 Task: Look for properties in Kennebunkport with Coastal Cottages.
Action: Mouse moved to (285, 223)
Screenshot: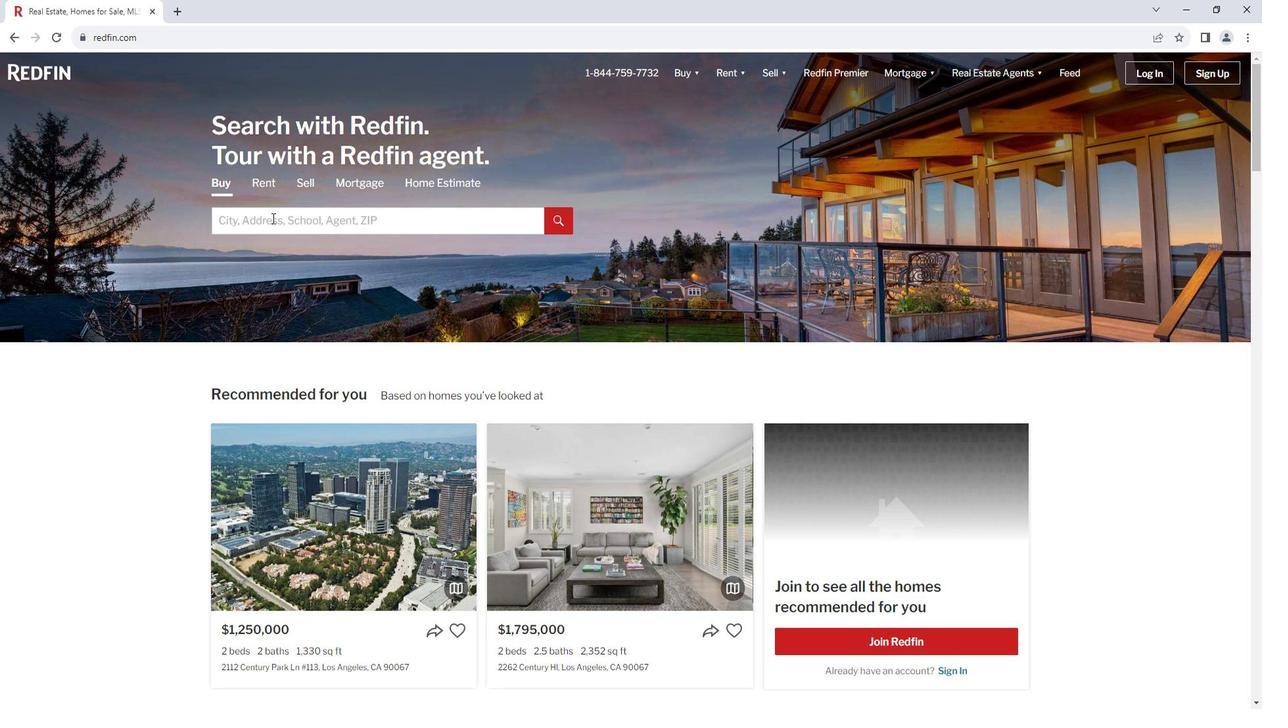 
Action: Mouse pressed left at (285, 223)
Screenshot: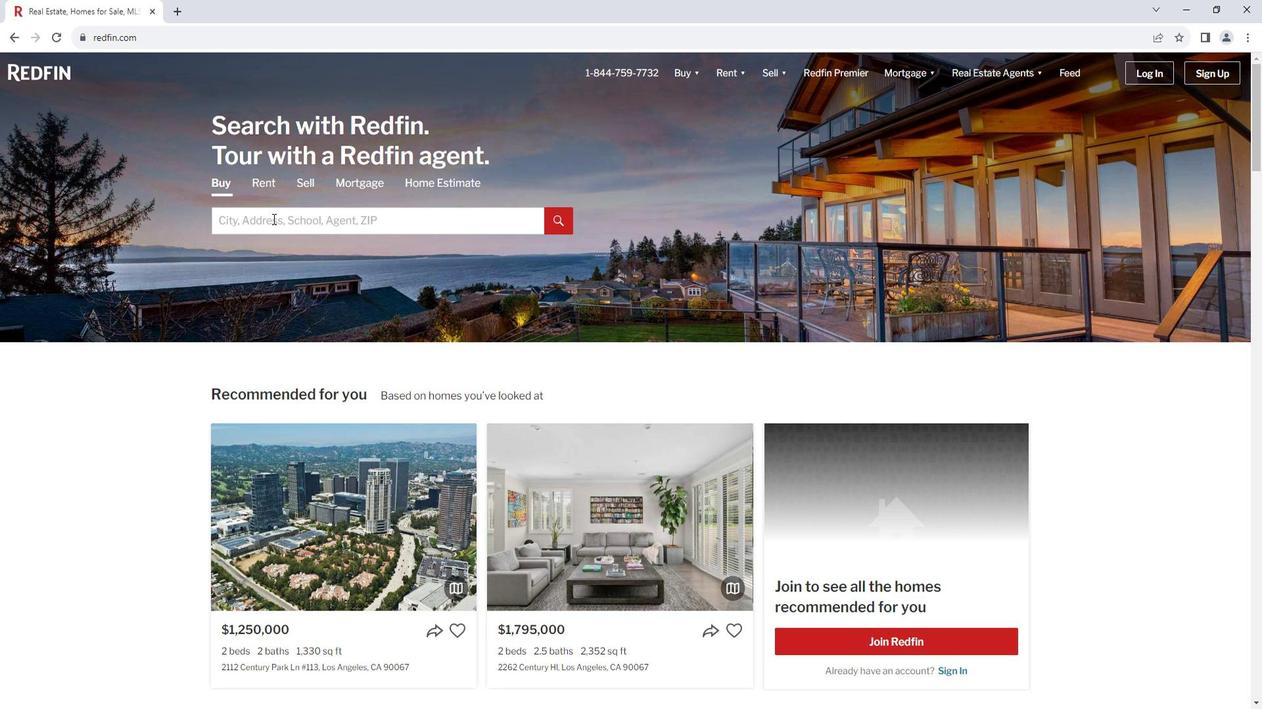 
Action: Mouse moved to (285, 223)
Screenshot: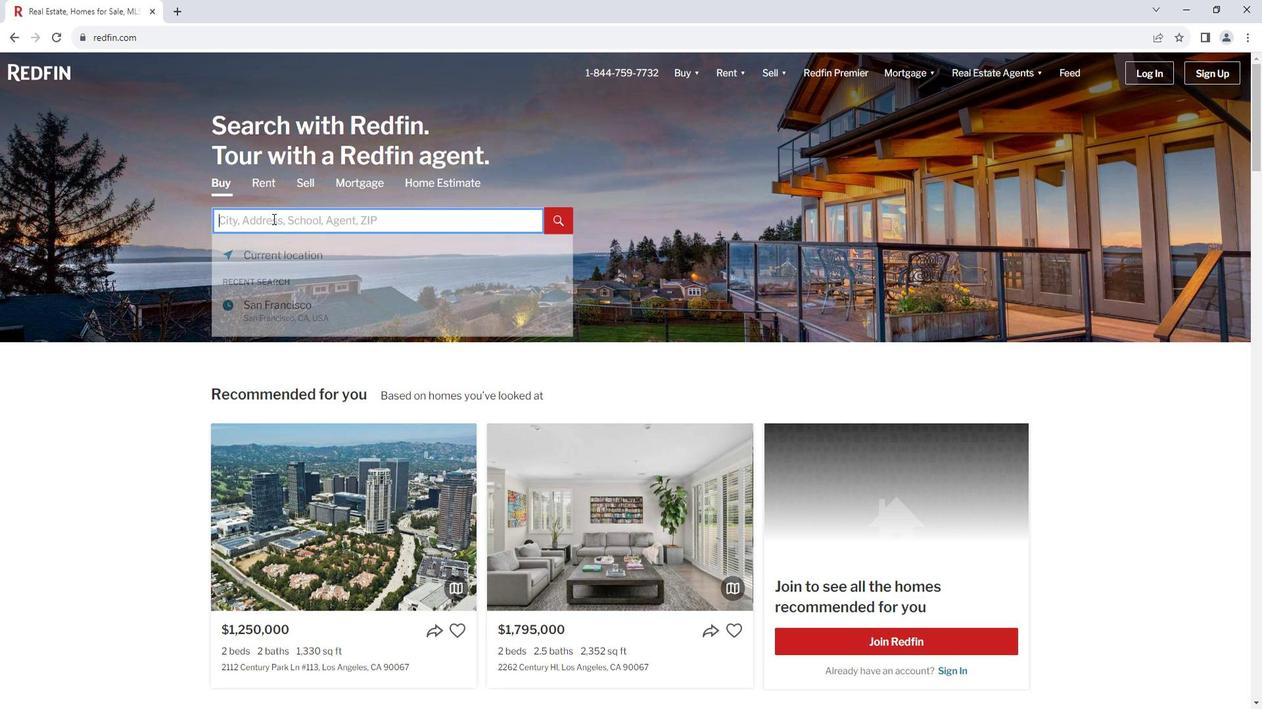 
Action: Key pressed <Key.shift><Key.shift><Key.shift><Key.shift><Key.shift>C<Key.backspace><Key.shift>Kennebun
Screenshot: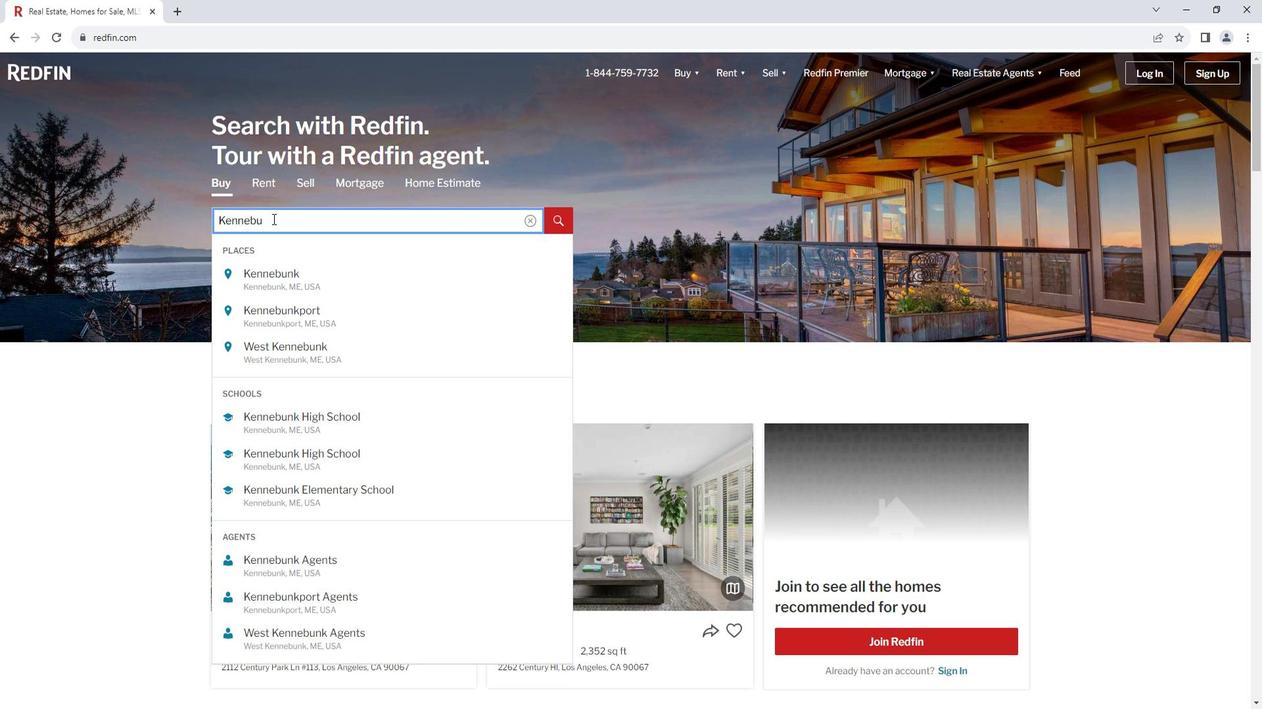 
Action: Mouse moved to (337, 306)
Screenshot: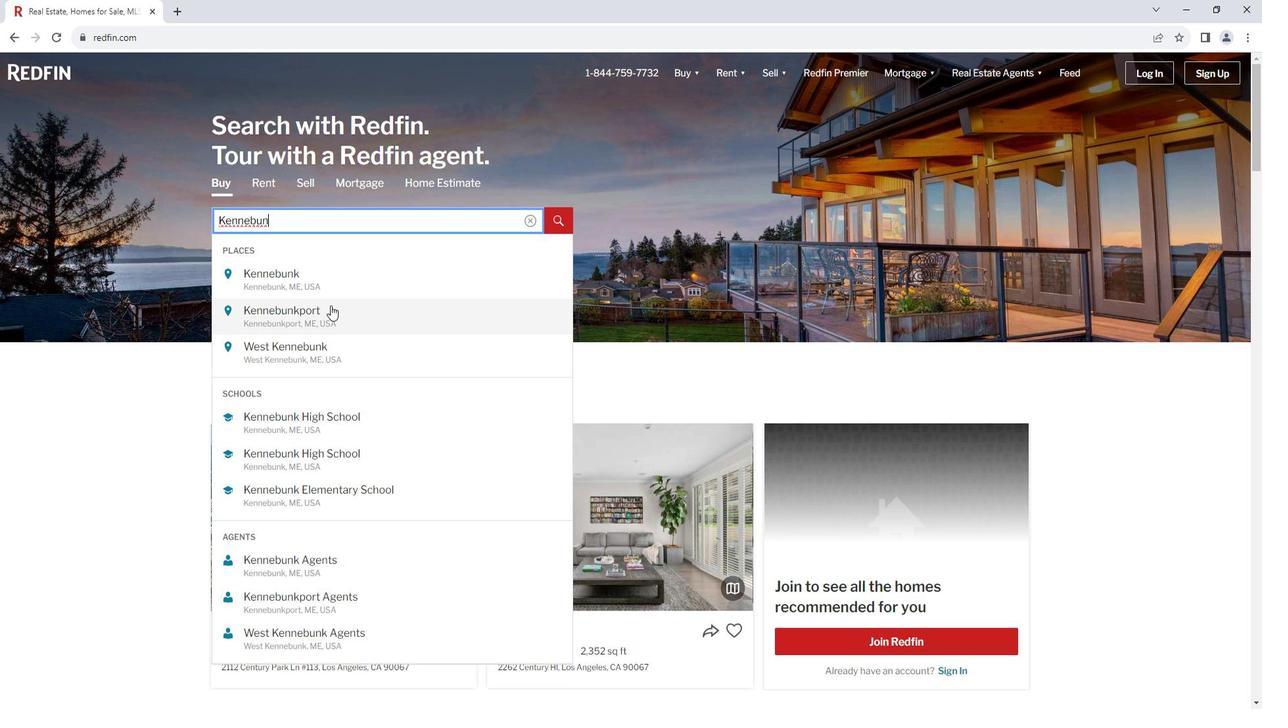
Action: Mouse pressed left at (337, 306)
Screenshot: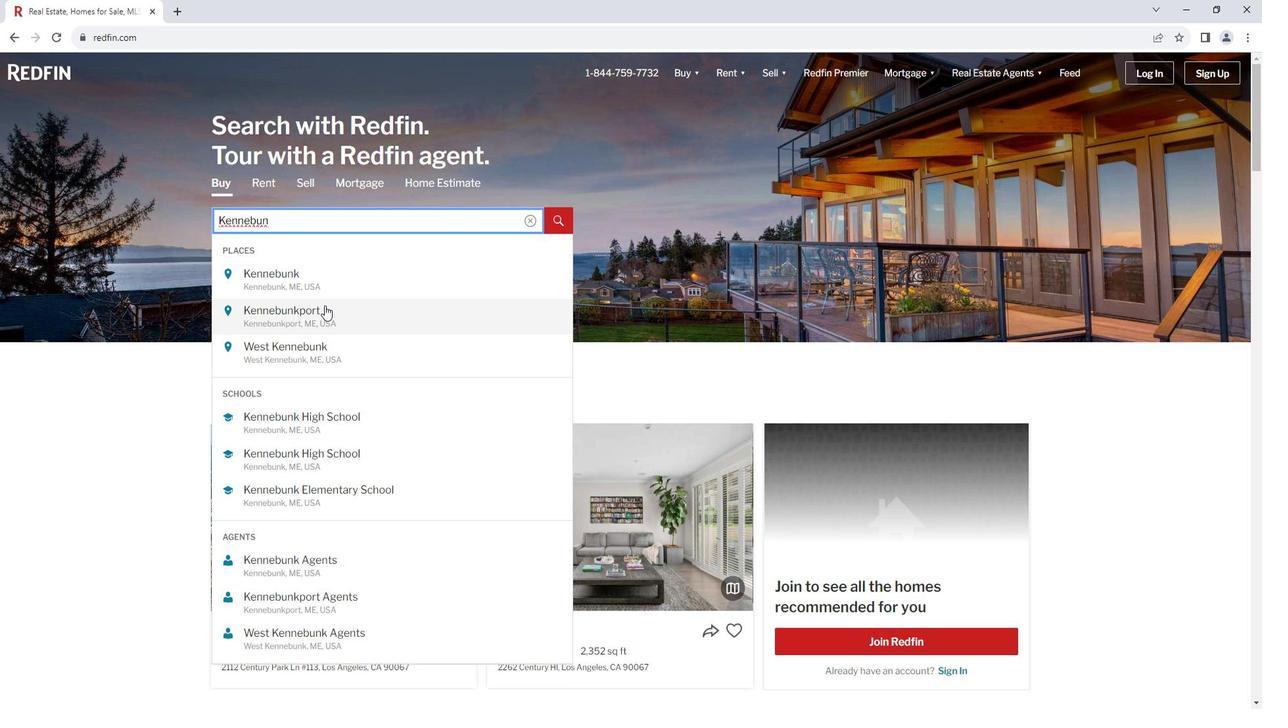 
Action: Mouse moved to (1141, 164)
Screenshot: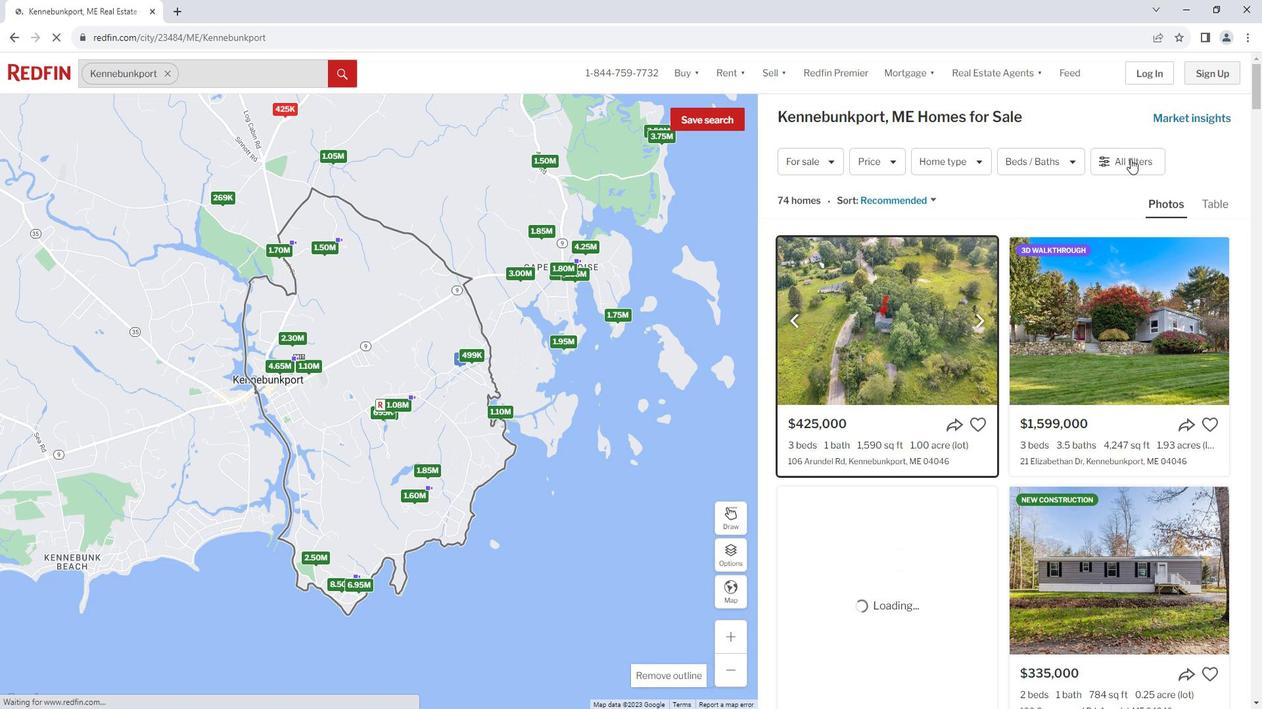 
Action: Mouse pressed left at (1141, 164)
Screenshot: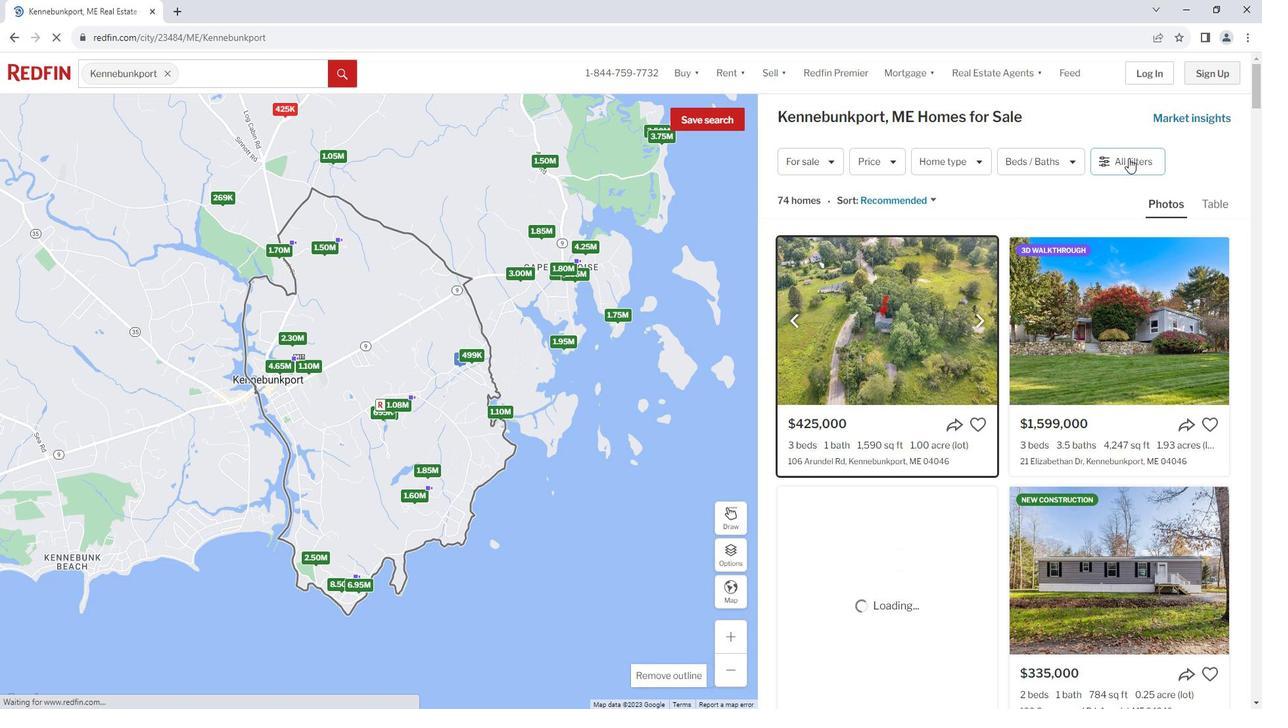 
Action: Mouse moved to (1149, 164)
Screenshot: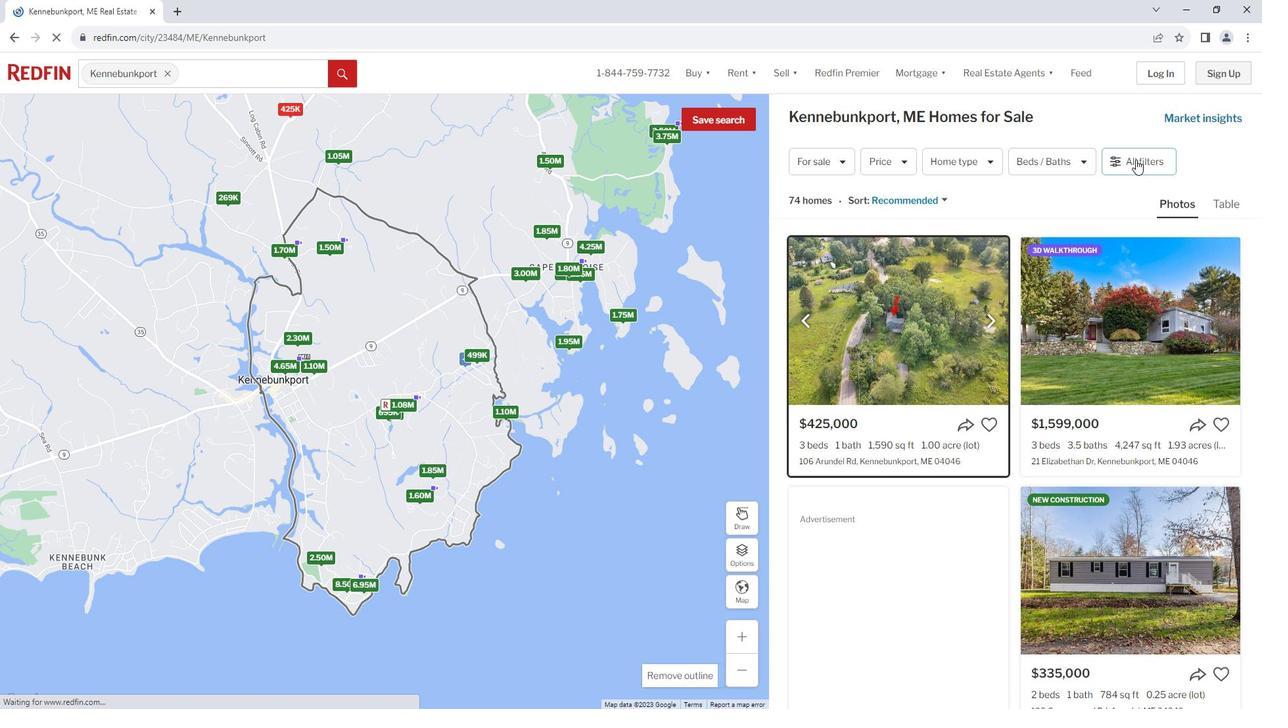 
Action: Mouse pressed left at (1149, 164)
Screenshot: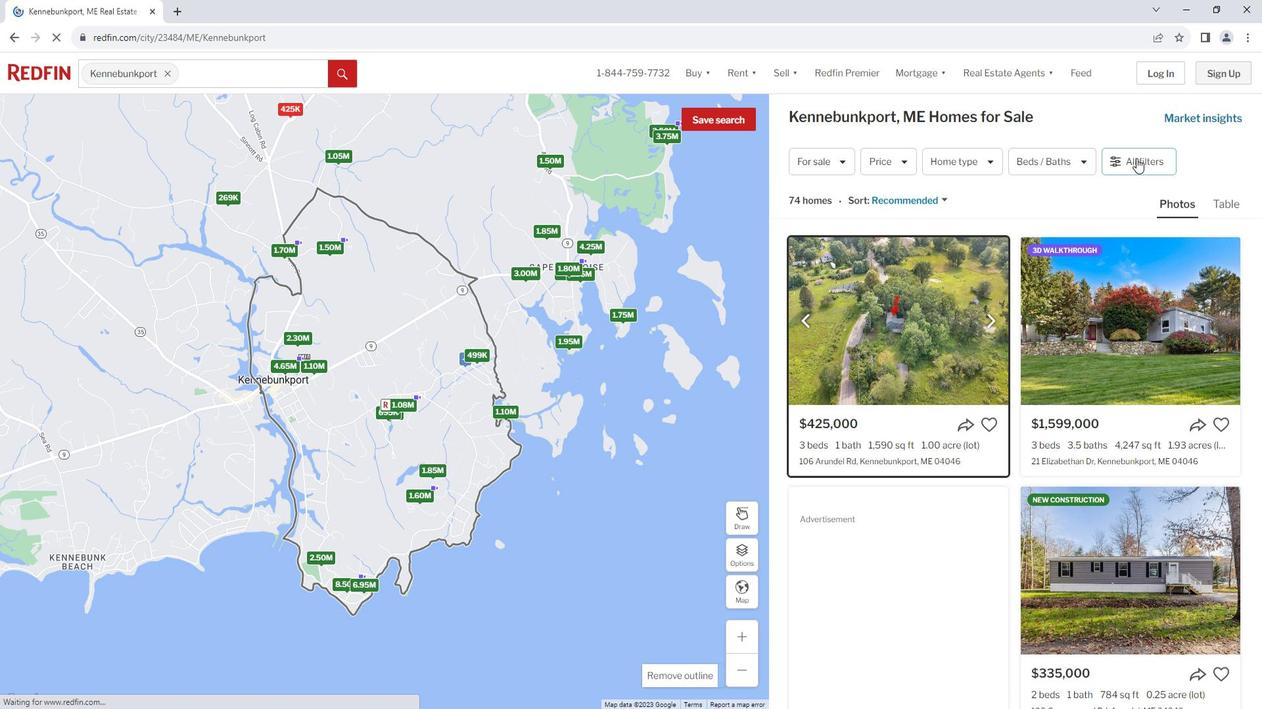 
Action: Mouse moved to (977, 408)
Screenshot: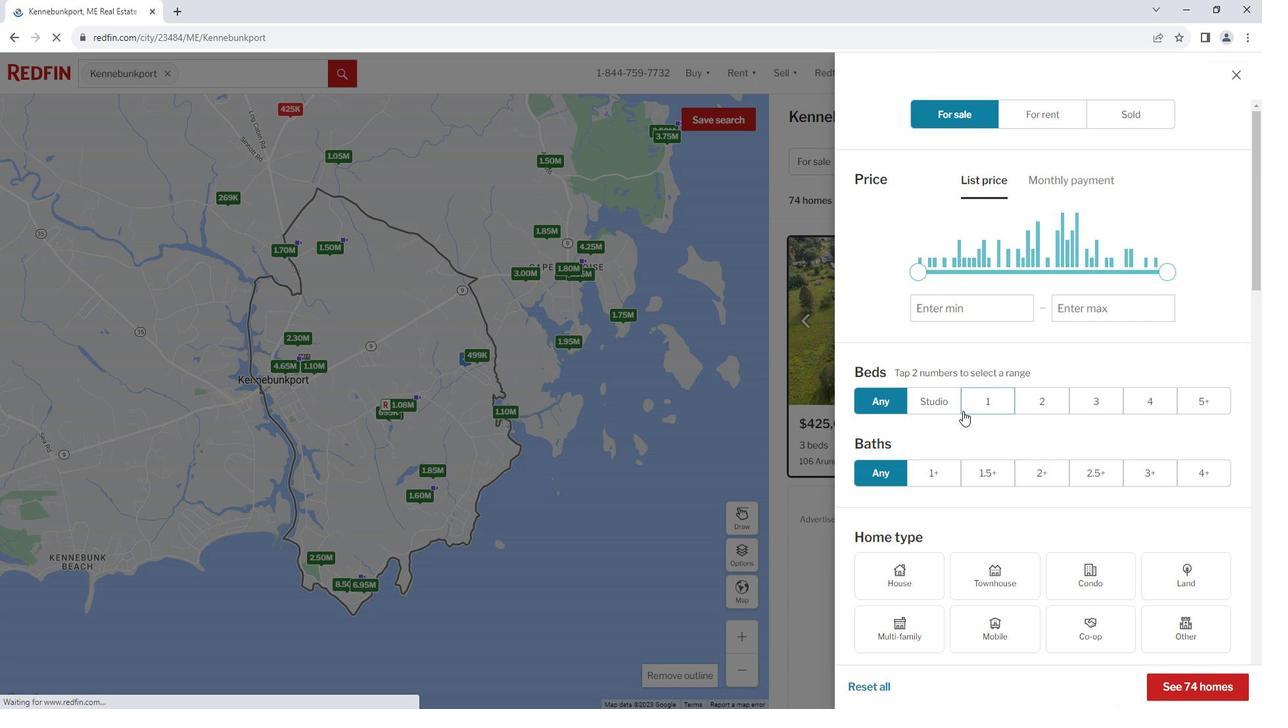 
Action: Mouse scrolled (977, 407) with delta (0, 0)
Screenshot: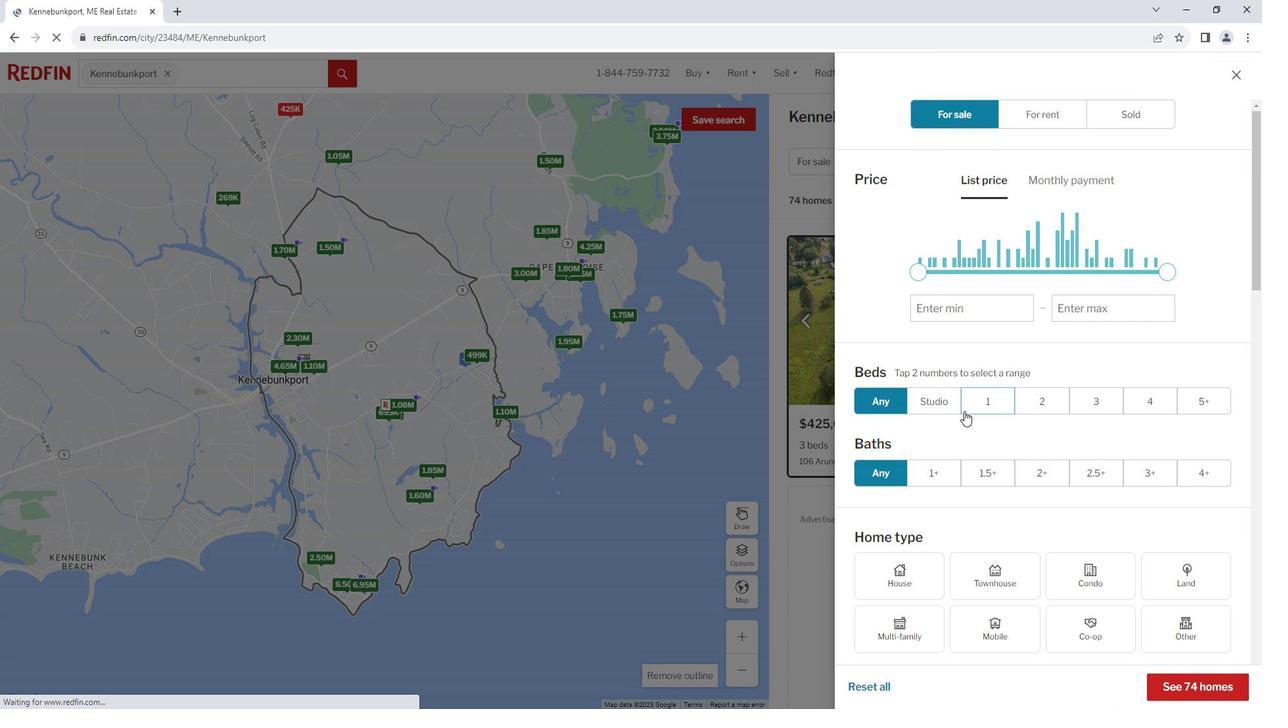 
Action: Mouse scrolled (977, 407) with delta (0, 0)
Screenshot: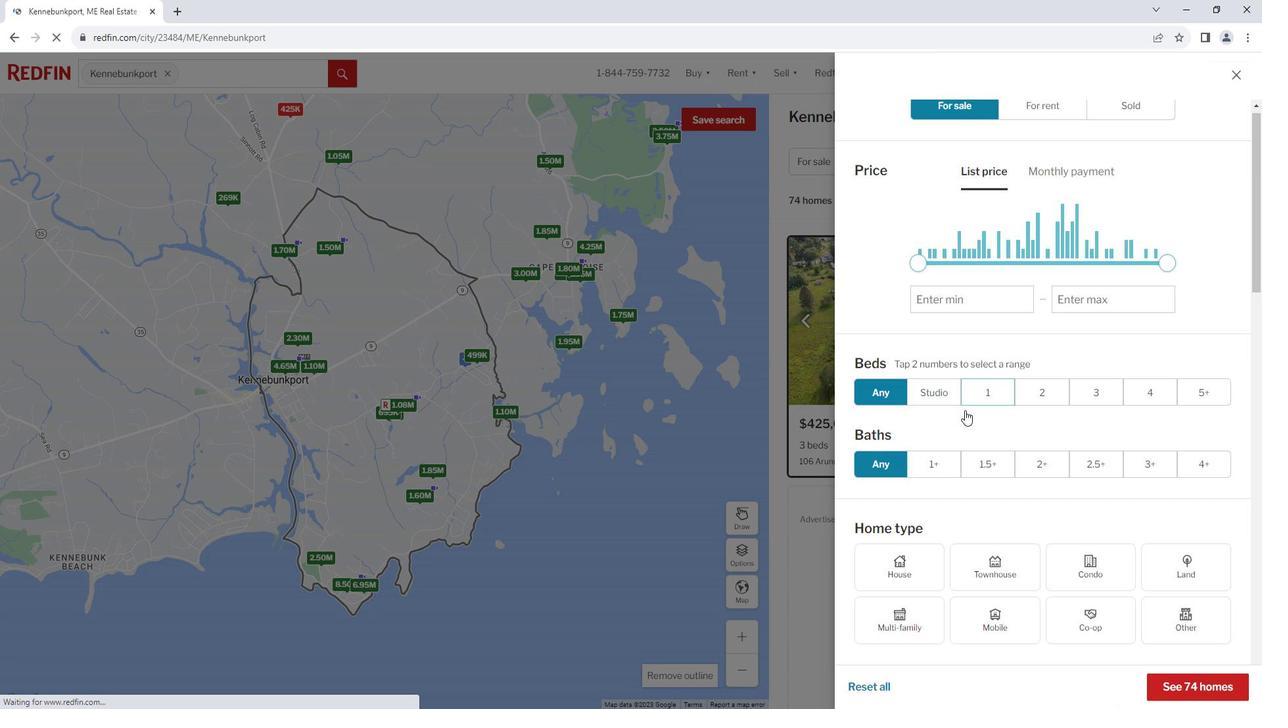 
Action: Mouse scrolled (977, 407) with delta (0, 0)
Screenshot: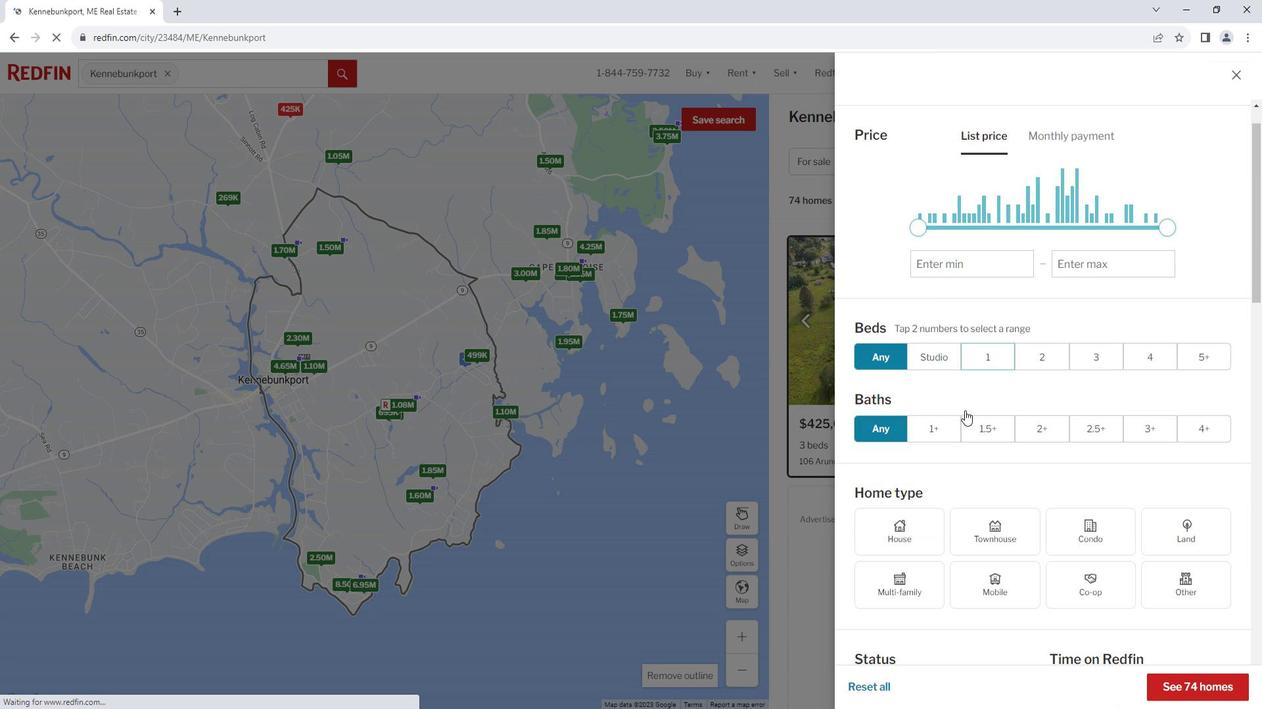 
Action: Mouse moved to (979, 406)
Screenshot: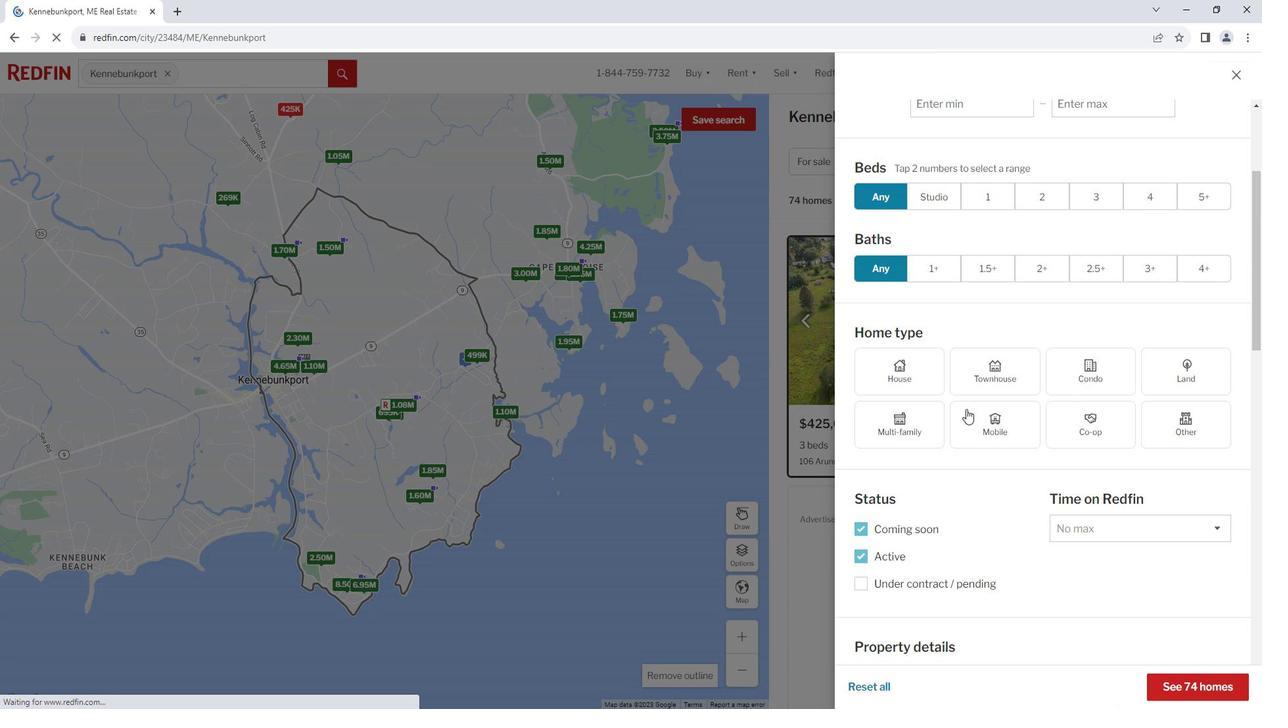 
Action: Mouse scrolled (979, 405) with delta (0, 0)
Screenshot: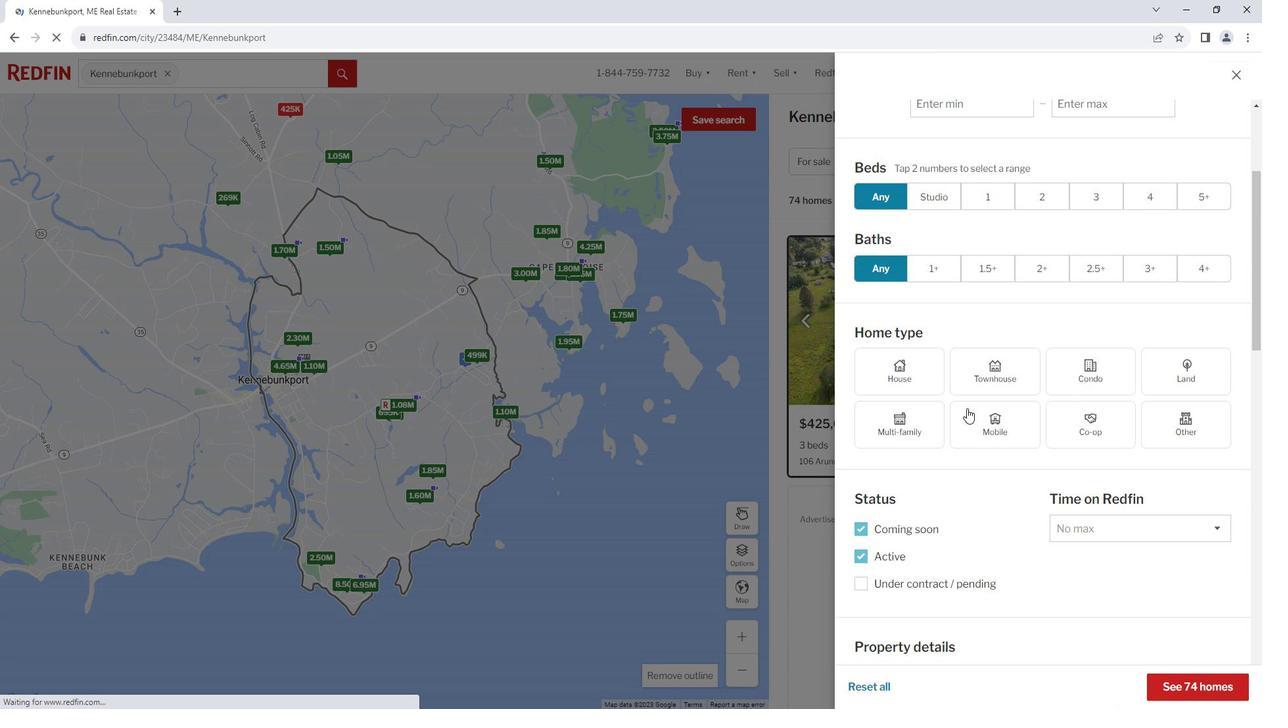 
Action: Mouse scrolled (979, 405) with delta (0, 0)
Screenshot: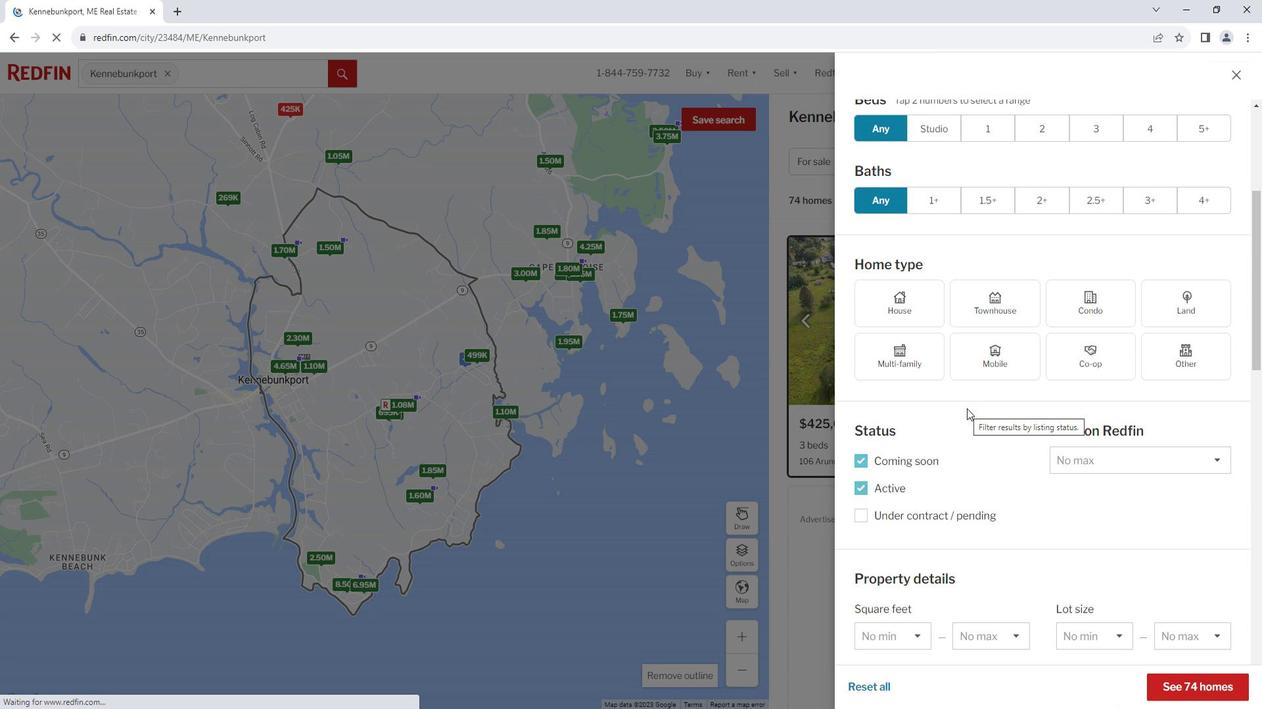 
Action: Mouse scrolled (979, 405) with delta (0, 0)
Screenshot: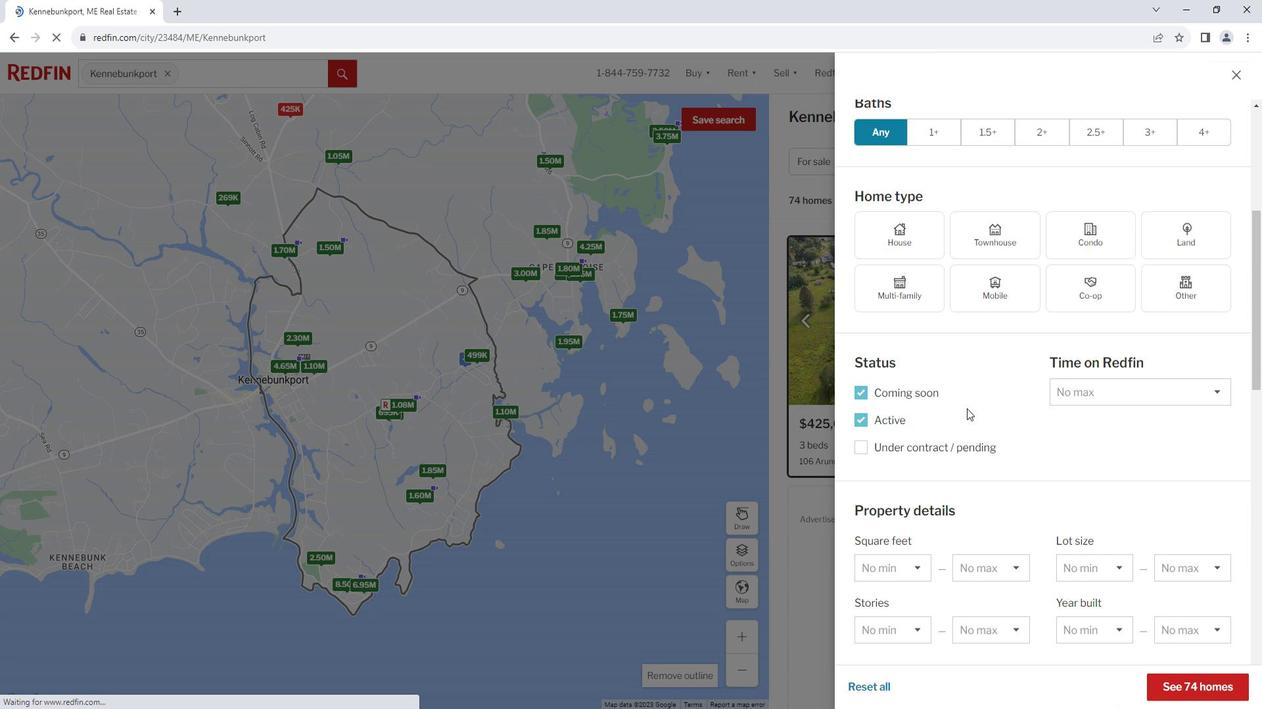 
Action: Mouse scrolled (979, 405) with delta (0, 0)
Screenshot: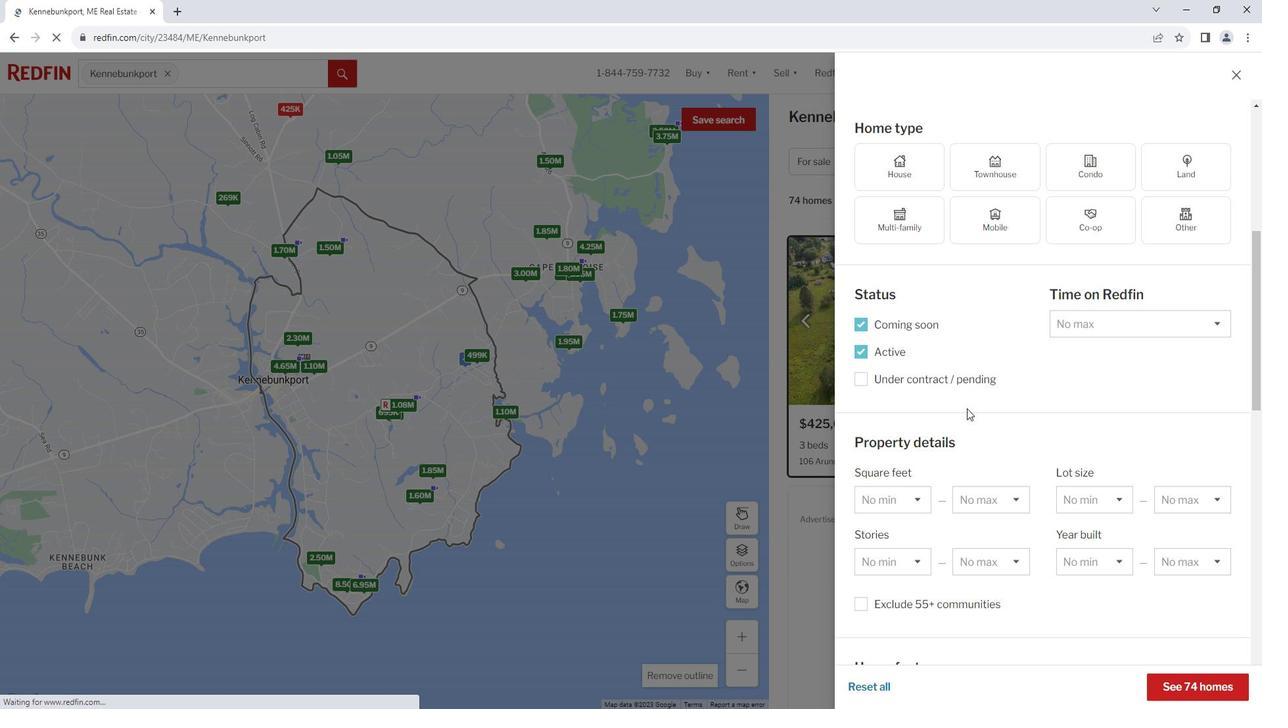 
Action: Mouse scrolled (979, 405) with delta (0, 0)
Screenshot: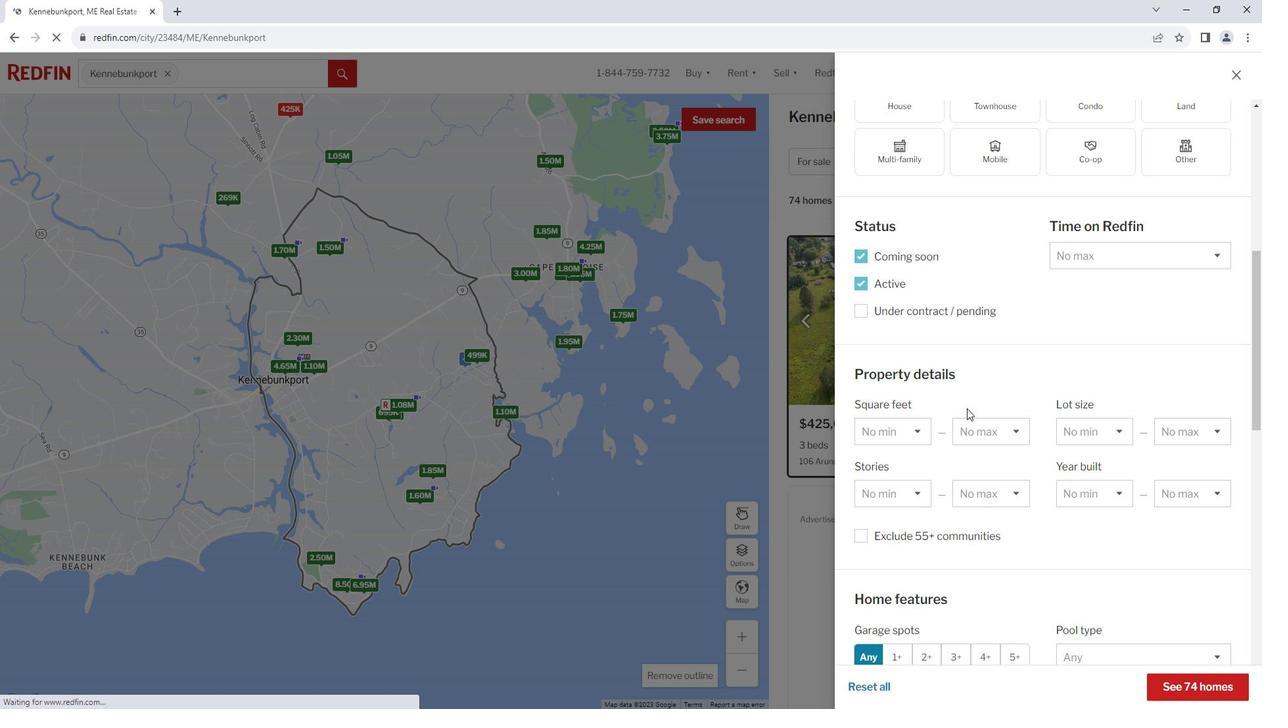 
Action: Mouse scrolled (979, 405) with delta (0, 0)
Screenshot: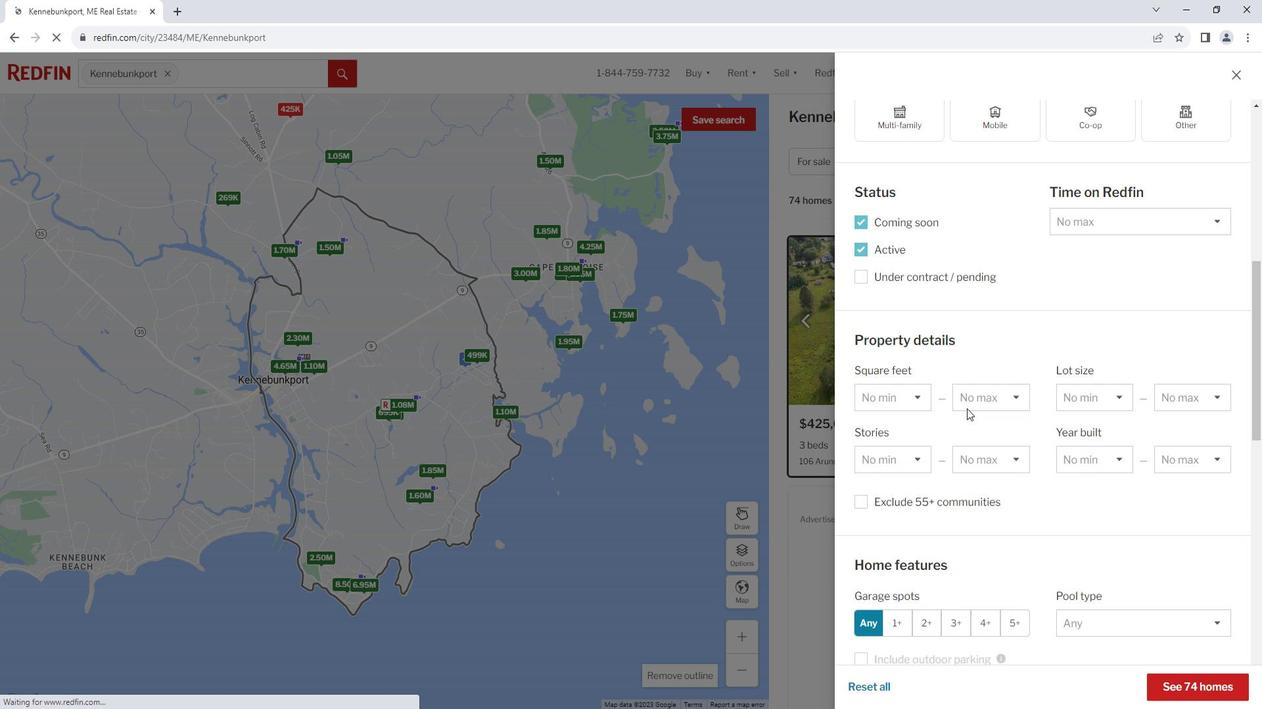 
Action: Mouse moved to (980, 405)
Screenshot: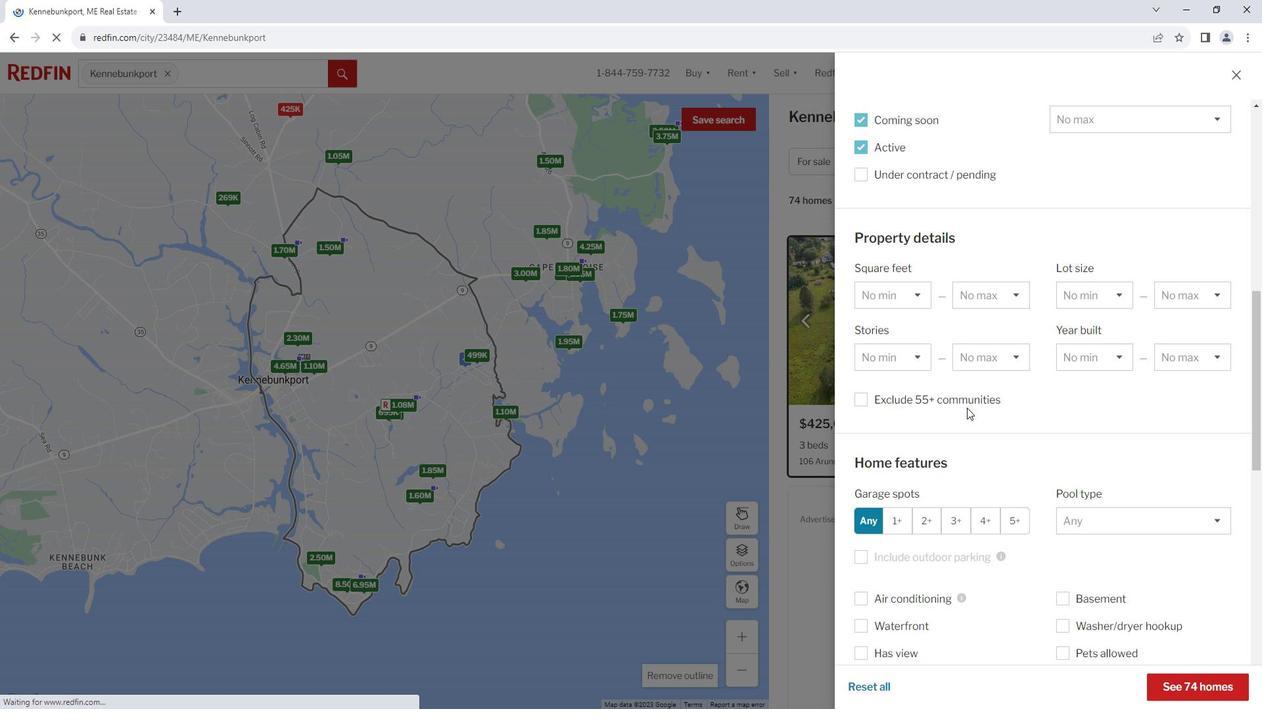 
Action: Mouse scrolled (980, 404) with delta (0, 0)
Screenshot: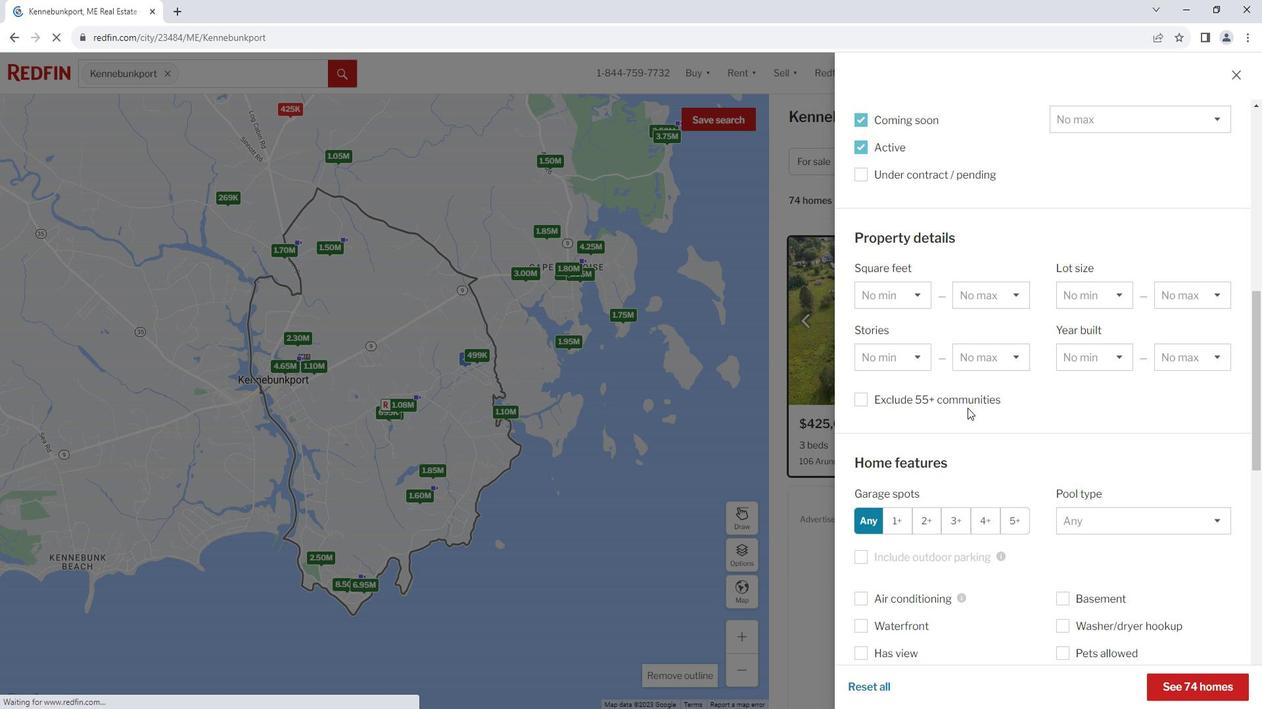 
Action: Mouse scrolled (980, 404) with delta (0, 0)
Screenshot: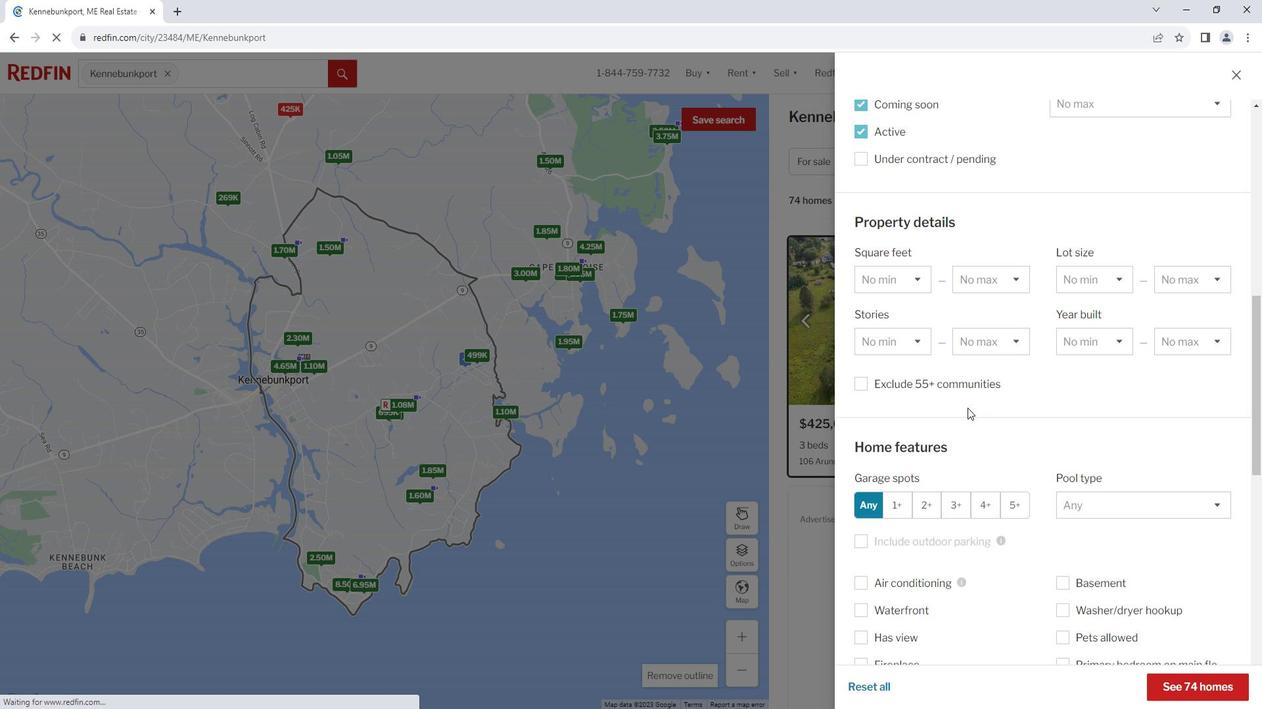
Action: Mouse scrolled (980, 404) with delta (0, 0)
Screenshot: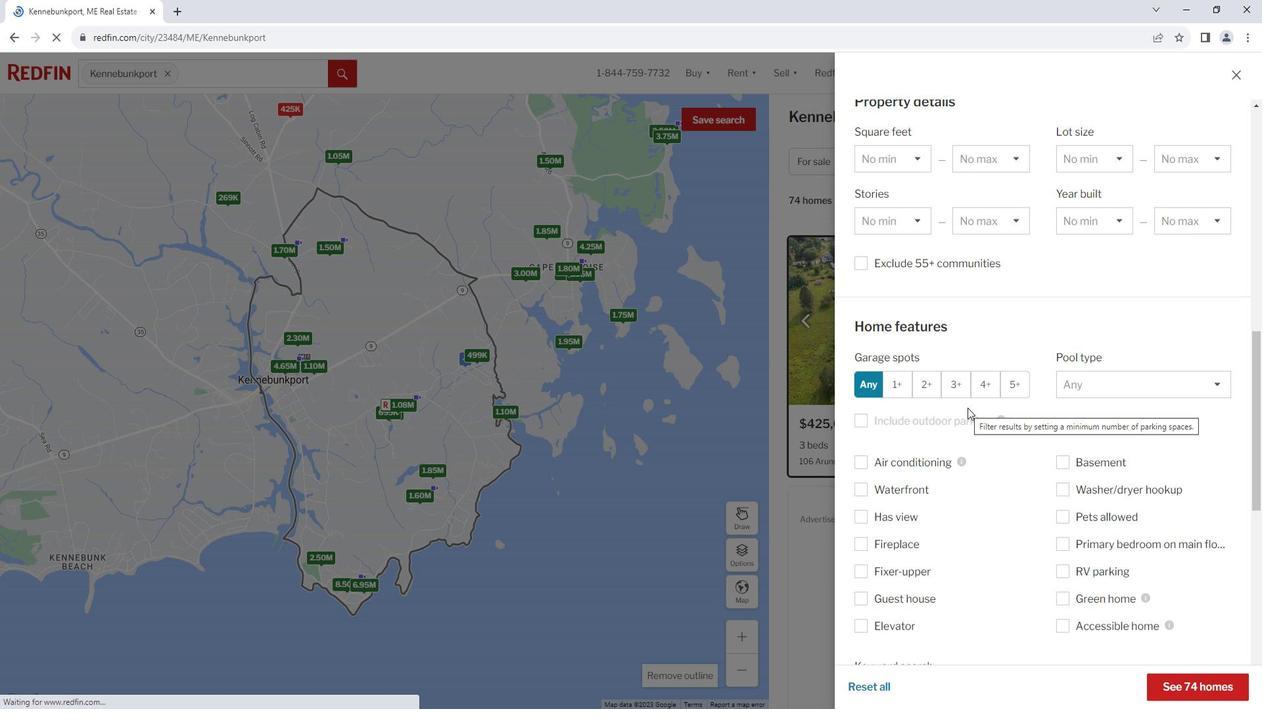 
Action: Mouse moved to (980, 405)
Screenshot: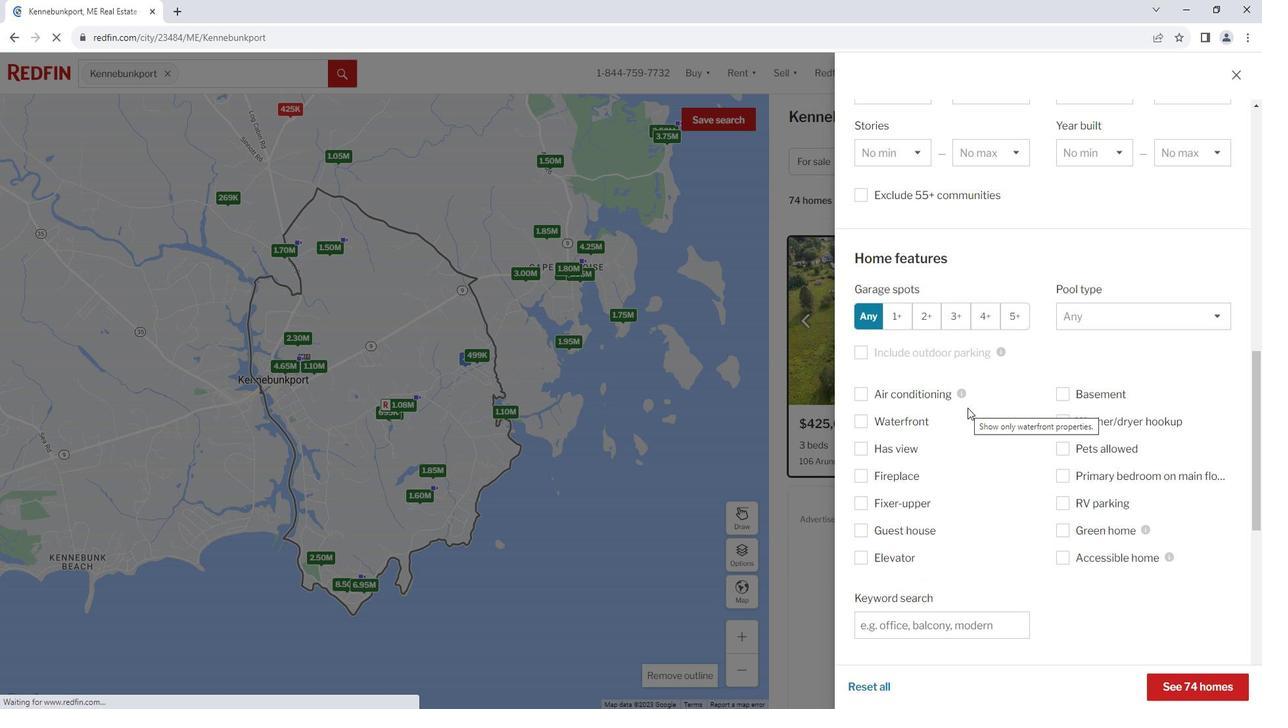 
Action: Mouse scrolled (980, 404) with delta (0, 0)
Screenshot: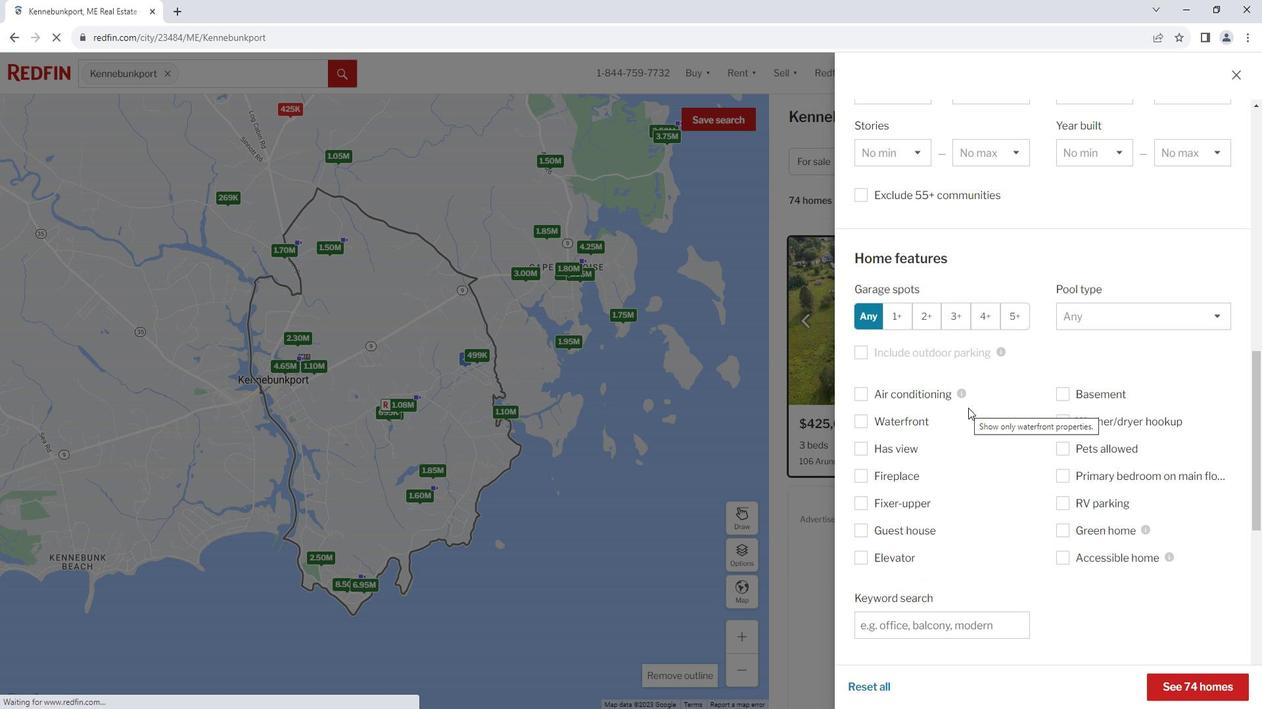 
Action: Mouse moved to (981, 404)
Screenshot: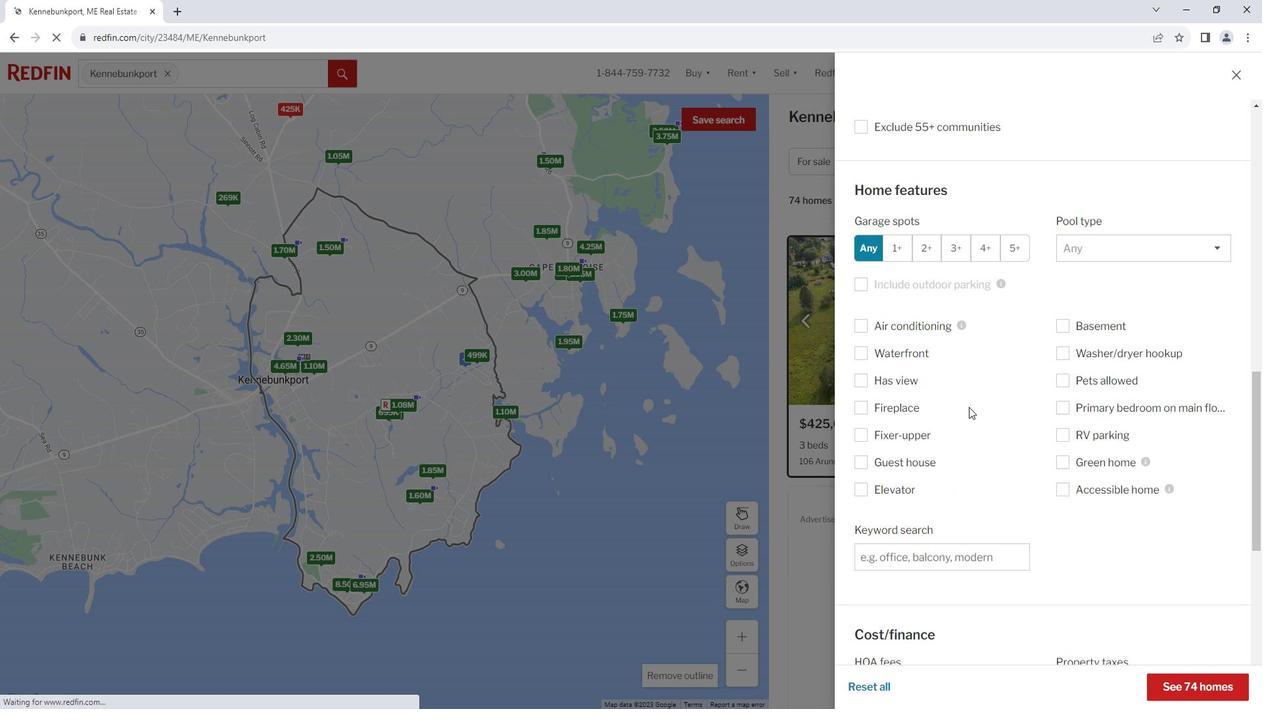 
Action: Mouse scrolled (981, 404) with delta (0, 0)
Screenshot: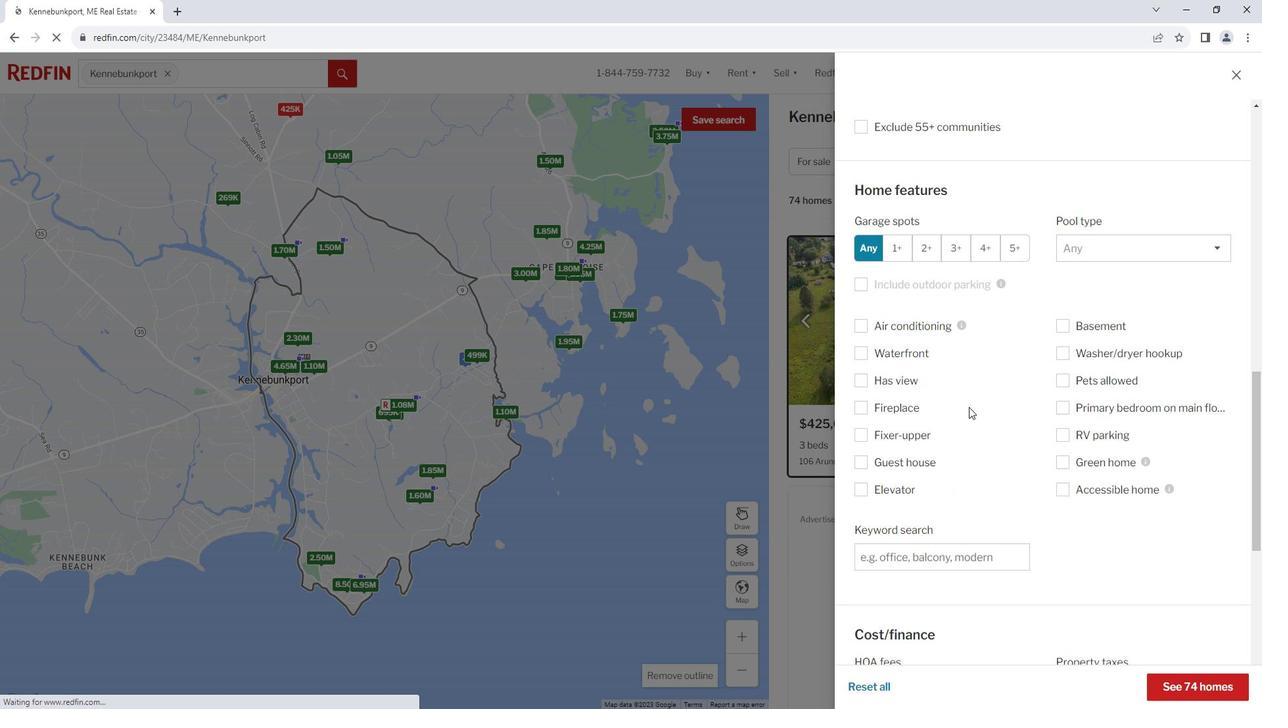 
Action: Mouse moved to (985, 402)
Screenshot: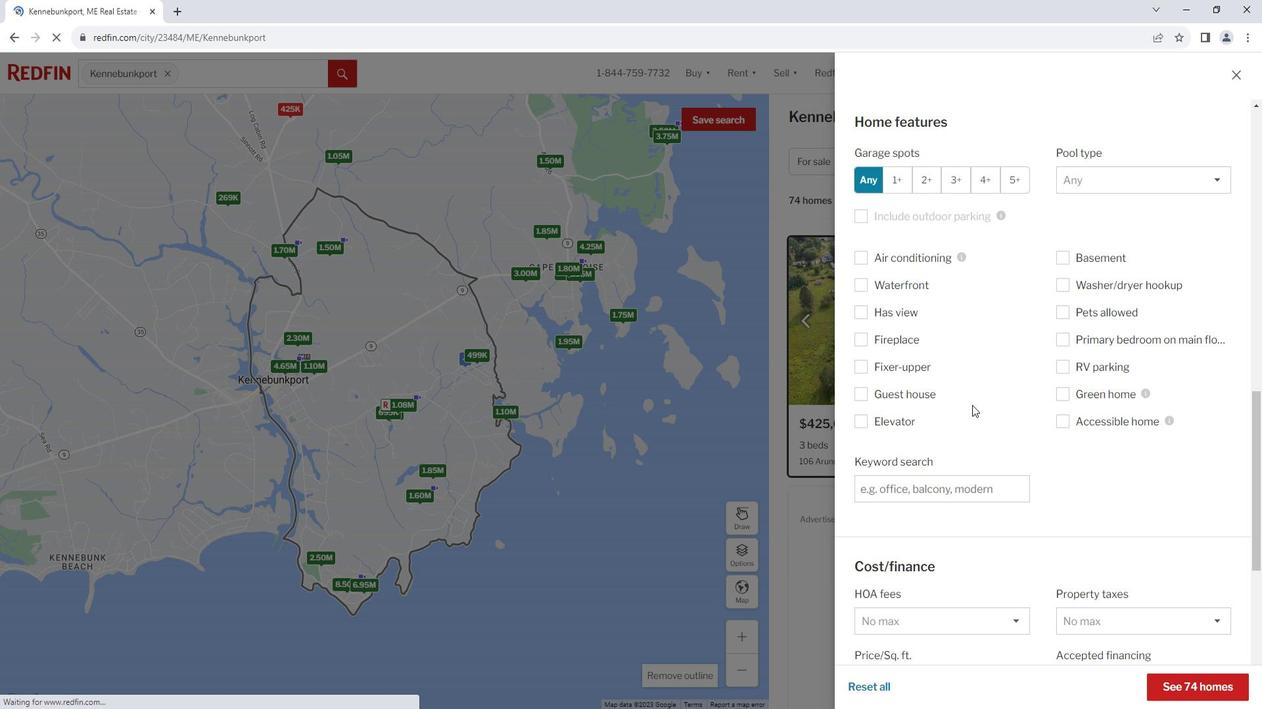 
Action: Mouse scrolled (985, 402) with delta (0, 0)
Screenshot: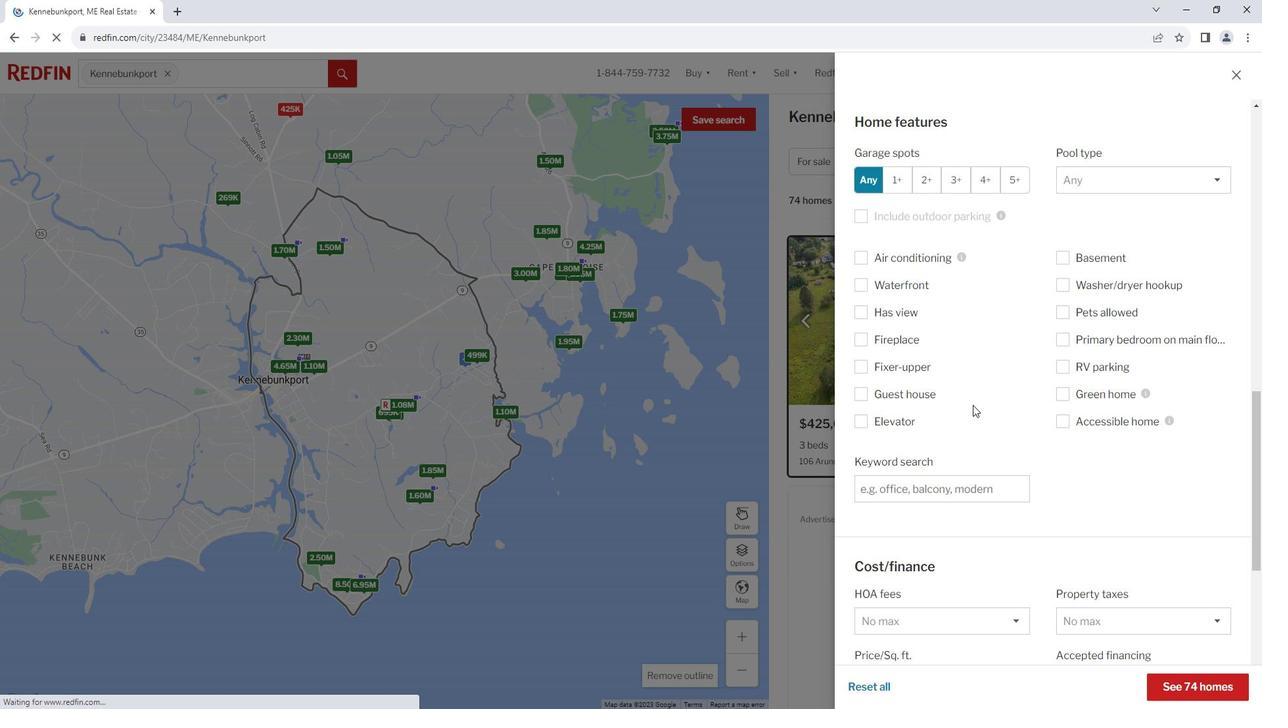 
Action: Mouse scrolled (985, 402) with delta (0, 0)
Screenshot: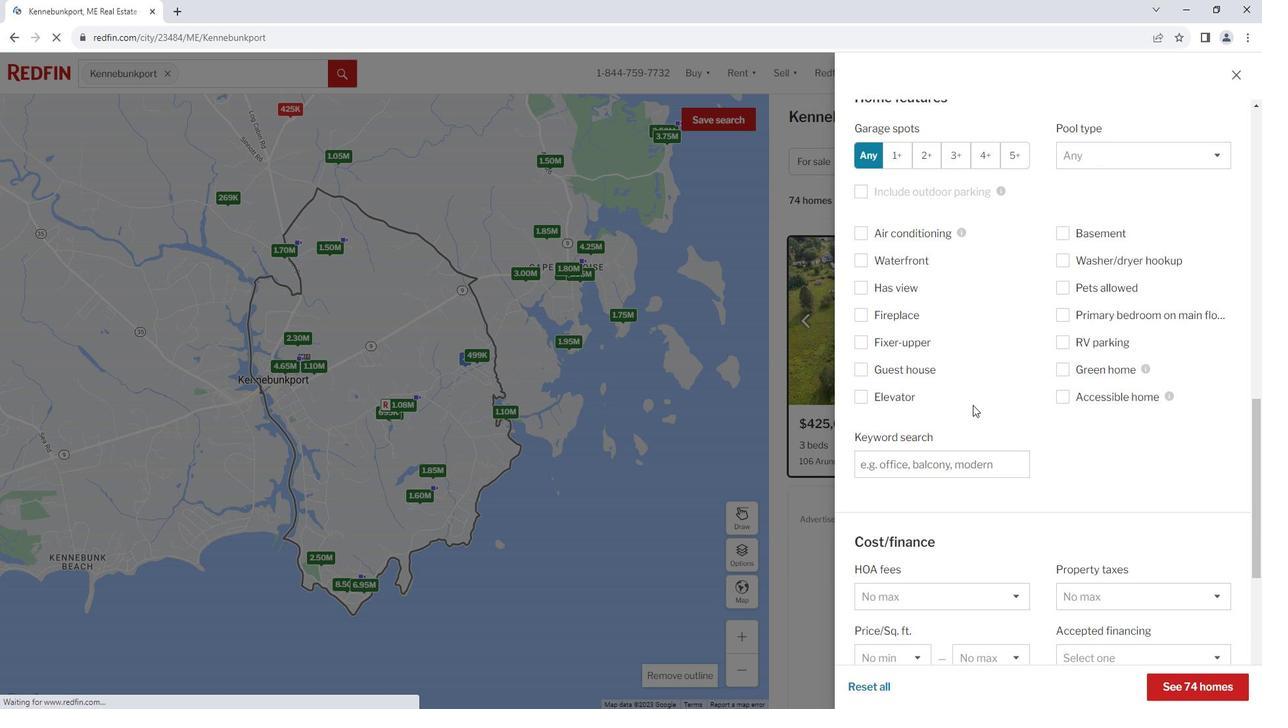 
Action: Mouse moved to (938, 351)
Screenshot: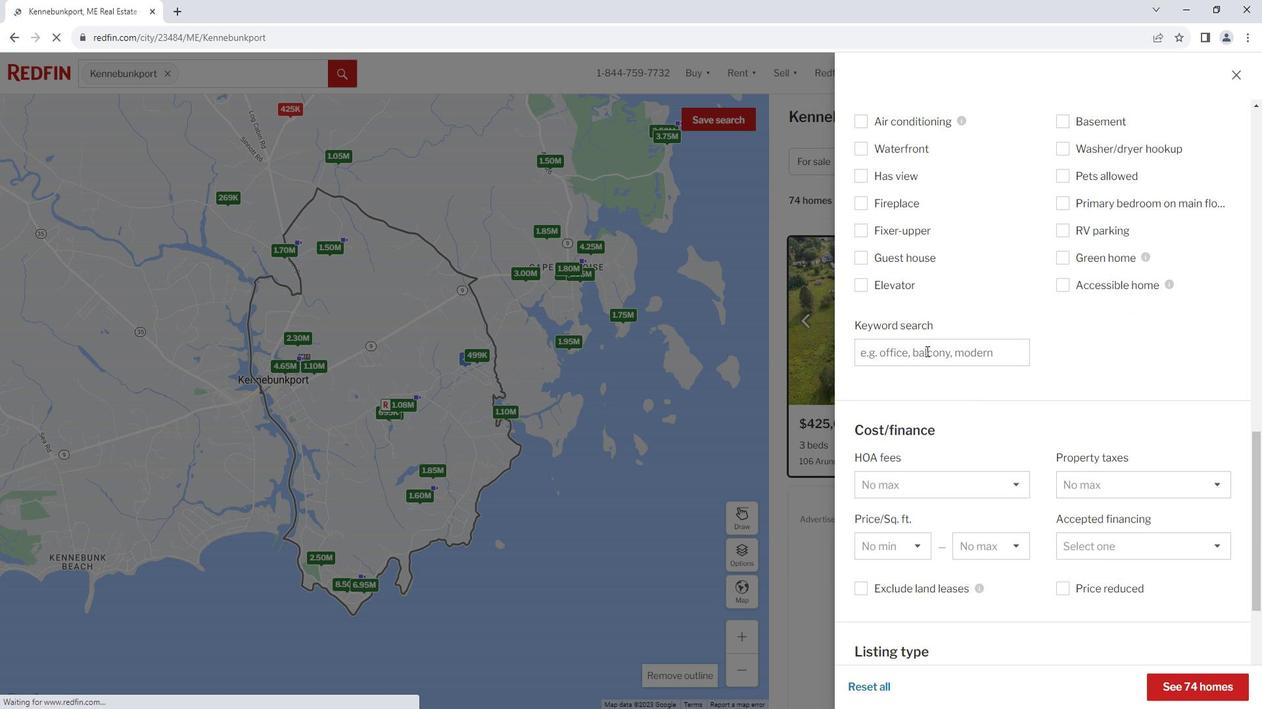 
Action: Mouse pressed left at (938, 351)
Screenshot: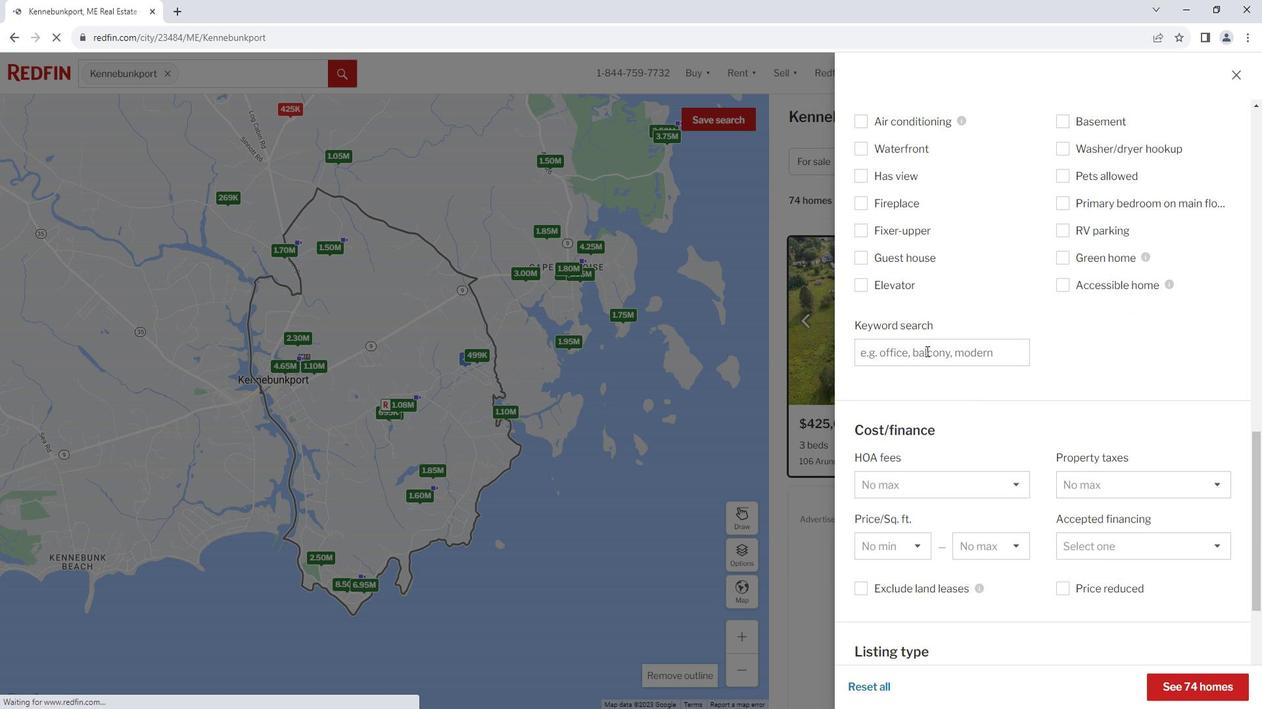 
Action: Key pressed <Key.shift><Key.shift><Key.shift><Key.shift><Key.shift><Key.shift>Coastal<Key.space><Key.shift>Cottages
Screenshot: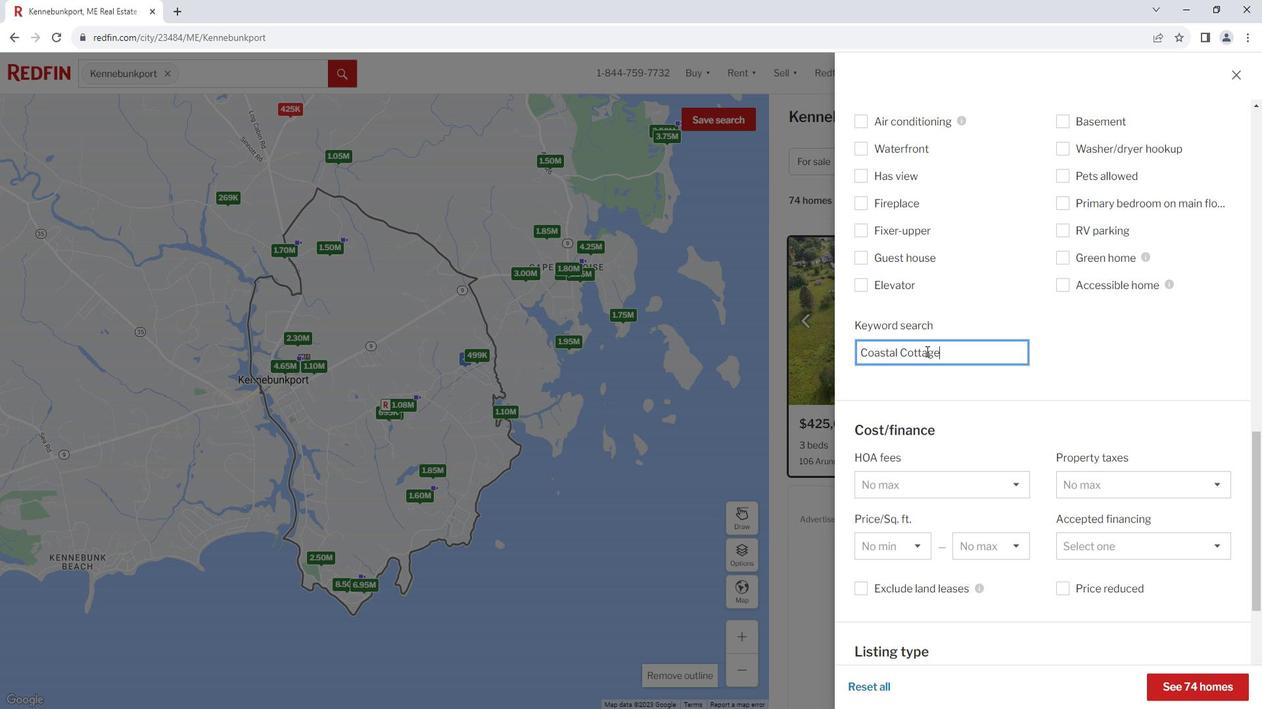 
Action: Mouse moved to (1206, 666)
Screenshot: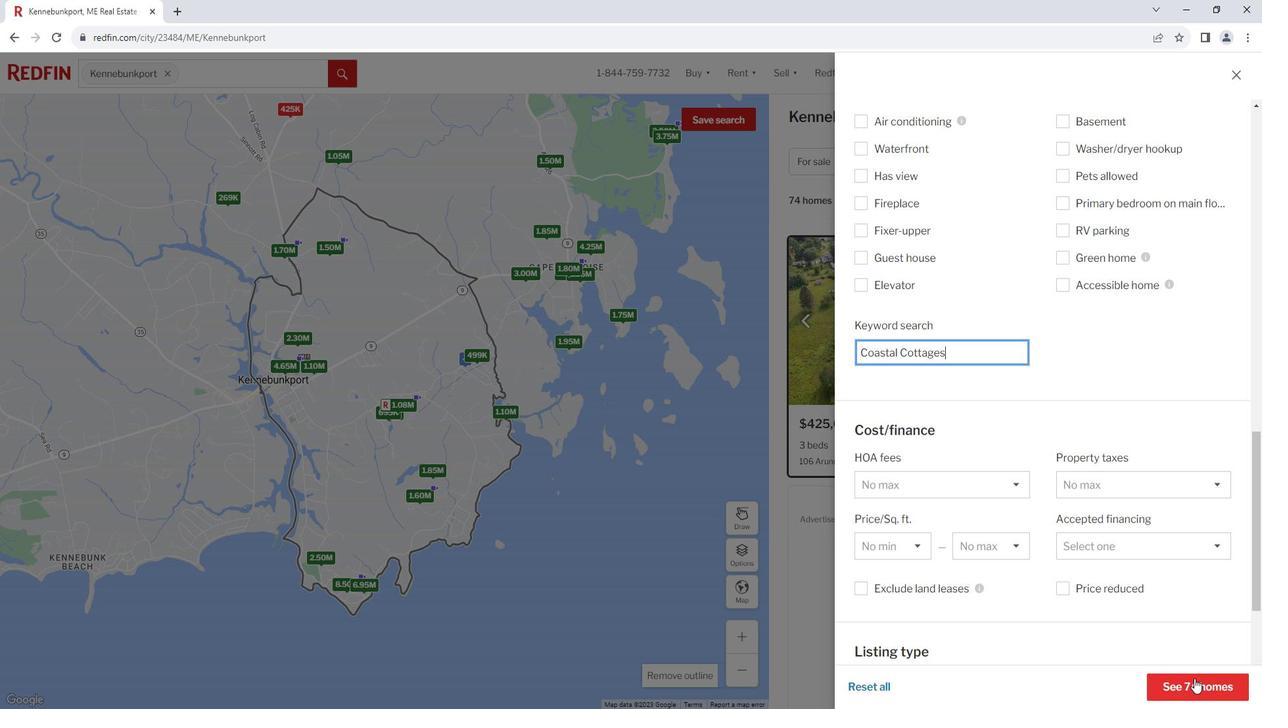 
Action: Mouse pressed left at (1206, 666)
Screenshot: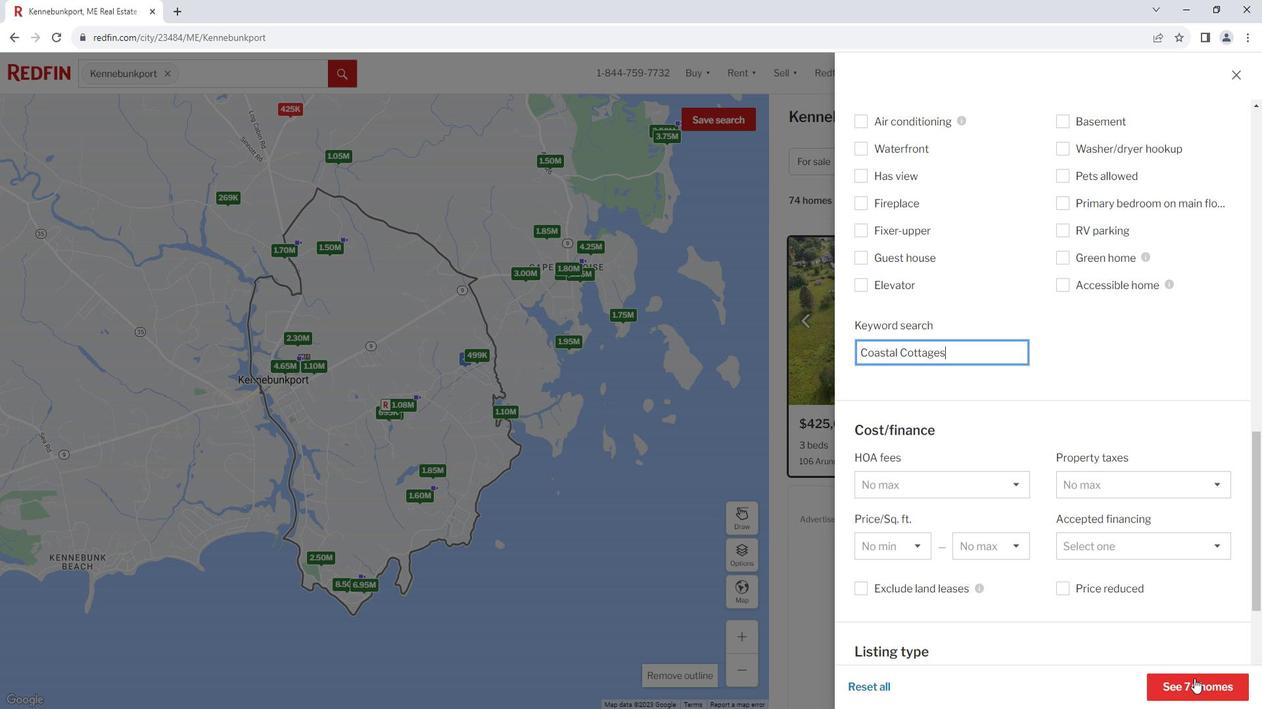 
Action: Mouse moved to (897, 364)
Screenshot: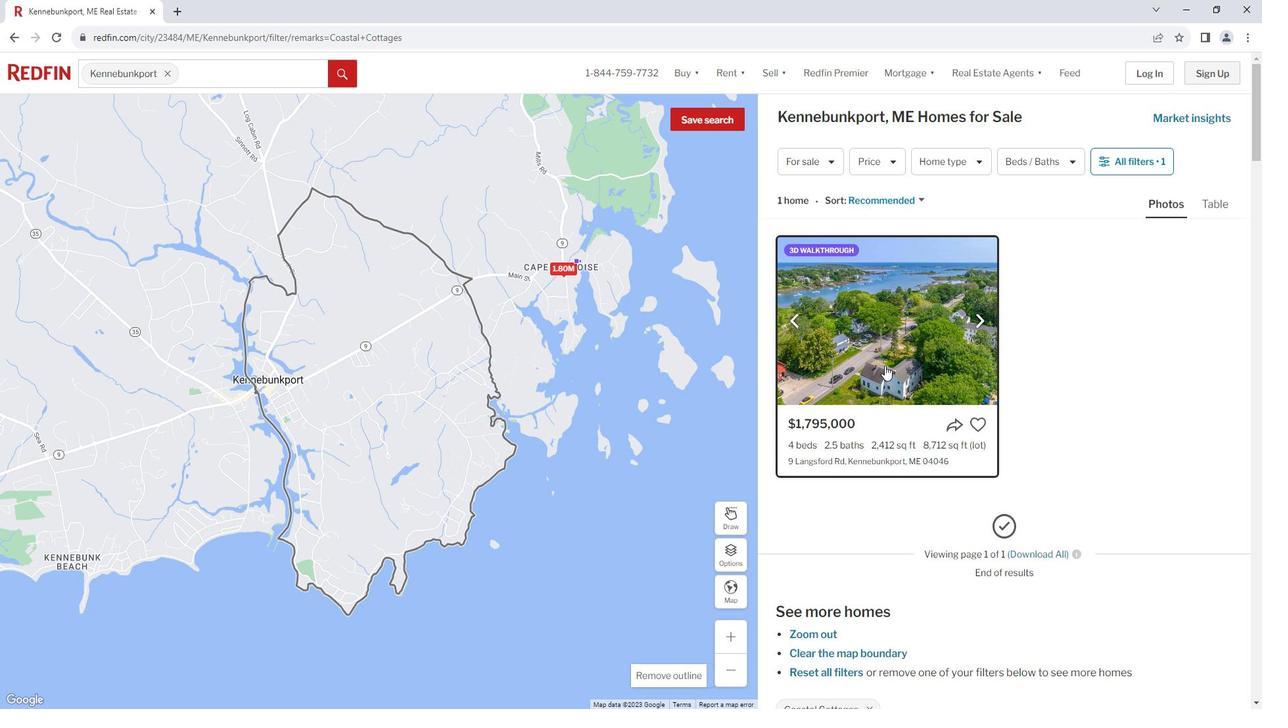 
Action: Mouse pressed left at (897, 364)
Screenshot: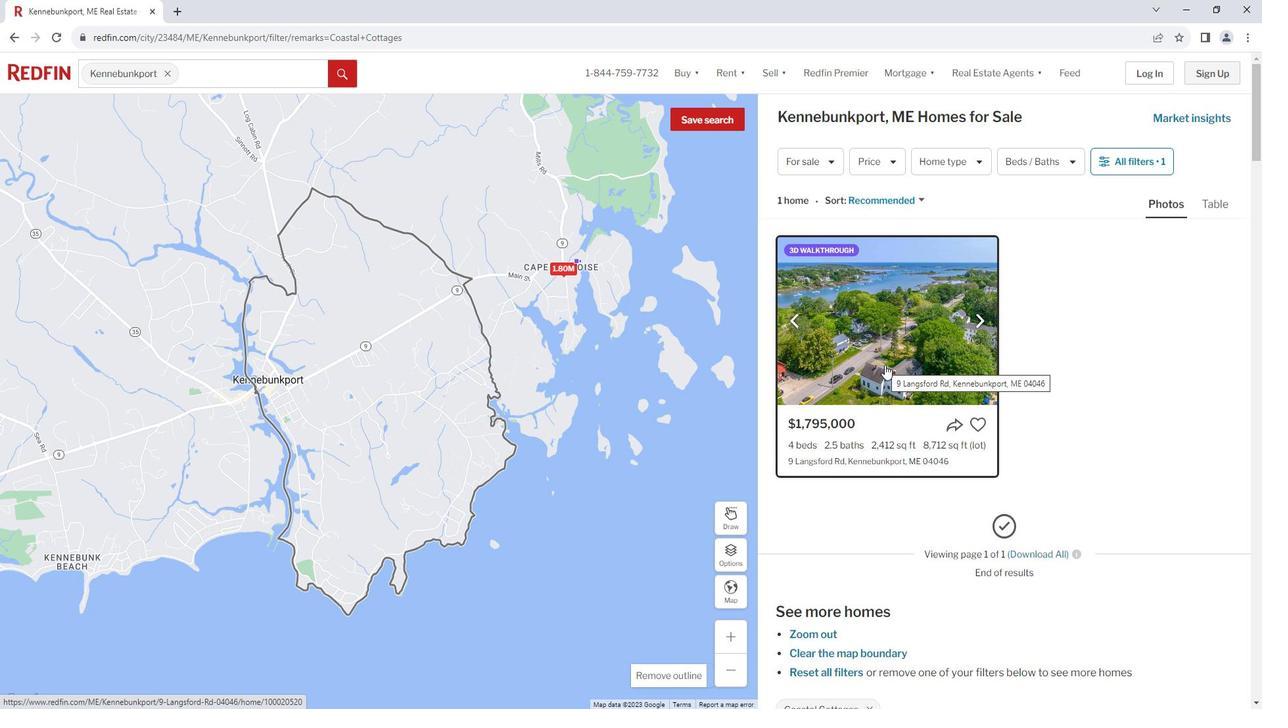 
Action: Mouse moved to (935, 429)
Screenshot: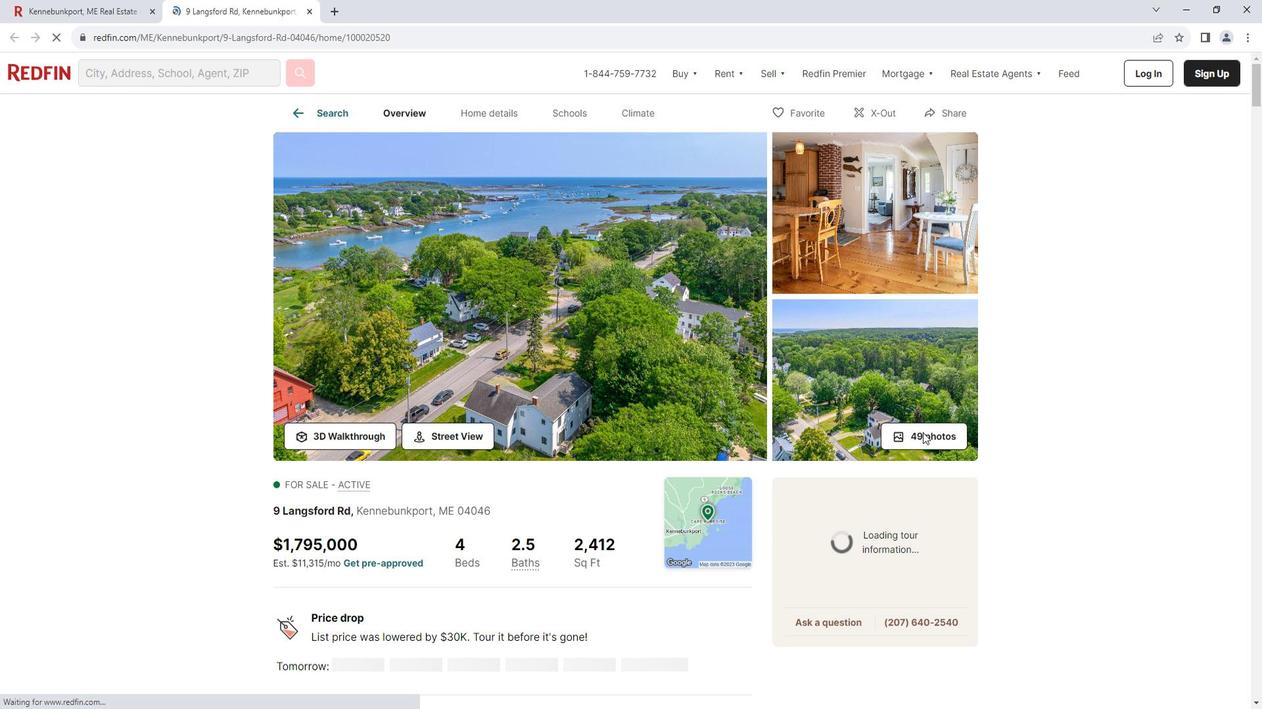 
Action: Mouse pressed left at (935, 429)
Screenshot: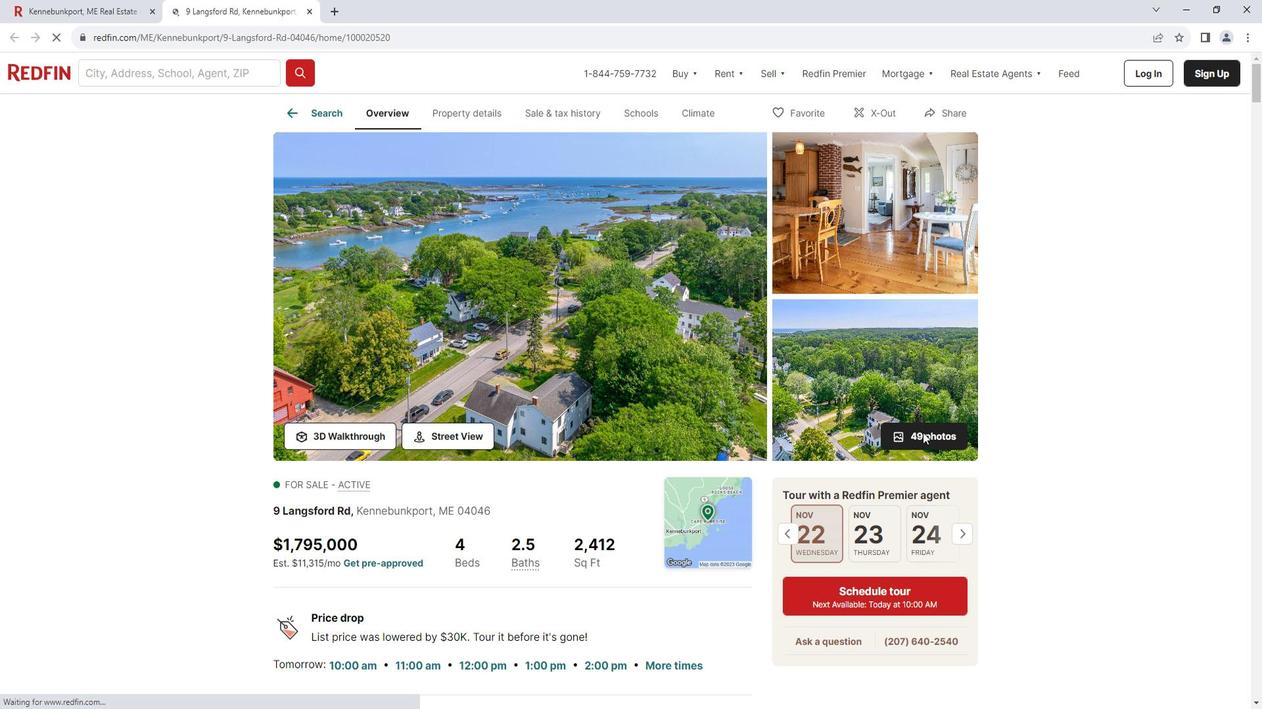 
Action: Mouse moved to (1184, 375)
Screenshot: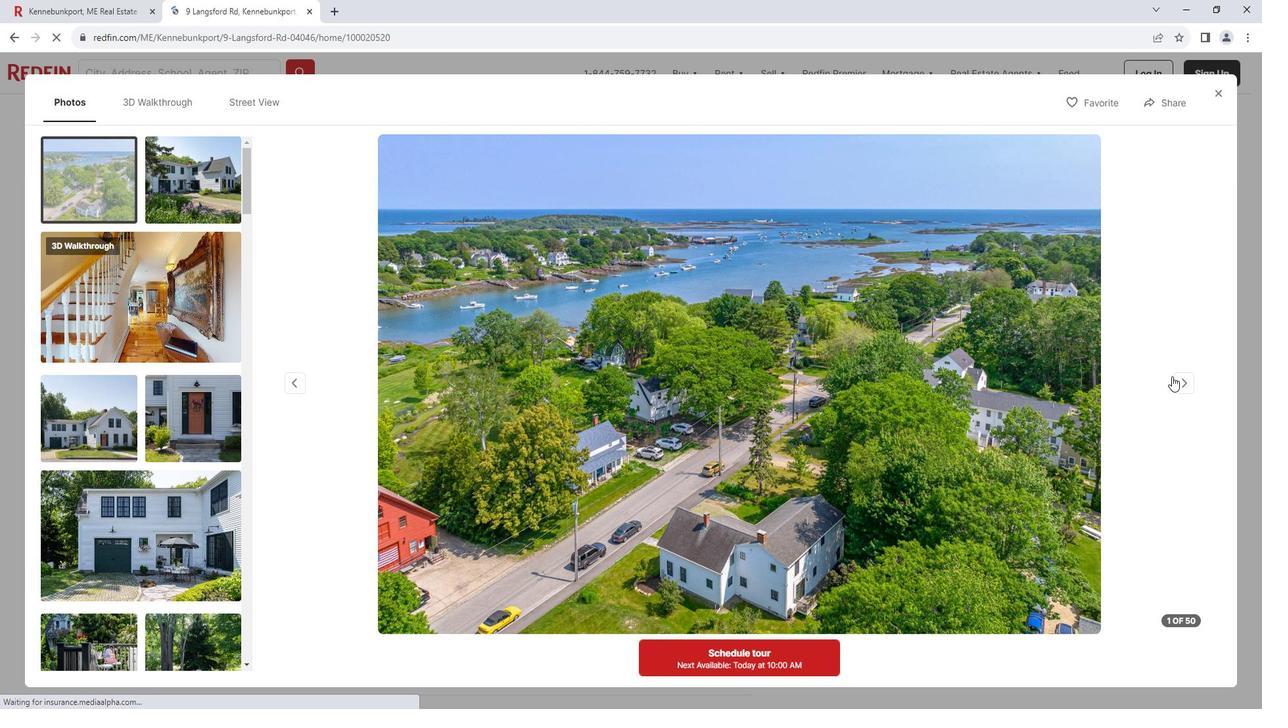 
Action: Mouse pressed left at (1184, 375)
Screenshot: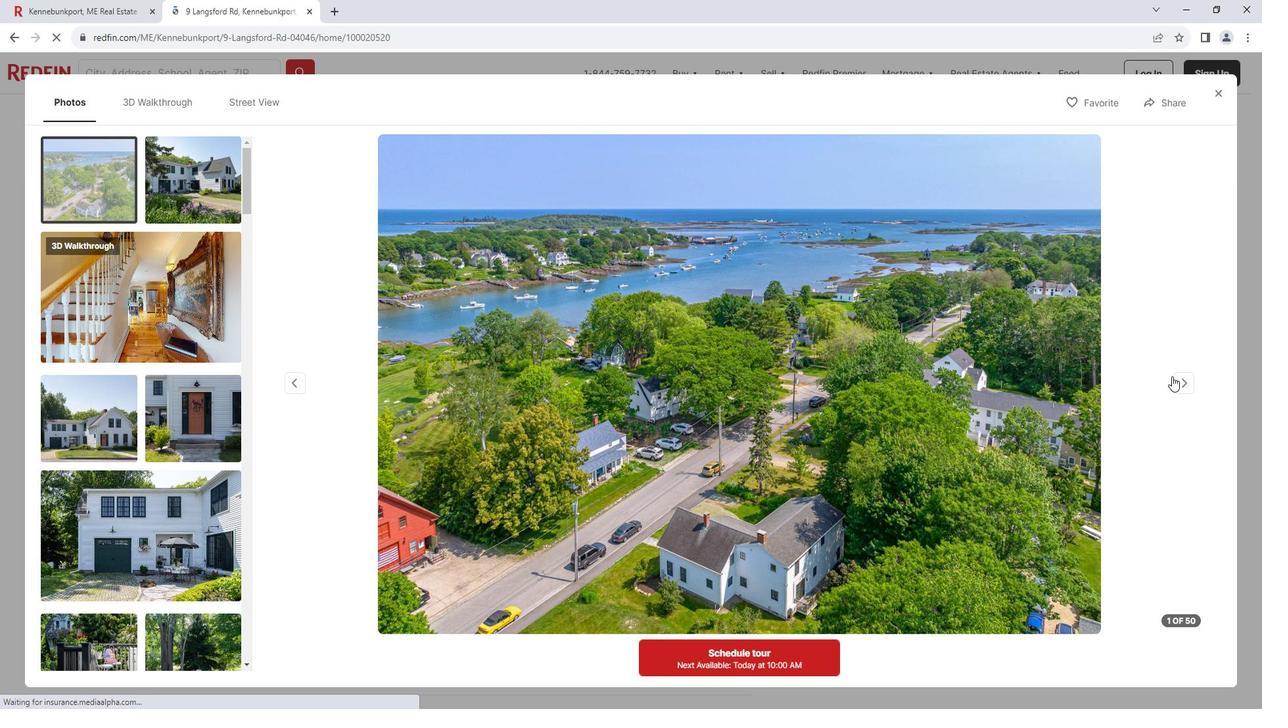 
Action: Mouse pressed left at (1184, 375)
Screenshot: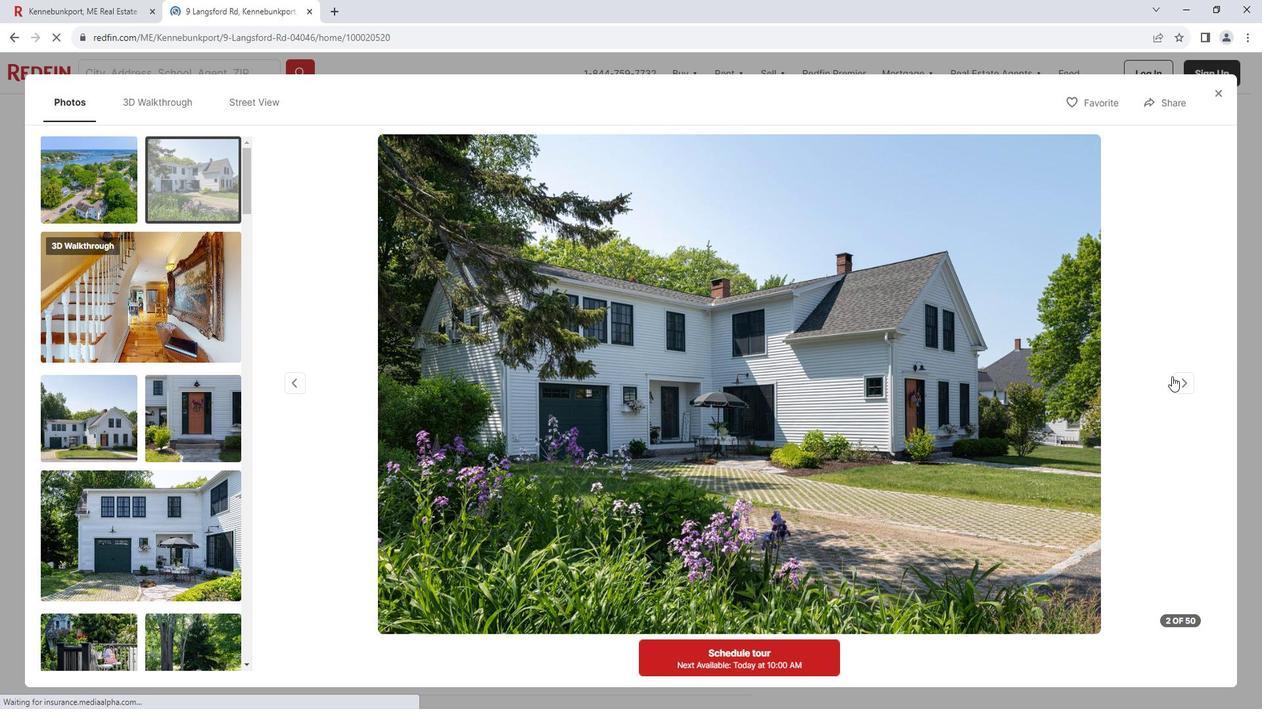 
Action: Mouse moved to (1199, 384)
Screenshot: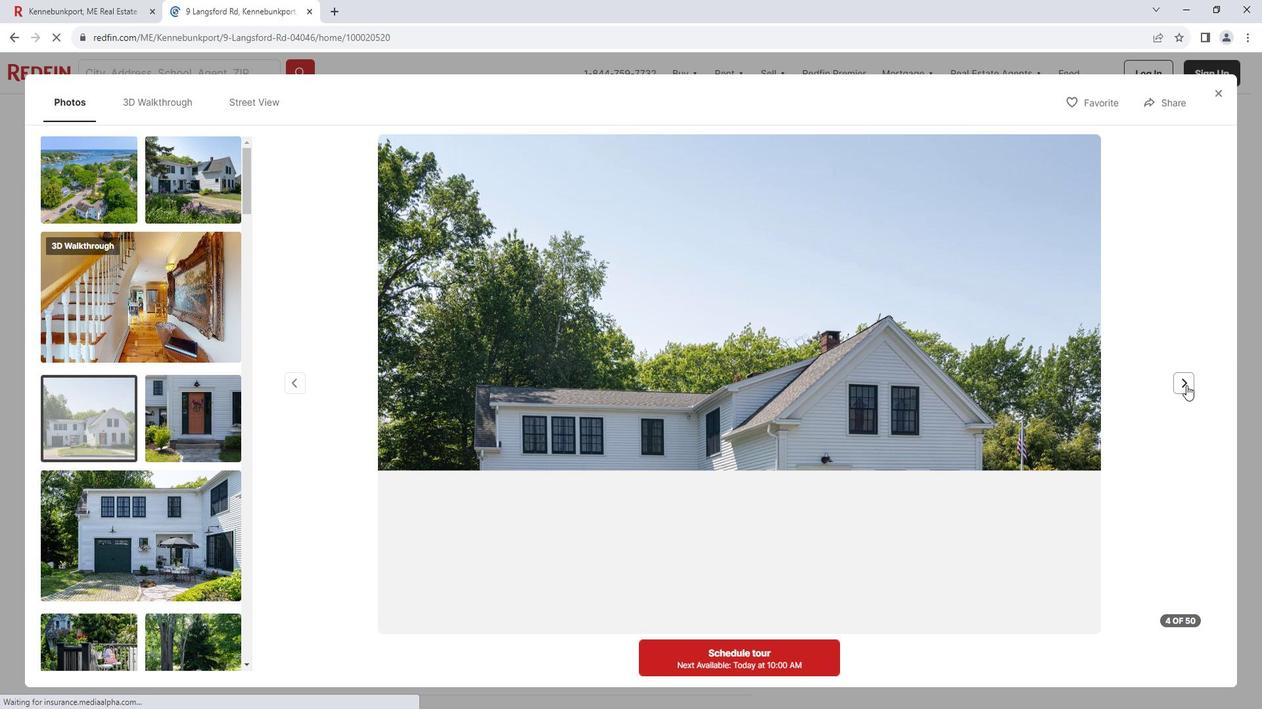 
Action: Mouse pressed left at (1199, 384)
Screenshot: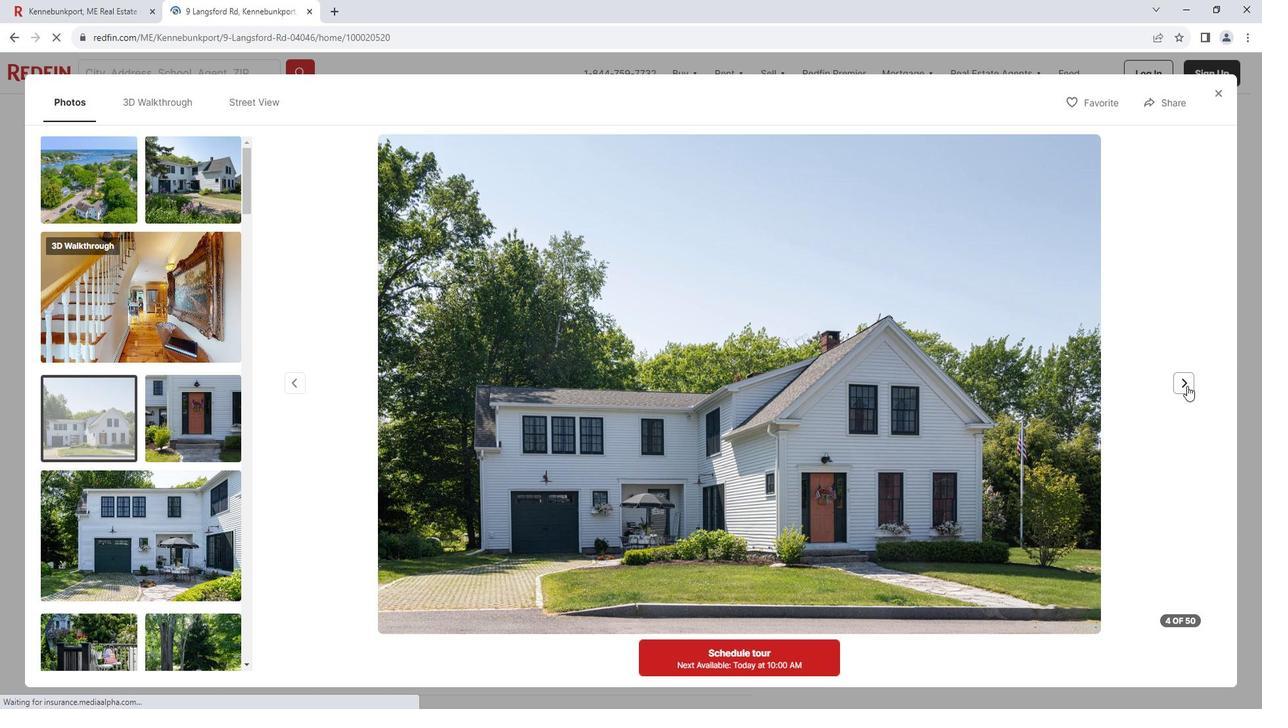 
Action: Mouse moved to (1200, 384)
Screenshot: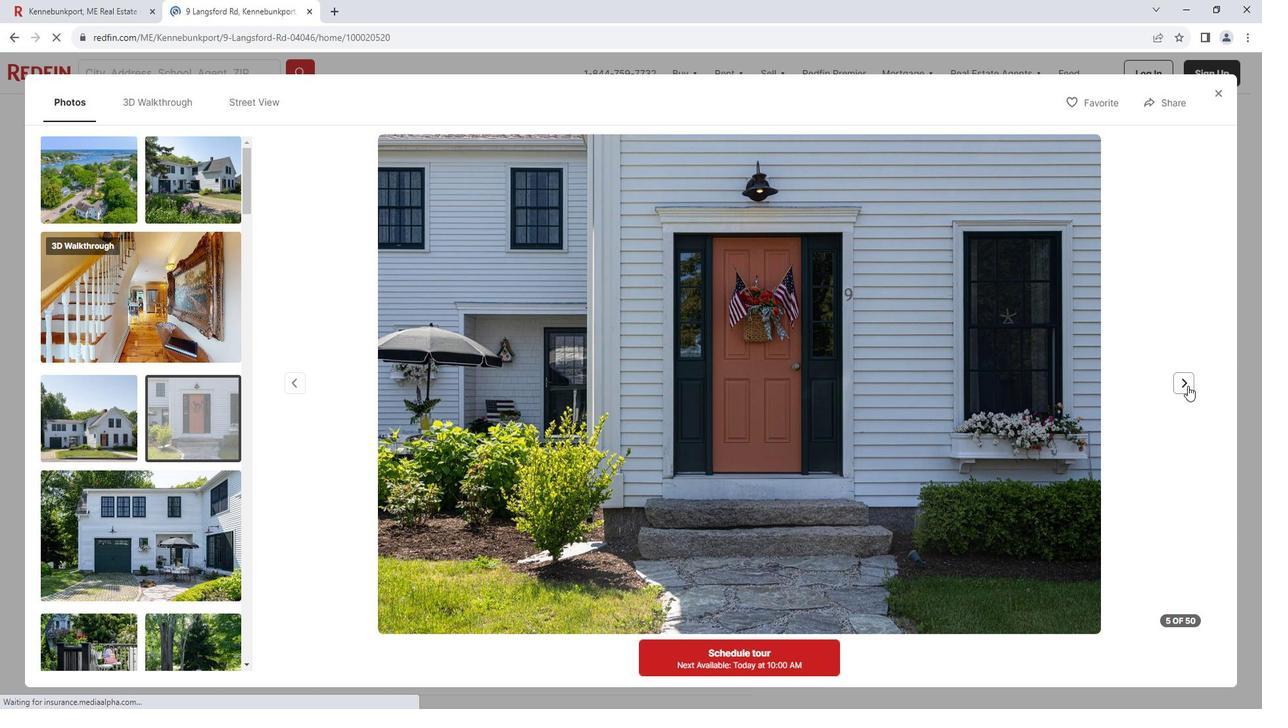 
Action: Mouse pressed left at (1200, 384)
Screenshot: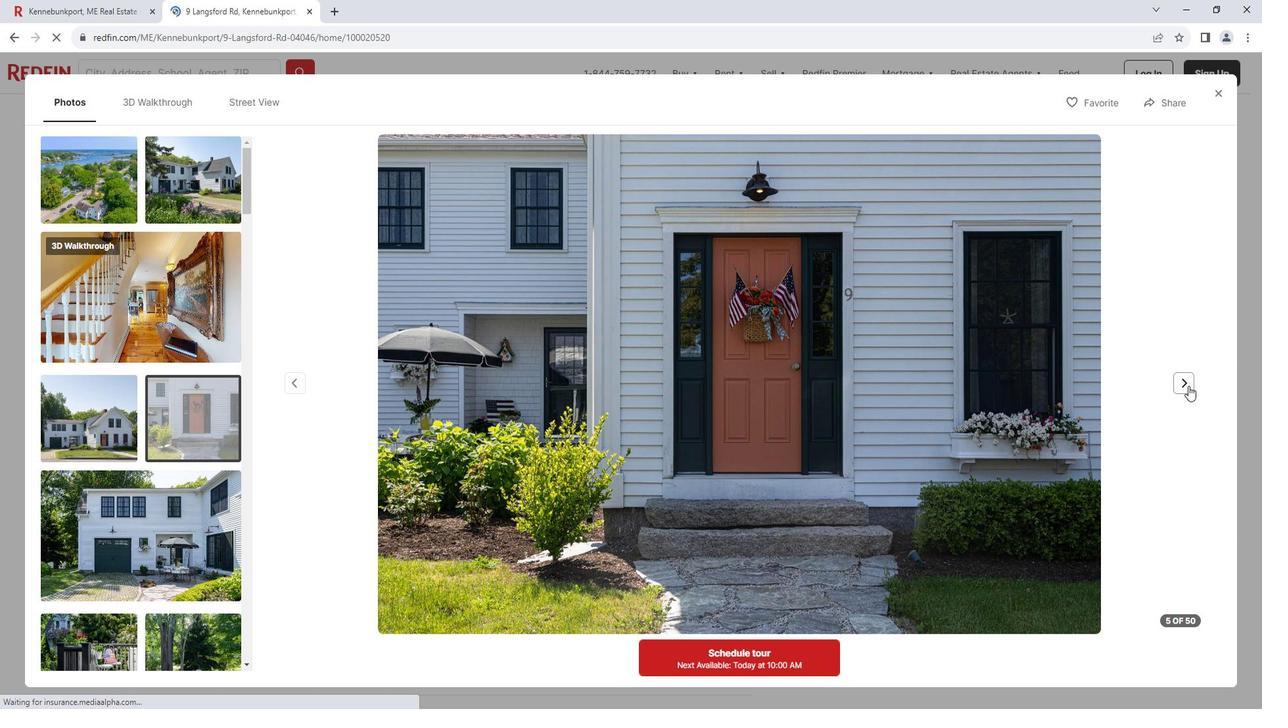 
Action: Mouse moved to (1200, 383)
Screenshot: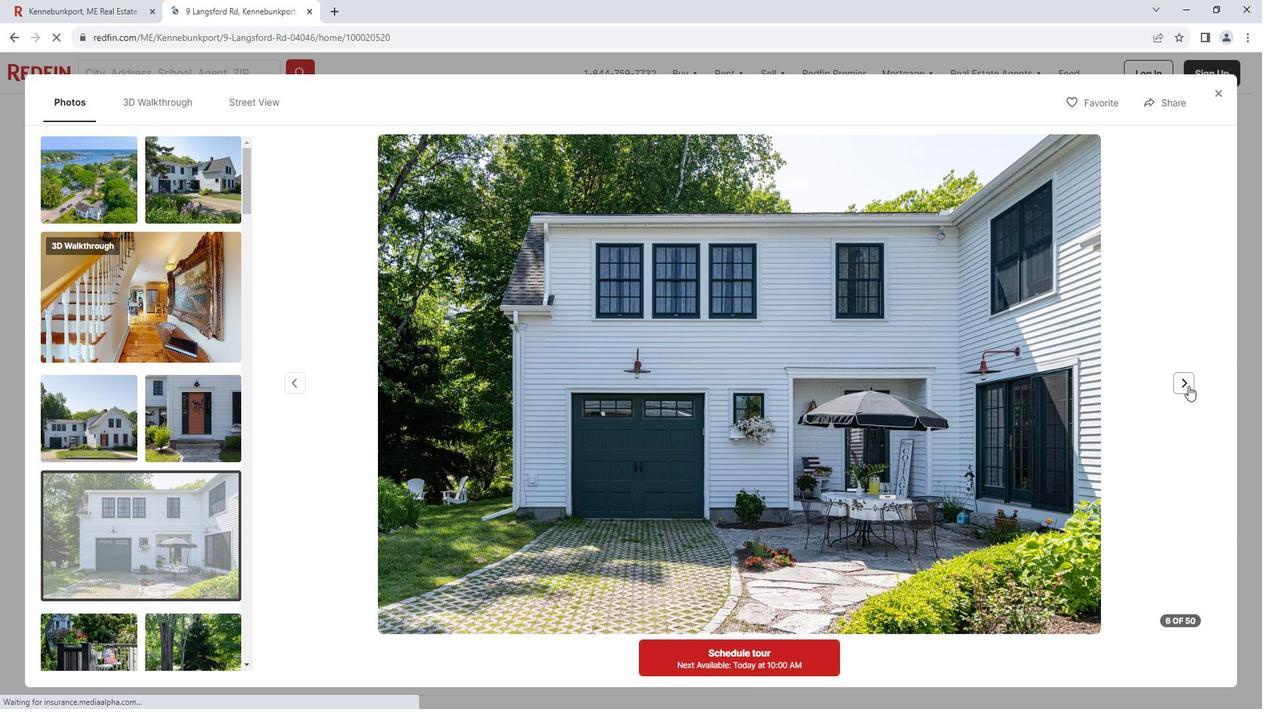 
Action: Mouse pressed left at (1200, 383)
Screenshot: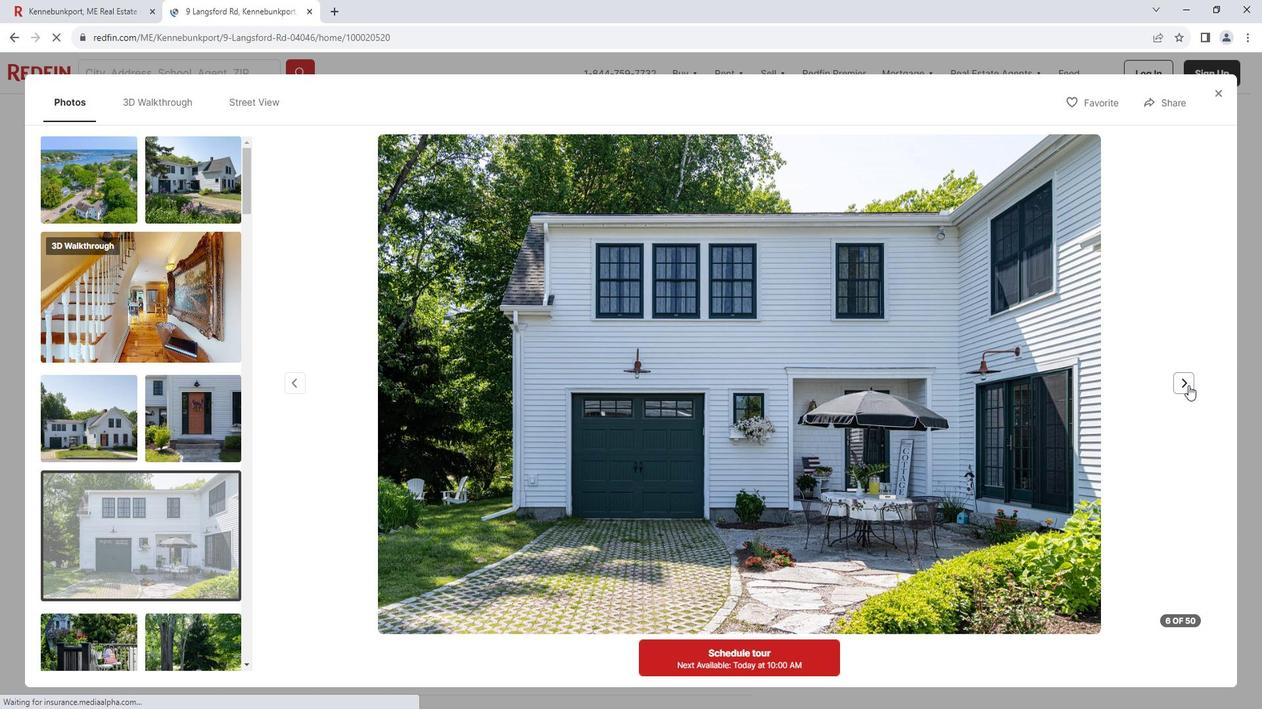 
Action: Mouse pressed left at (1200, 383)
Screenshot: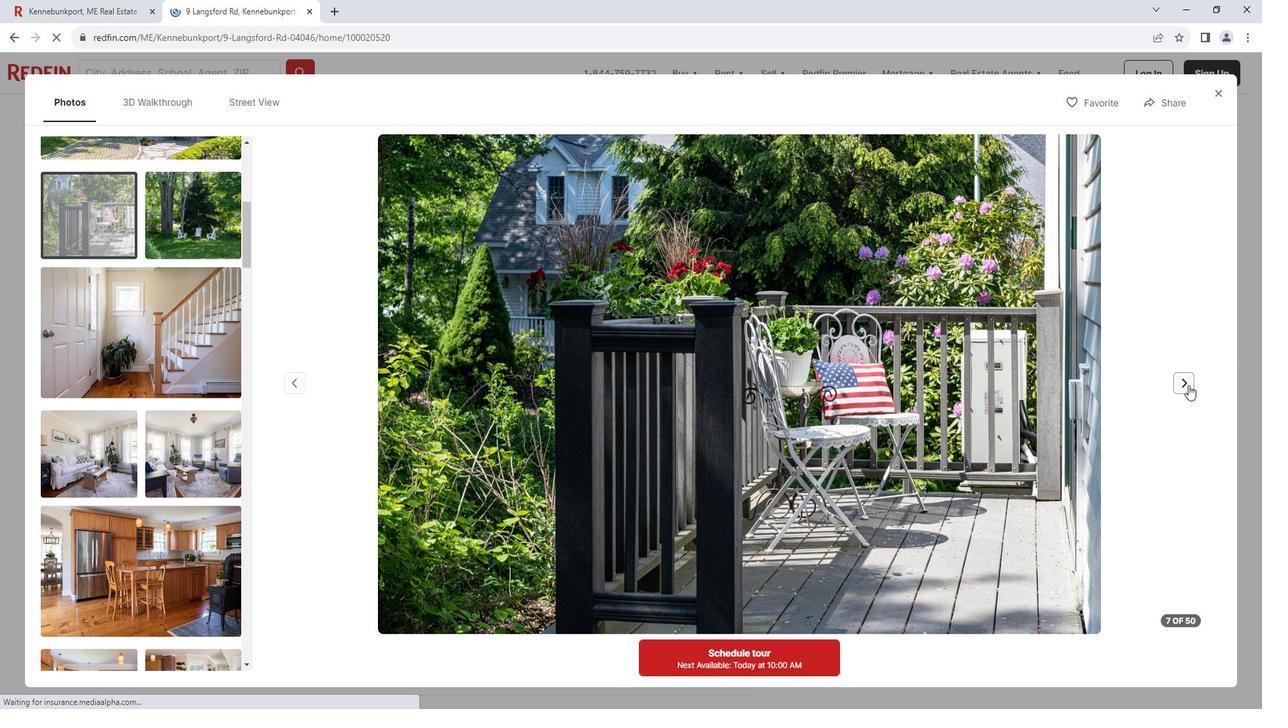 
Action: Mouse pressed left at (1200, 383)
Screenshot: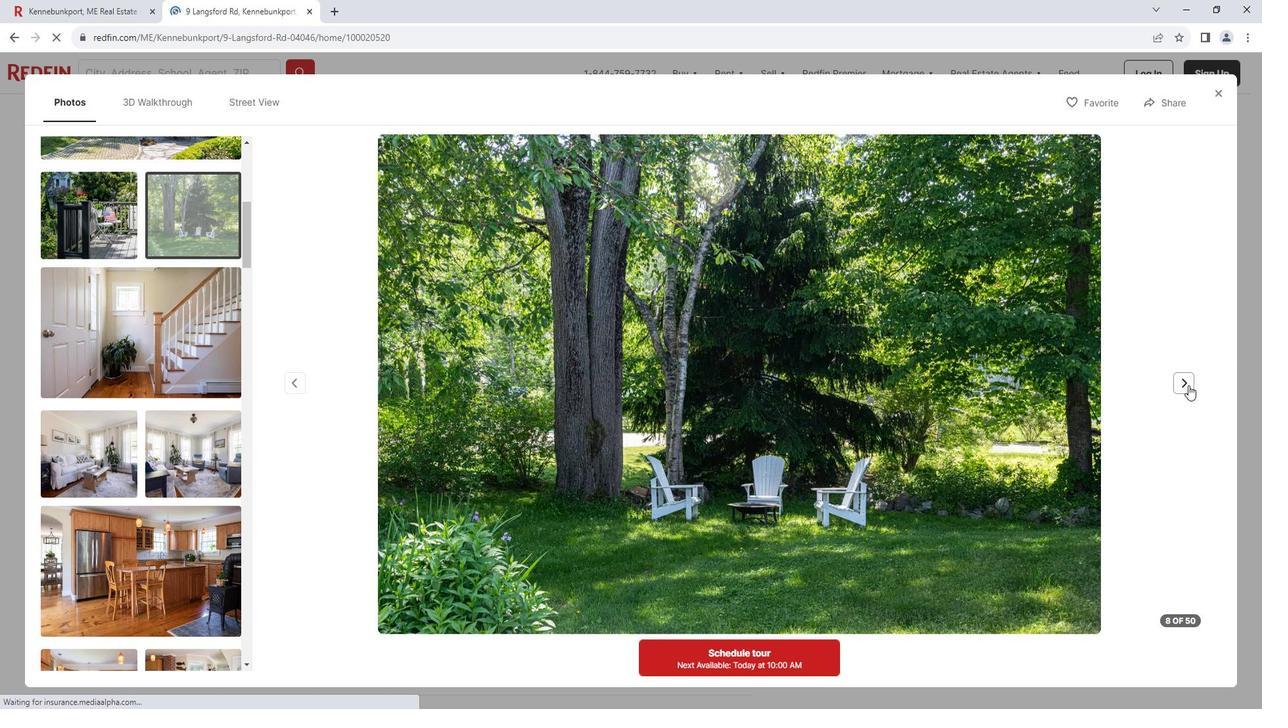 
Action: Mouse pressed left at (1200, 383)
Screenshot: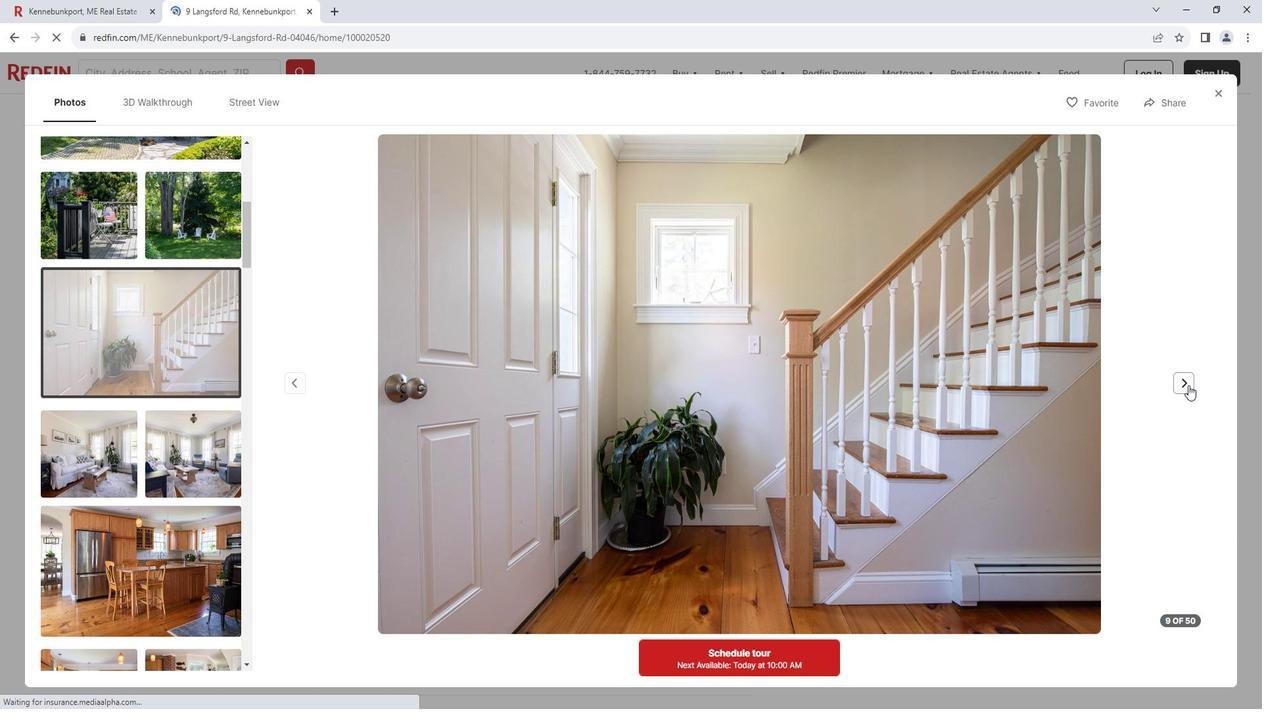 
Action: Mouse pressed left at (1200, 383)
Screenshot: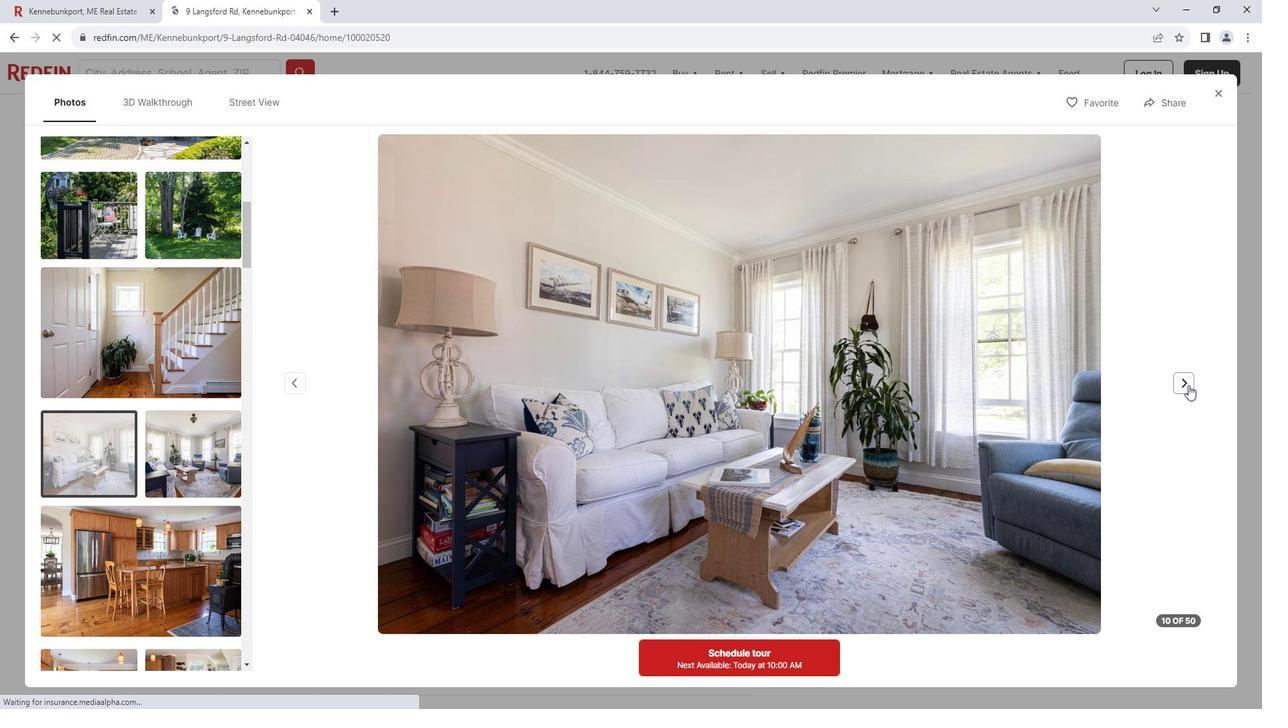 
Action: Mouse pressed left at (1200, 383)
Screenshot: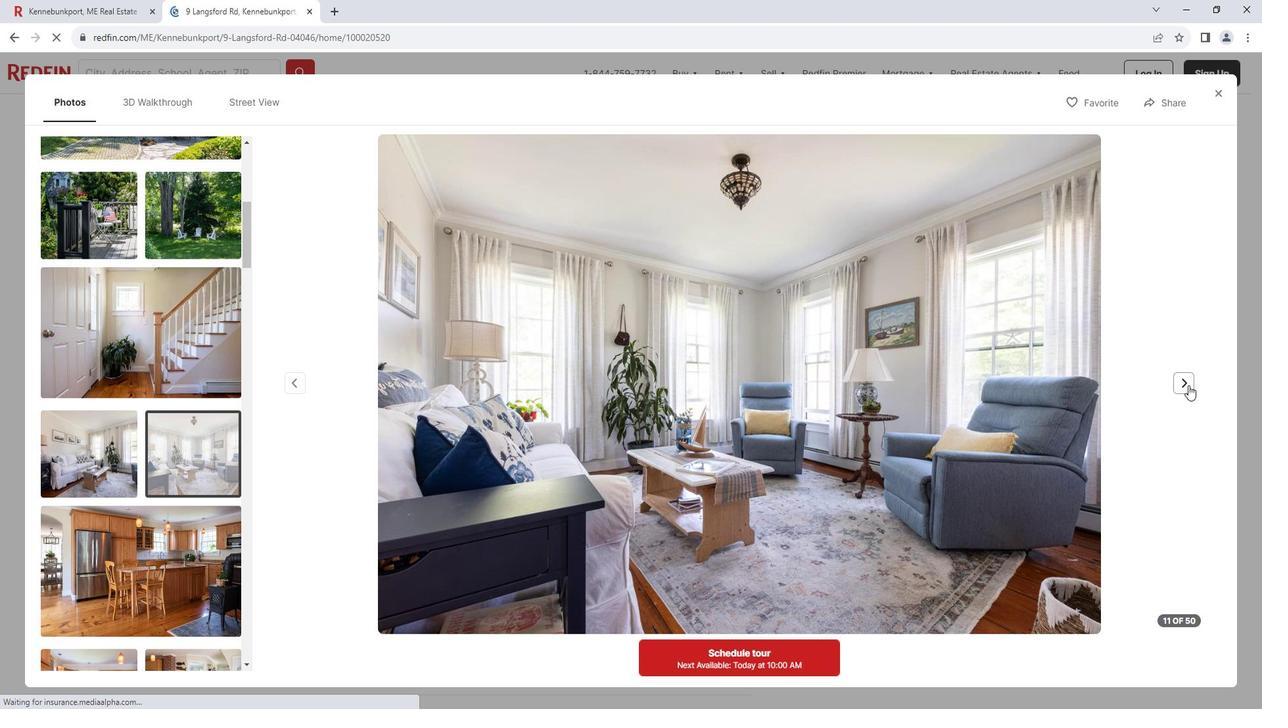 
Action: Mouse pressed left at (1200, 383)
Screenshot: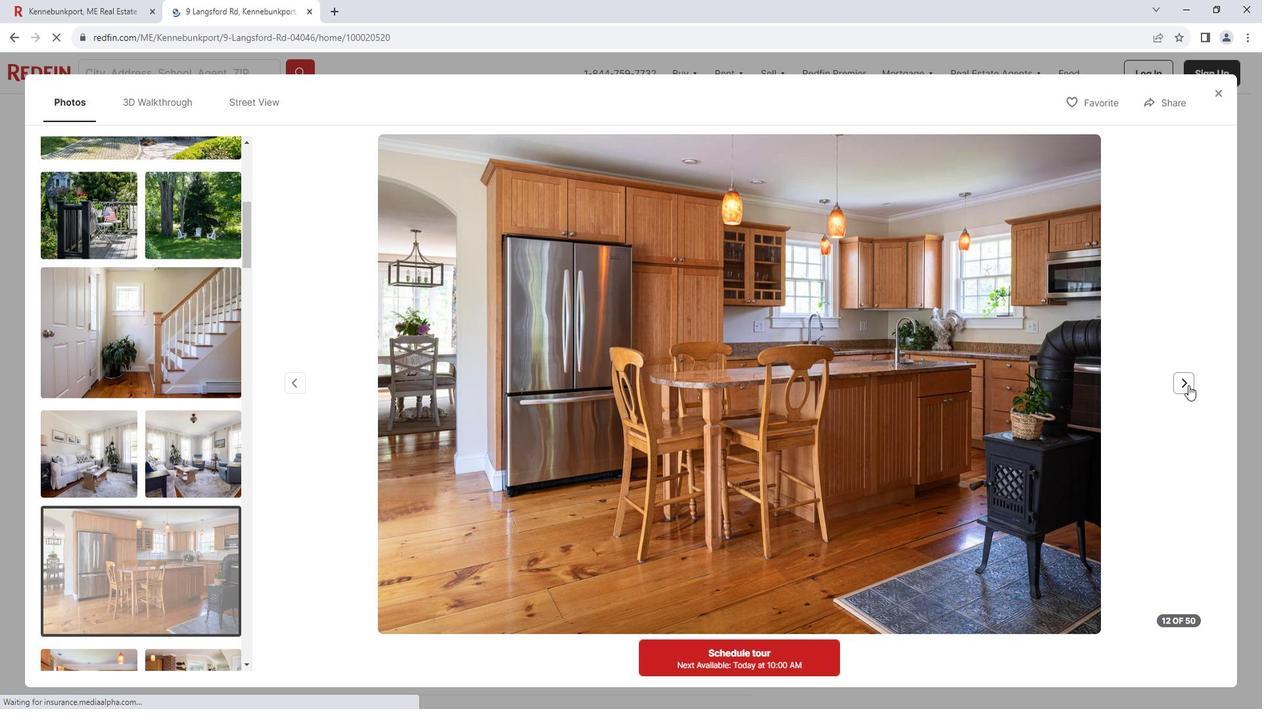 
Action: Mouse pressed left at (1200, 383)
Screenshot: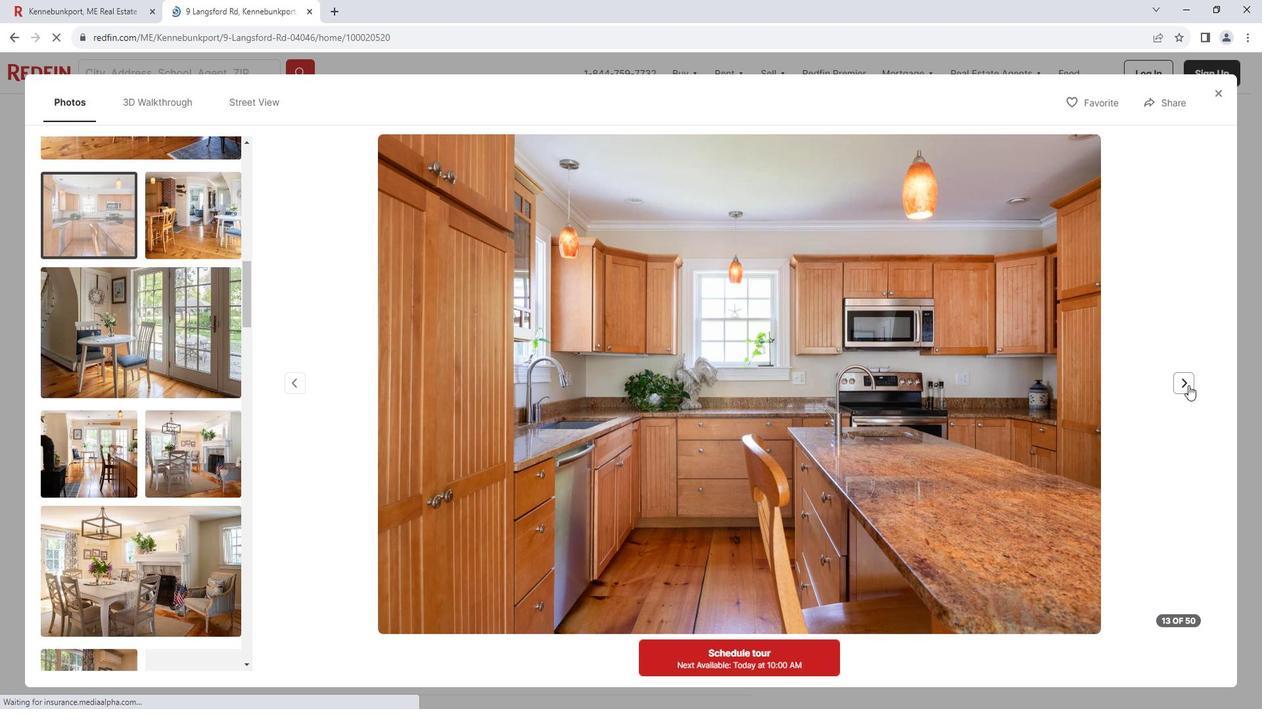 
Action: Mouse pressed left at (1200, 383)
Screenshot: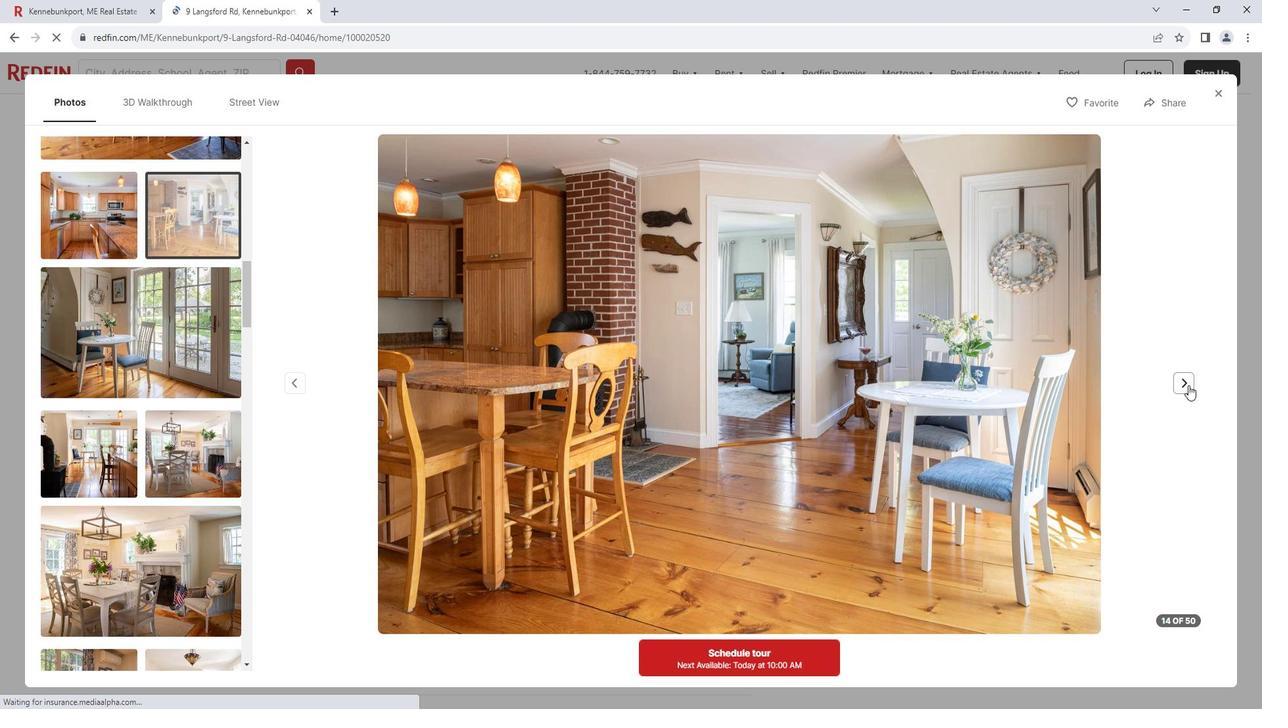 
Action: Mouse pressed left at (1200, 383)
Screenshot: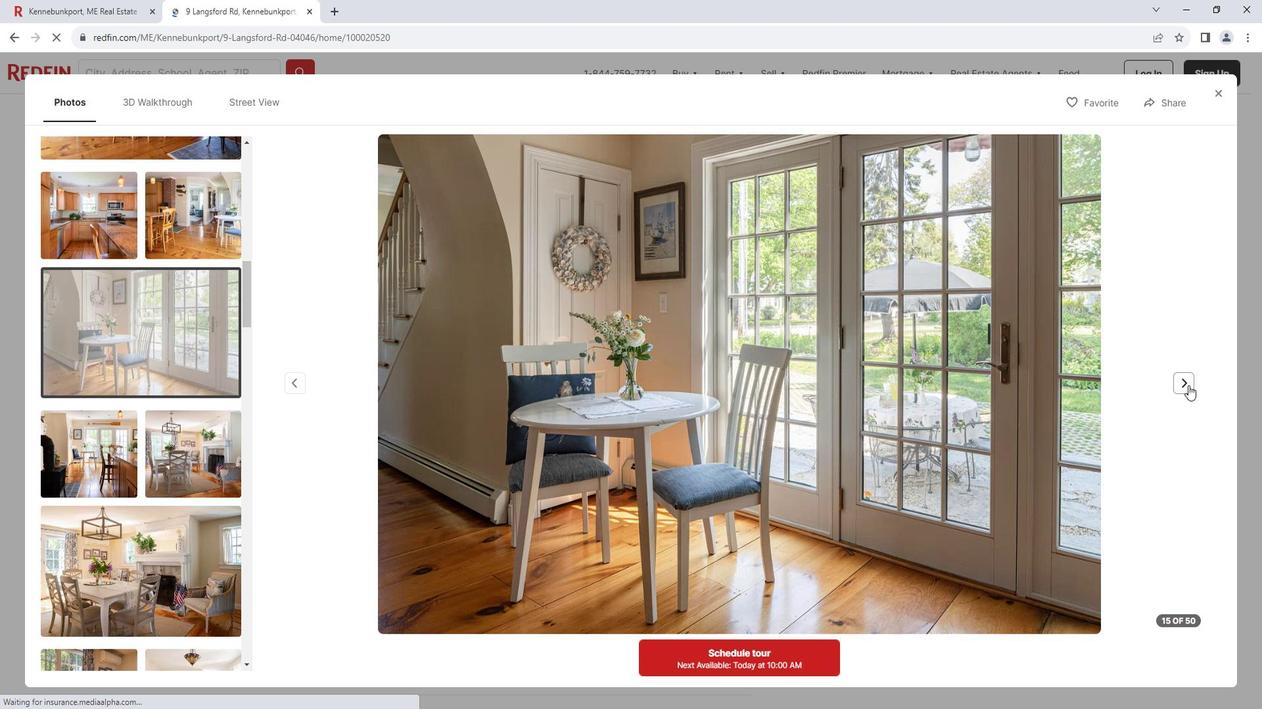 
Action: Mouse pressed left at (1200, 383)
Screenshot: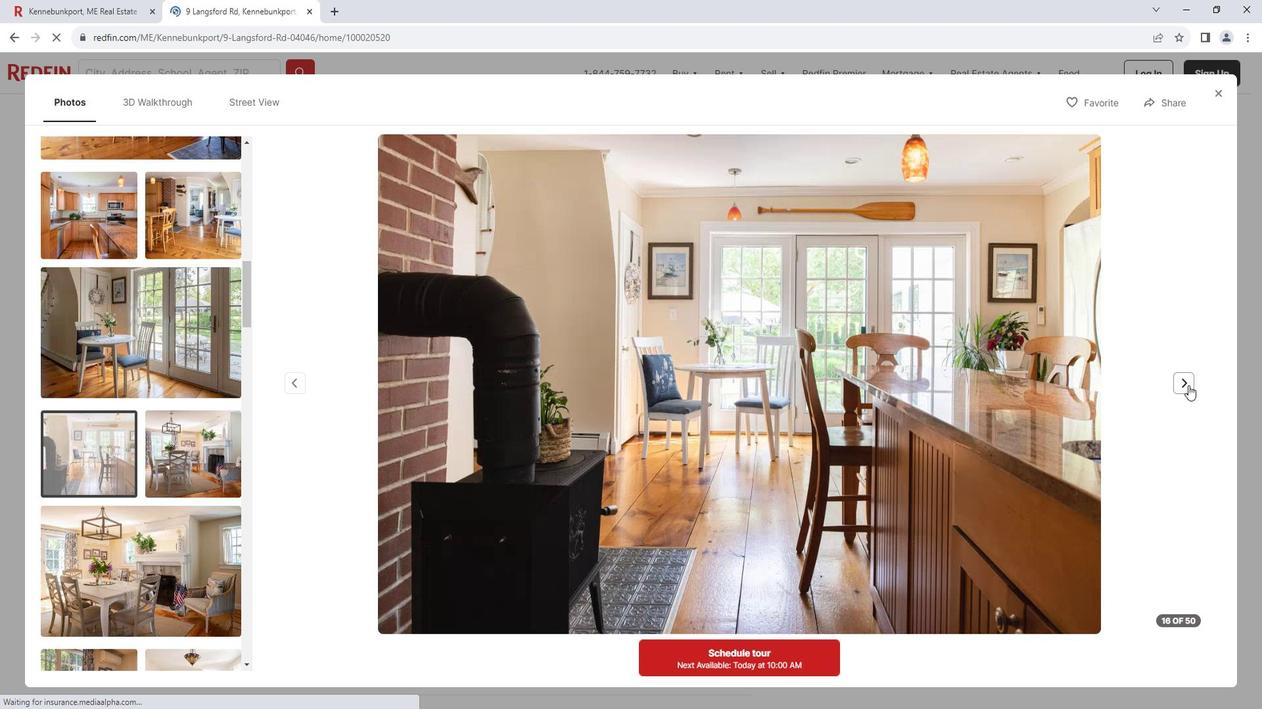 
Action: Mouse pressed left at (1200, 383)
Screenshot: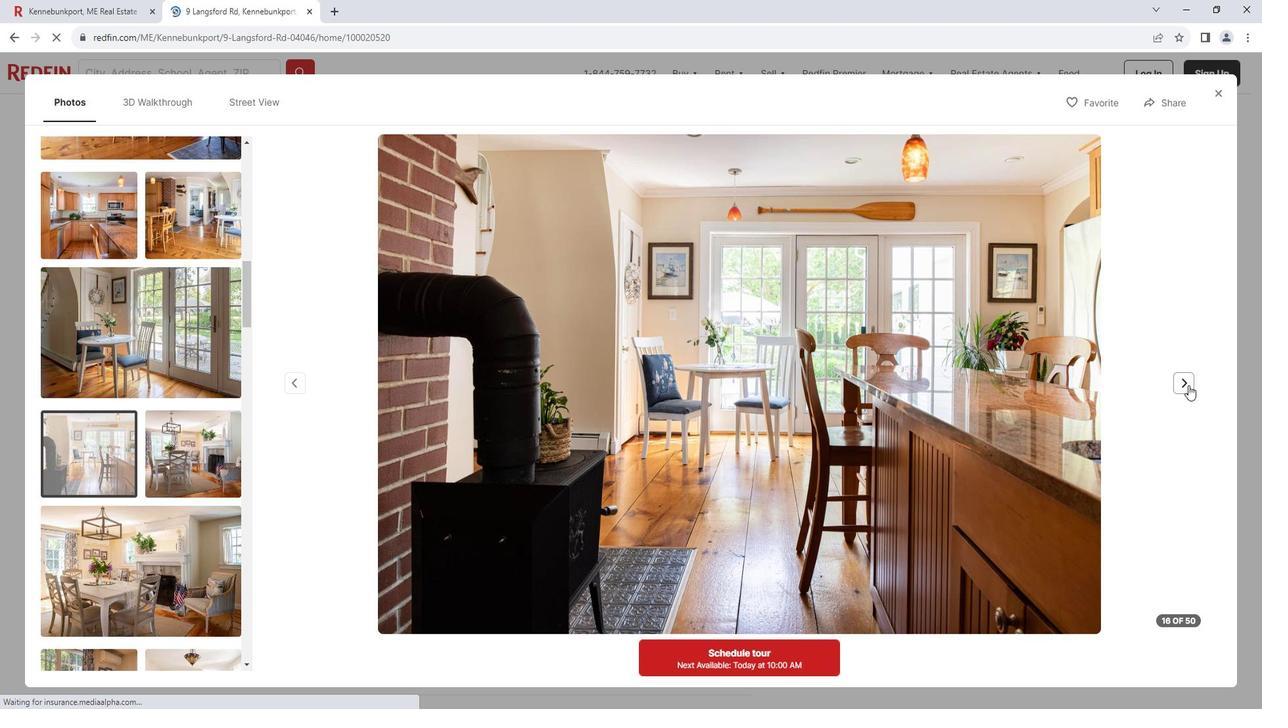 
Action: Mouse pressed left at (1200, 383)
Screenshot: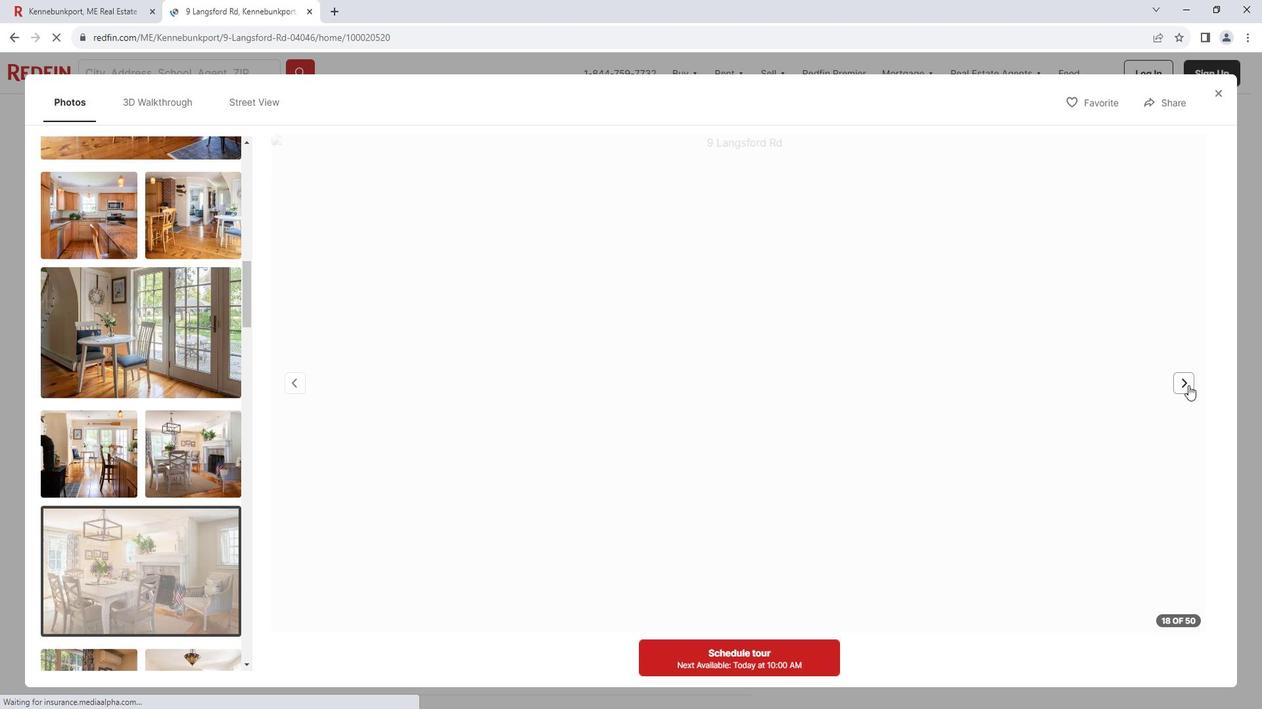 
Action: Mouse moved to (129, 330)
Screenshot: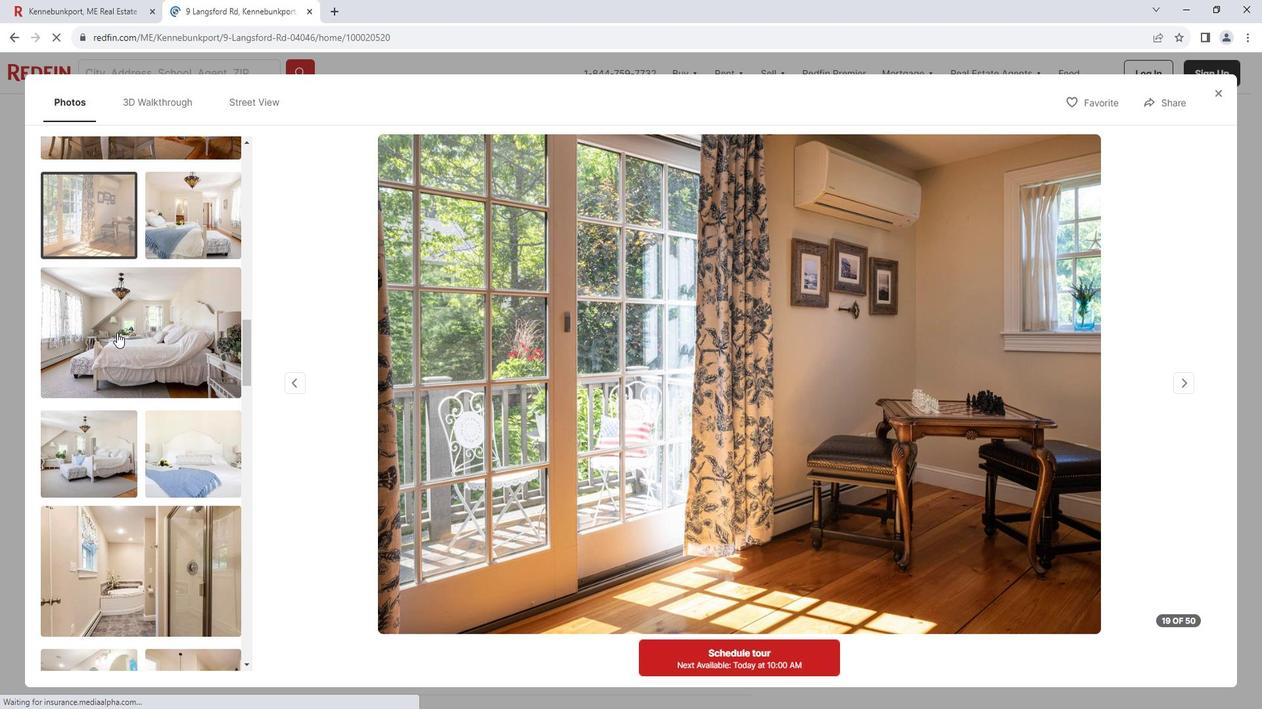 
Action: Mouse scrolled (129, 329) with delta (0, 0)
Screenshot: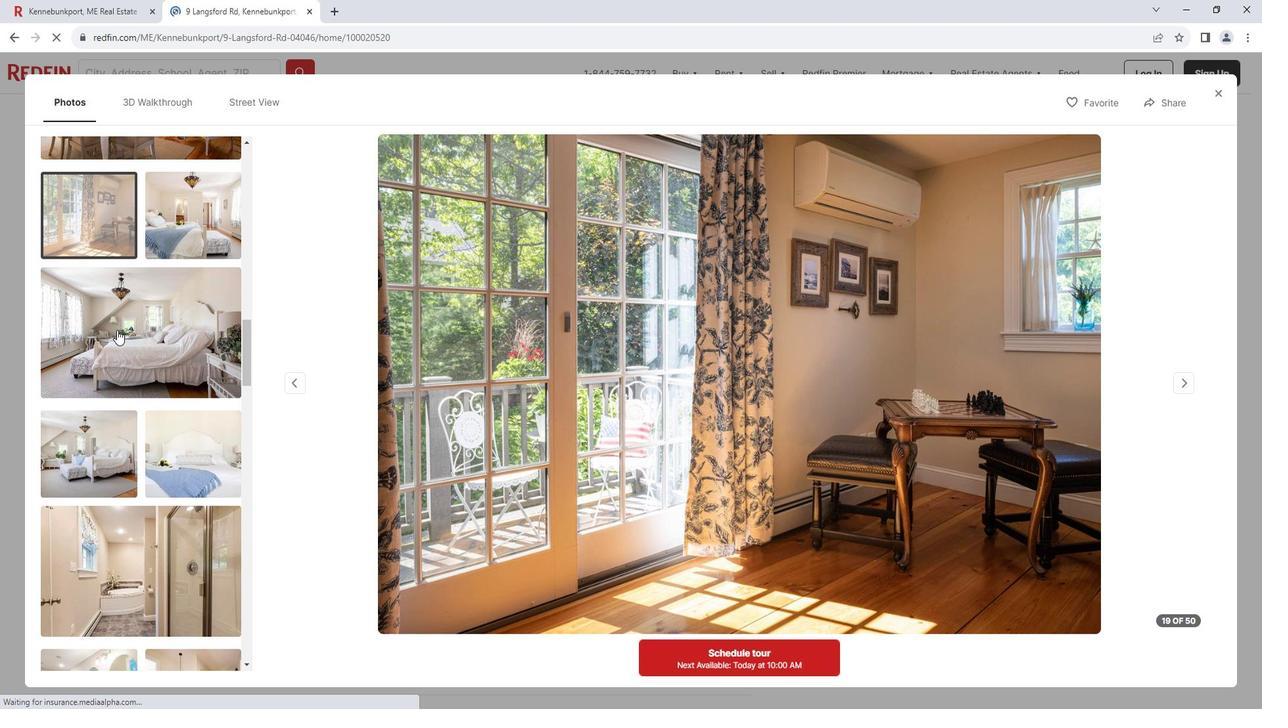 
Action: Mouse moved to (130, 328)
Screenshot: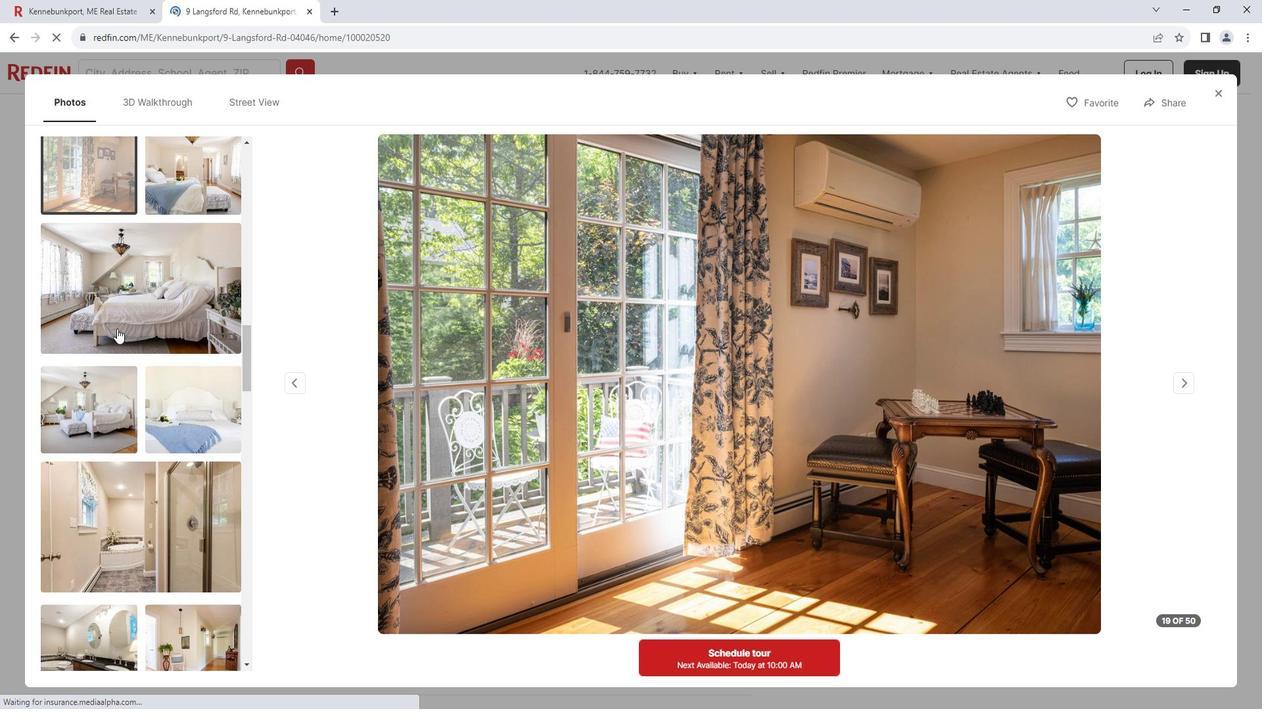 
Action: Mouse scrolled (130, 328) with delta (0, 0)
Screenshot: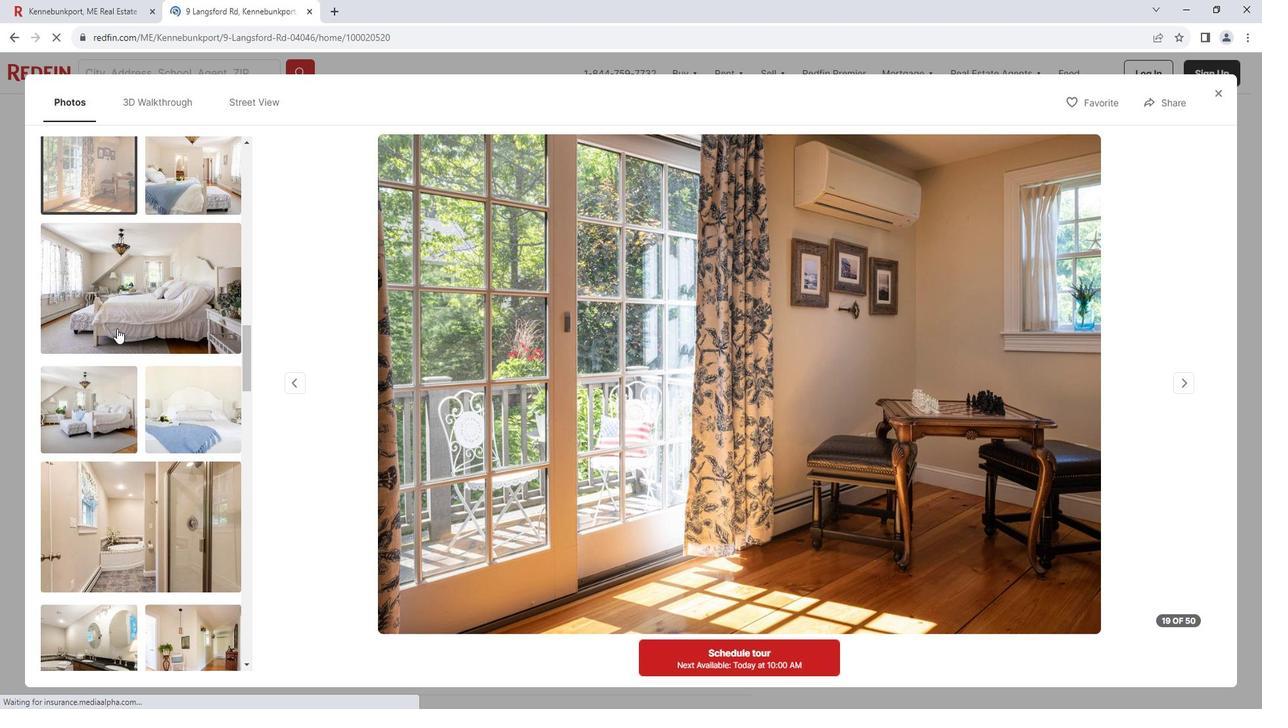 
Action: Mouse moved to (130, 328)
Screenshot: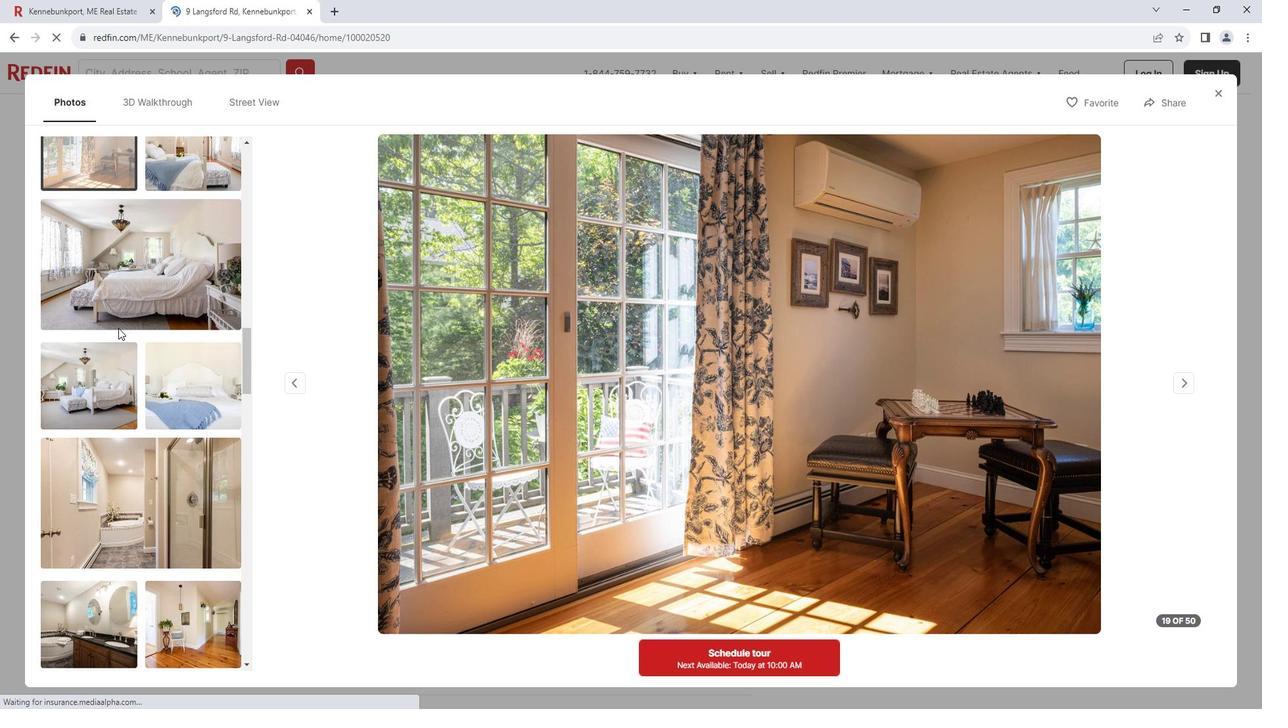 
Action: Mouse scrolled (130, 328) with delta (0, 0)
Screenshot: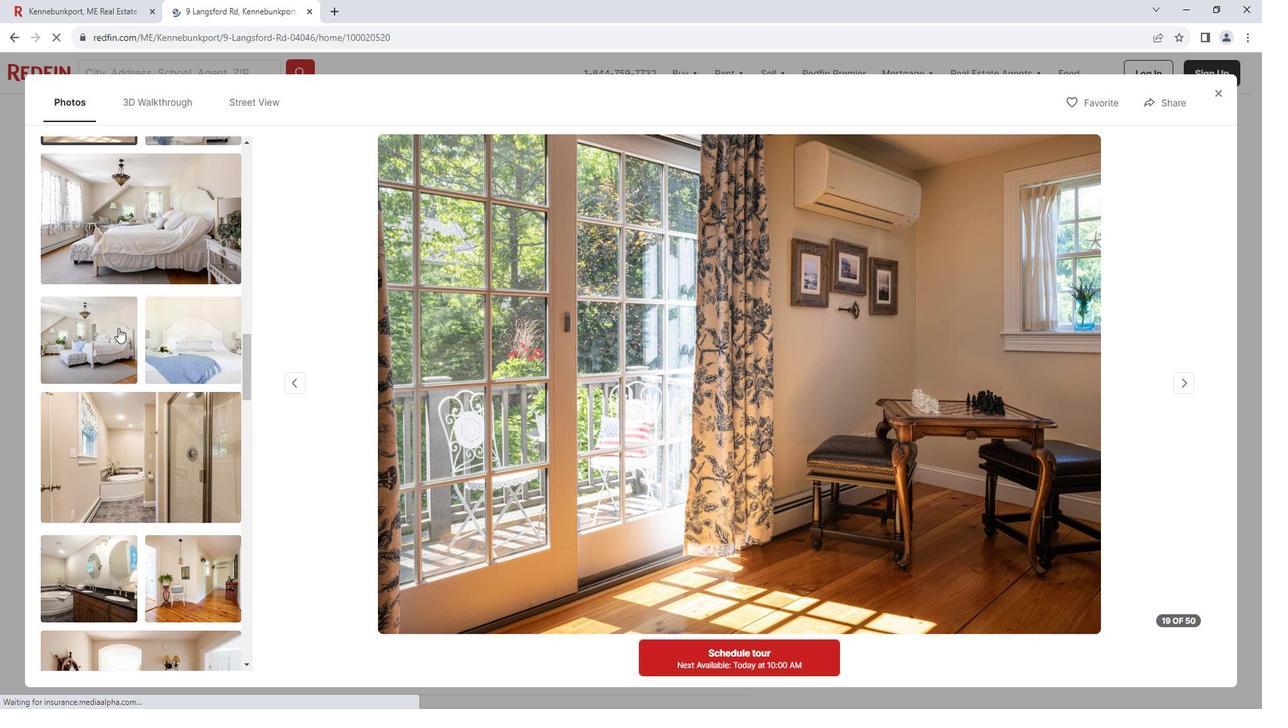 
Action: Mouse scrolled (130, 328) with delta (0, 0)
Screenshot: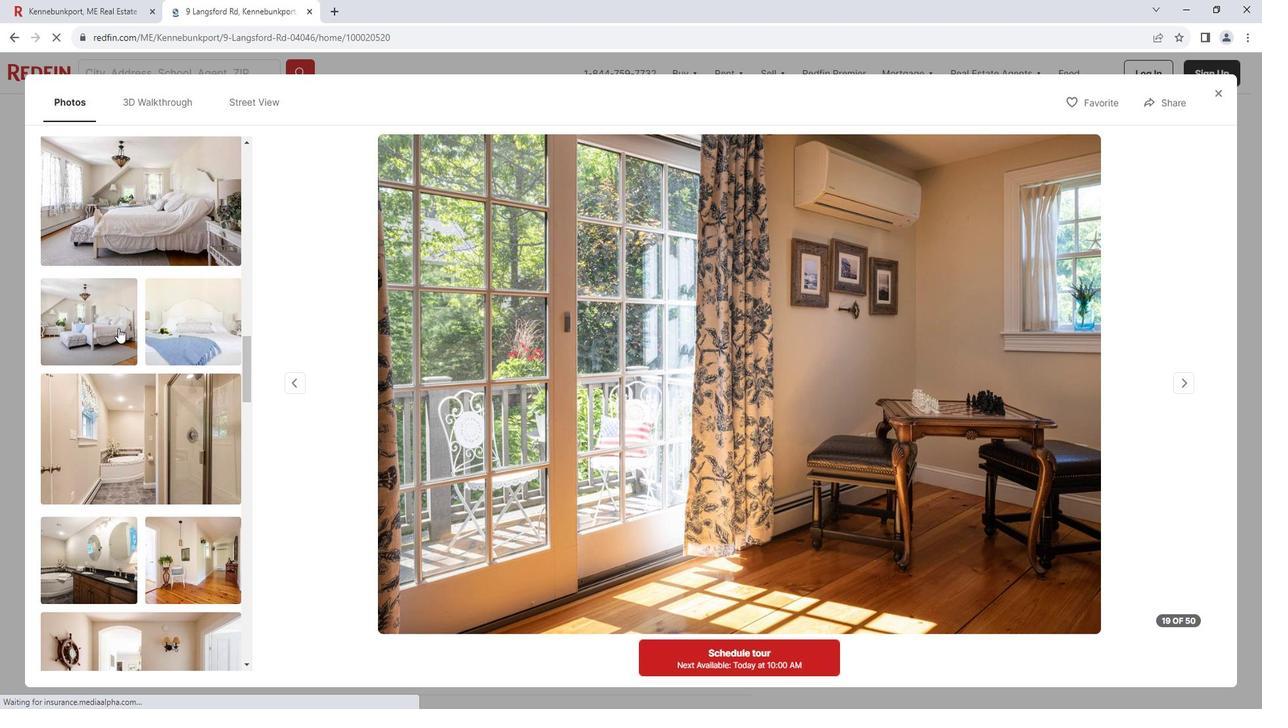 
Action: Mouse moved to (134, 327)
Screenshot: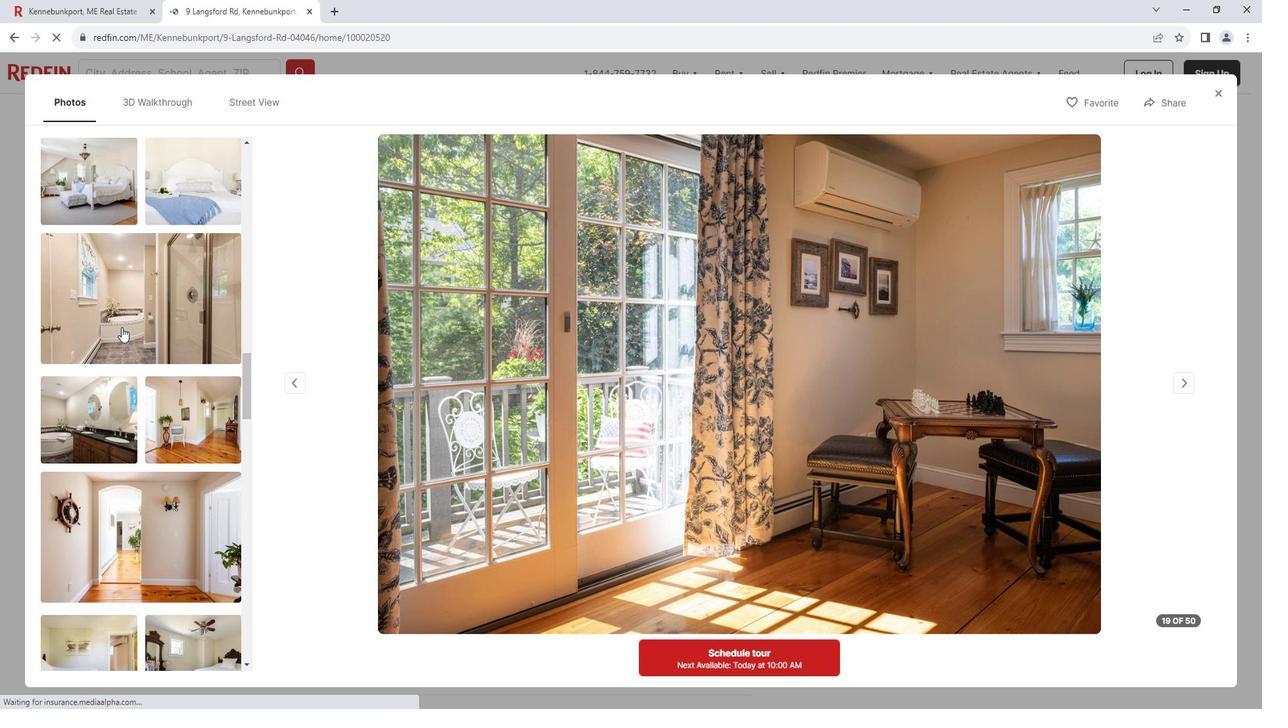 
Action: Mouse scrolled (134, 326) with delta (0, 0)
Screenshot: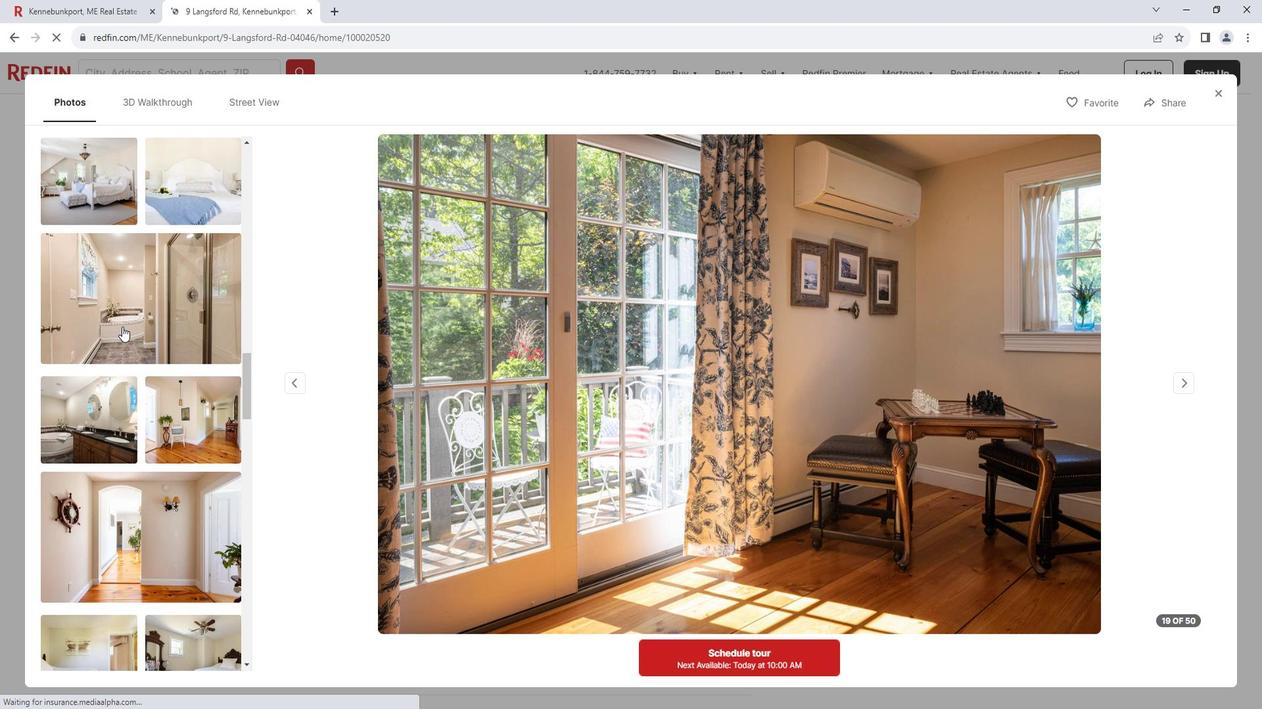 
Action: Mouse scrolled (134, 326) with delta (0, 0)
Screenshot: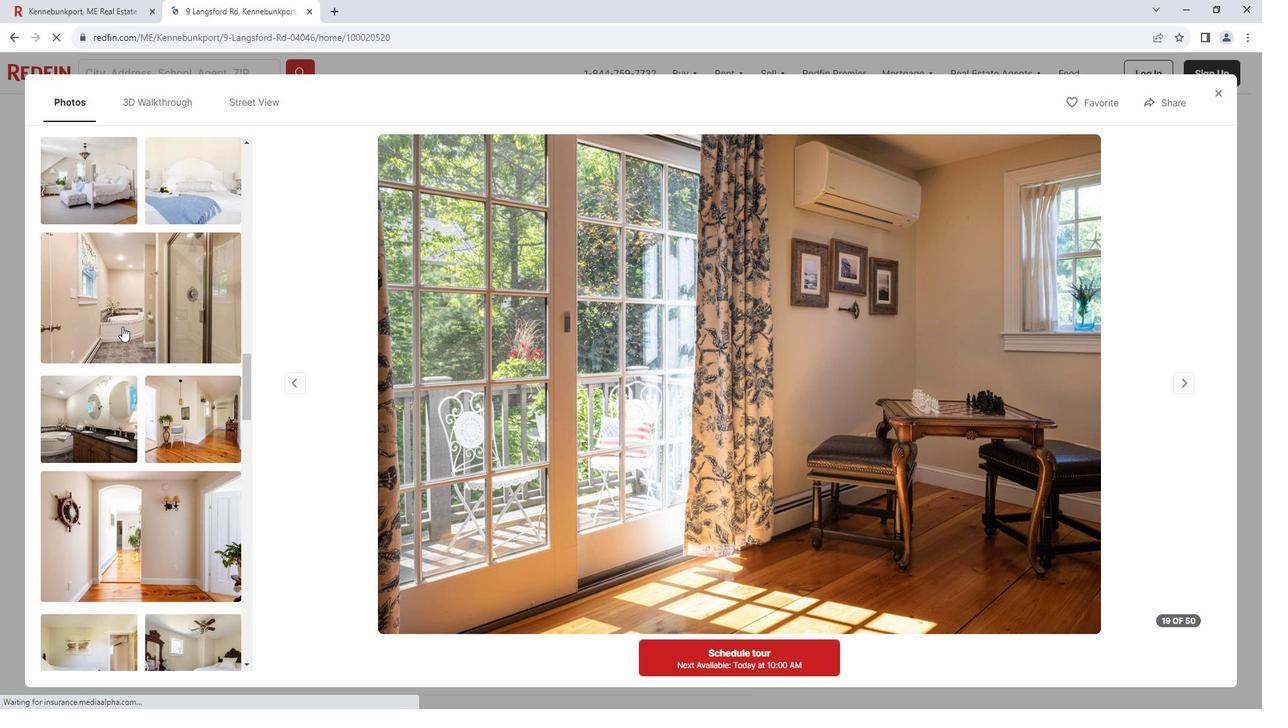 
Action: Mouse moved to (140, 323)
Screenshot: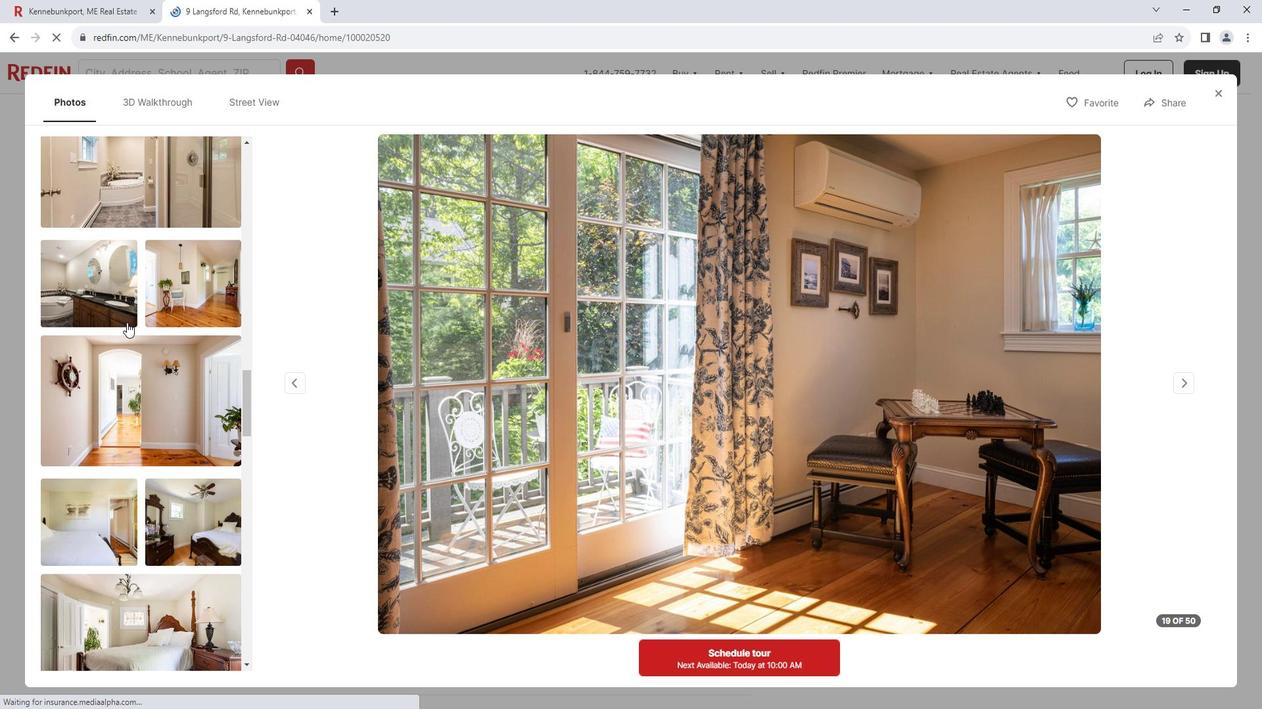 
Action: Mouse scrolled (140, 322) with delta (0, 0)
Screenshot: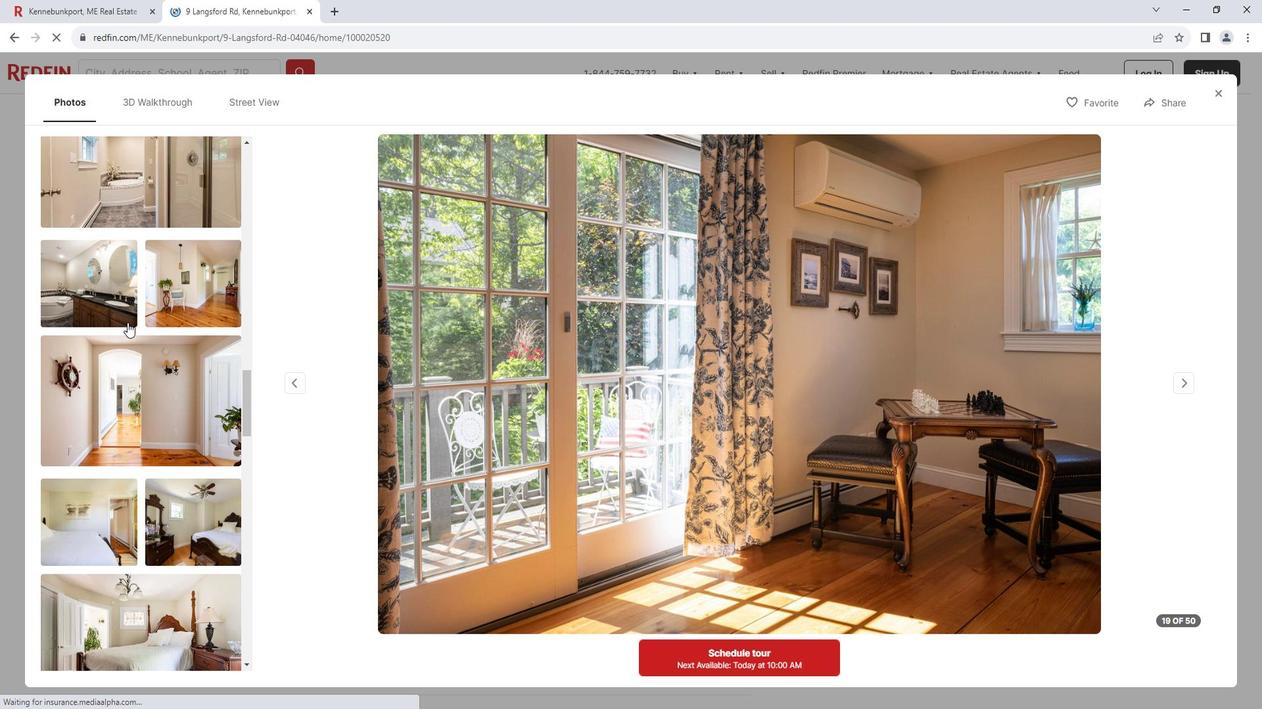 
Action: Mouse scrolled (140, 322) with delta (0, 0)
Screenshot: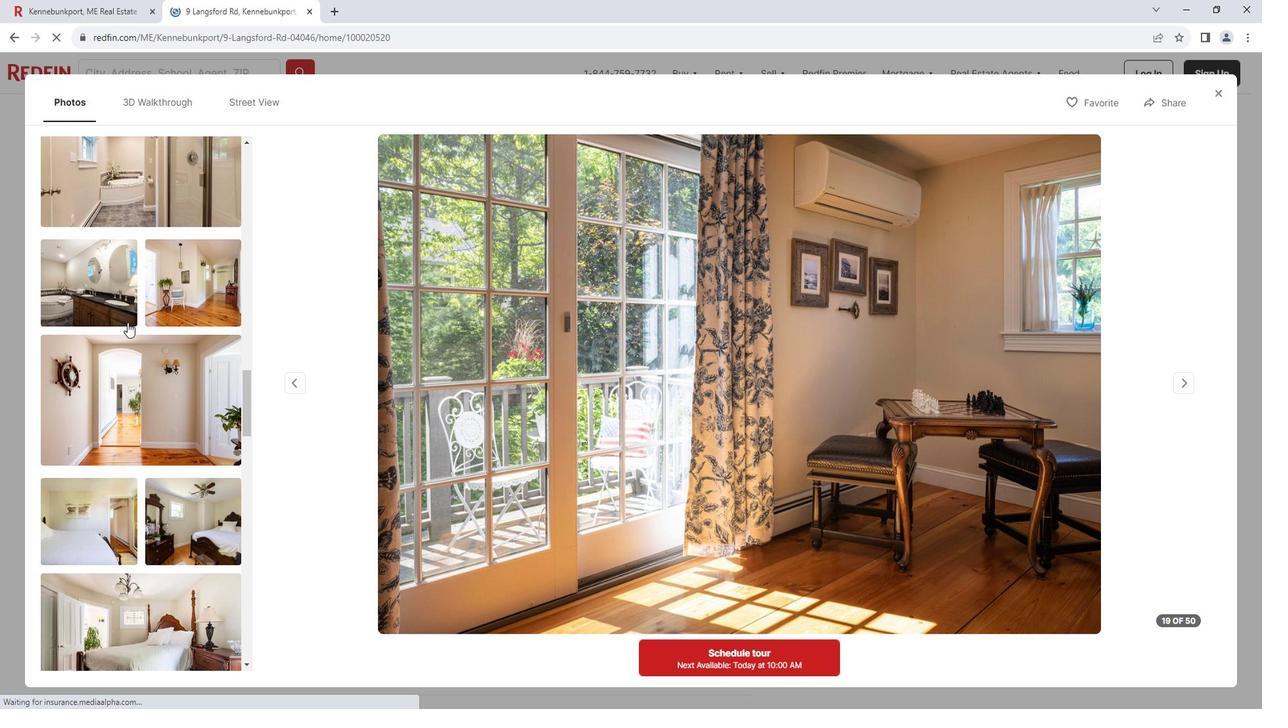 
Action: Mouse scrolled (140, 322) with delta (0, 0)
Screenshot: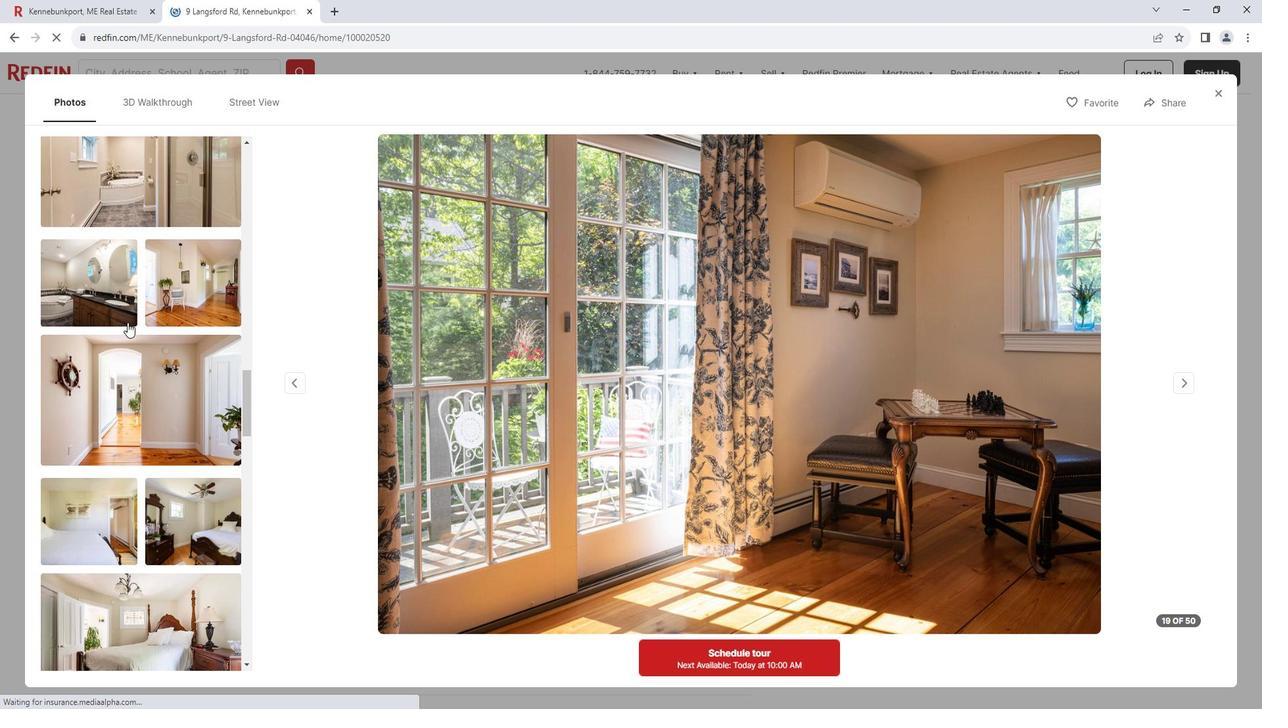 
Action: Mouse moved to (141, 320)
Screenshot: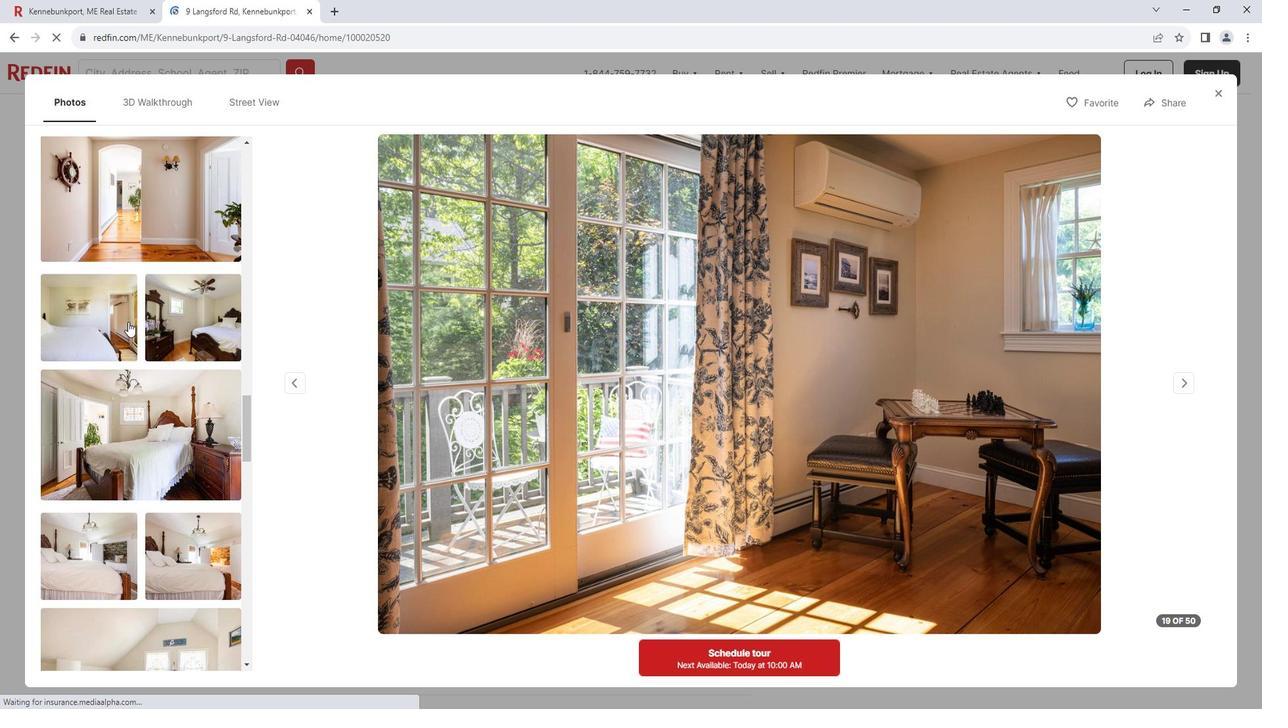 
Action: Mouse scrolled (141, 320) with delta (0, 0)
Screenshot: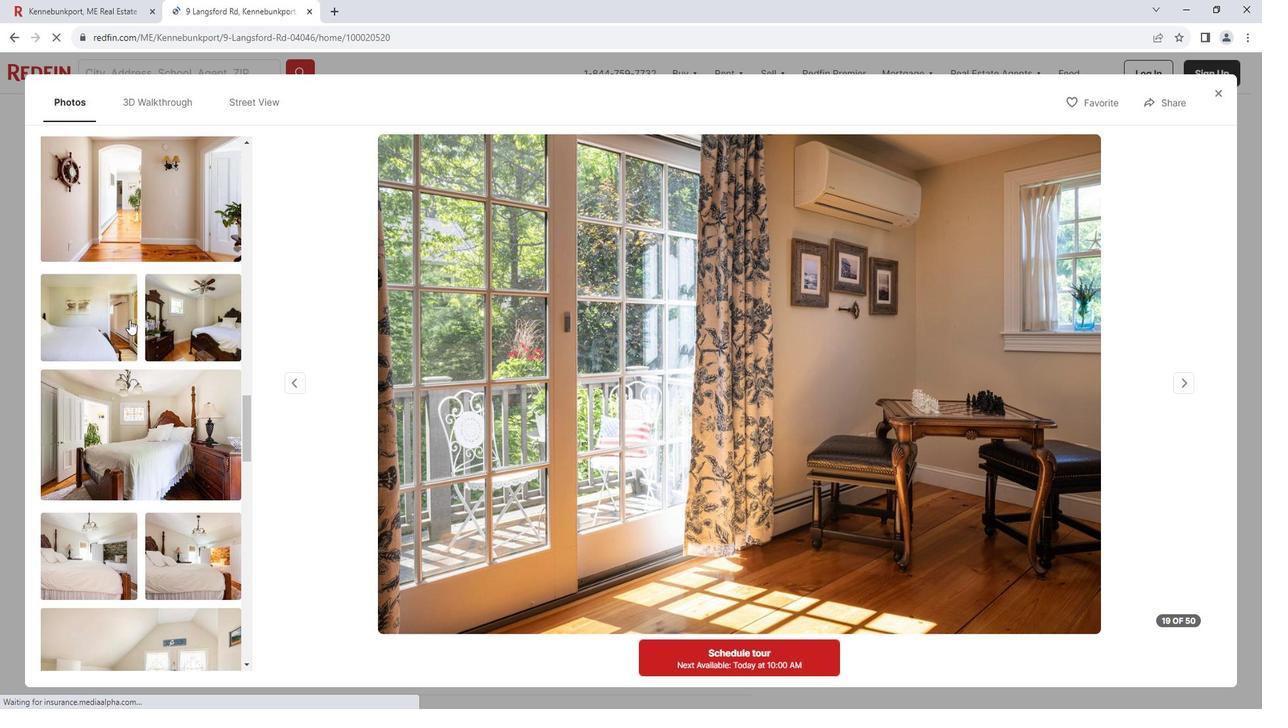
Action: Mouse scrolled (141, 320) with delta (0, 0)
Screenshot: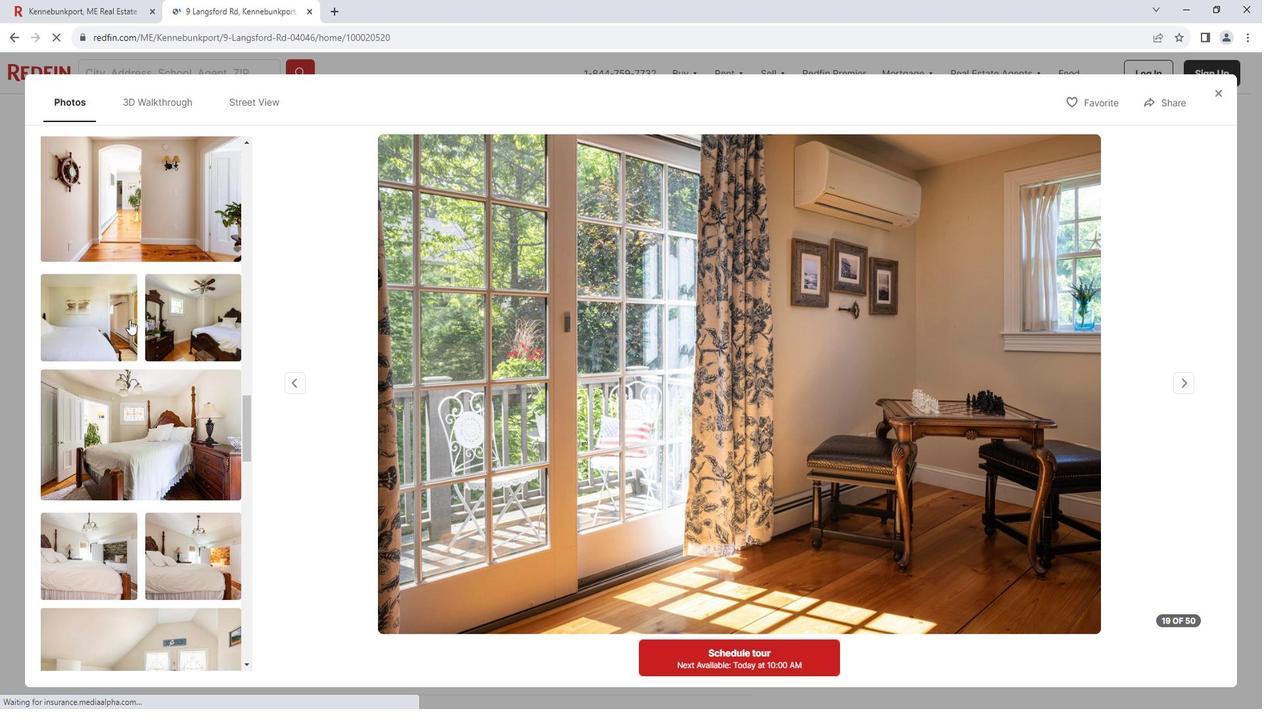 
Action: Mouse scrolled (141, 320) with delta (0, 0)
Screenshot: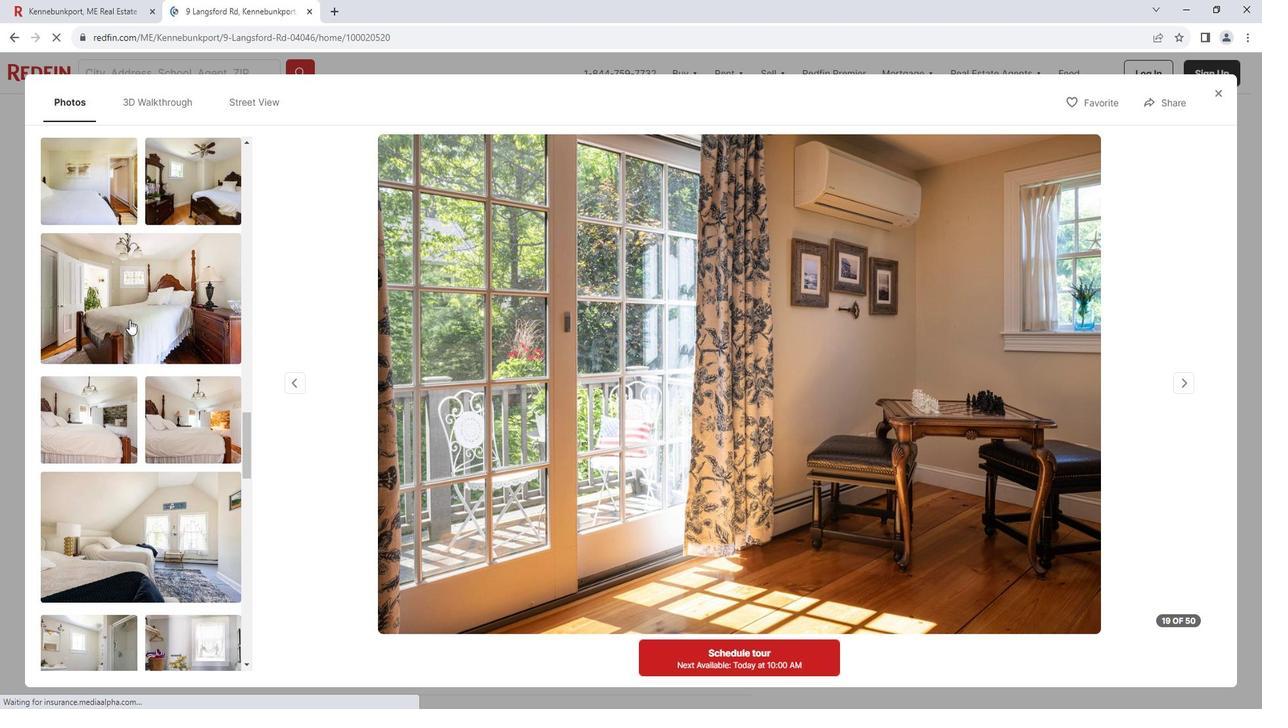 
Action: Mouse scrolled (141, 320) with delta (0, 0)
Screenshot: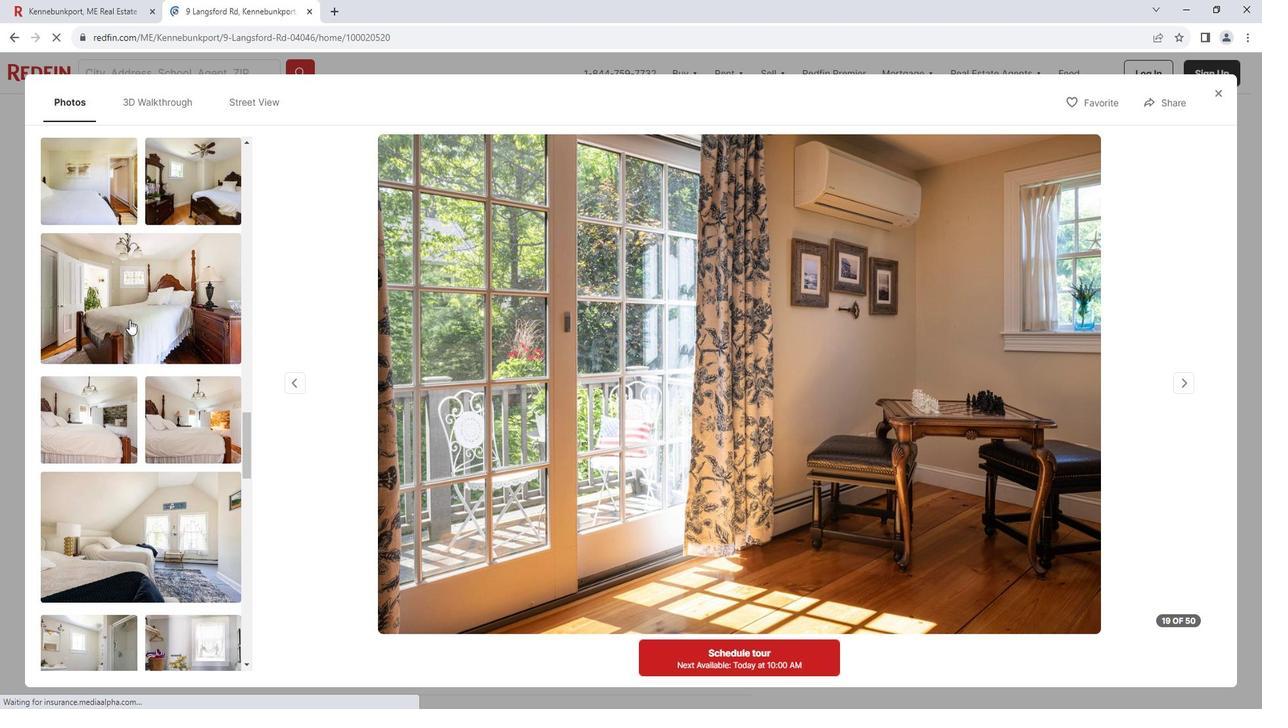 
Action: Mouse scrolled (141, 320) with delta (0, 0)
Screenshot: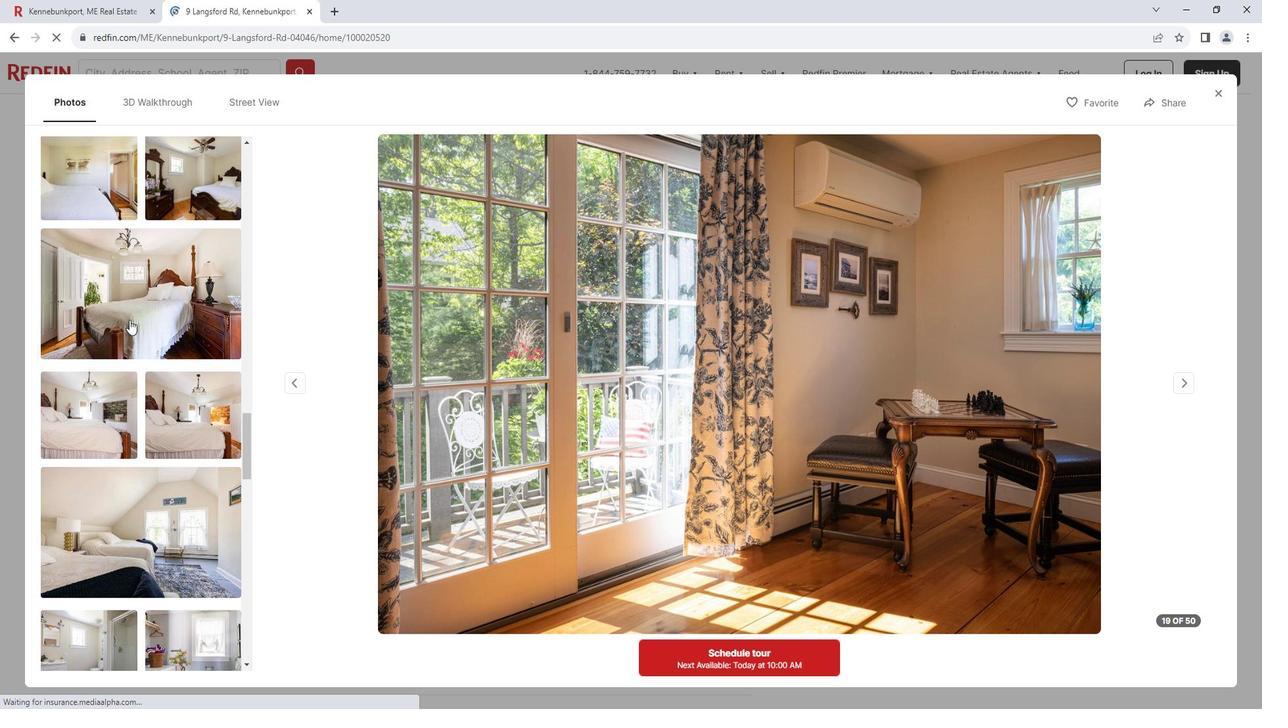 
Action: Mouse scrolled (141, 320) with delta (0, 0)
Screenshot: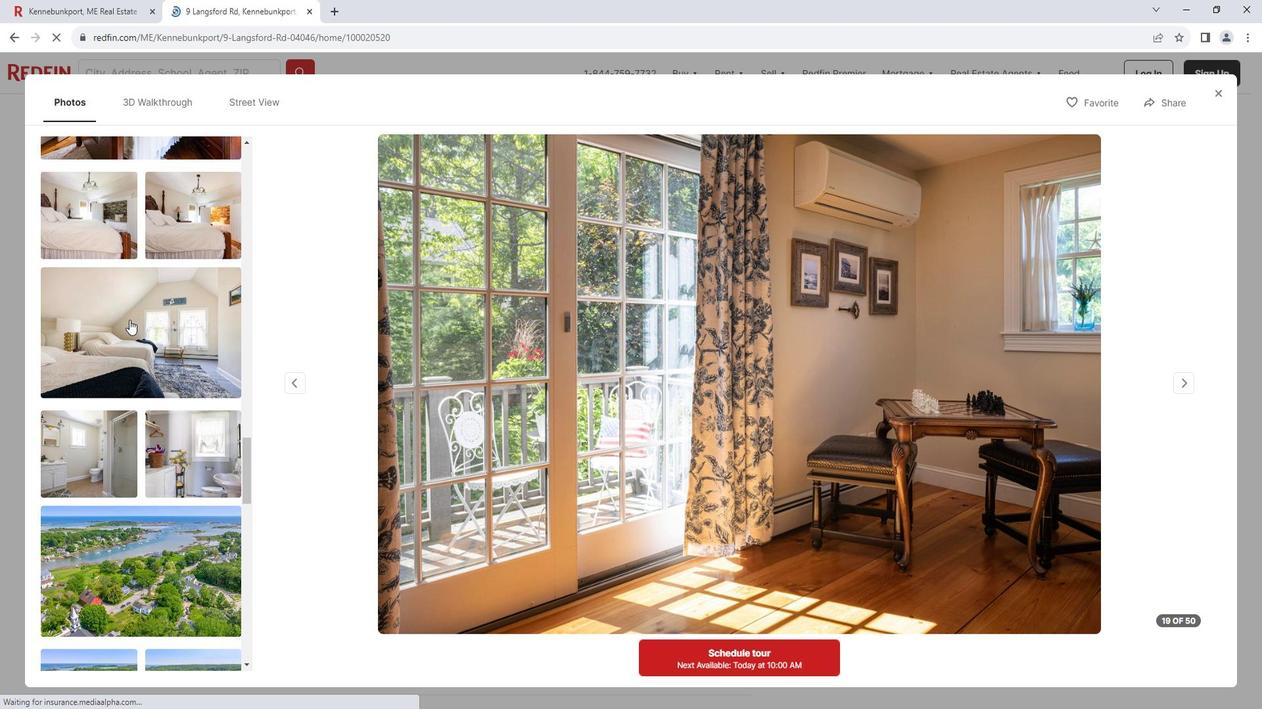 
Action: Mouse scrolled (141, 320) with delta (0, 0)
Screenshot: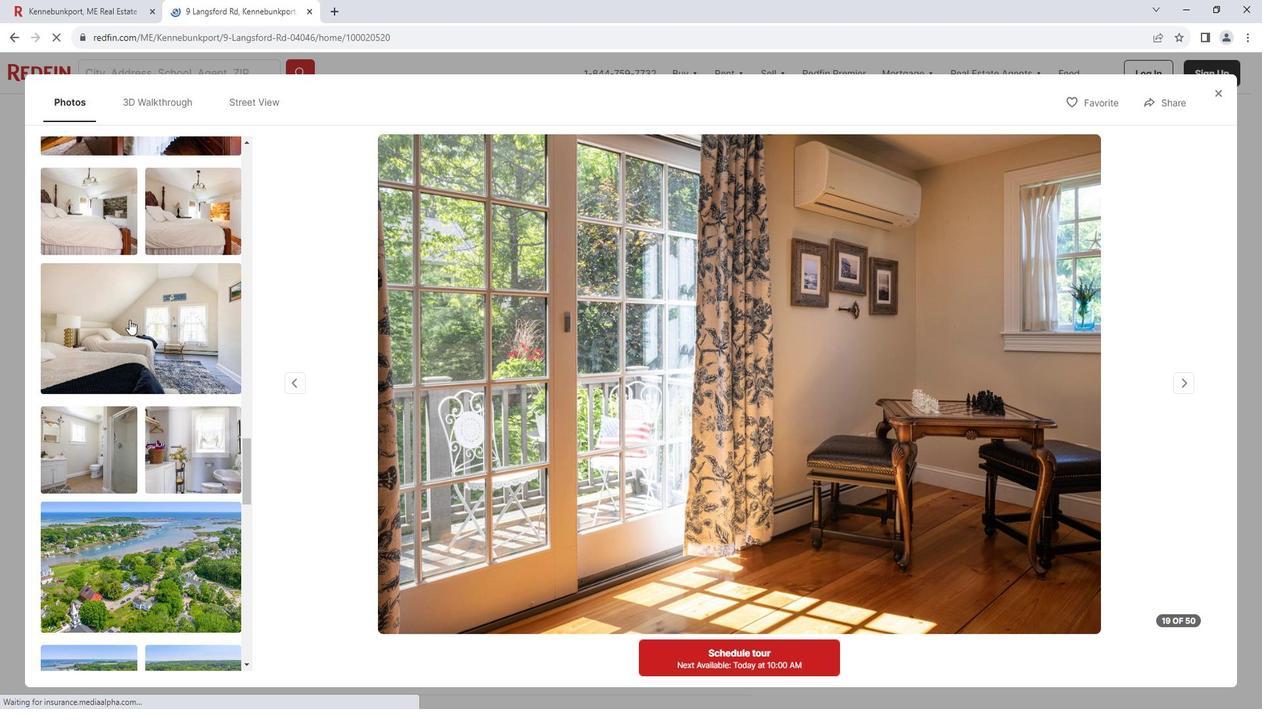 
Action: Mouse scrolled (141, 320) with delta (0, 0)
Screenshot: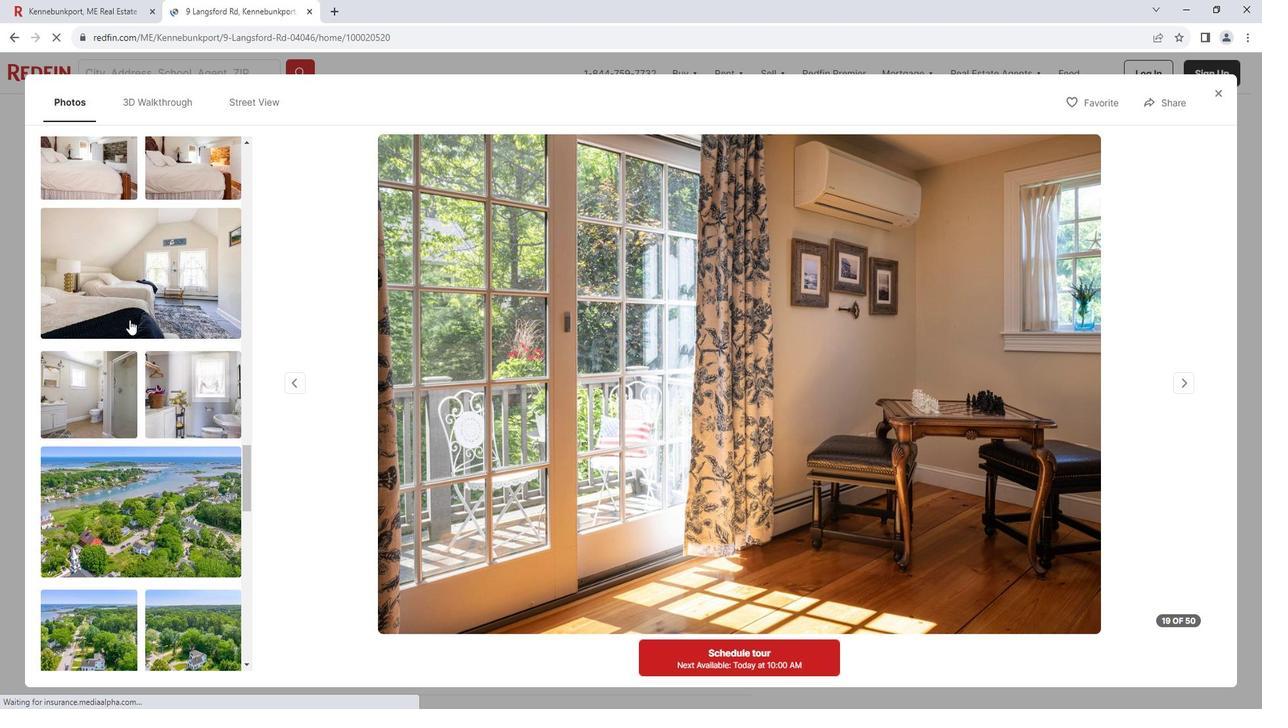 
Action: Mouse moved to (142, 343)
Screenshot: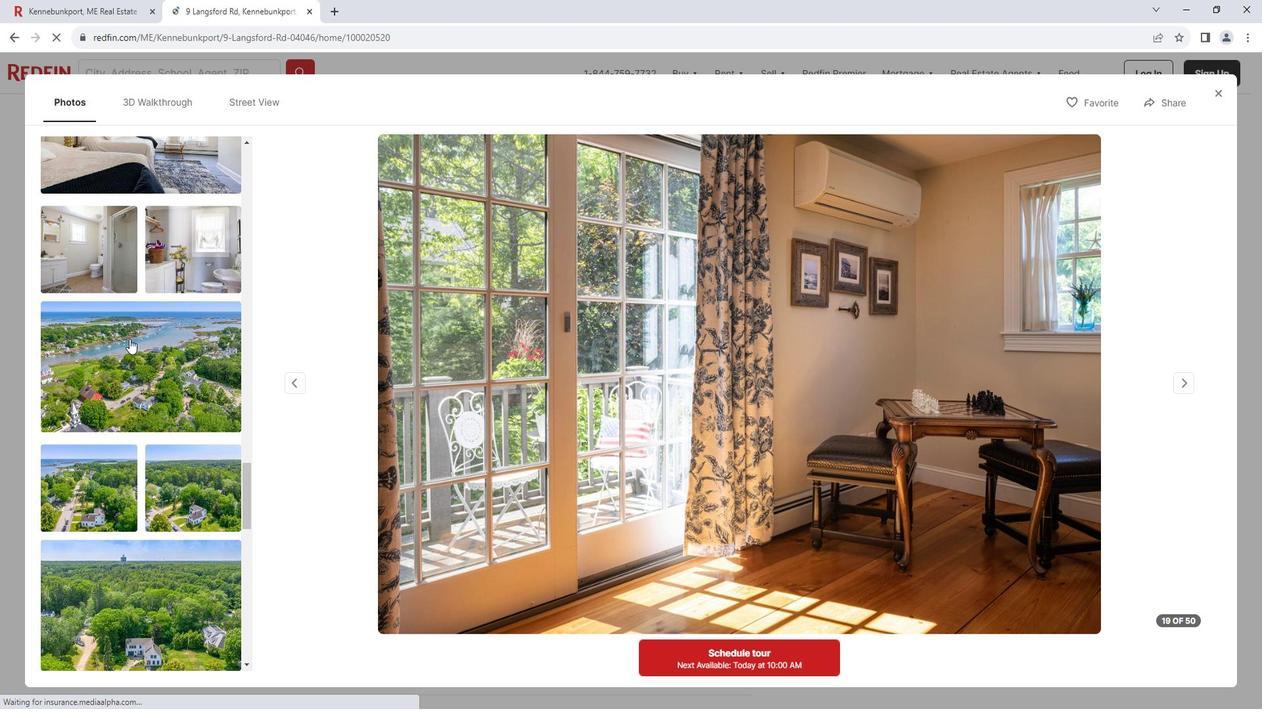 
Action: Mouse pressed left at (142, 343)
Screenshot: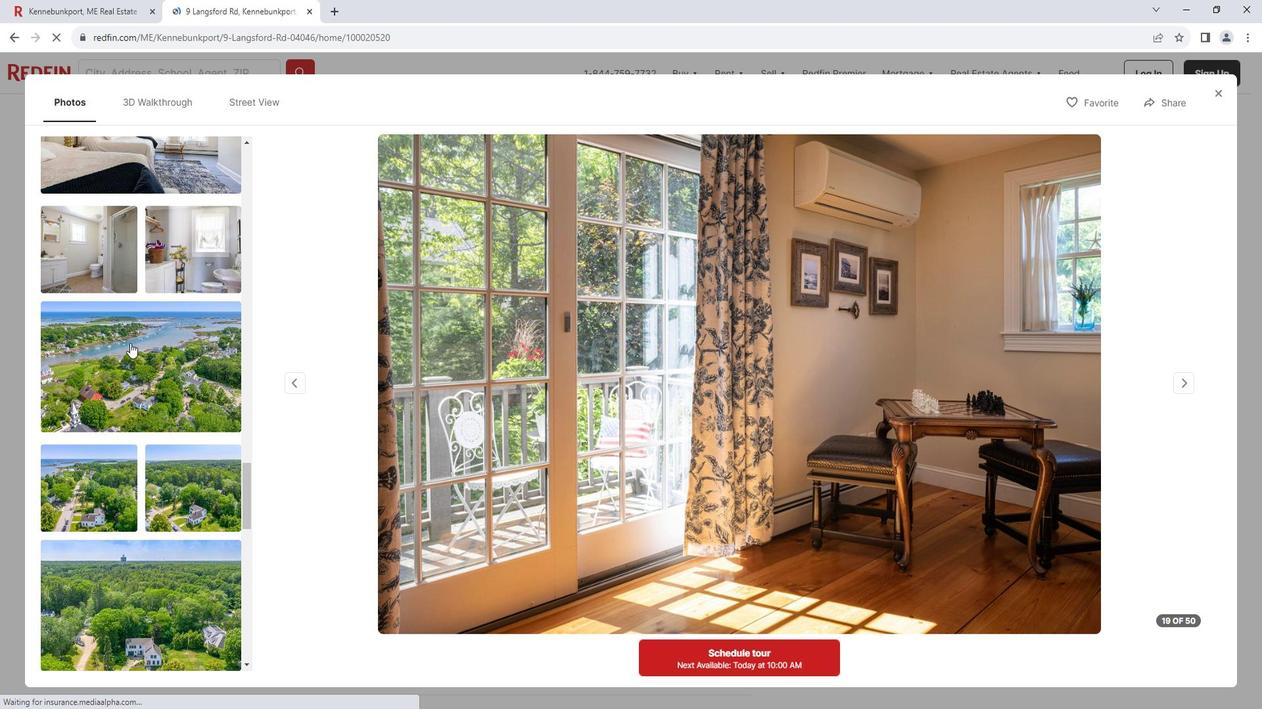 
Action: Mouse moved to (1197, 379)
Screenshot: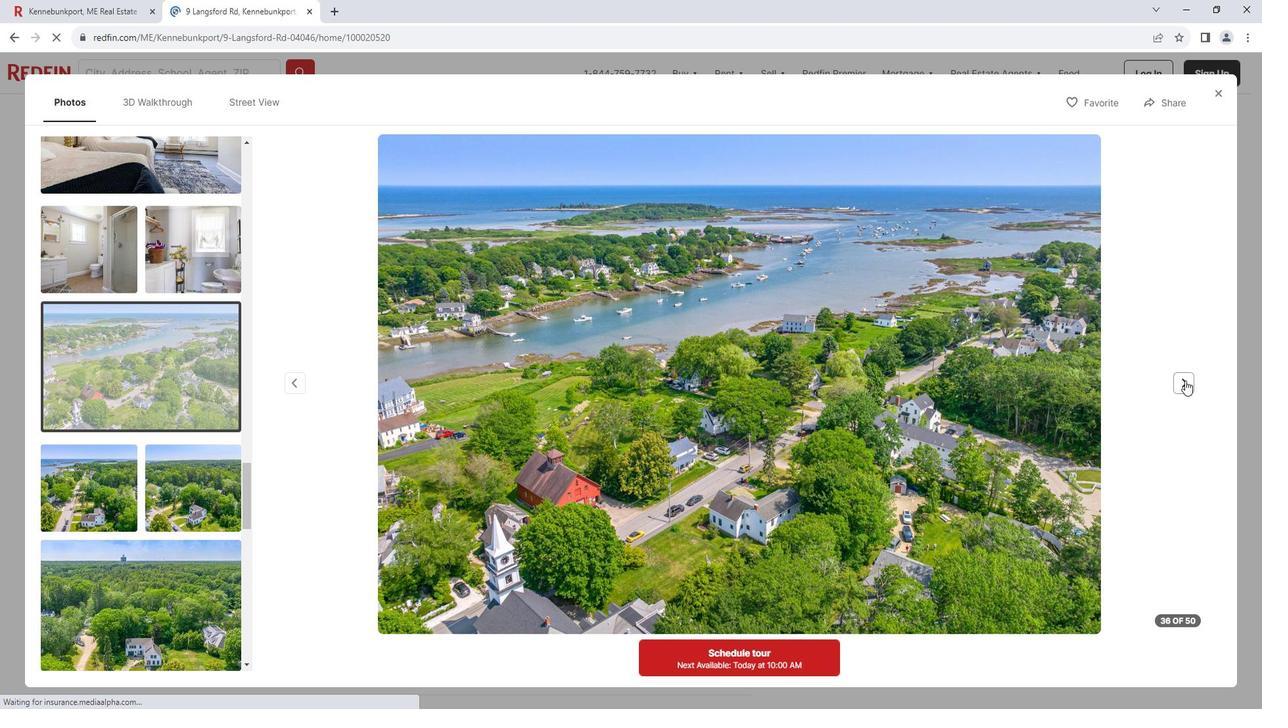 
Action: Mouse pressed left at (1197, 379)
Screenshot: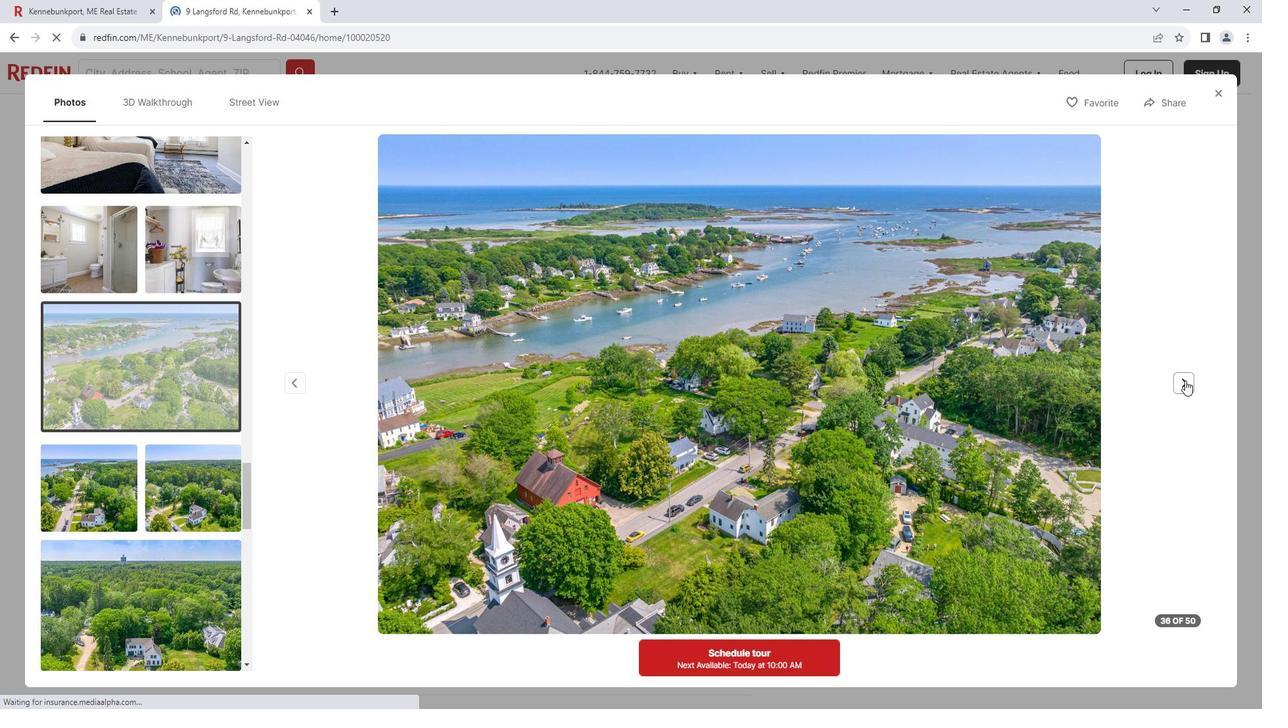 
Action: Mouse pressed left at (1197, 379)
Screenshot: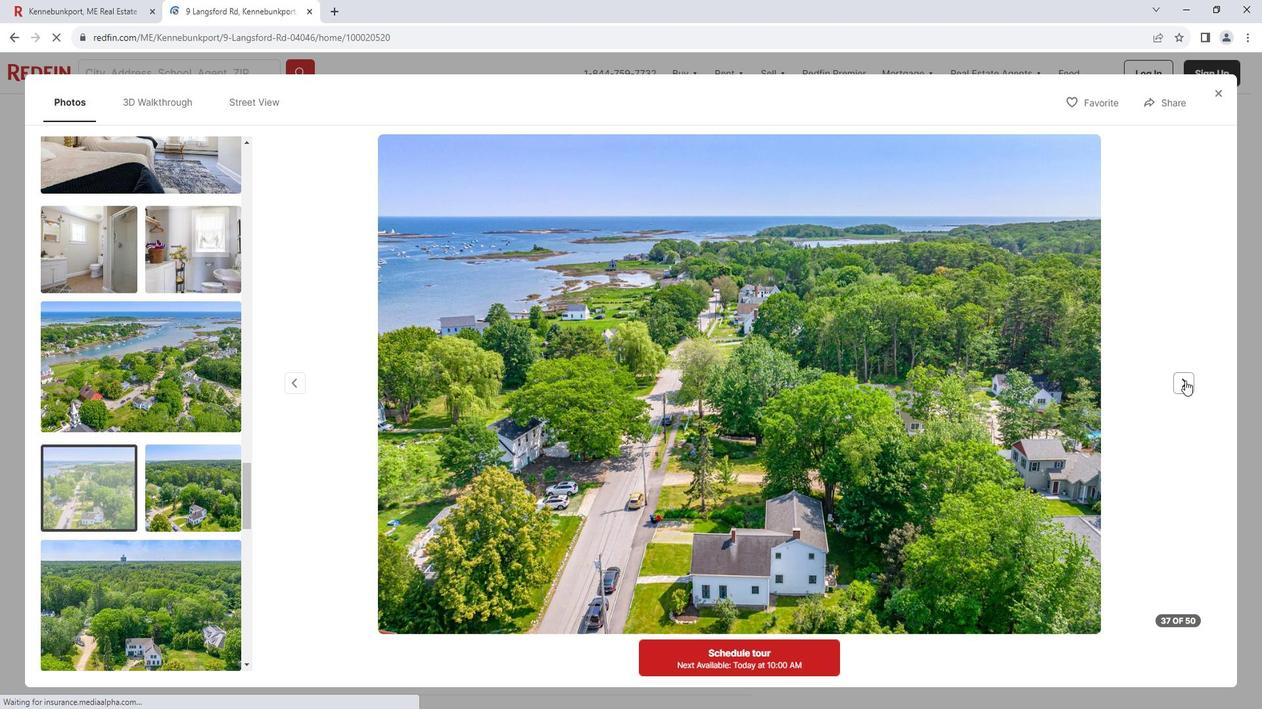 
Action: Mouse pressed left at (1197, 379)
Screenshot: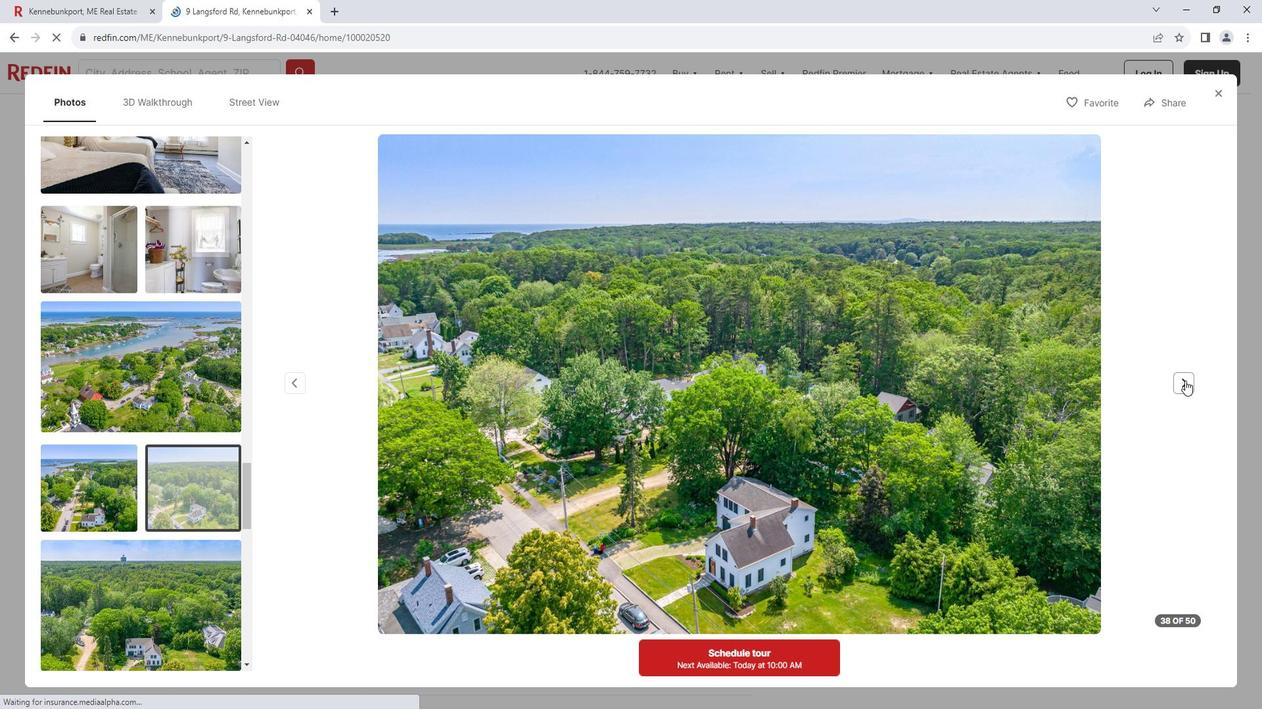 
Action: Mouse pressed left at (1197, 379)
Screenshot: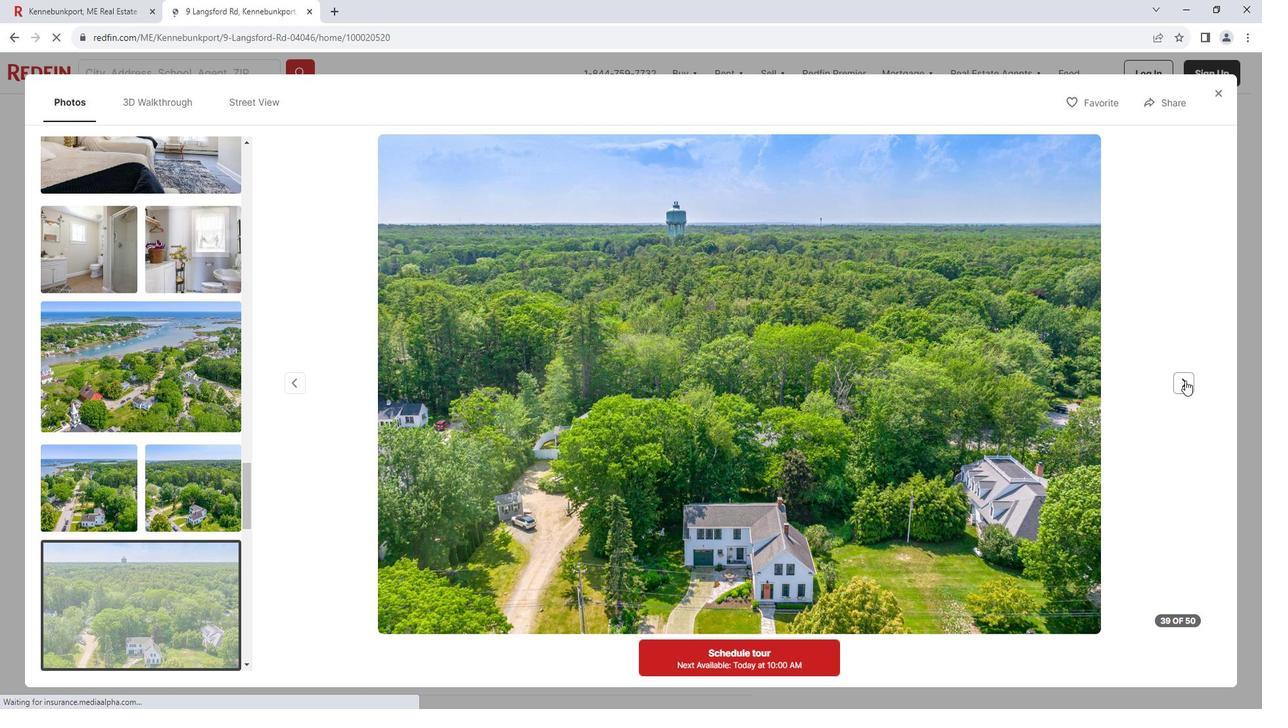 
Action: Mouse pressed left at (1197, 379)
Screenshot: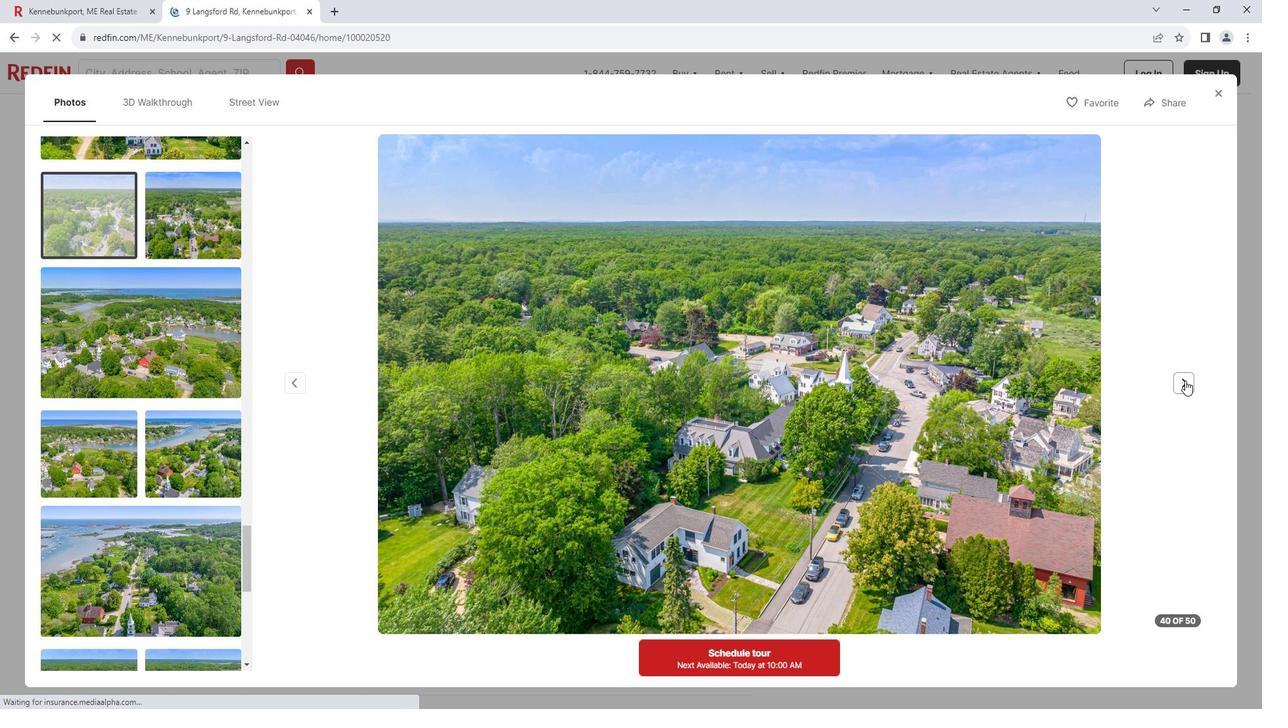 
Action: Mouse moved to (1228, 101)
Screenshot: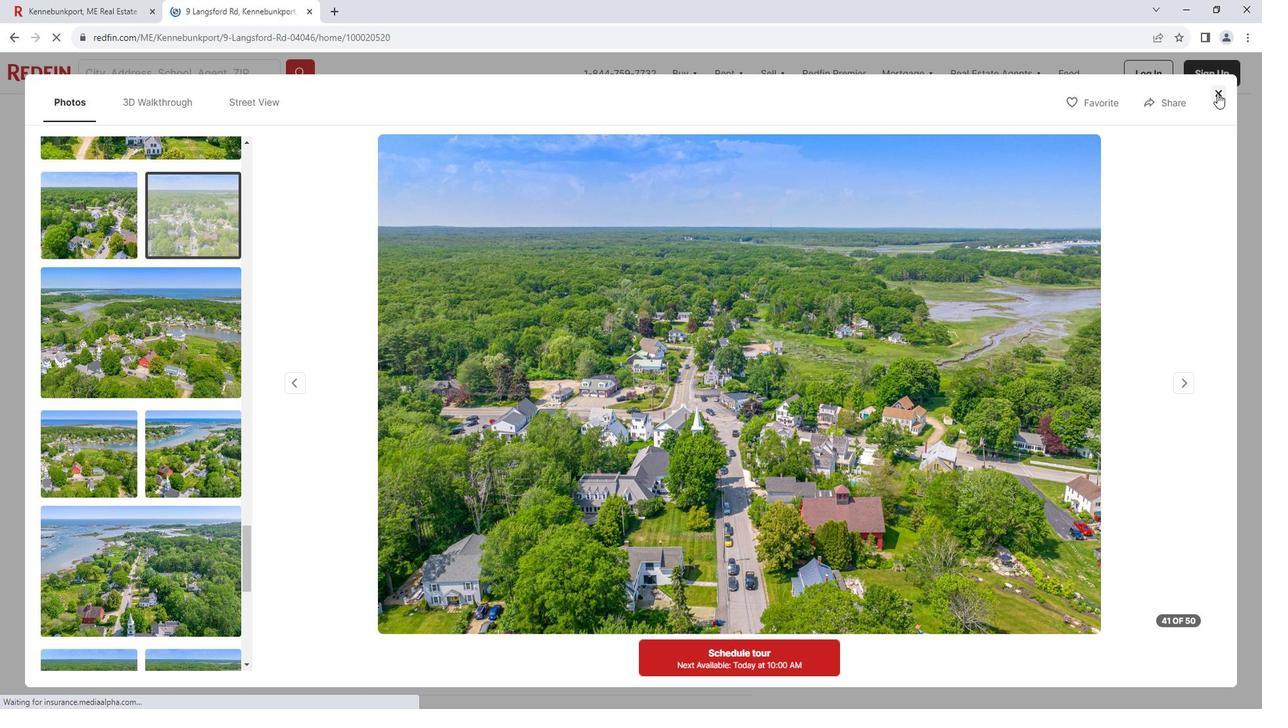 
Action: Mouse pressed left at (1228, 101)
Screenshot: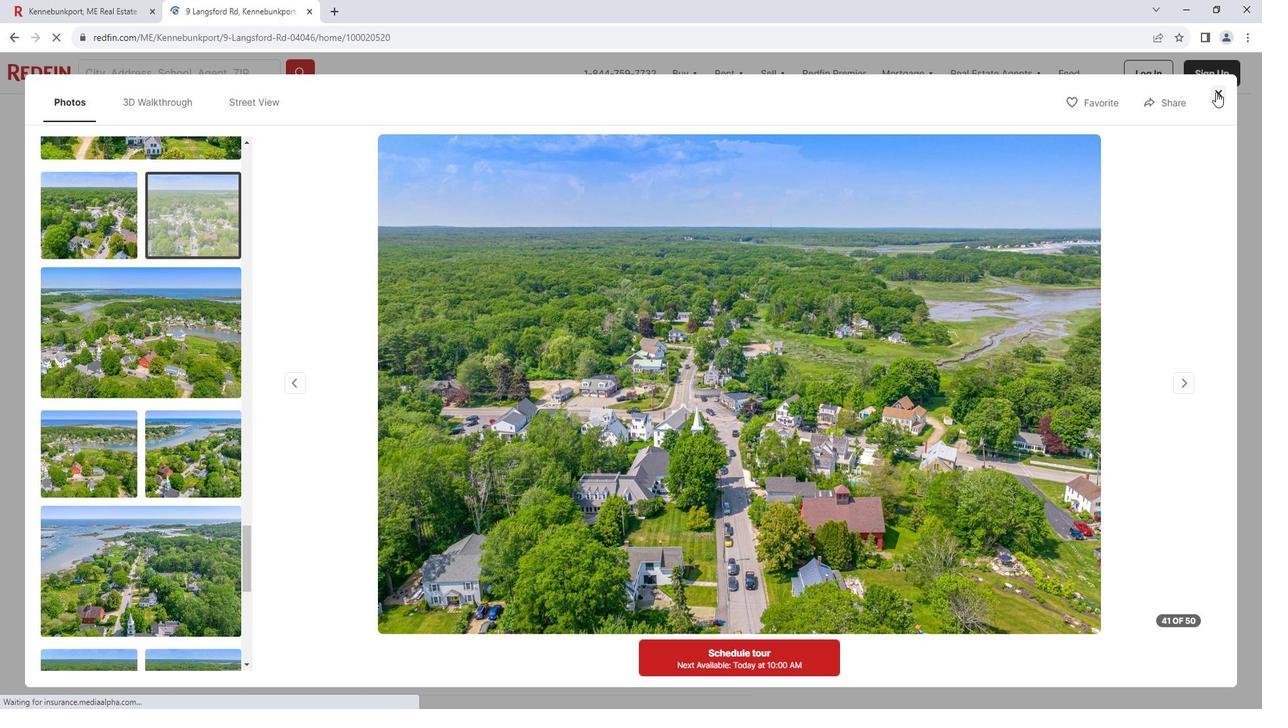 
Action: Mouse moved to (528, 347)
Screenshot: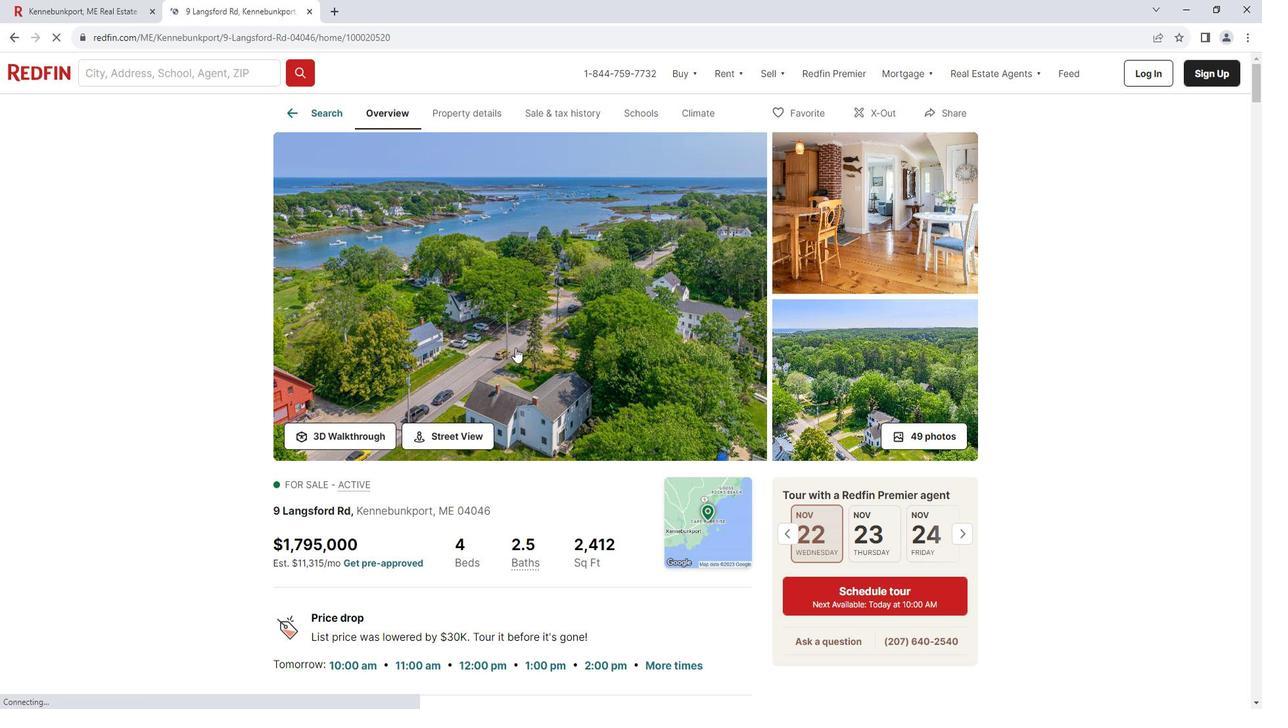 
Action: Mouse scrolled (528, 347) with delta (0, 0)
Screenshot: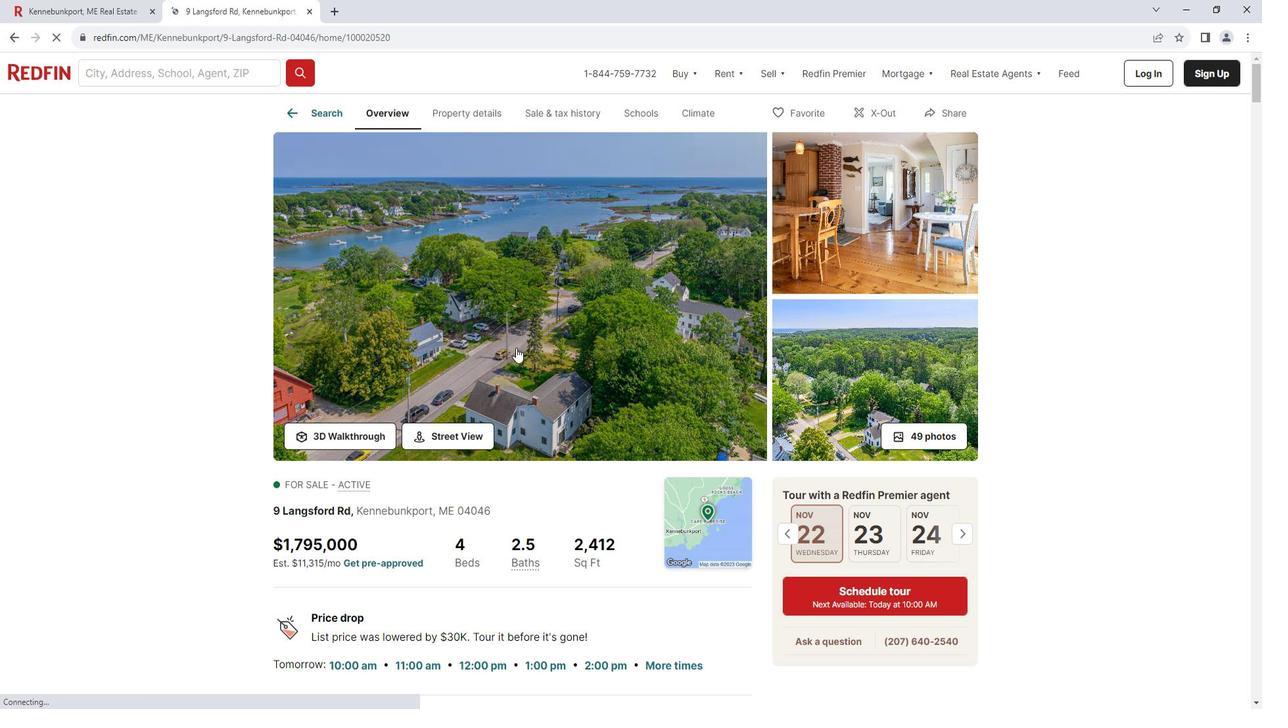
Action: Mouse scrolled (528, 347) with delta (0, 0)
Screenshot: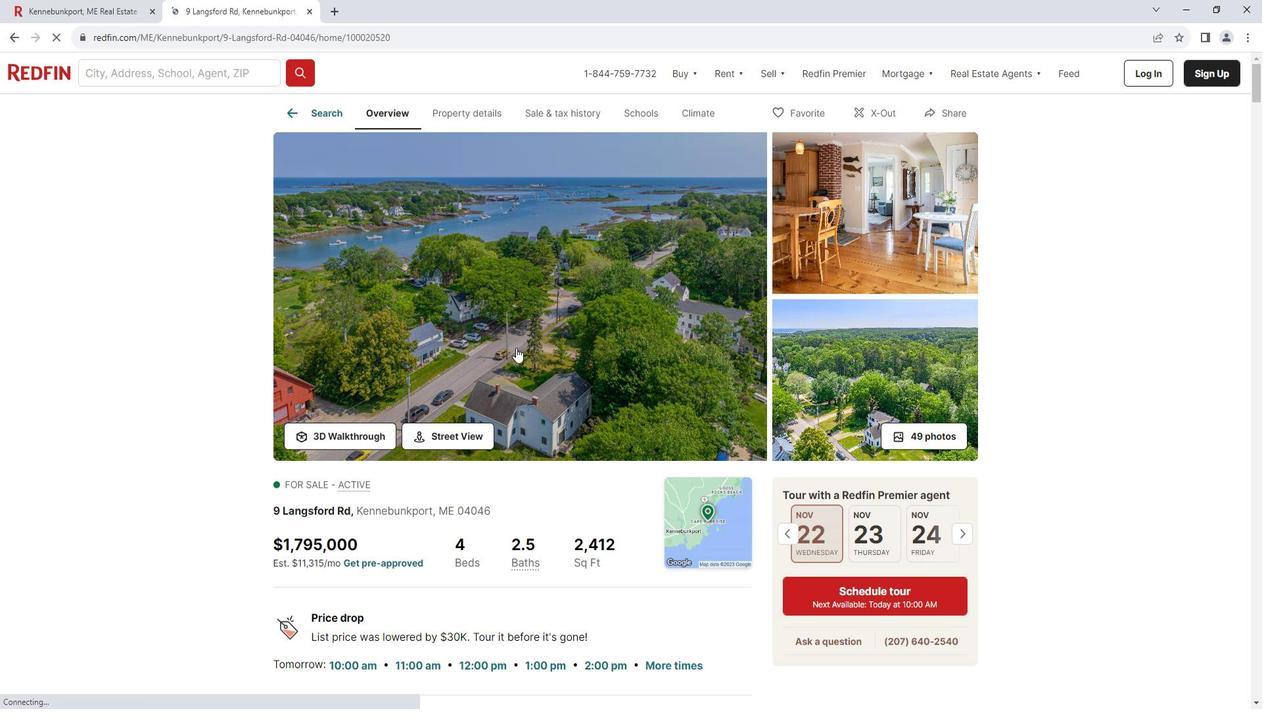 
Action: Mouse moved to (540, 340)
Screenshot: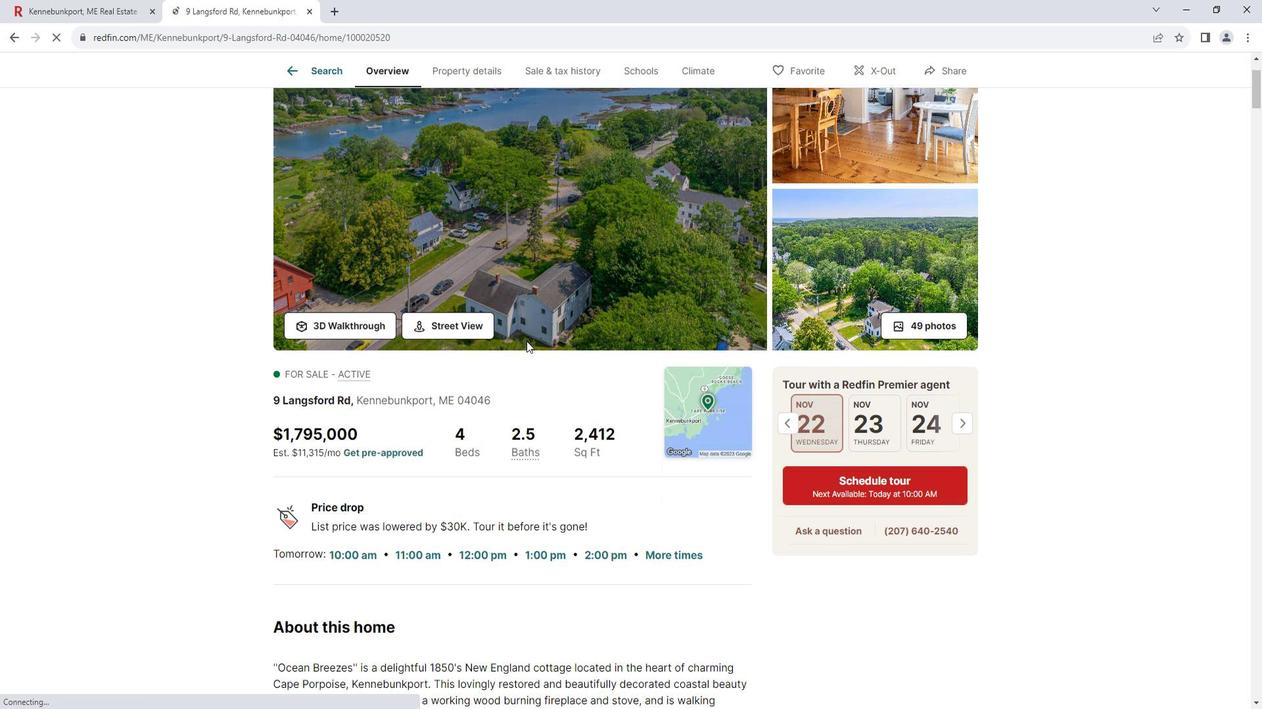 
Action: Mouse scrolled (540, 339) with delta (0, 0)
Screenshot: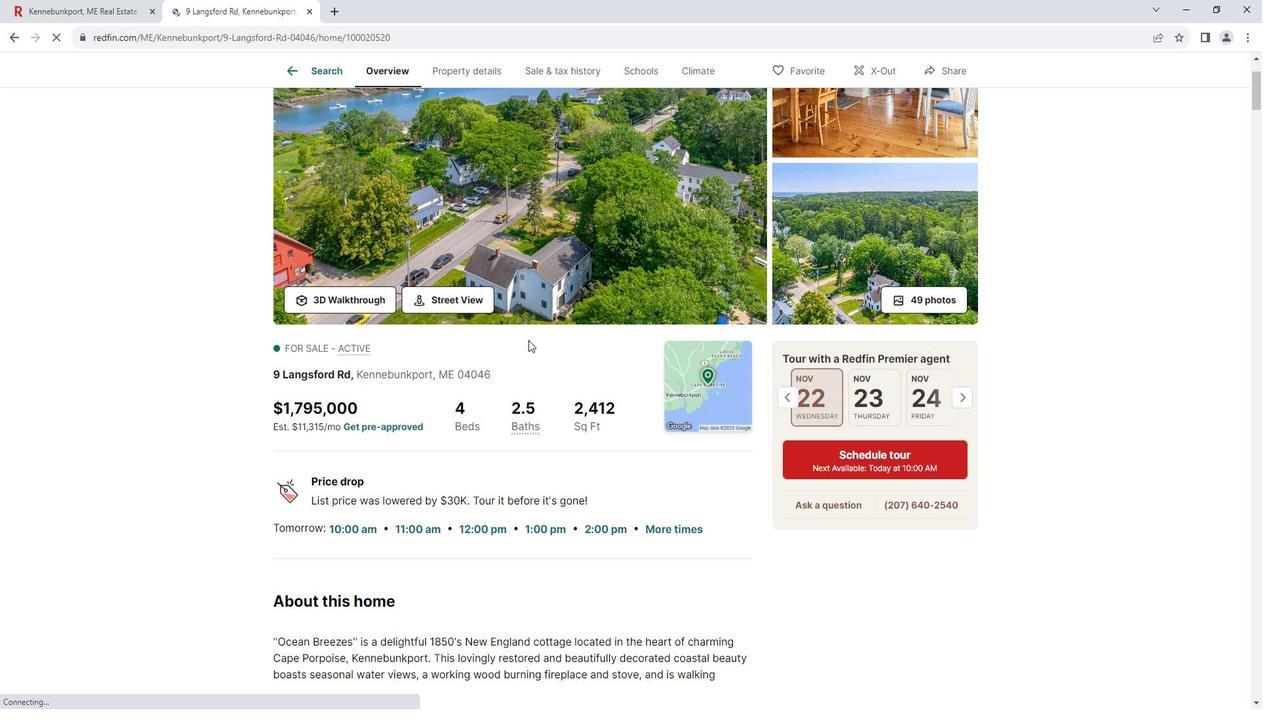 
Action: Mouse scrolled (540, 339) with delta (0, 0)
Screenshot: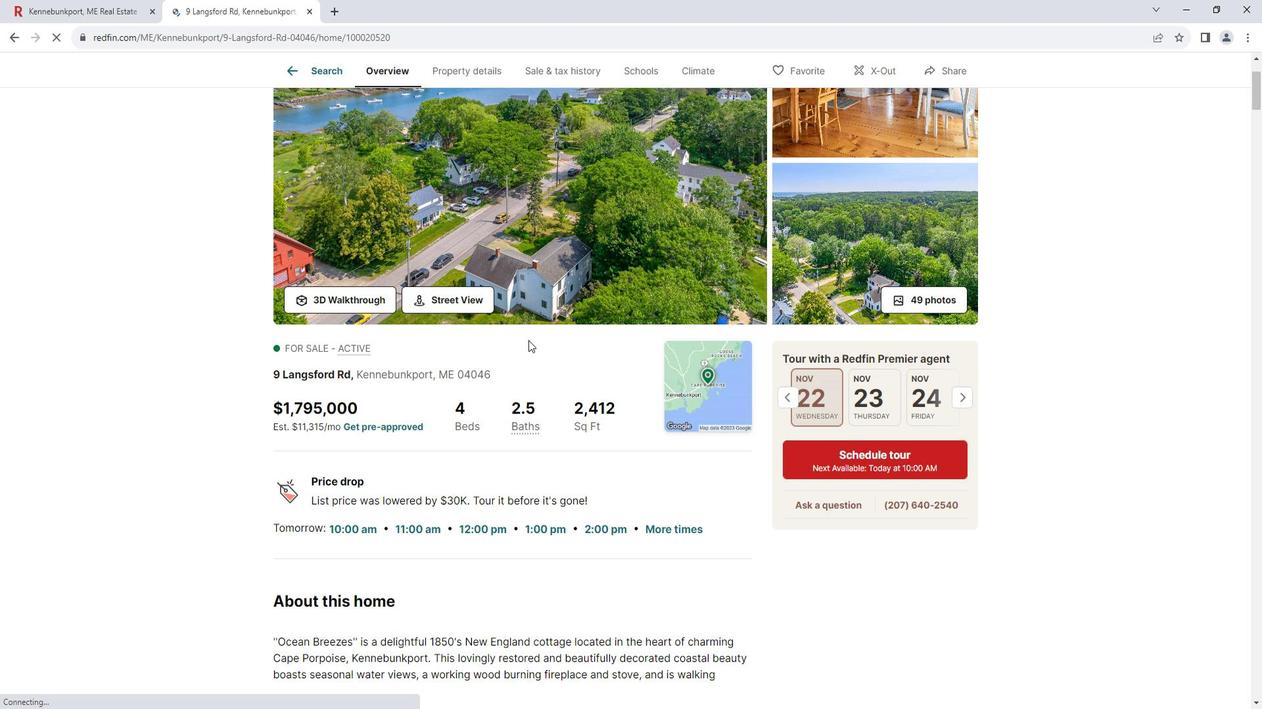 
Action: Mouse scrolled (540, 339) with delta (0, 0)
Screenshot: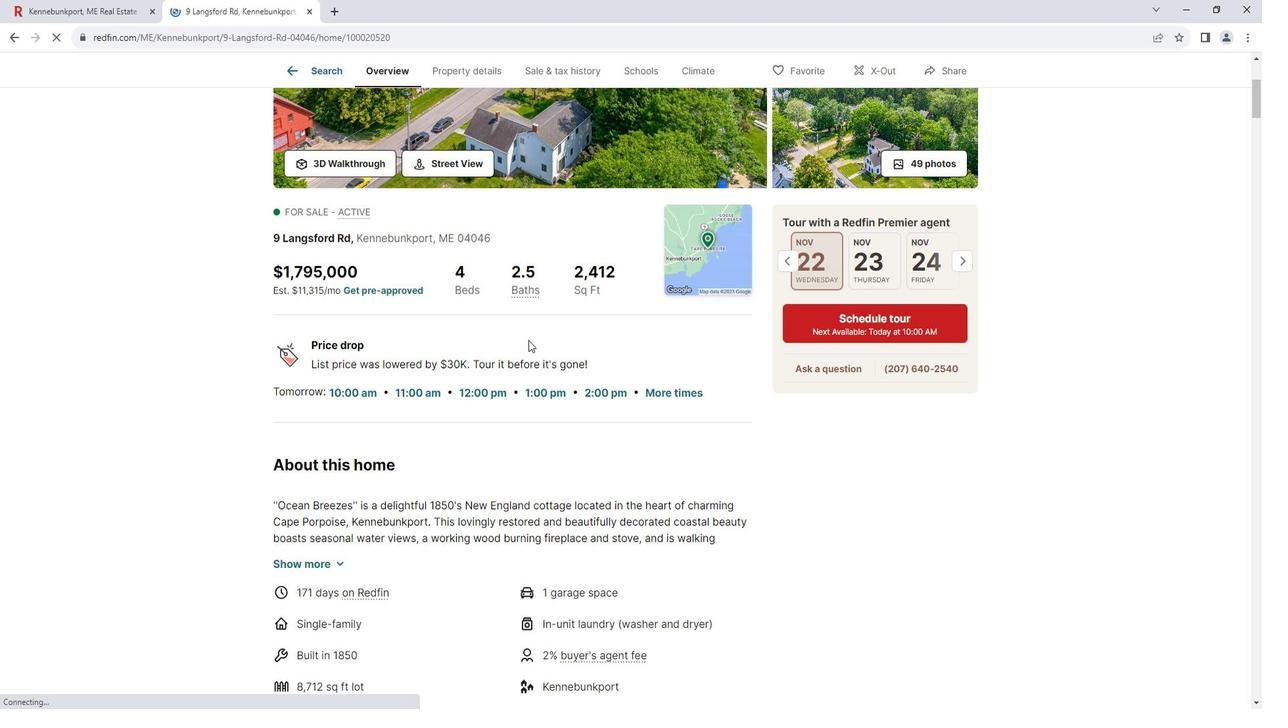 
Action: Mouse scrolled (540, 339) with delta (0, 0)
Screenshot: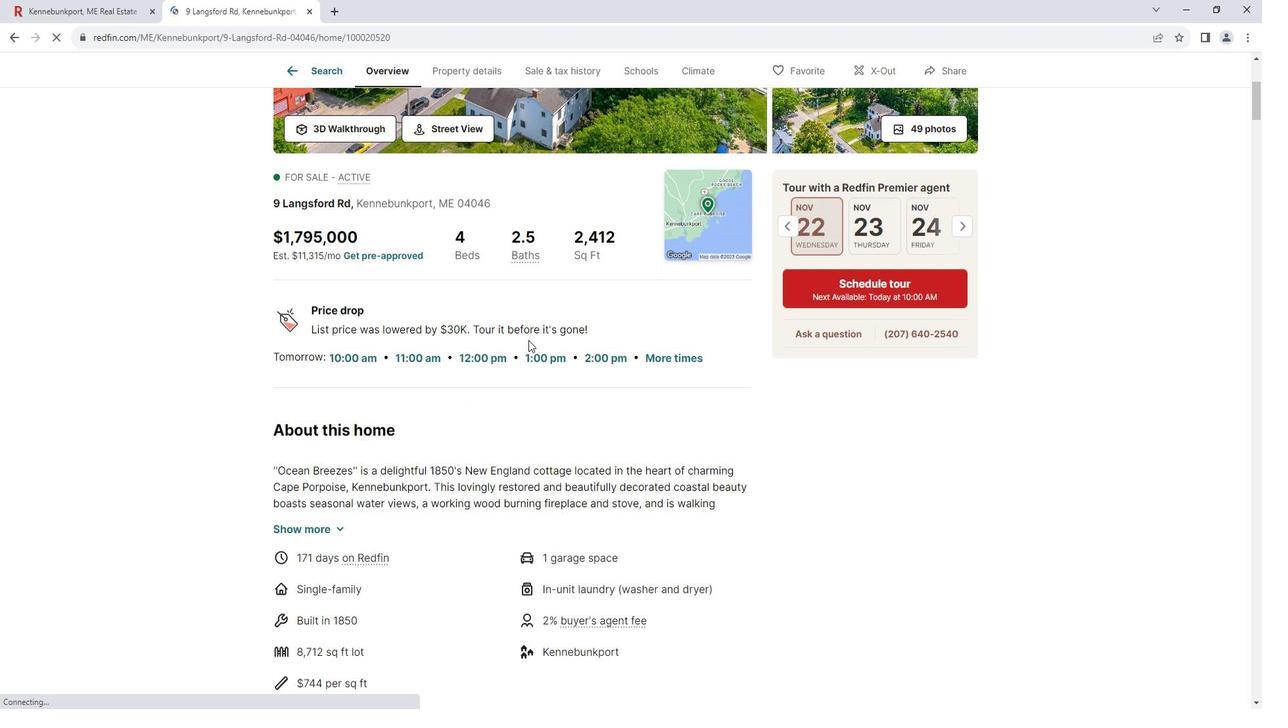 
Action: Mouse scrolled (540, 339) with delta (0, 0)
Screenshot: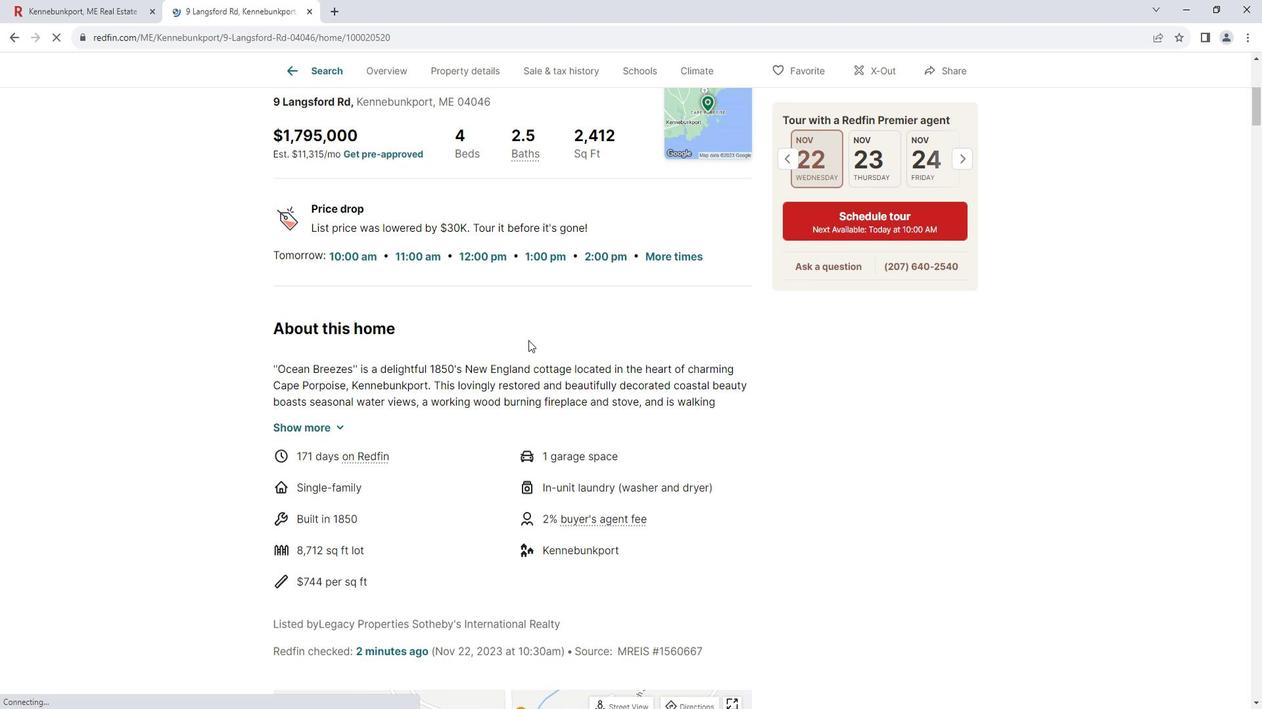 
Action: Mouse moved to (604, 308)
Screenshot: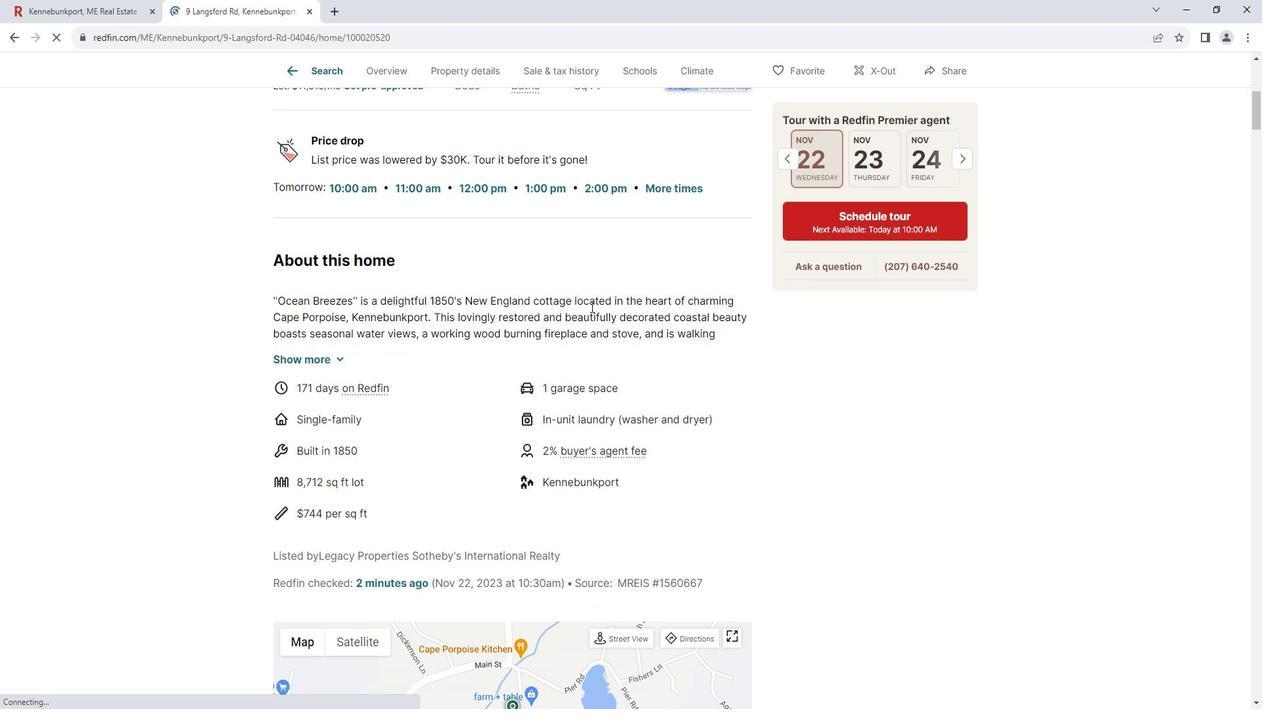 
Action: Mouse scrolled (604, 307) with delta (0, 0)
Screenshot: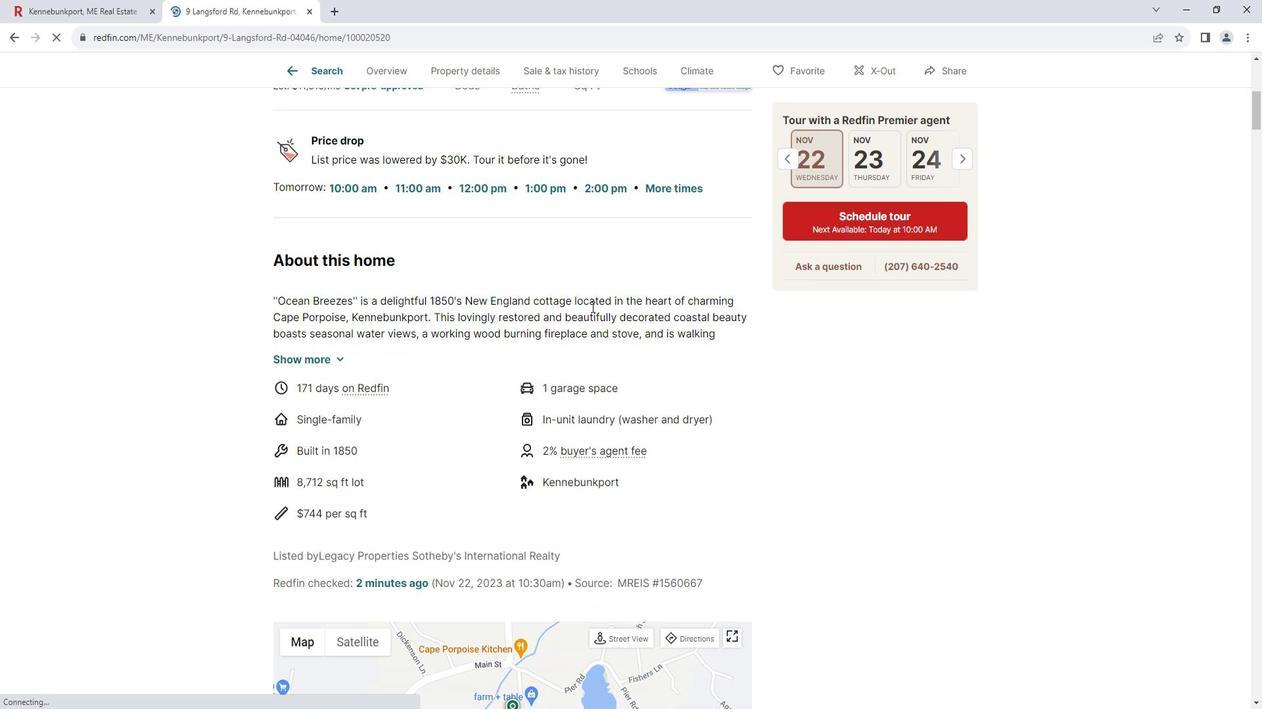 
Action: Mouse scrolled (604, 307) with delta (0, 0)
Screenshot: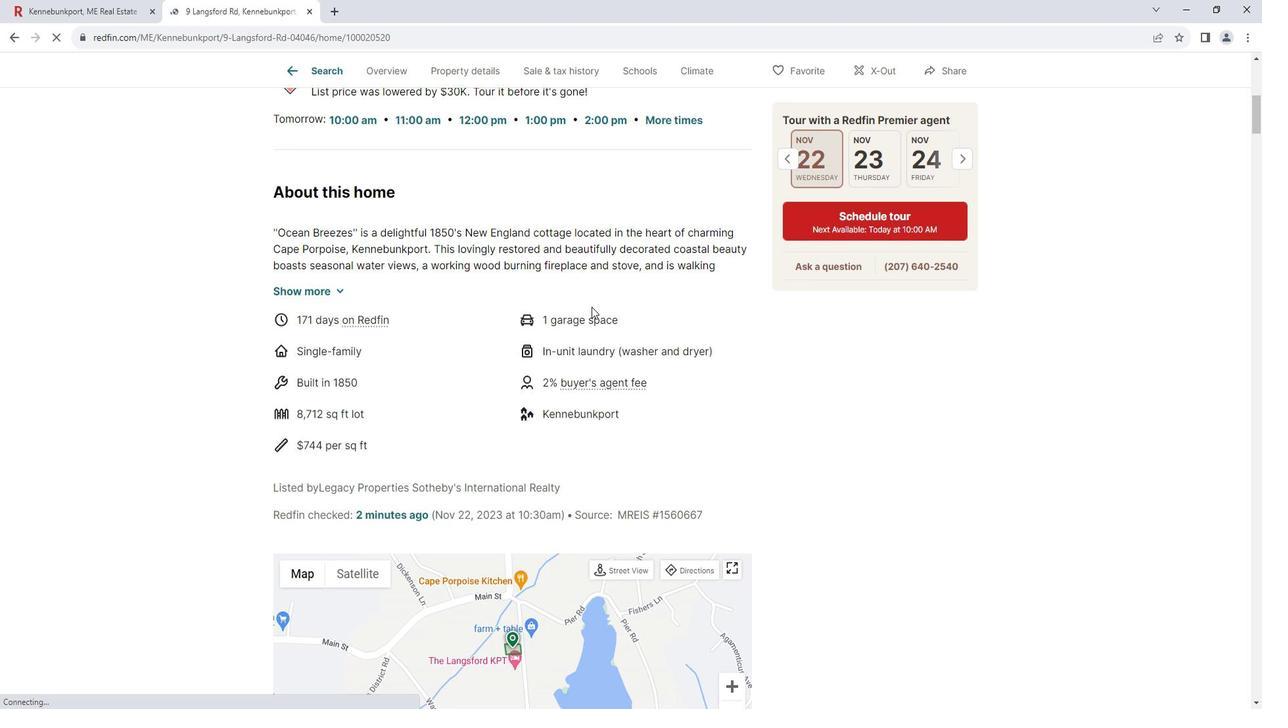 
Action: Mouse scrolled (604, 307) with delta (0, 0)
Screenshot: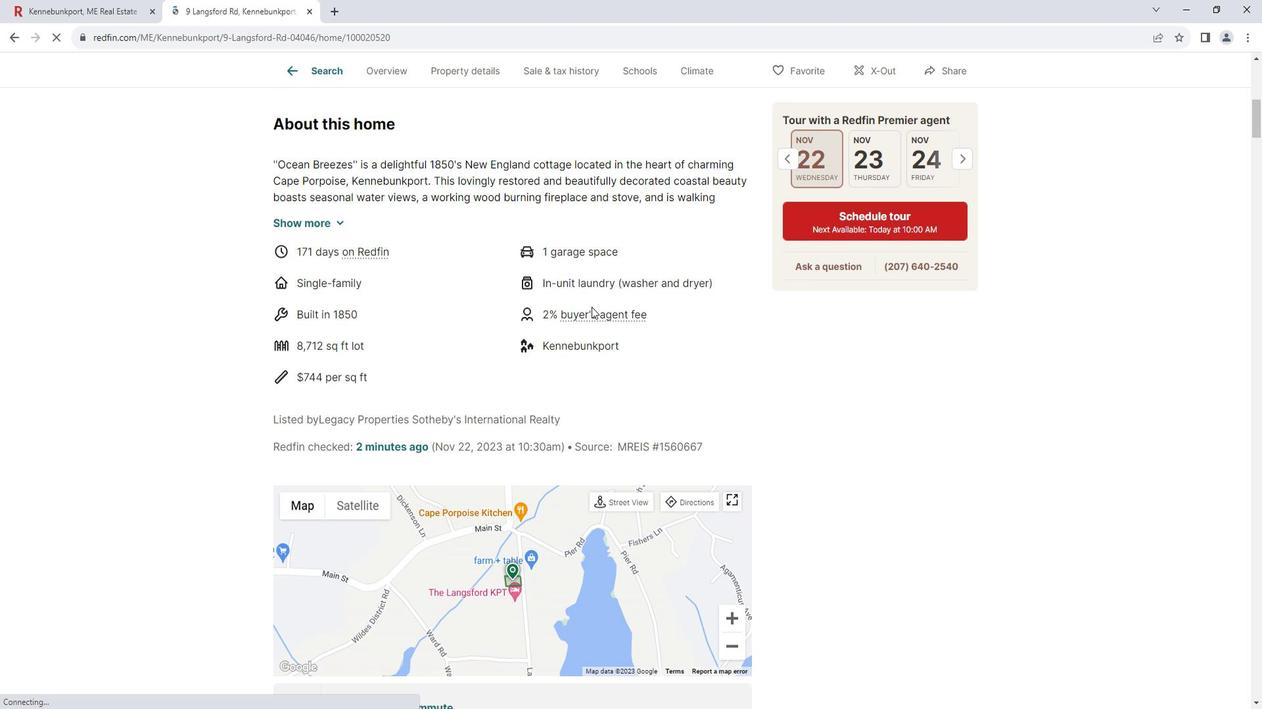 
Action: Mouse scrolled (604, 307) with delta (0, 0)
Screenshot: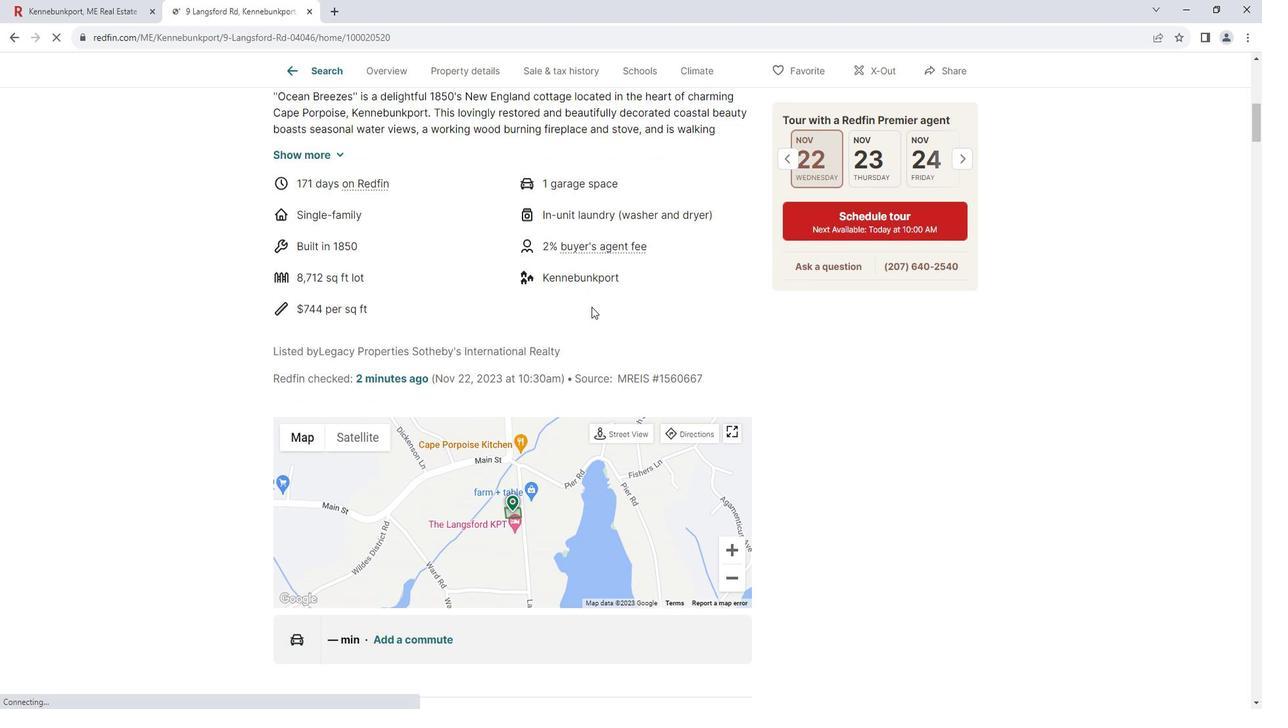 
Action: Mouse scrolled (604, 307) with delta (0, 0)
Screenshot: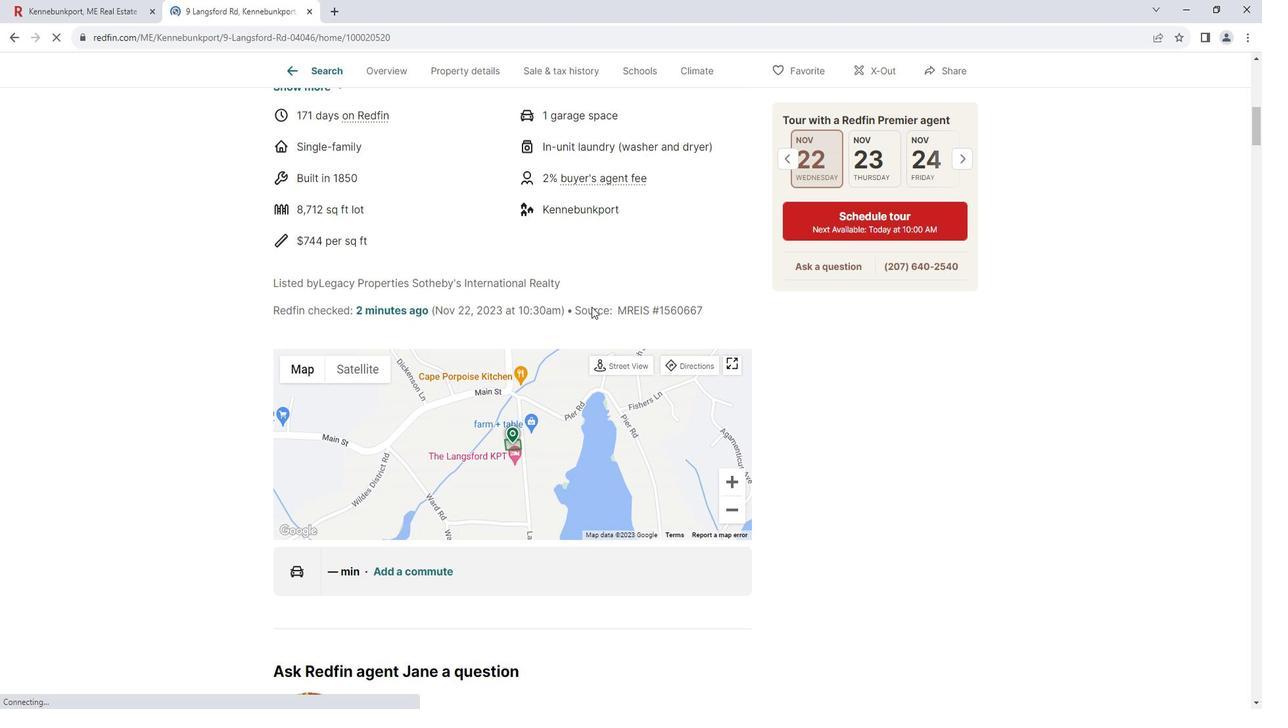
Action: Mouse scrolled (604, 307) with delta (0, 0)
Screenshot: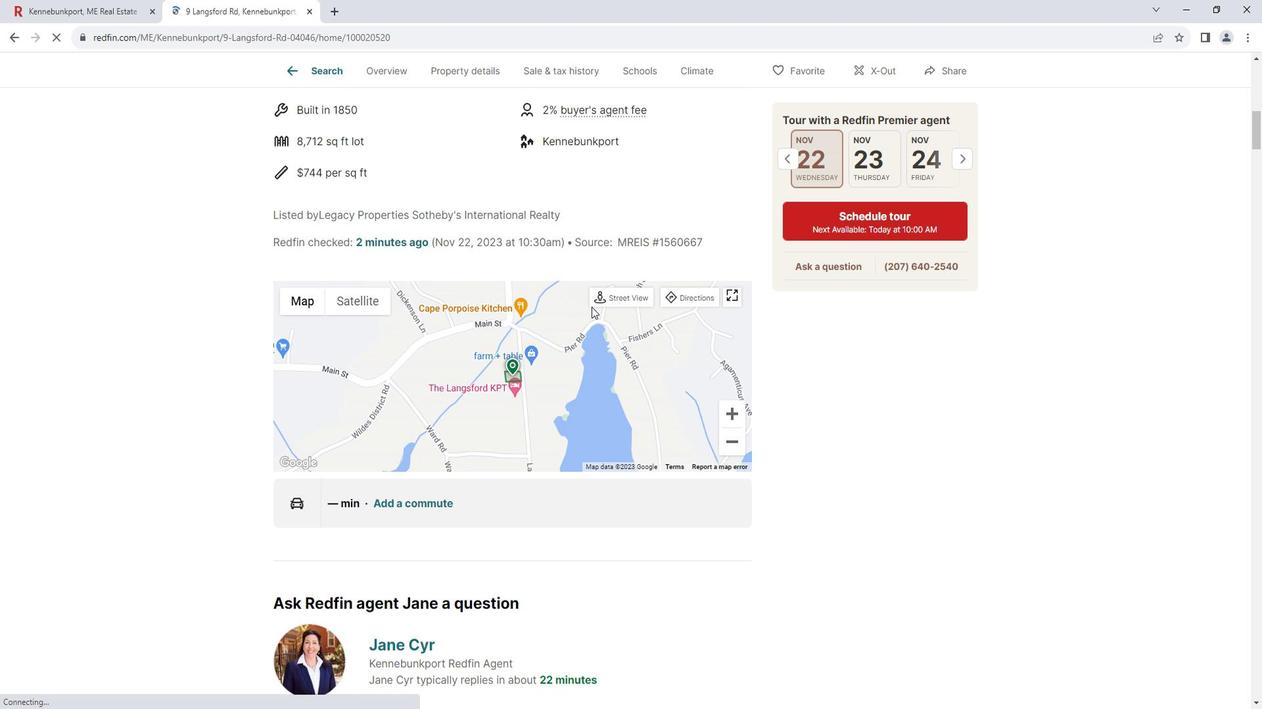 
Action: Mouse scrolled (604, 307) with delta (0, 0)
Screenshot: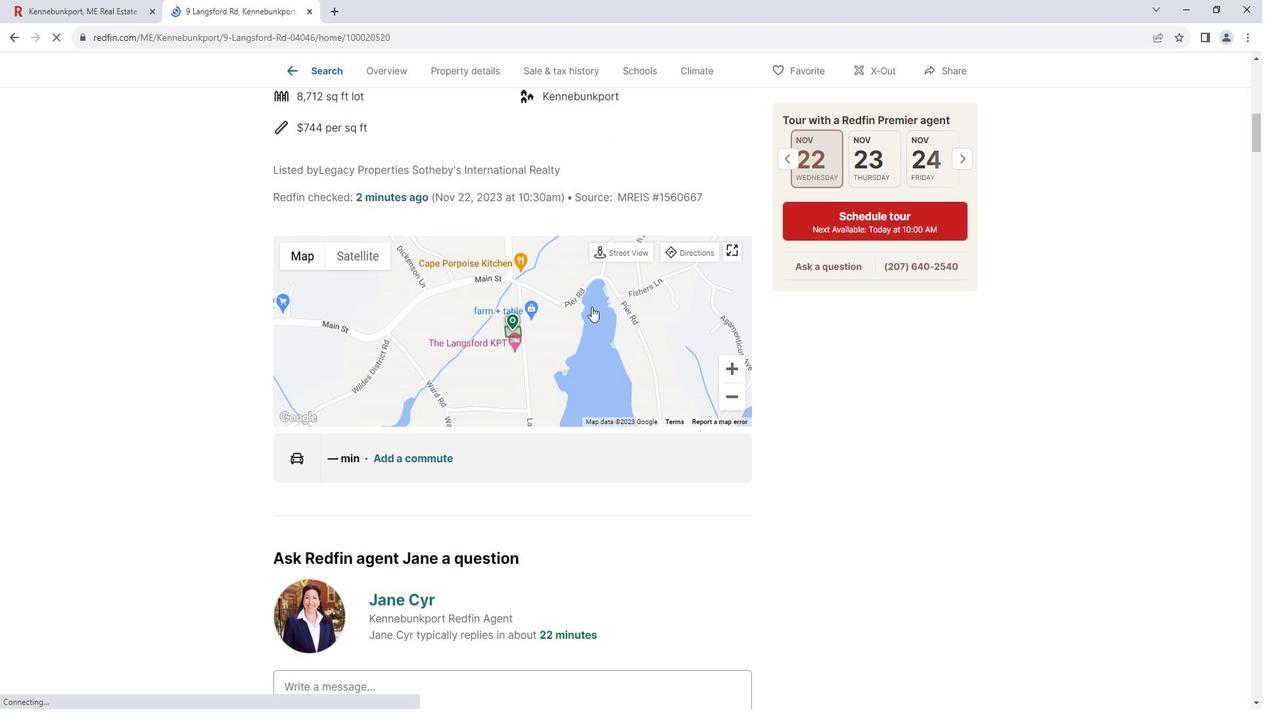 
Action: Mouse scrolled (604, 307) with delta (0, 0)
Screenshot: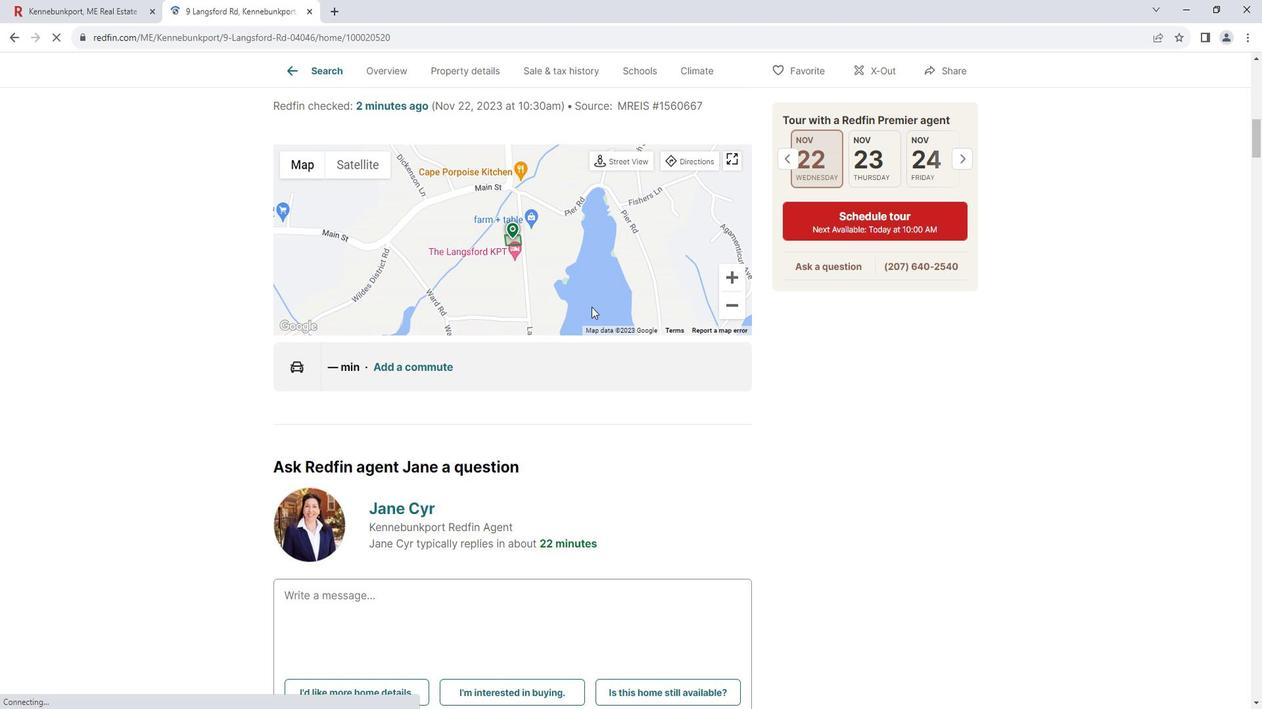 
Action: Mouse scrolled (604, 307) with delta (0, 0)
Screenshot: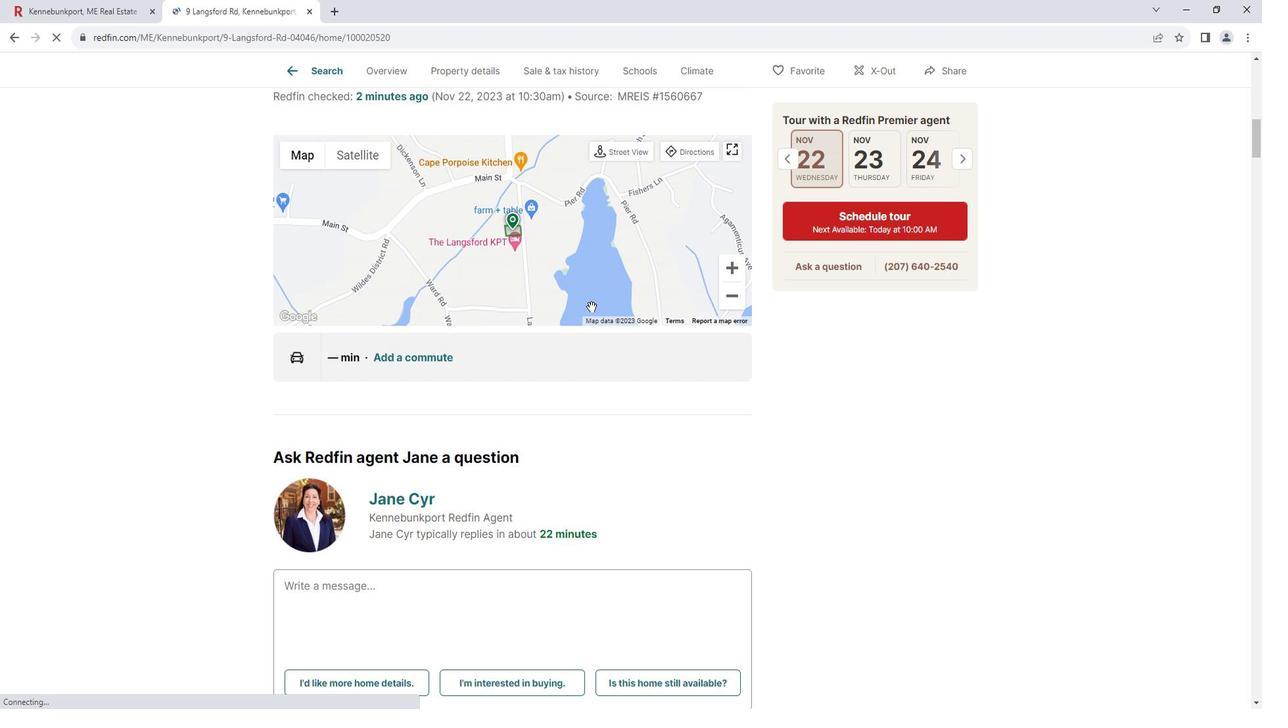 
Action: Mouse scrolled (604, 307) with delta (0, 0)
Screenshot: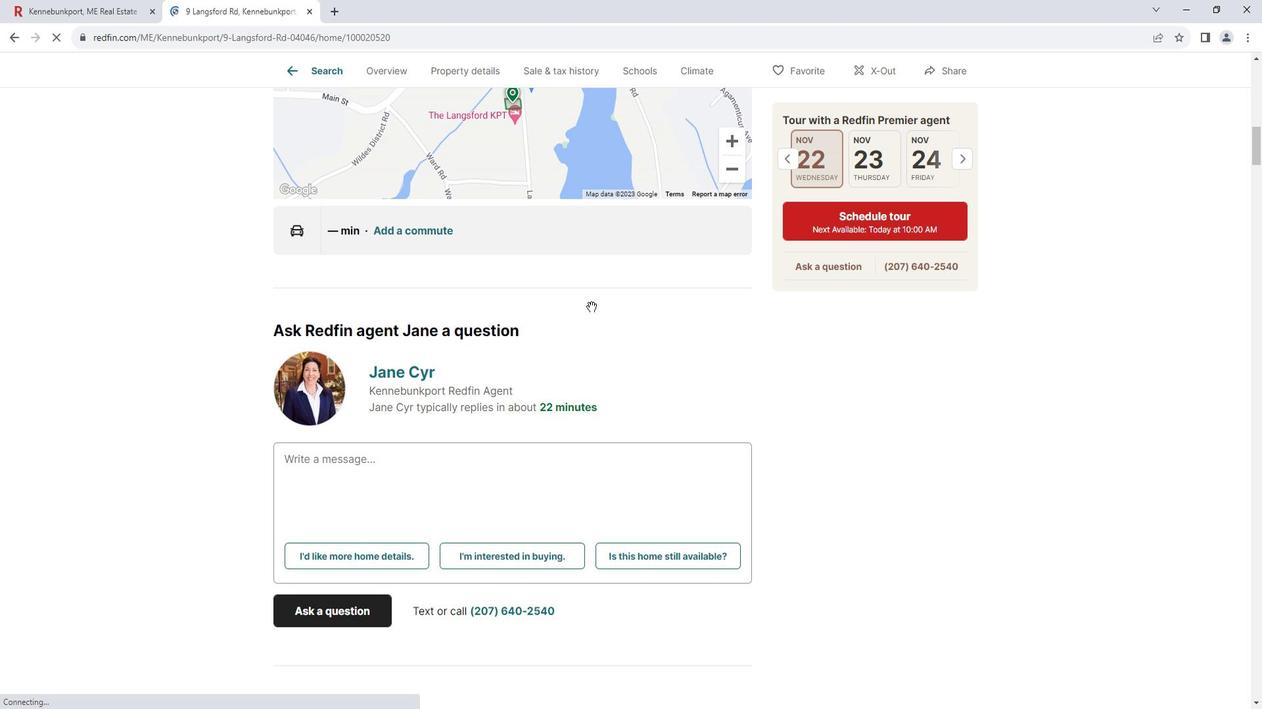 
Action: Mouse scrolled (604, 307) with delta (0, 0)
Screenshot: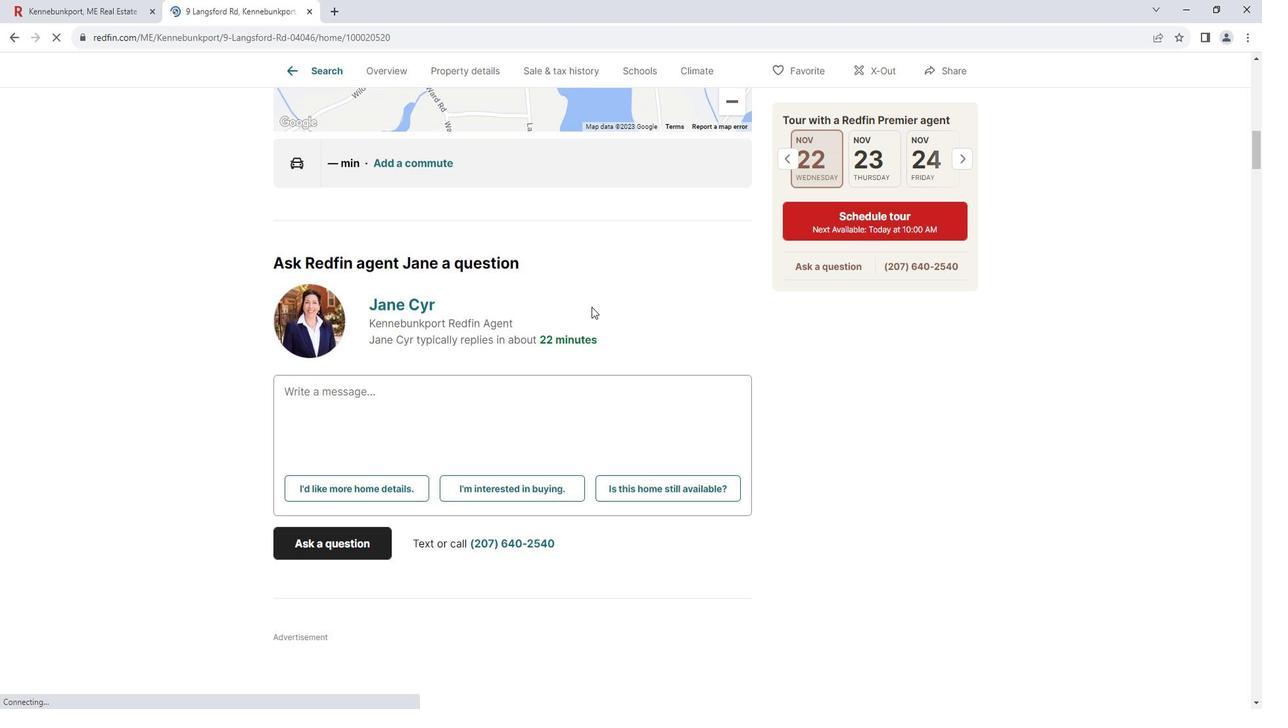 
Action: Mouse scrolled (604, 307) with delta (0, 0)
Screenshot: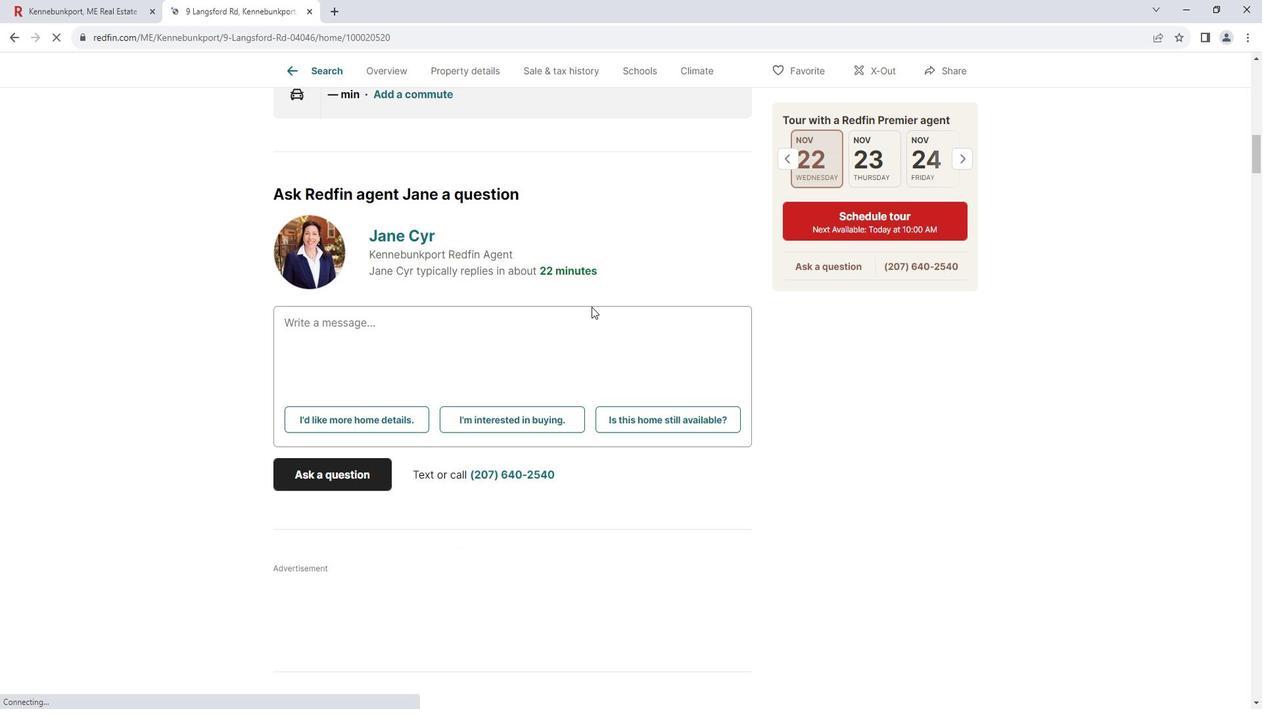 
Action: Mouse scrolled (604, 307) with delta (0, 0)
Screenshot: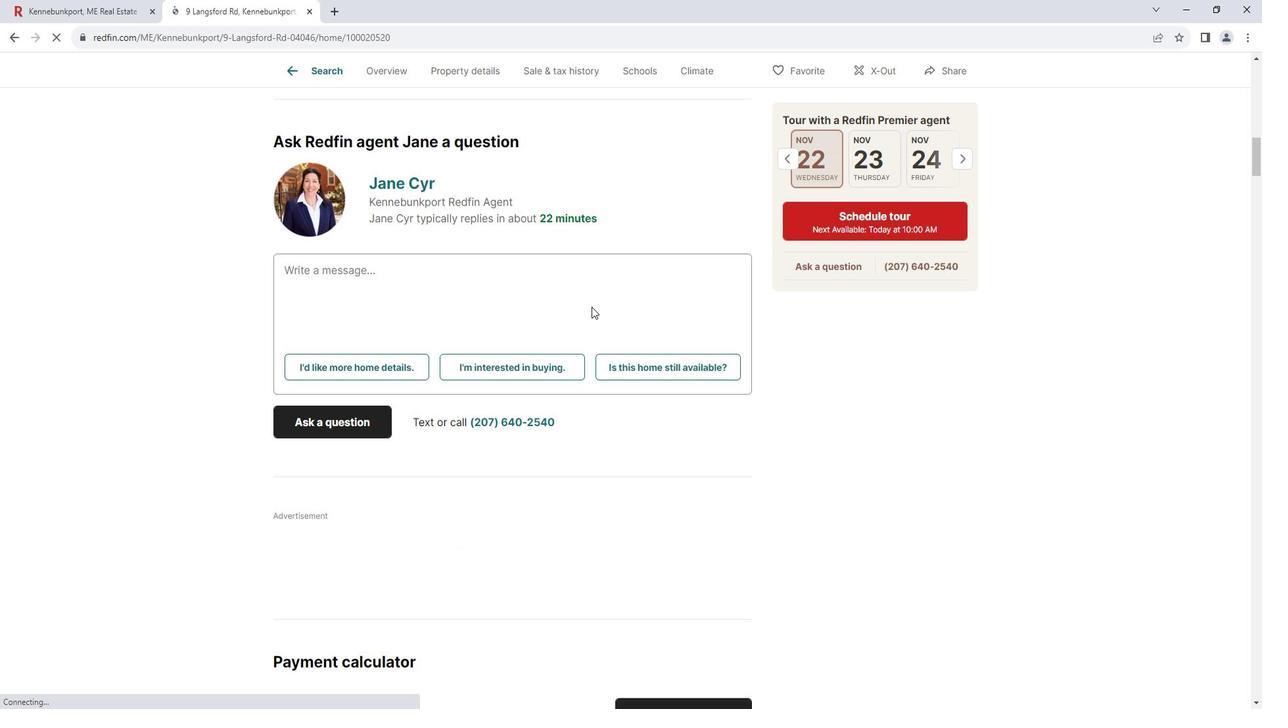 
Action: Mouse scrolled (604, 307) with delta (0, 0)
Screenshot: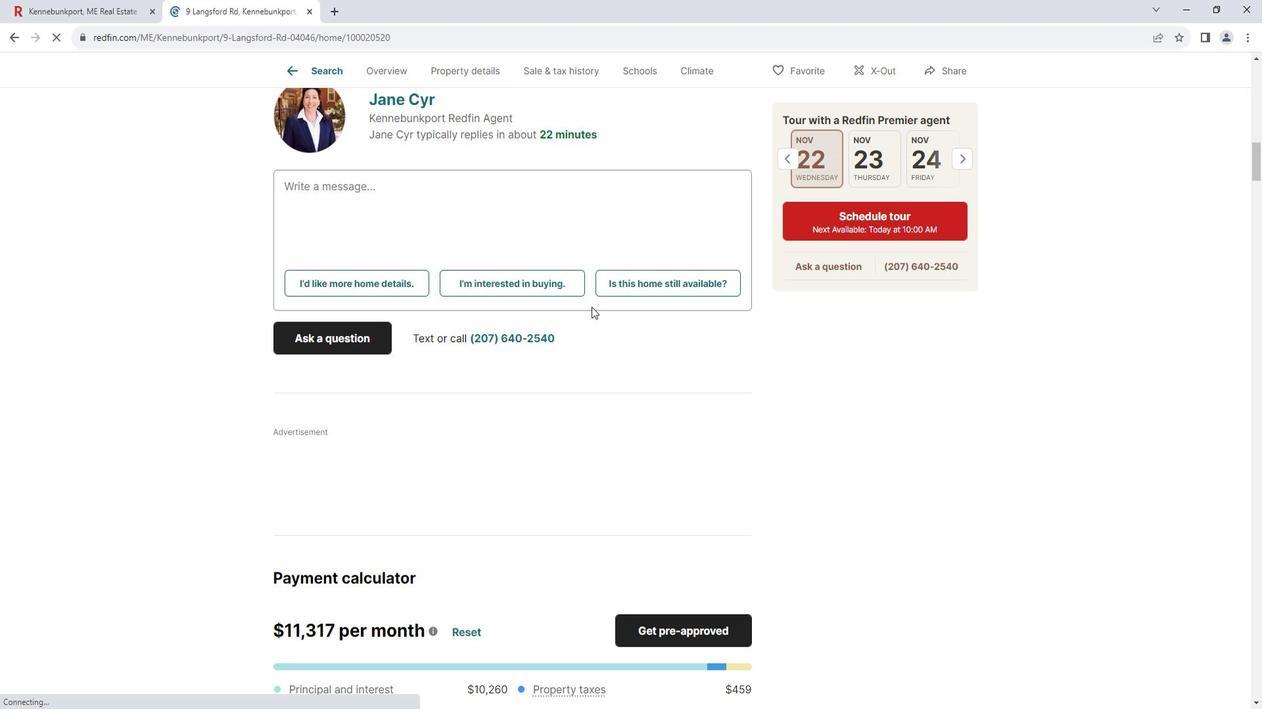 
Action: Mouse scrolled (604, 307) with delta (0, 0)
Screenshot: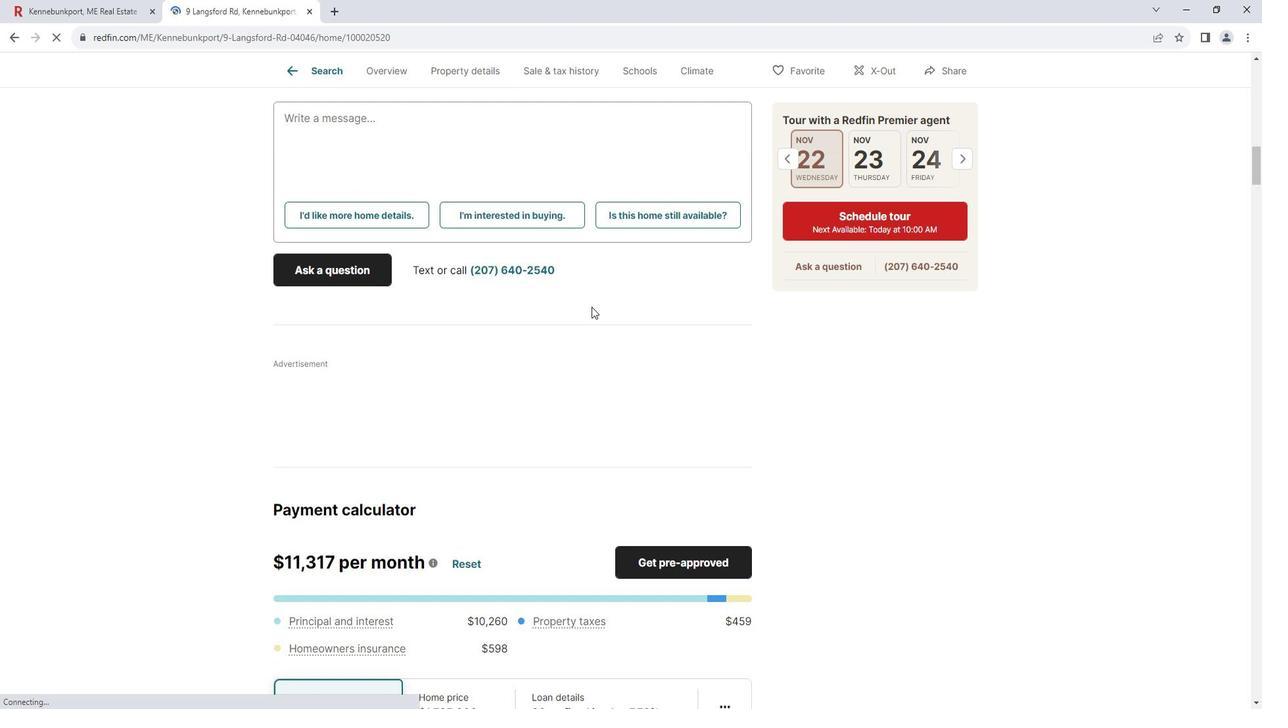 
Action: Mouse scrolled (604, 307) with delta (0, 0)
Screenshot: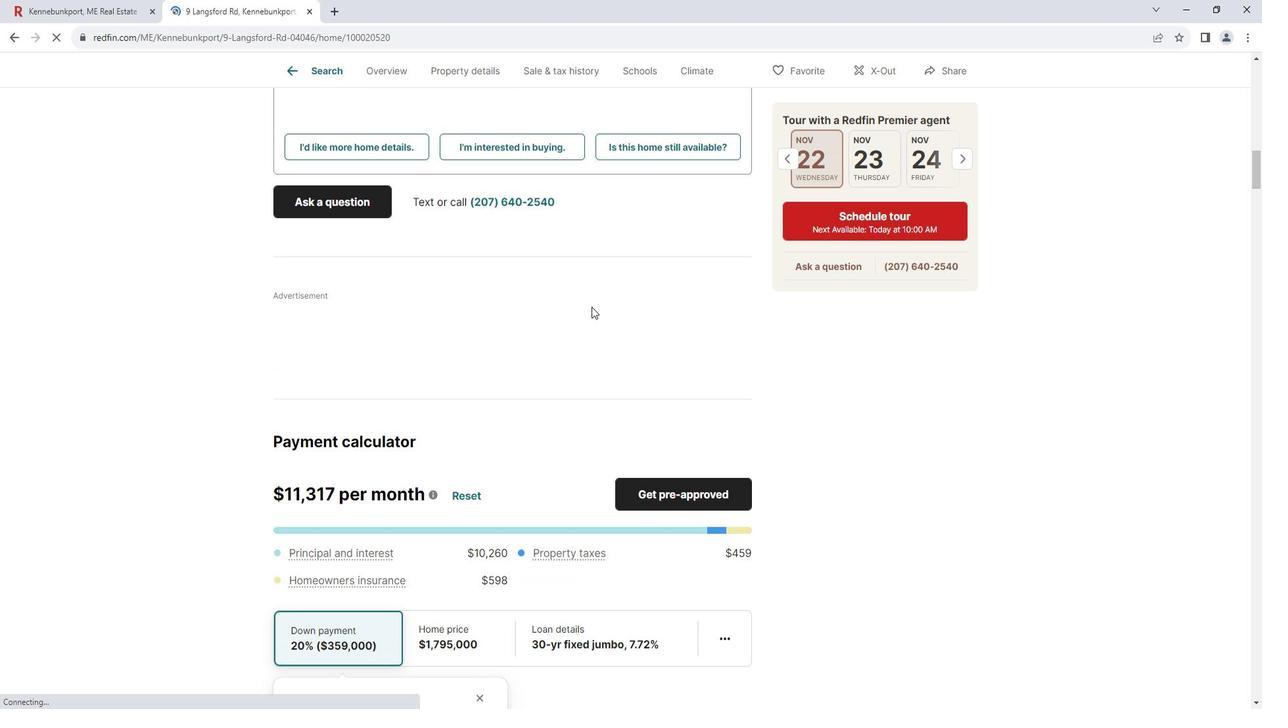 
Action: Mouse scrolled (604, 307) with delta (0, 0)
Screenshot: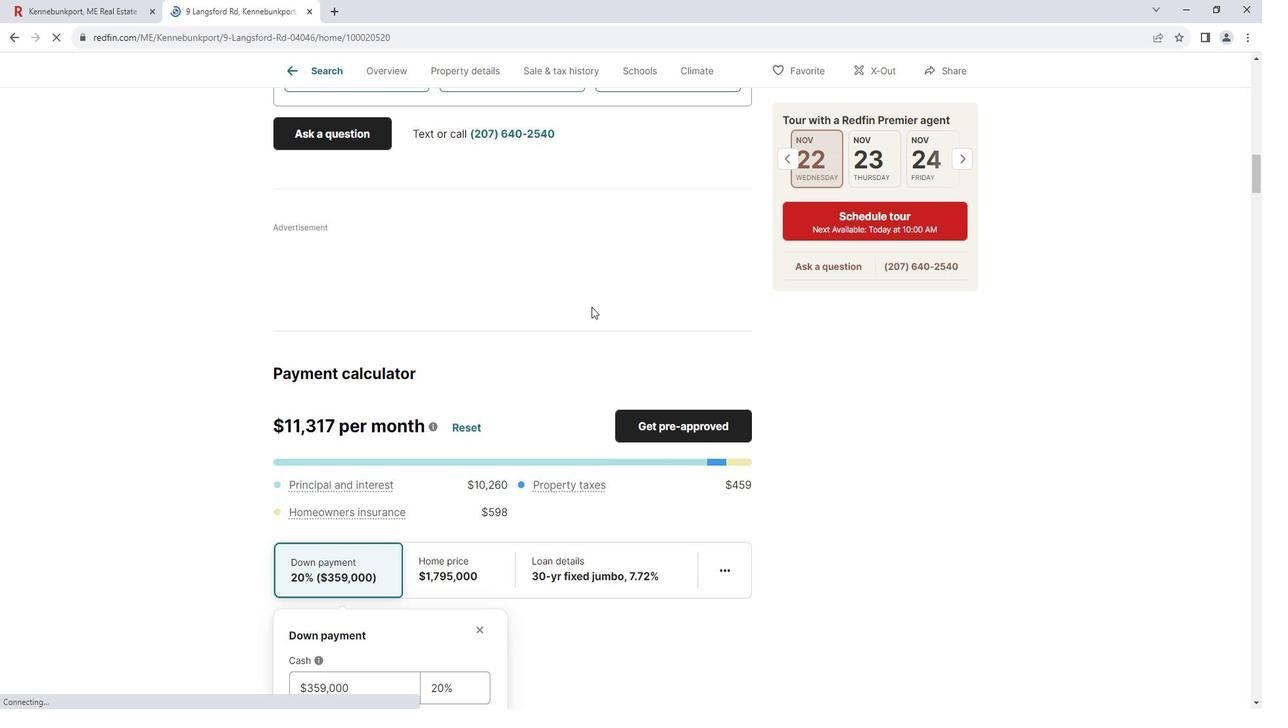 
Action: Mouse scrolled (604, 307) with delta (0, 0)
Screenshot: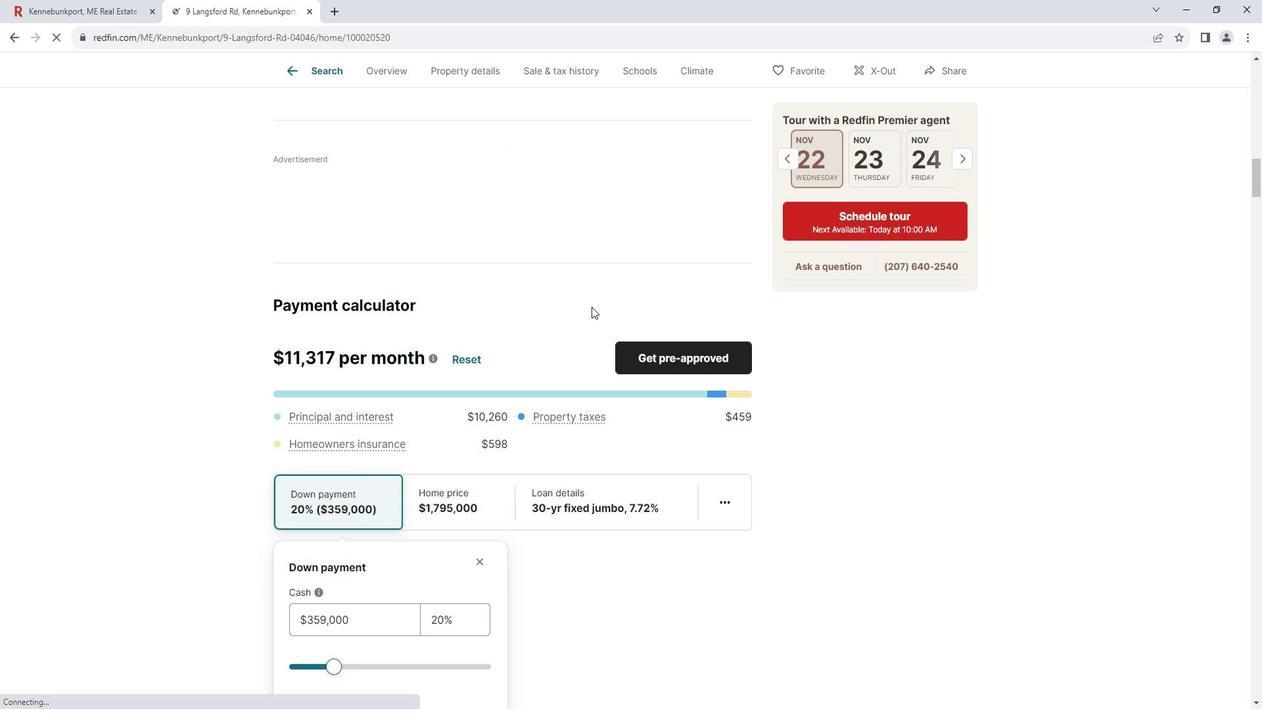 
Action: Mouse scrolled (604, 307) with delta (0, 0)
Screenshot: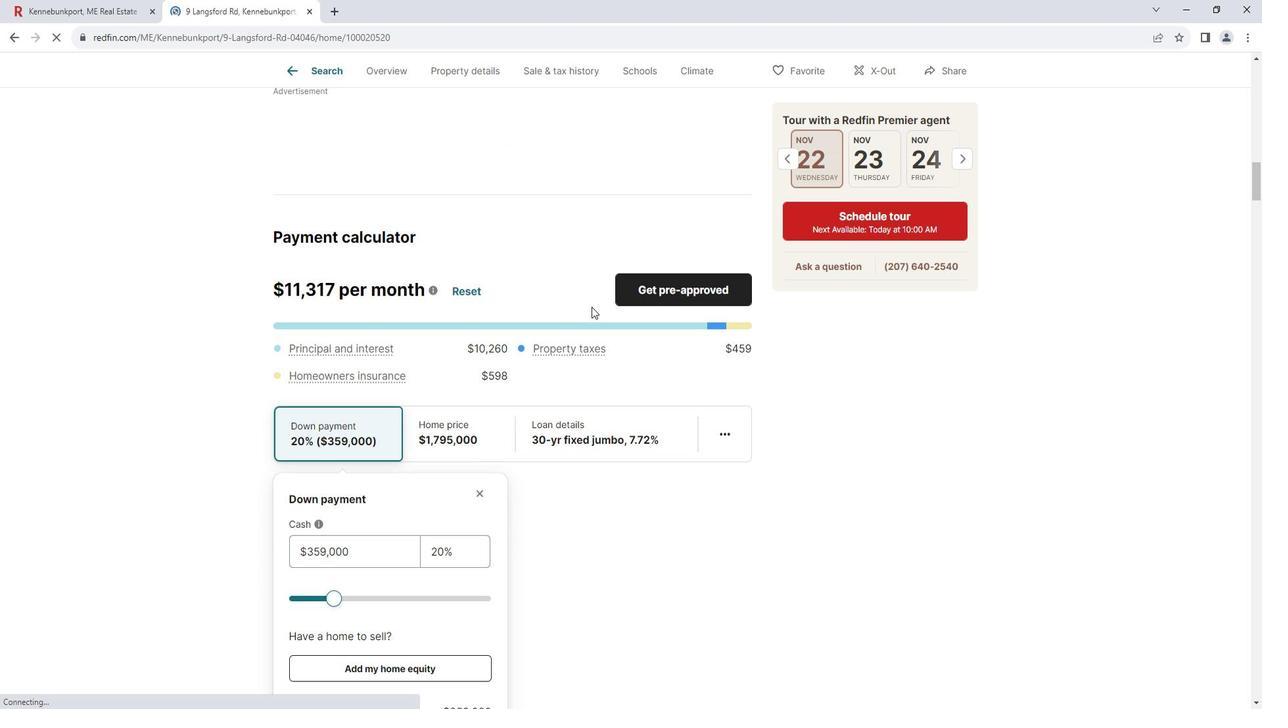 
Action: Mouse scrolled (604, 307) with delta (0, 0)
Screenshot: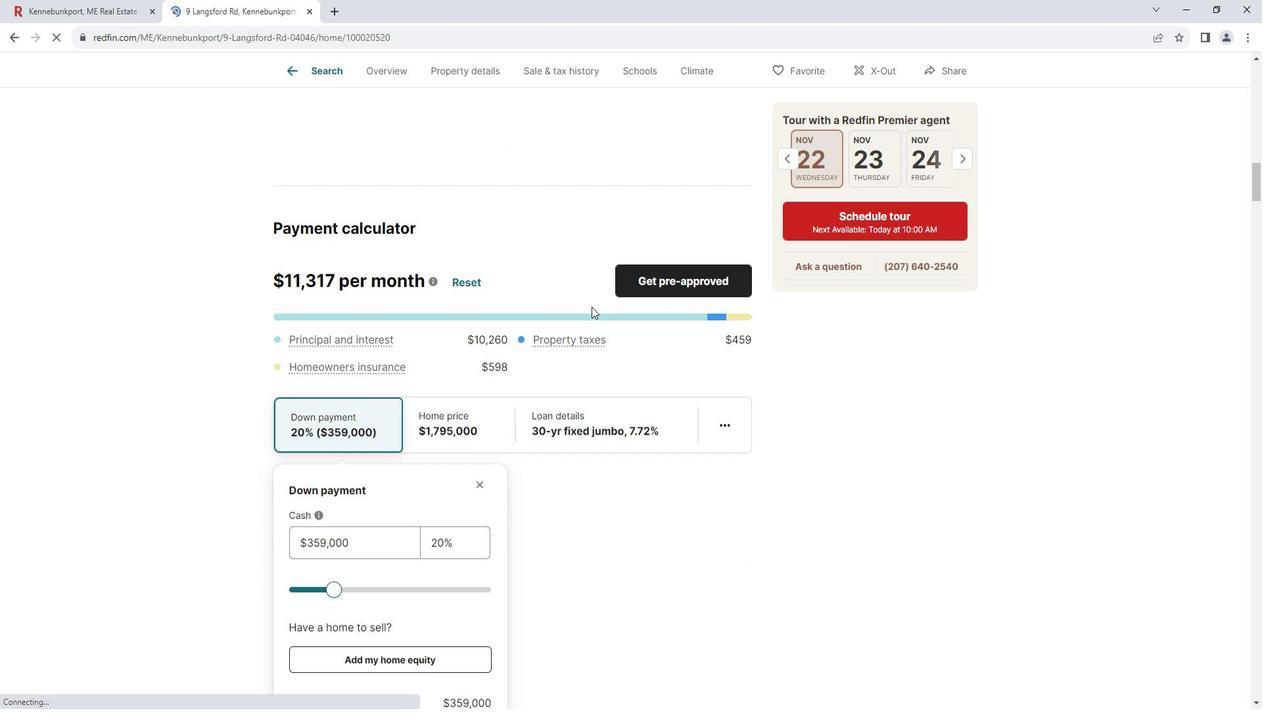 
Action: Mouse scrolled (604, 307) with delta (0, 0)
Screenshot: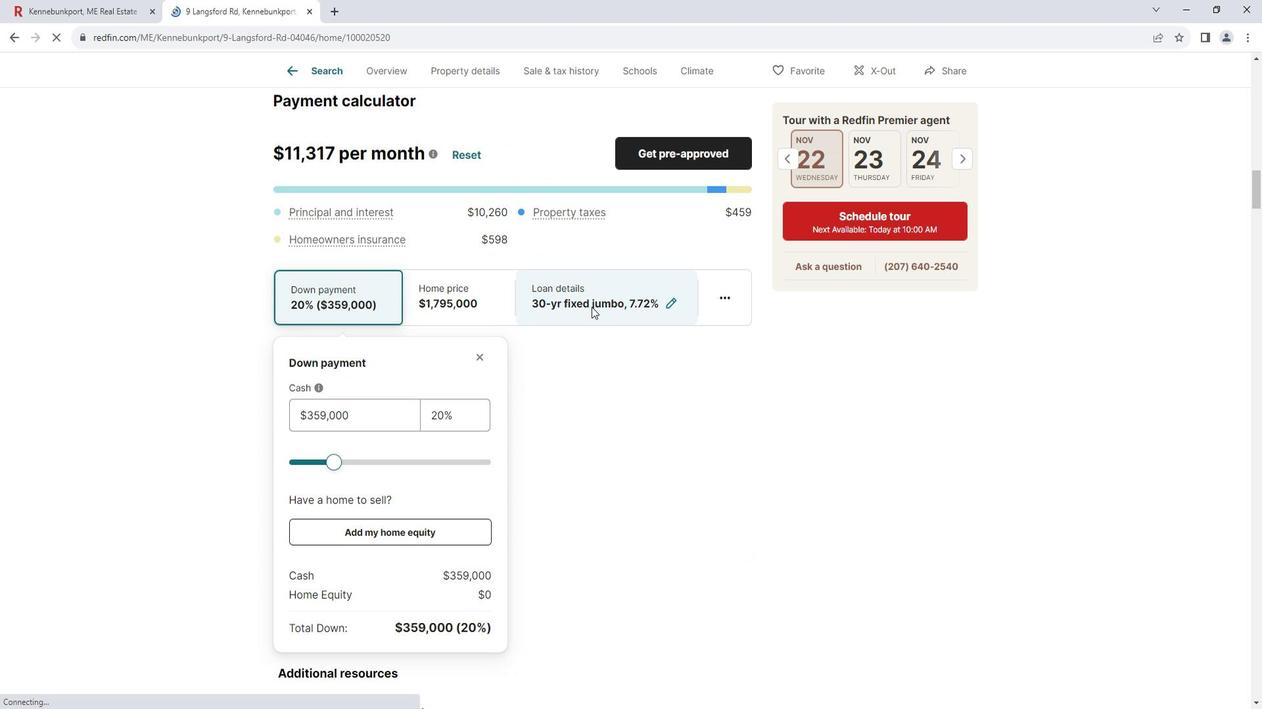 
Action: Mouse scrolled (604, 307) with delta (0, 0)
Screenshot: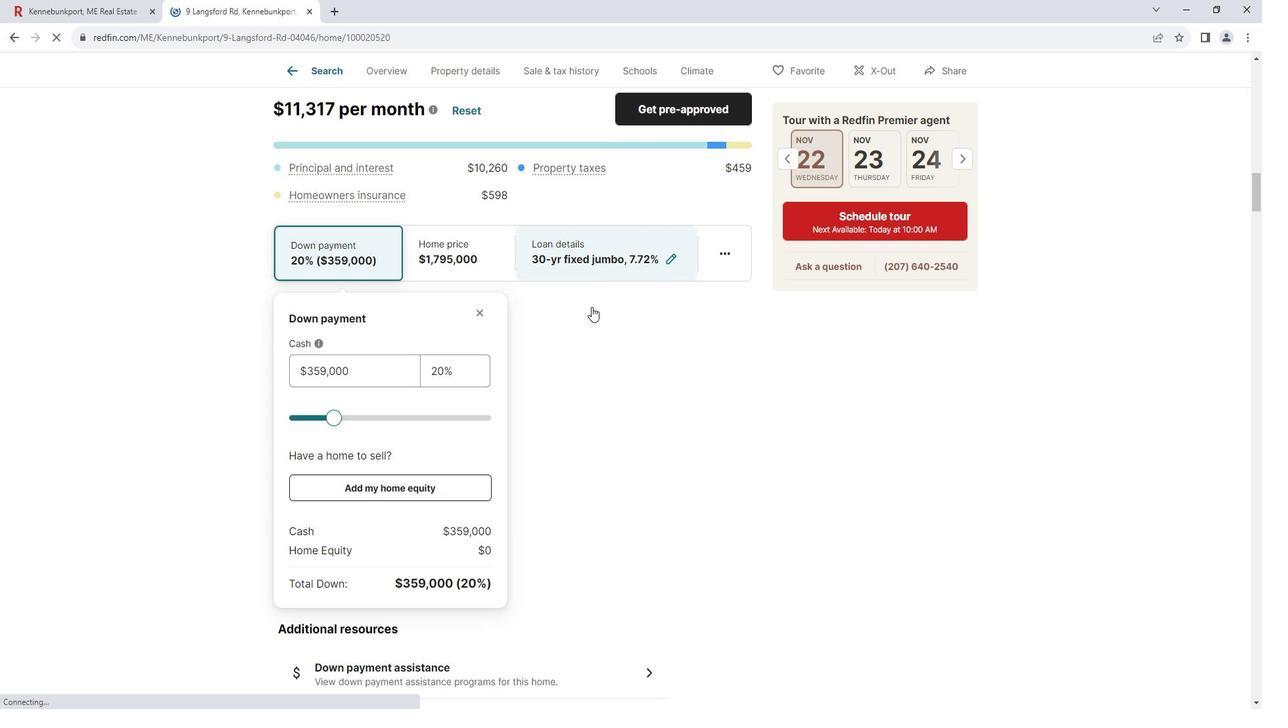
Action: Mouse scrolled (604, 307) with delta (0, 0)
Screenshot: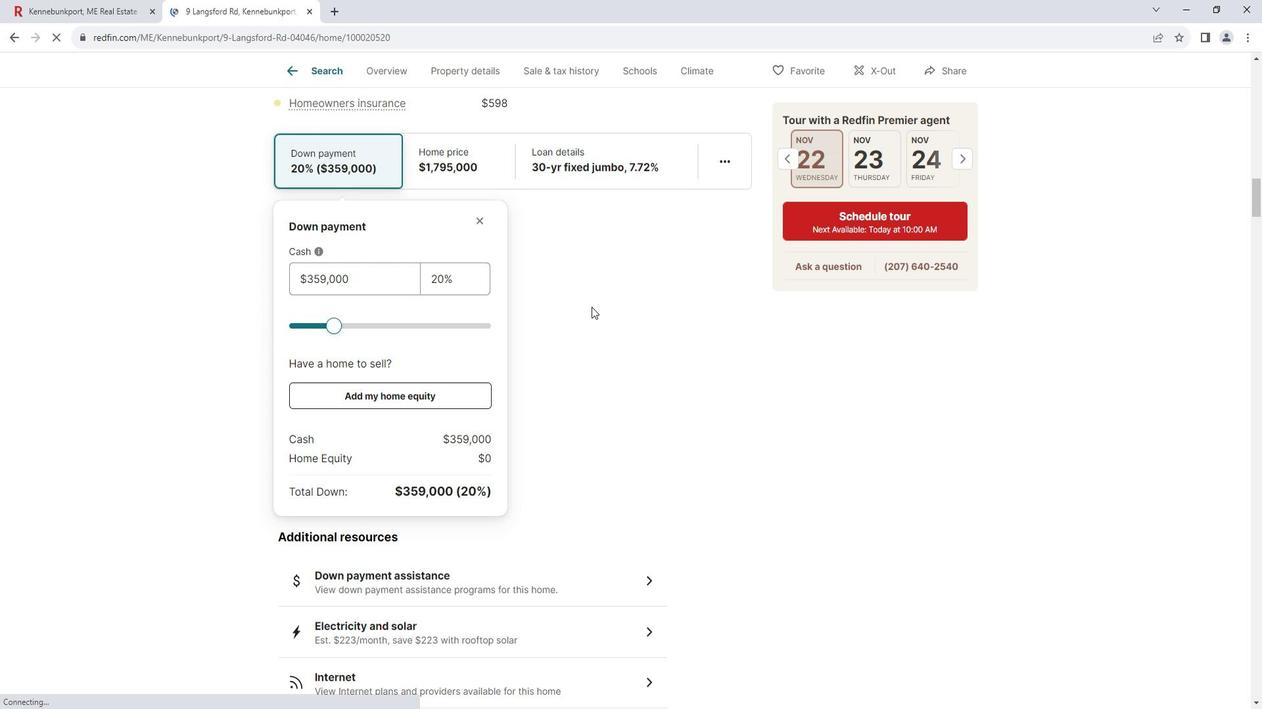 
Action: Mouse scrolled (604, 307) with delta (0, 0)
Screenshot: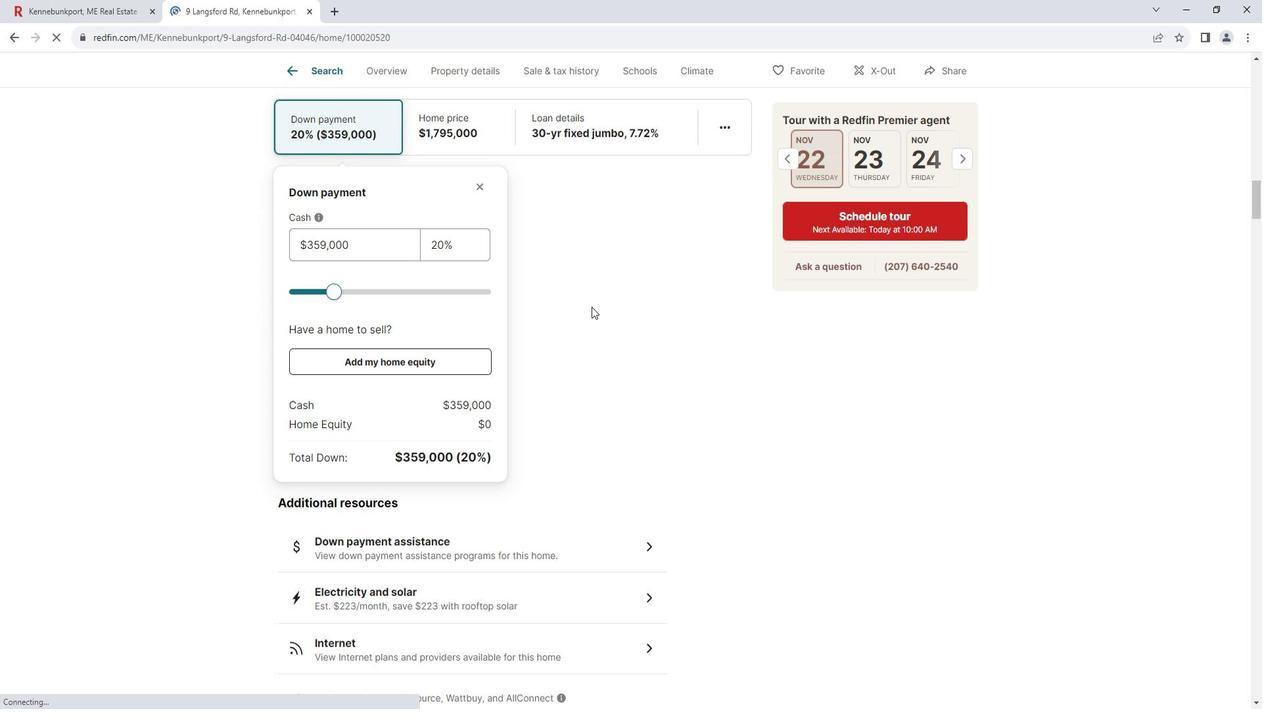 
Action: Mouse scrolled (604, 307) with delta (0, 0)
Screenshot: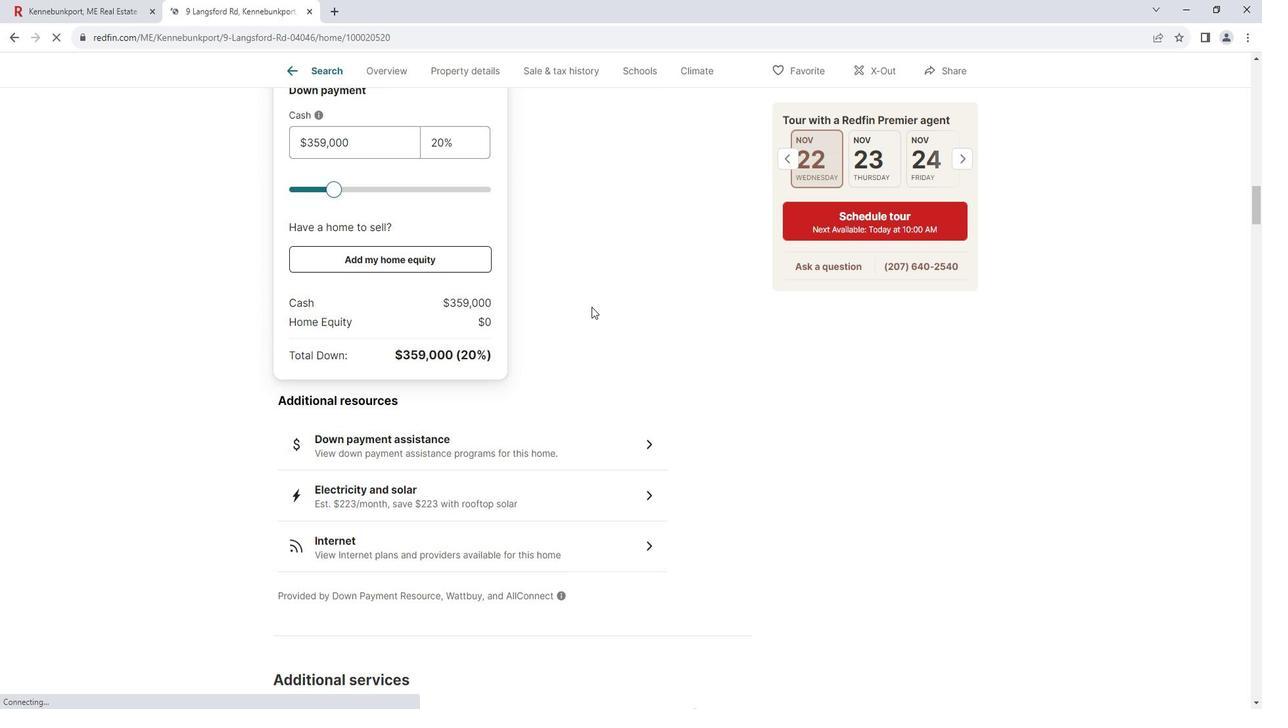 
Action: Mouse scrolled (604, 307) with delta (0, 0)
Screenshot: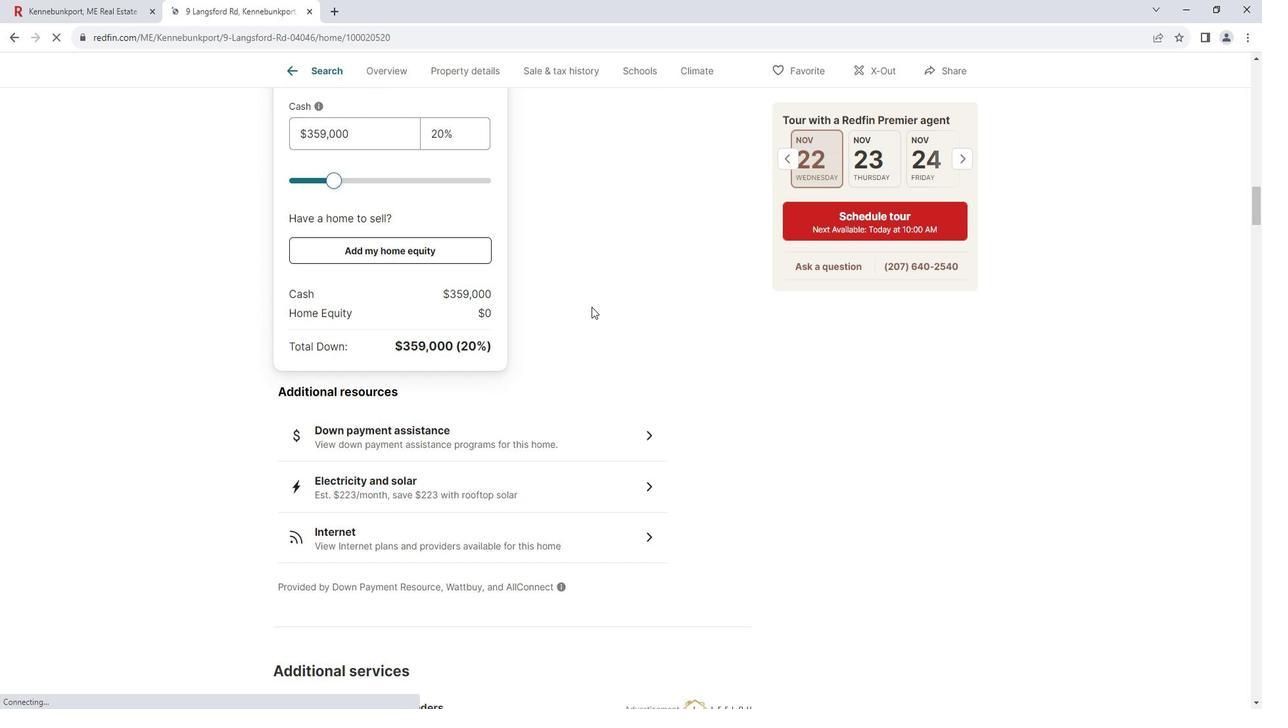
Action: Mouse scrolled (604, 307) with delta (0, 0)
Screenshot: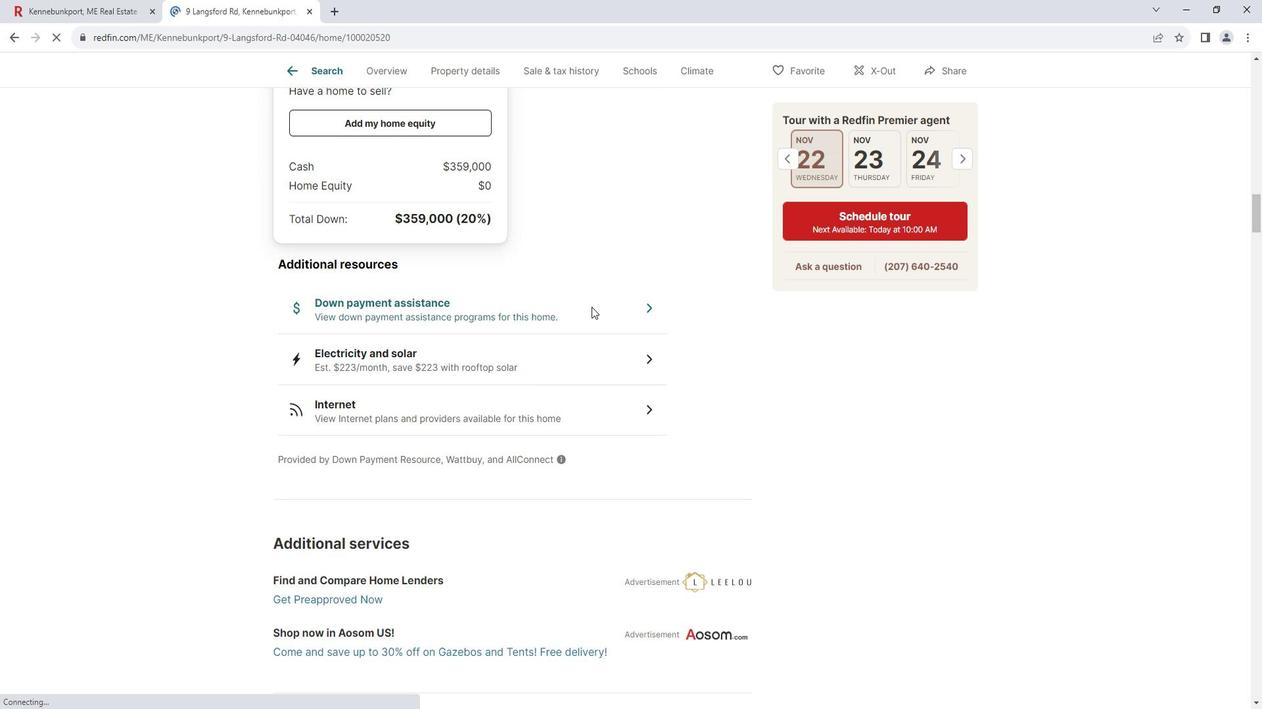 
Action: Mouse scrolled (604, 307) with delta (0, 0)
Screenshot: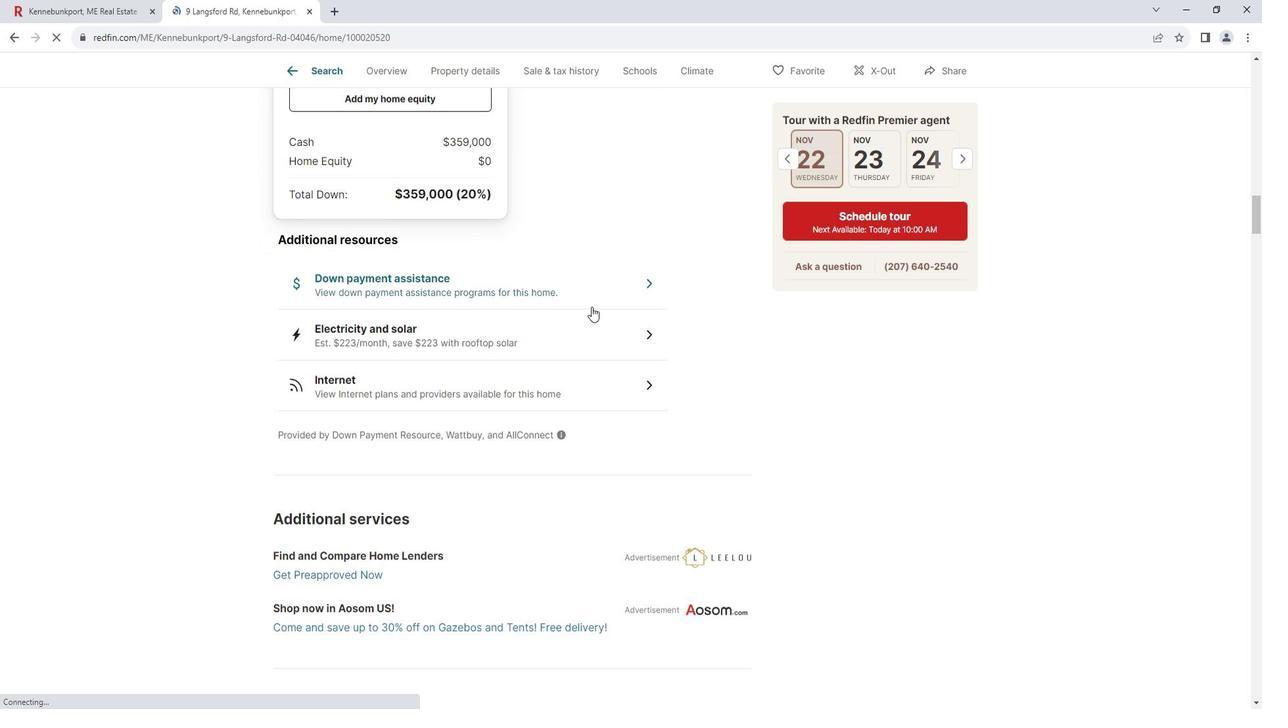 
Action: Mouse scrolled (604, 307) with delta (0, 0)
Screenshot: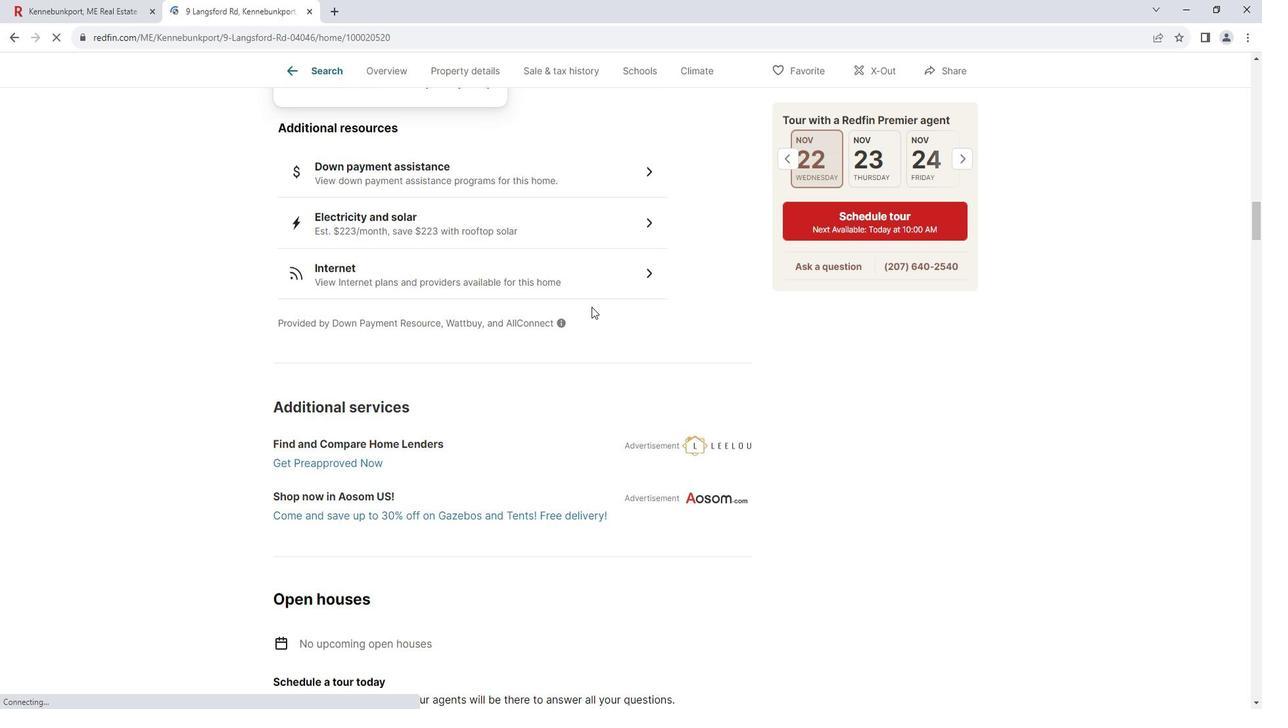 
Action: Mouse scrolled (604, 307) with delta (0, 0)
Screenshot: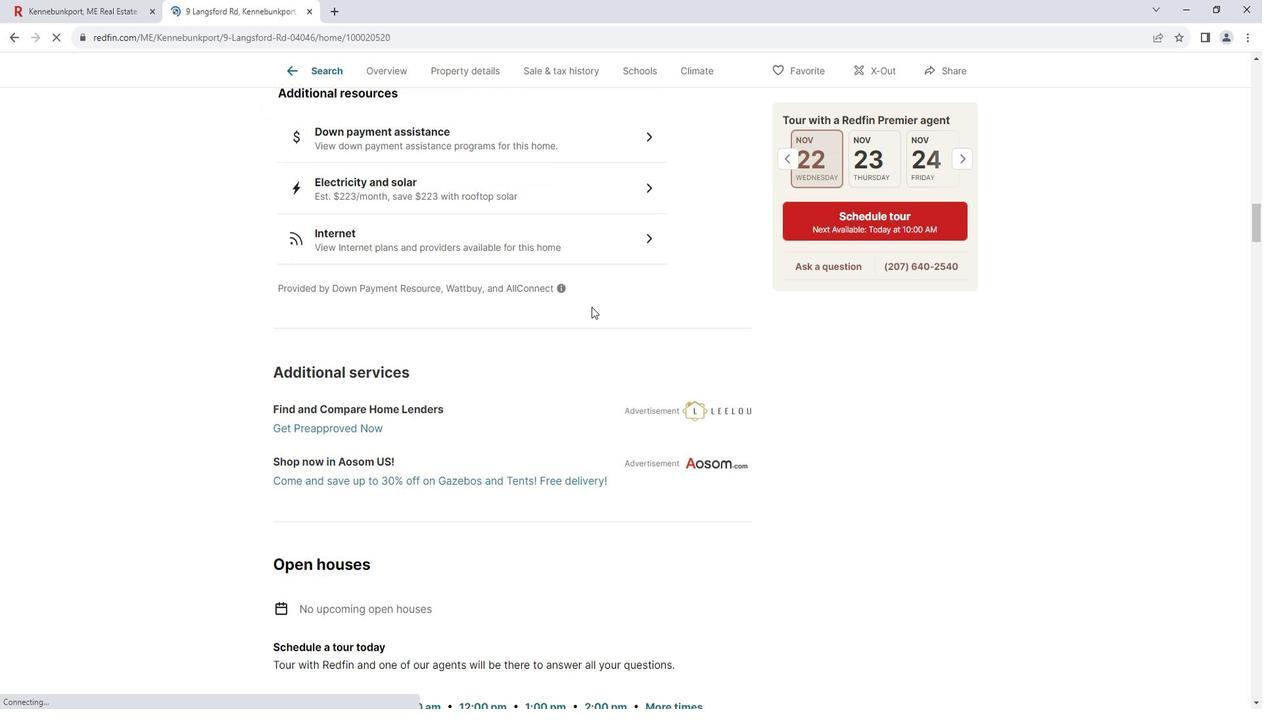 
Action: Mouse scrolled (604, 307) with delta (0, 0)
Screenshot: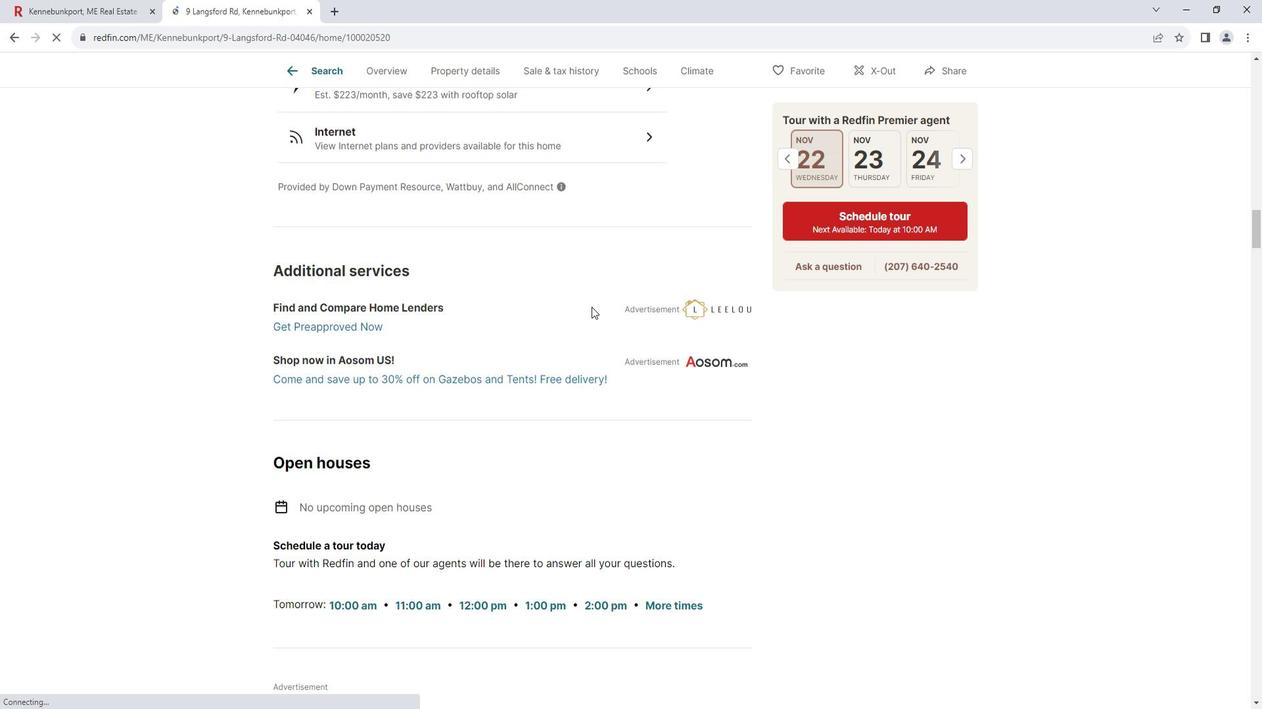 
Action: Mouse scrolled (604, 307) with delta (0, 0)
Screenshot: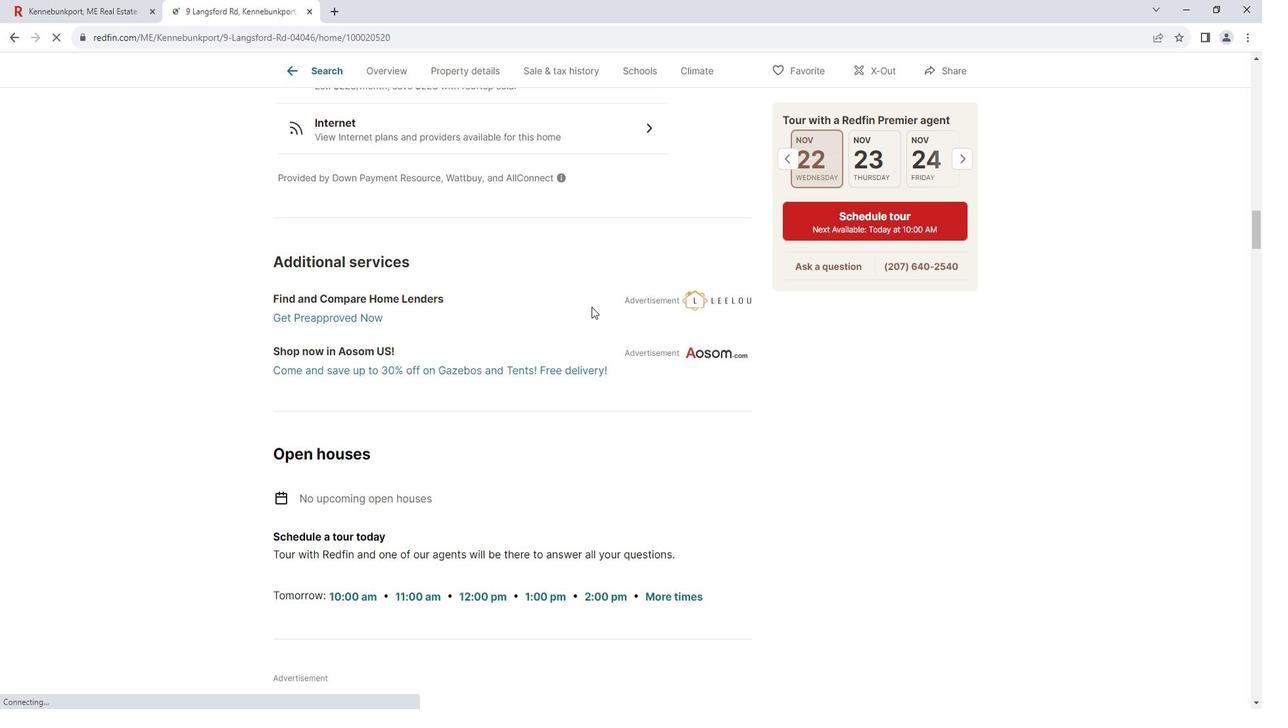 
Action: Mouse scrolled (604, 307) with delta (0, 0)
Screenshot: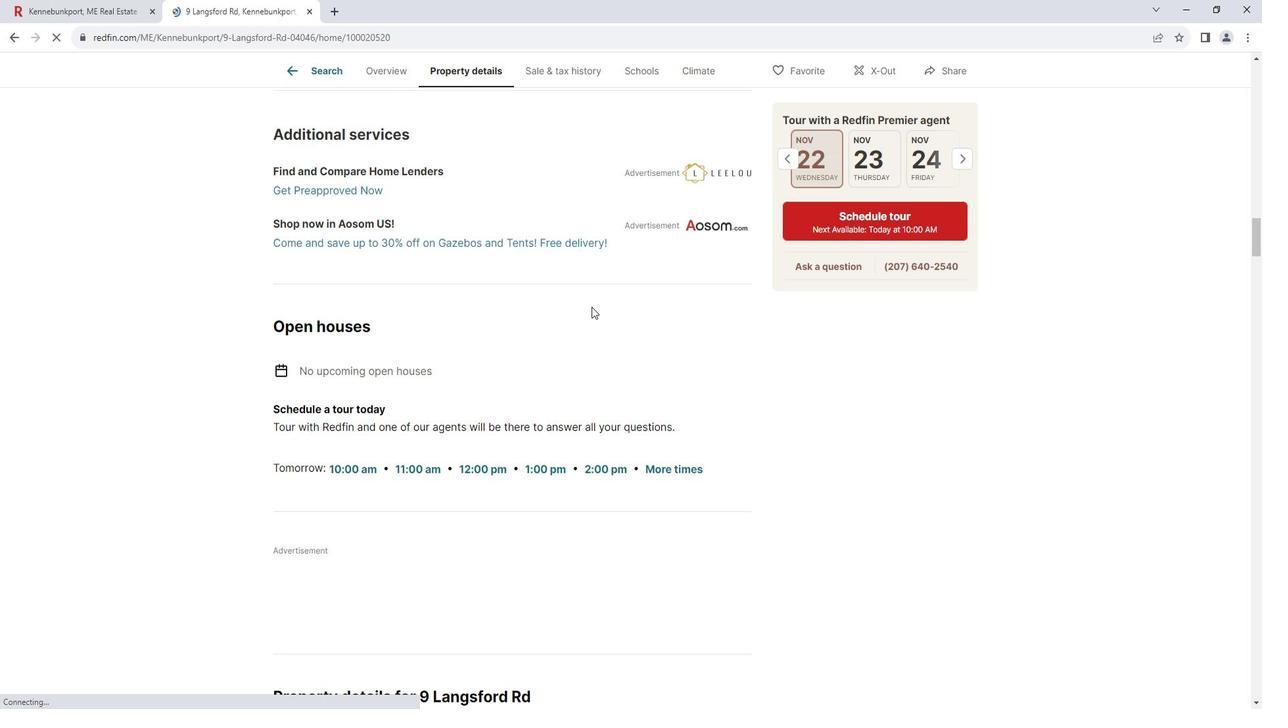 
Action: Mouse scrolled (604, 307) with delta (0, 0)
Screenshot: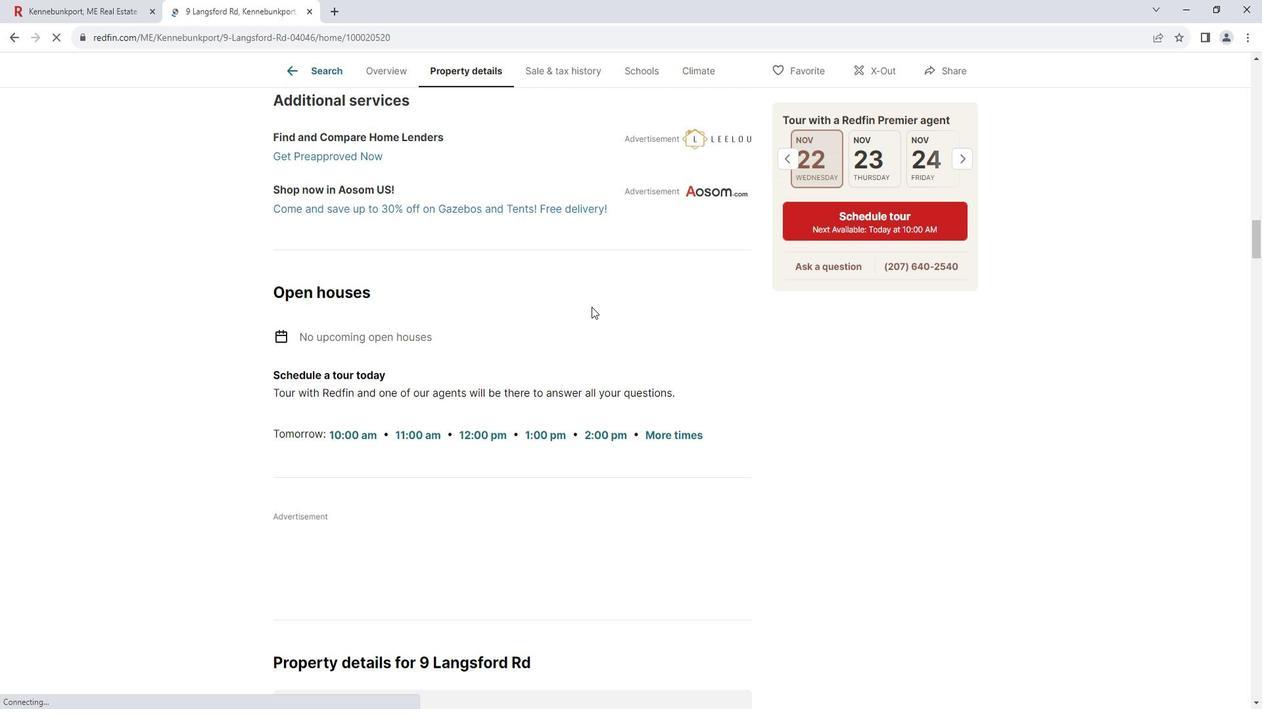 
Action: Mouse scrolled (604, 307) with delta (0, 0)
Screenshot: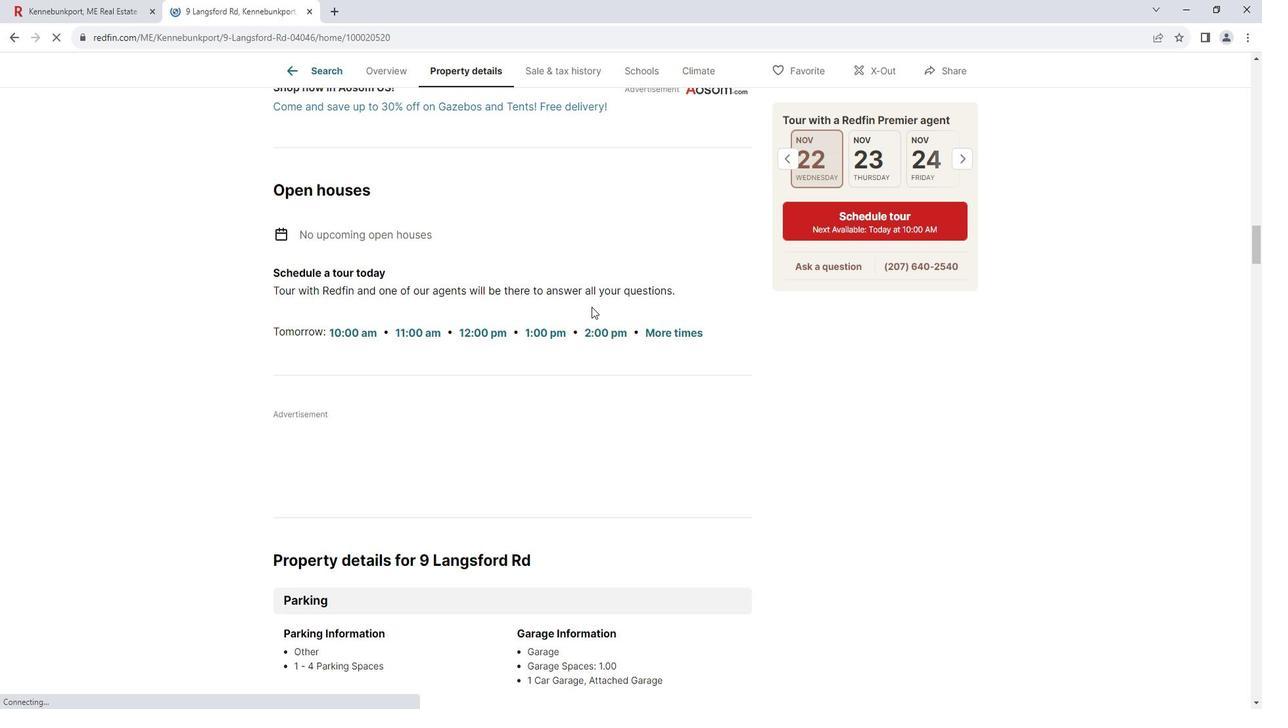 
Action: Mouse scrolled (604, 307) with delta (0, 0)
Screenshot: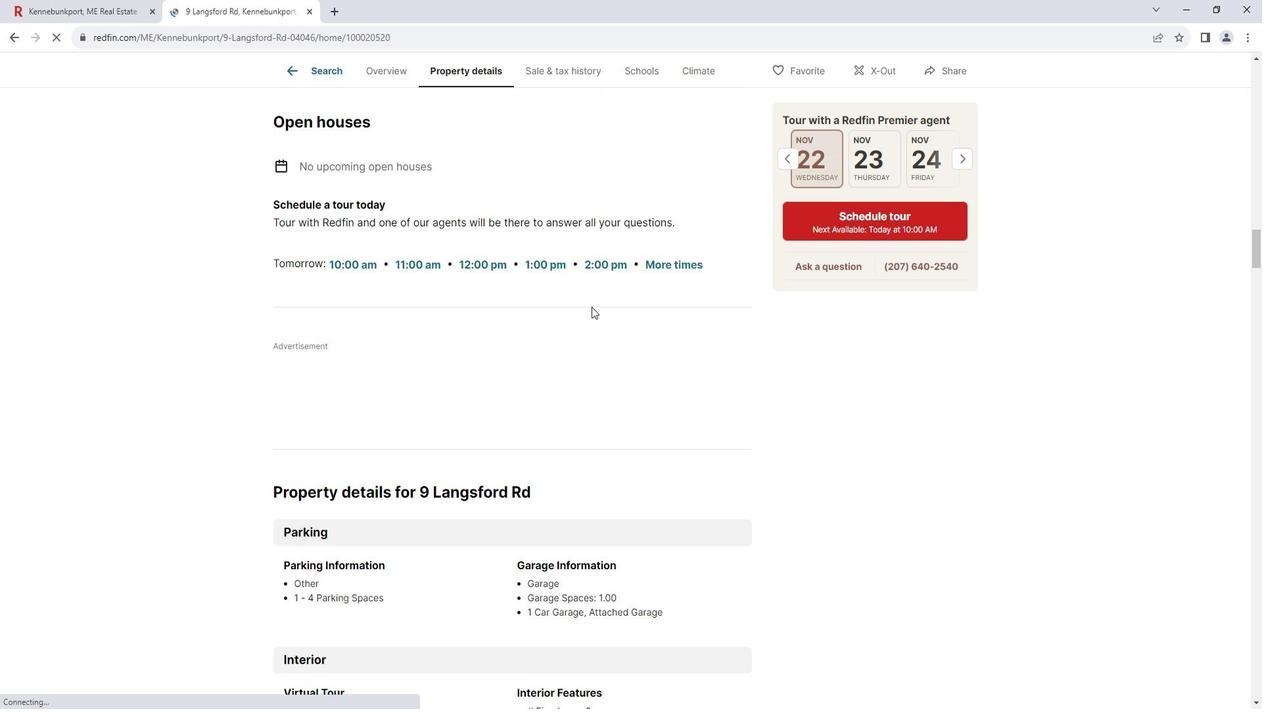 
Action: Mouse scrolled (604, 307) with delta (0, 0)
Screenshot: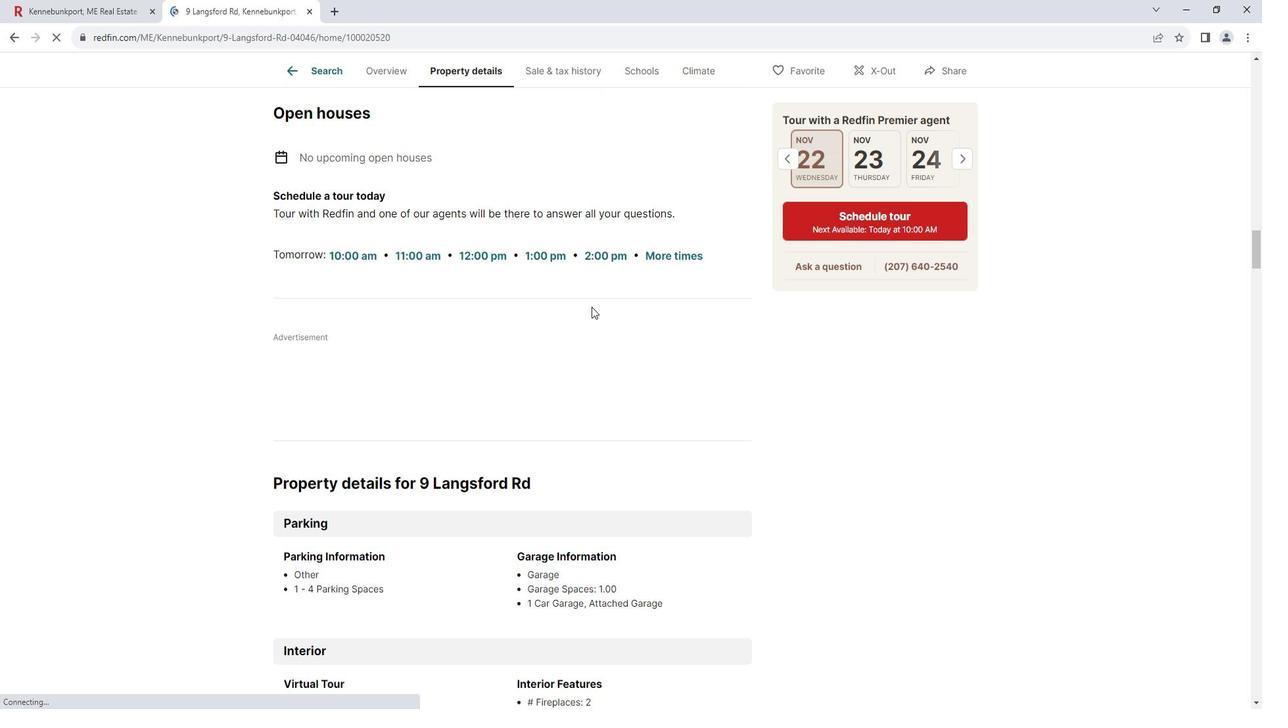 
Action: Mouse scrolled (604, 307) with delta (0, 0)
Screenshot: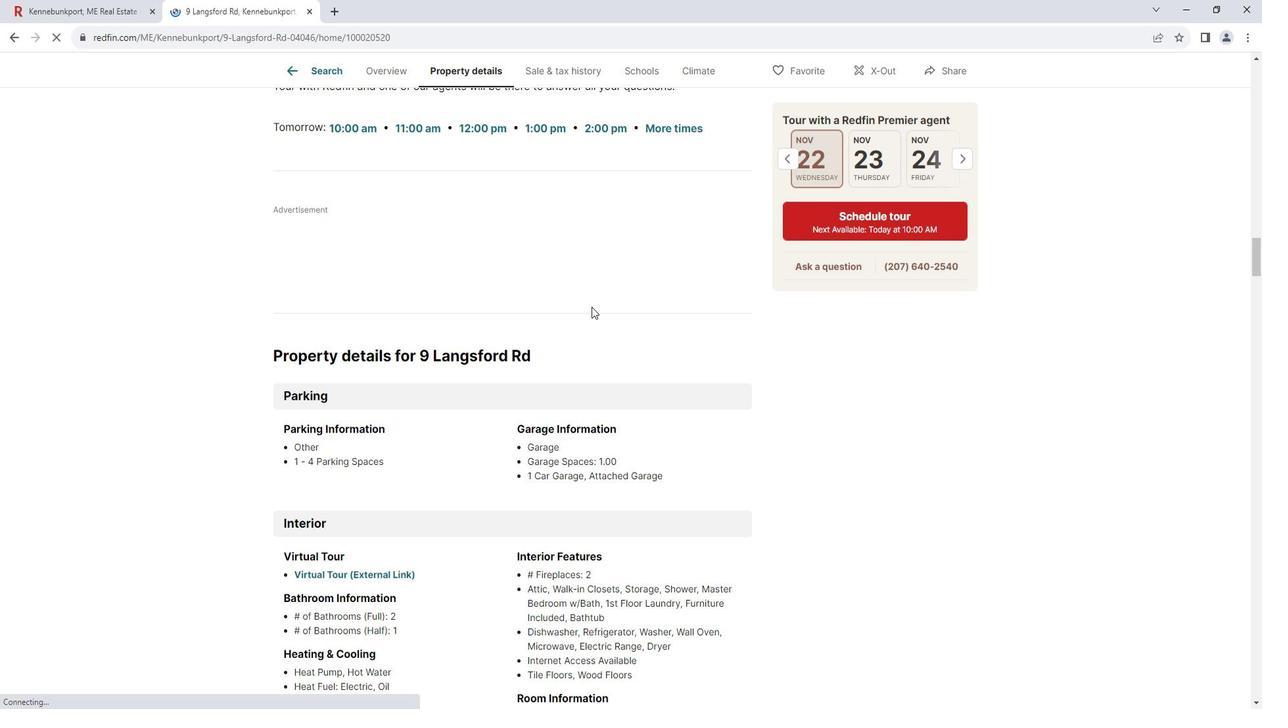 
Action: Mouse scrolled (604, 307) with delta (0, 0)
Screenshot: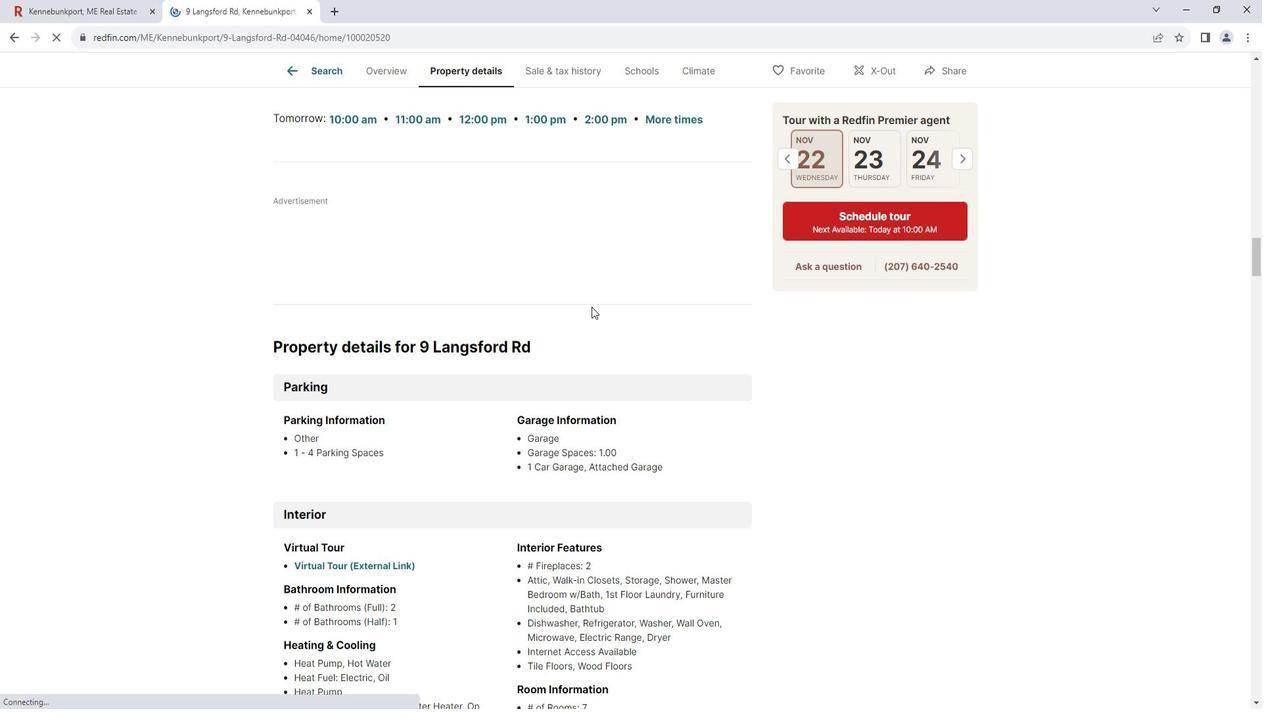 
Action: Mouse scrolled (604, 307) with delta (0, 0)
Screenshot: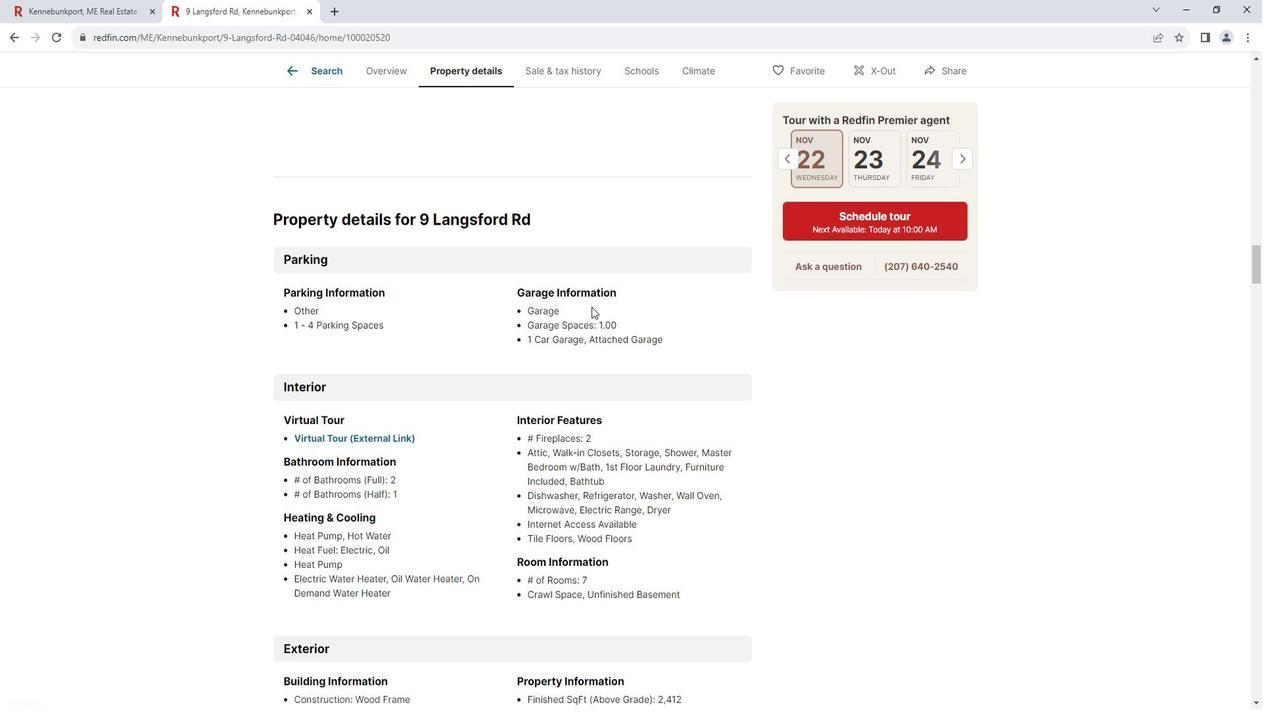 
Action: Mouse scrolled (604, 307) with delta (0, 0)
Screenshot: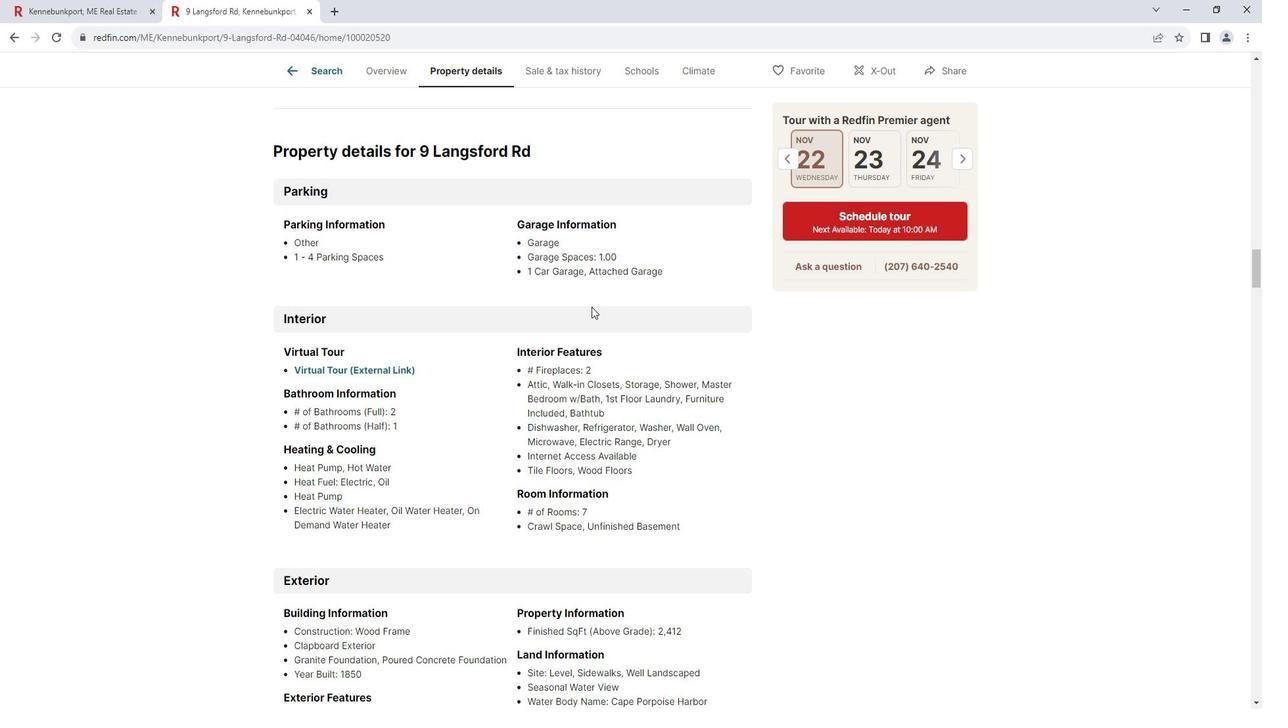 
Action: Mouse scrolled (604, 307) with delta (0, 0)
Screenshot: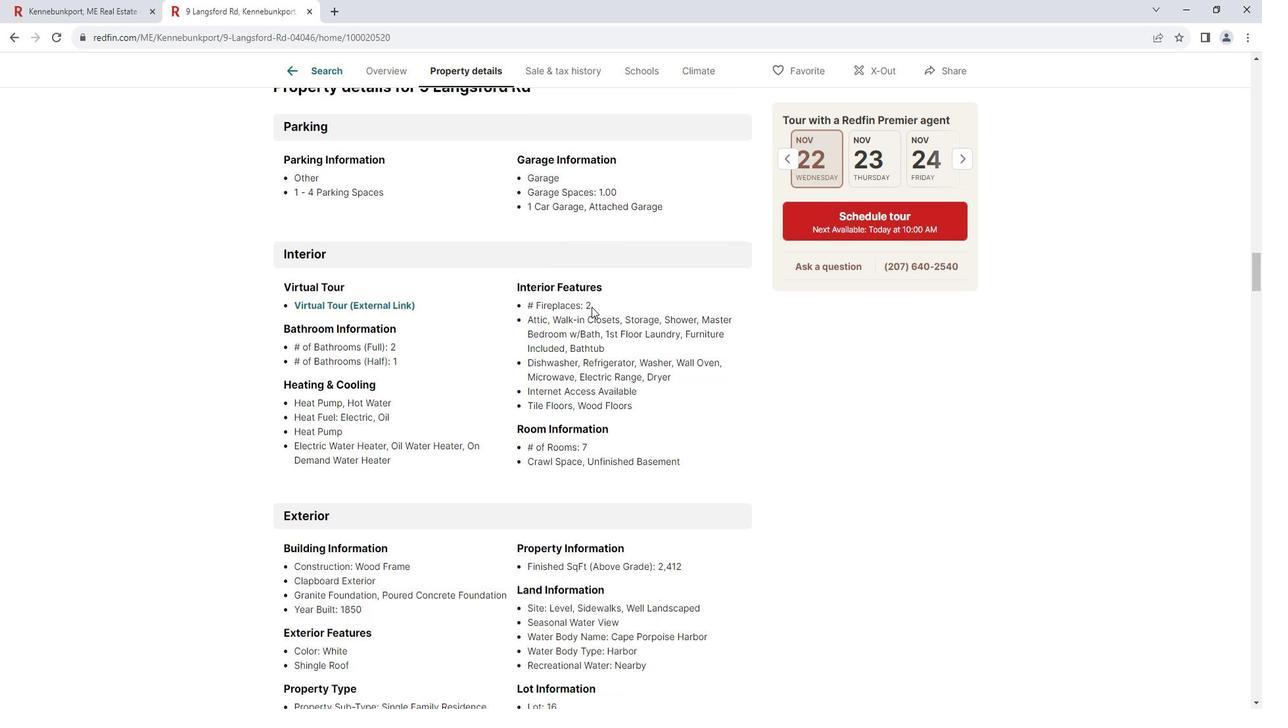 
Action: Mouse scrolled (604, 307) with delta (0, 0)
Screenshot: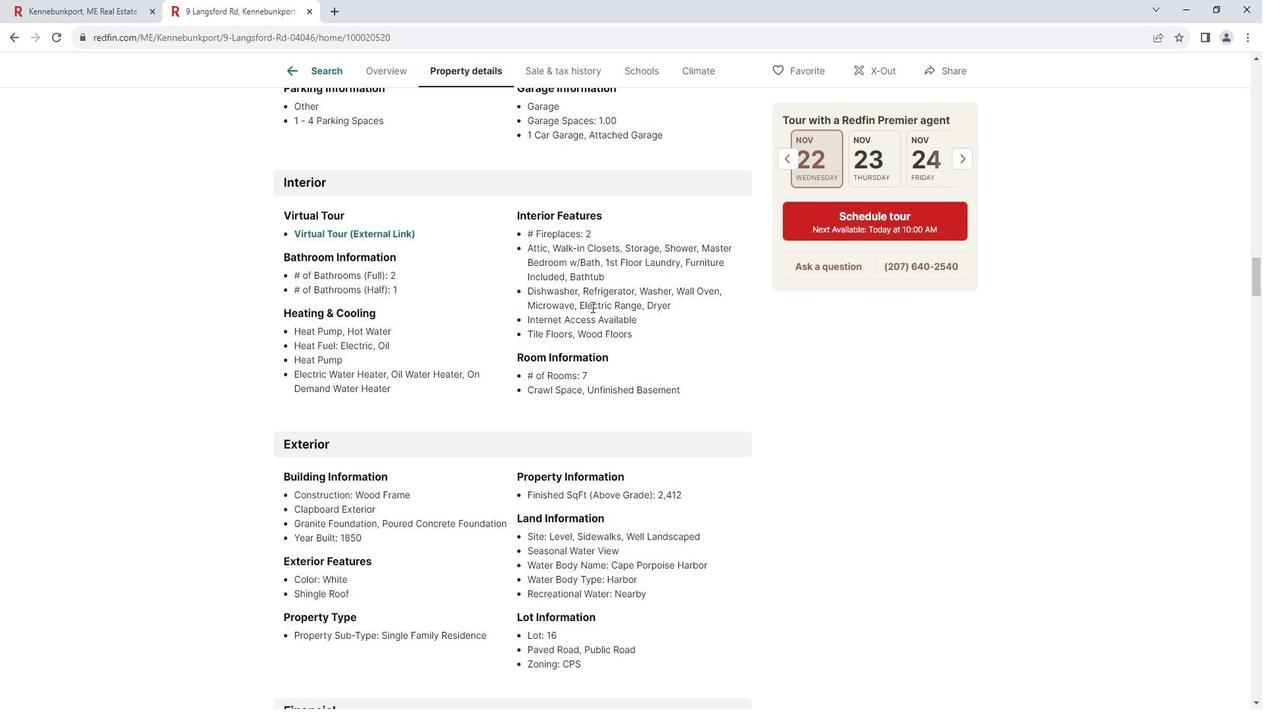 
Action: Mouse scrolled (604, 307) with delta (0, 0)
Screenshot: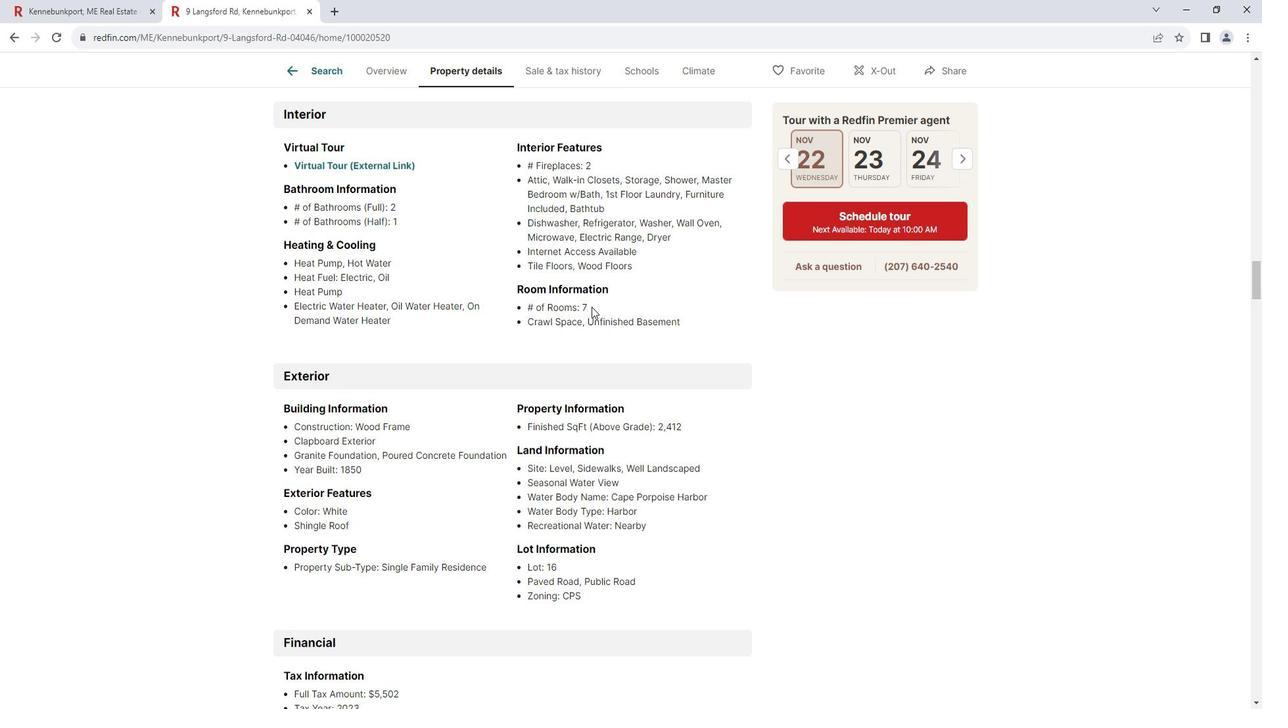 
Action: Mouse scrolled (604, 307) with delta (0, 0)
Screenshot: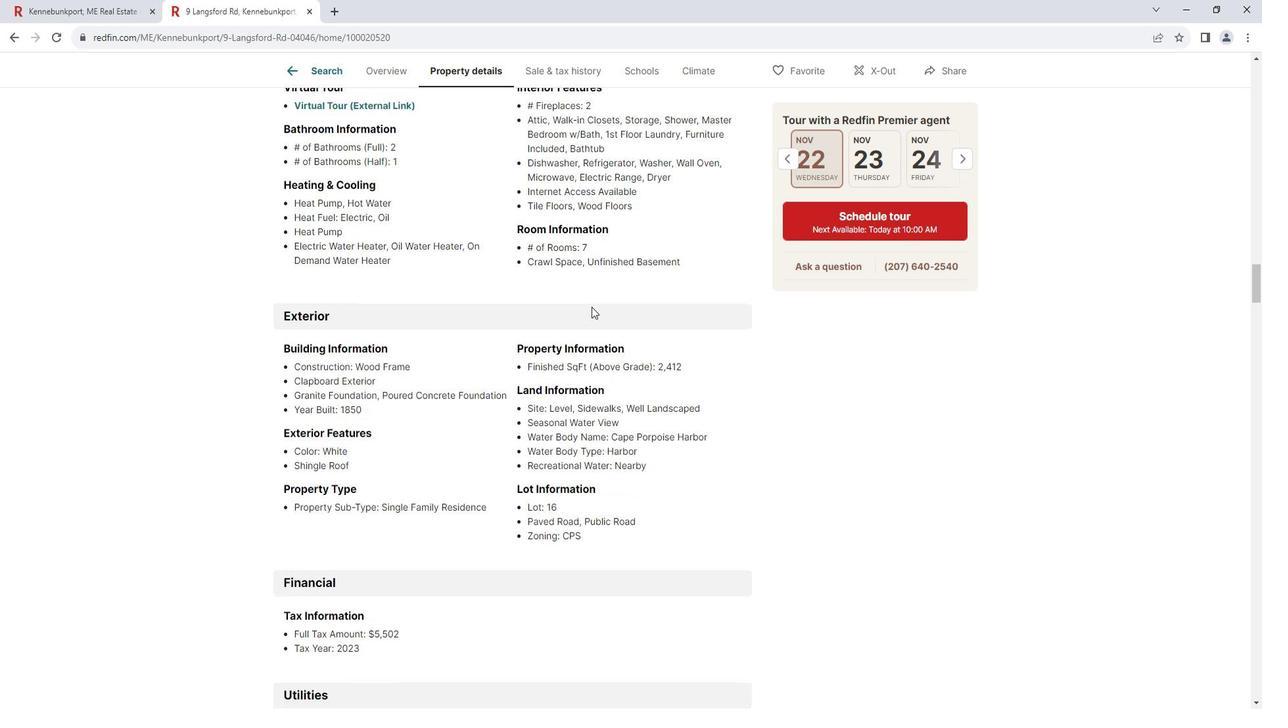
Action: Mouse scrolled (604, 307) with delta (0, 0)
Screenshot: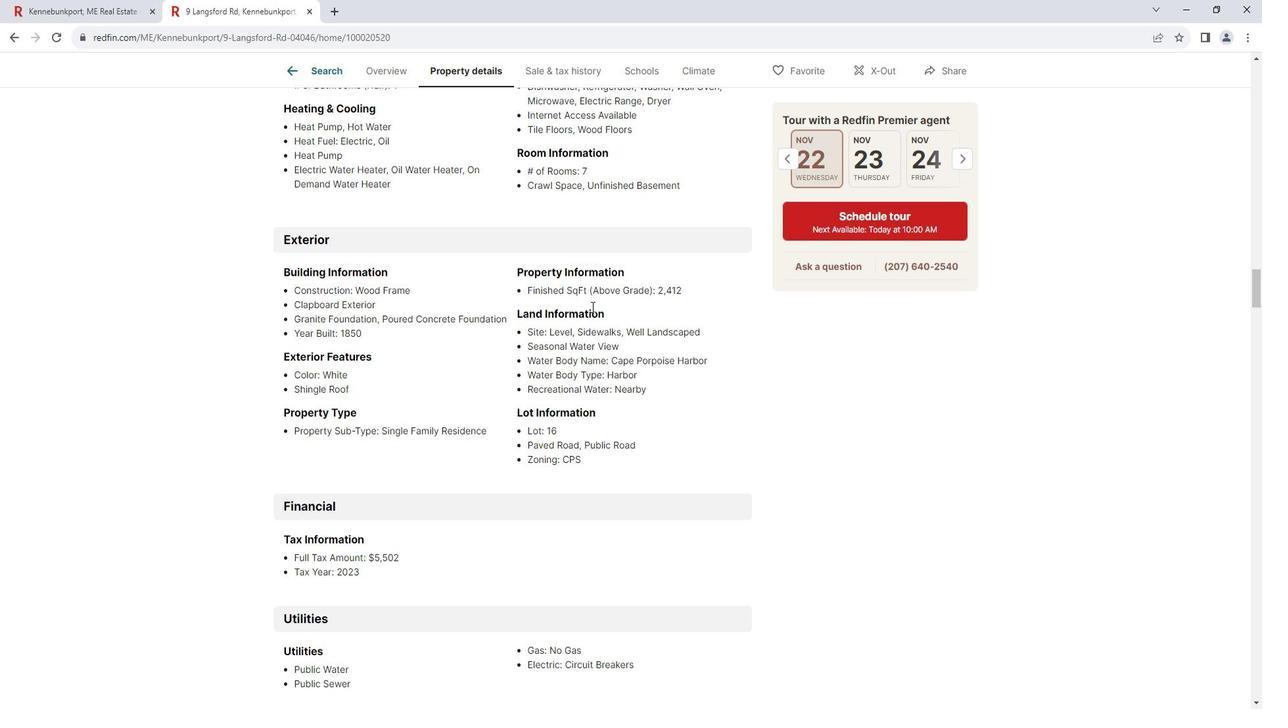 
Action: Mouse scrolled (604, 307) with delta (0, 0)
Screenshot: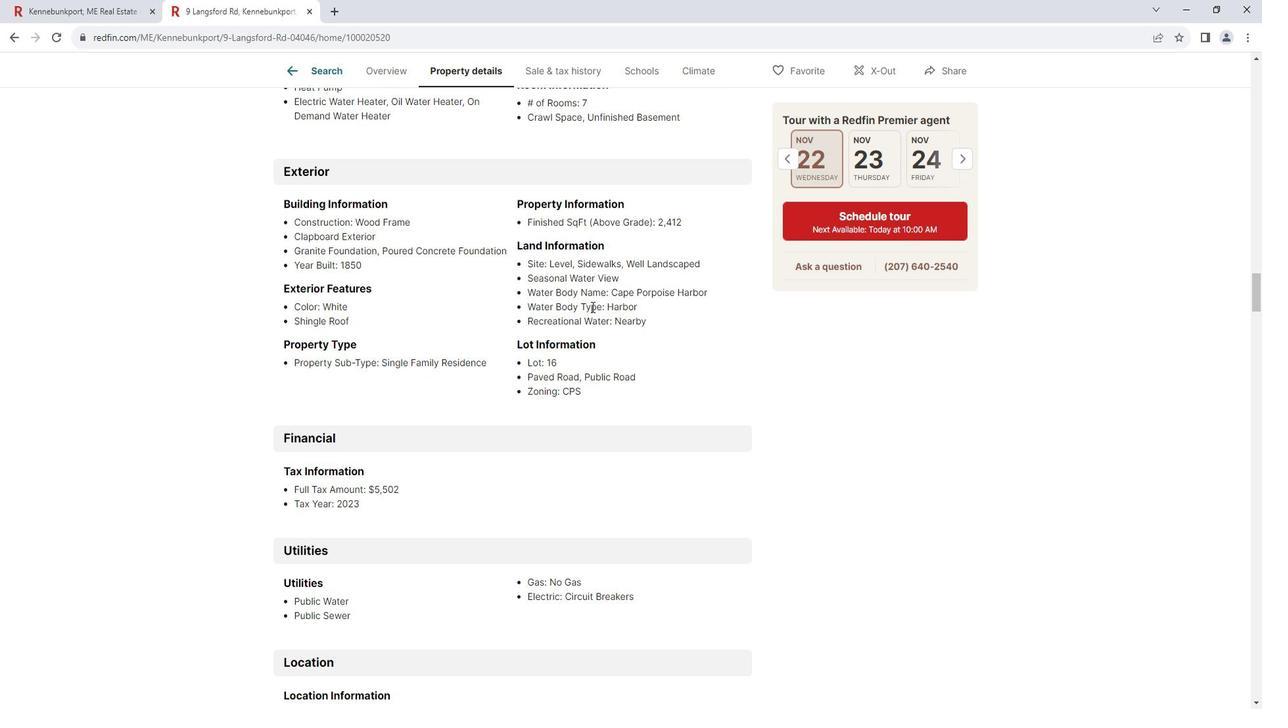 
Action: Mouse scrolled (604, 307) with delta (0, 0)
Screenshot: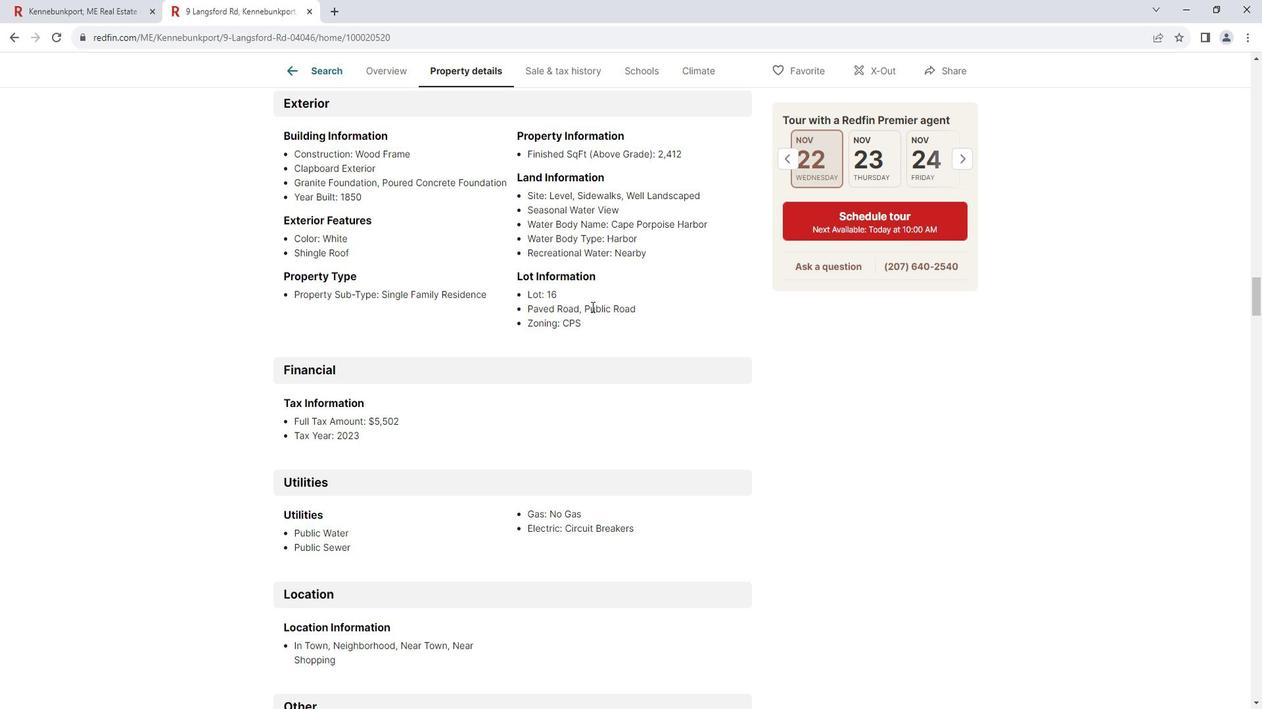 
Action: Mouse scrolled (604, 307) with delta (0, 0)
Screenshot: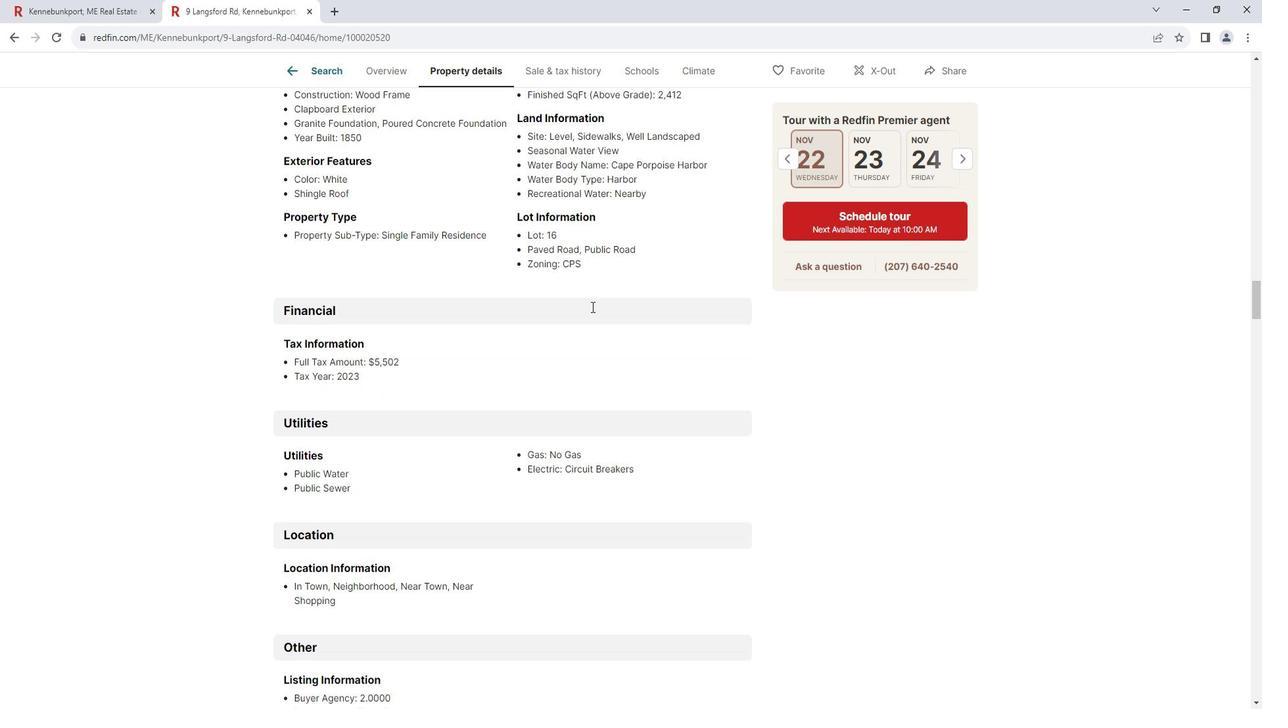 
Action: Mouse scrolled (604, 307) with delta (0, 0)
Screenshot: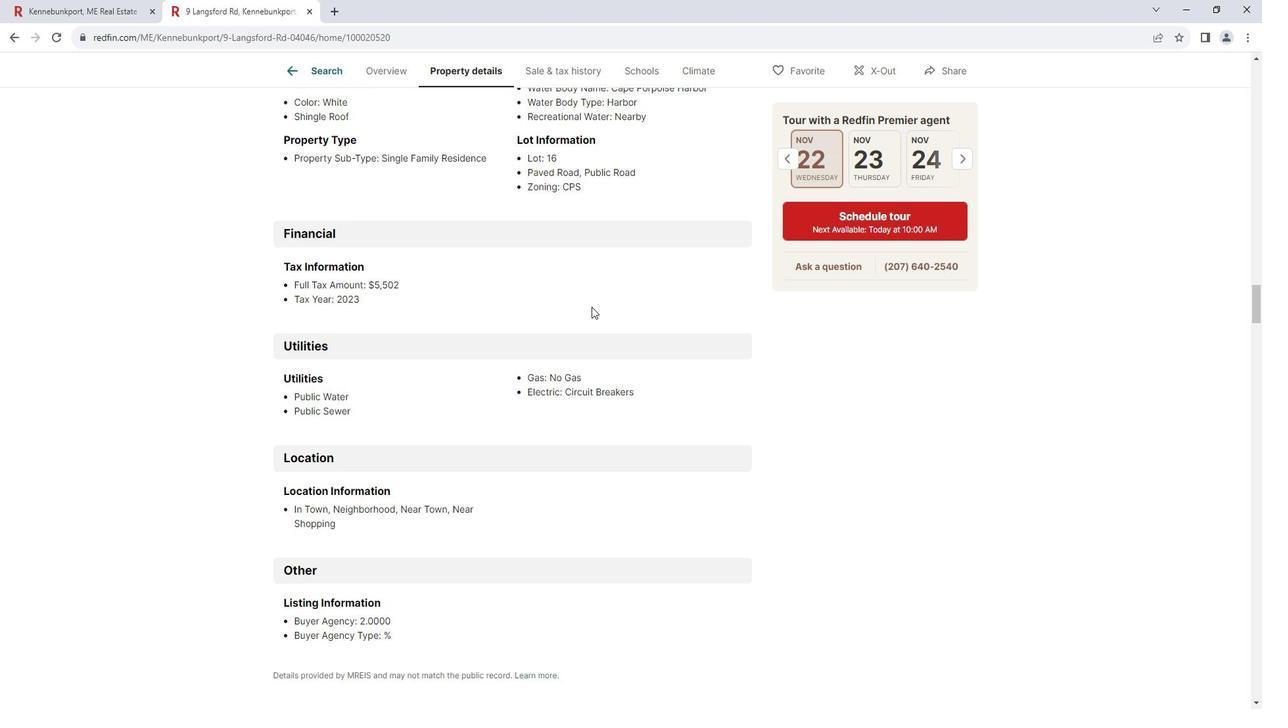 
Action: Mouse scrolled (604, 307) with delta (0, 0)
Screenshot: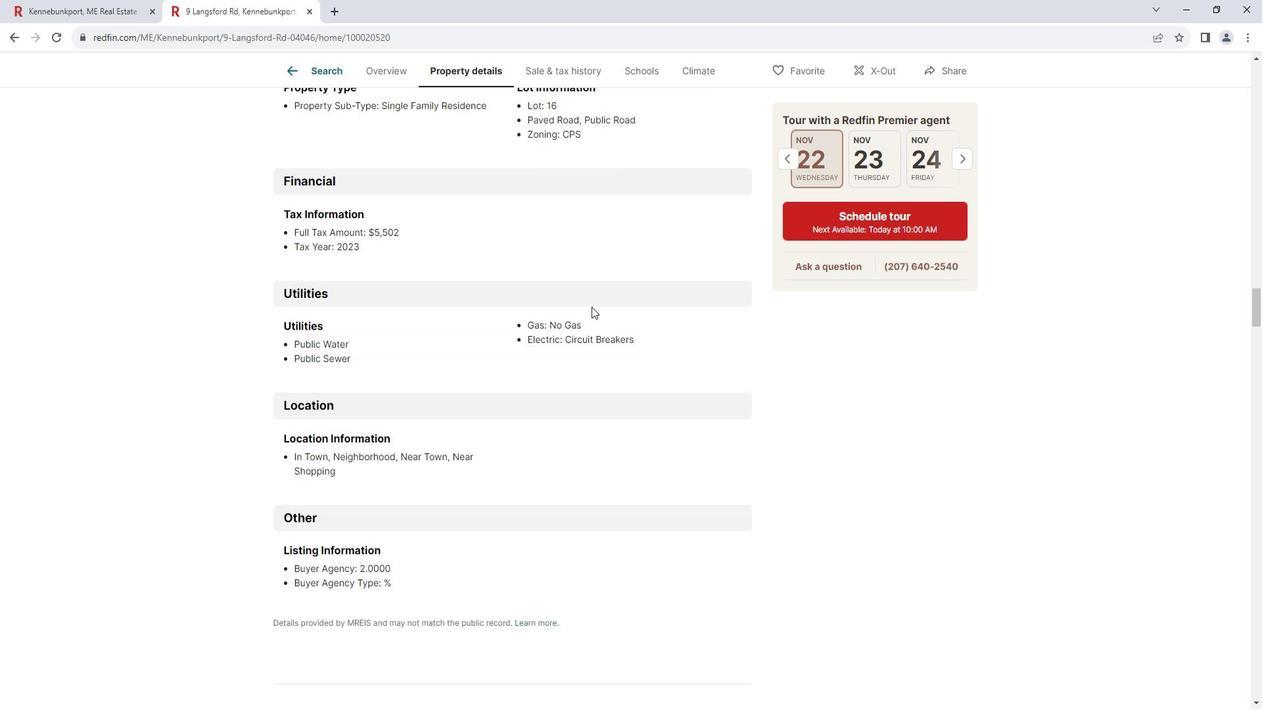 
Action: Mouse scrolled (604, 307) with delta (0, 0)
Screenshot: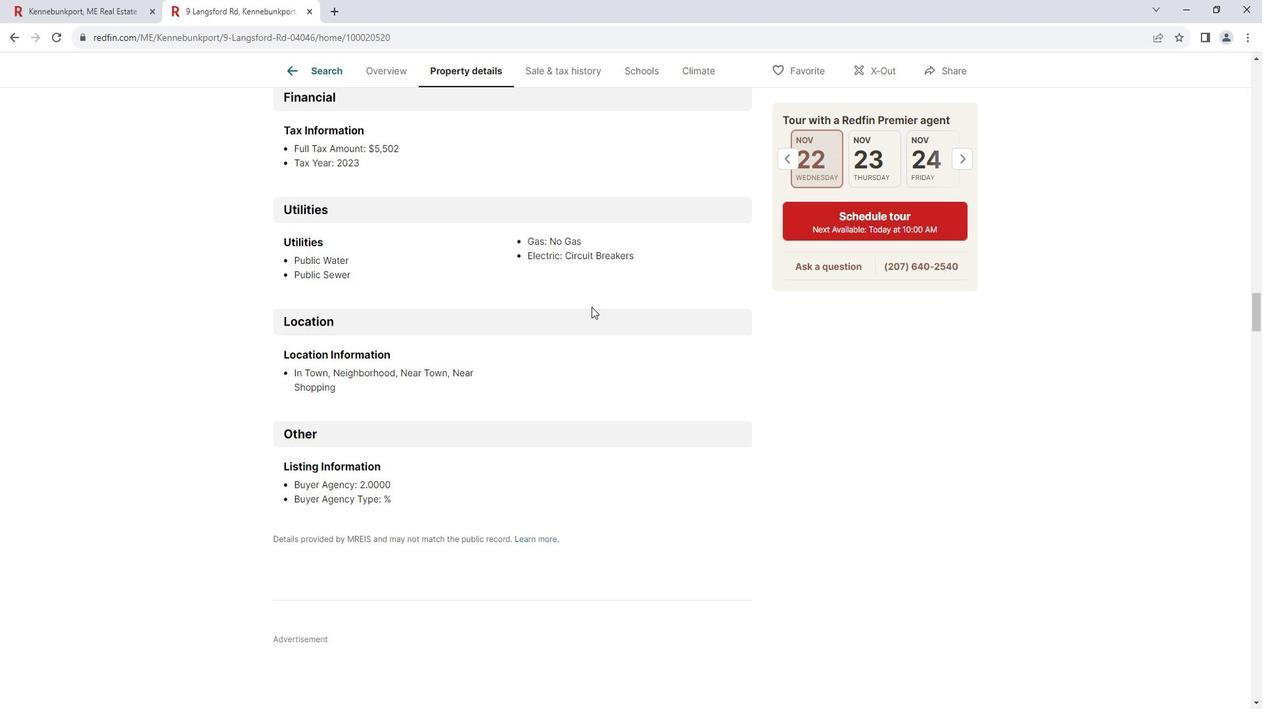 
Action: Mouse scrolled (604, 307) with delta (0, 0)
Screenshot: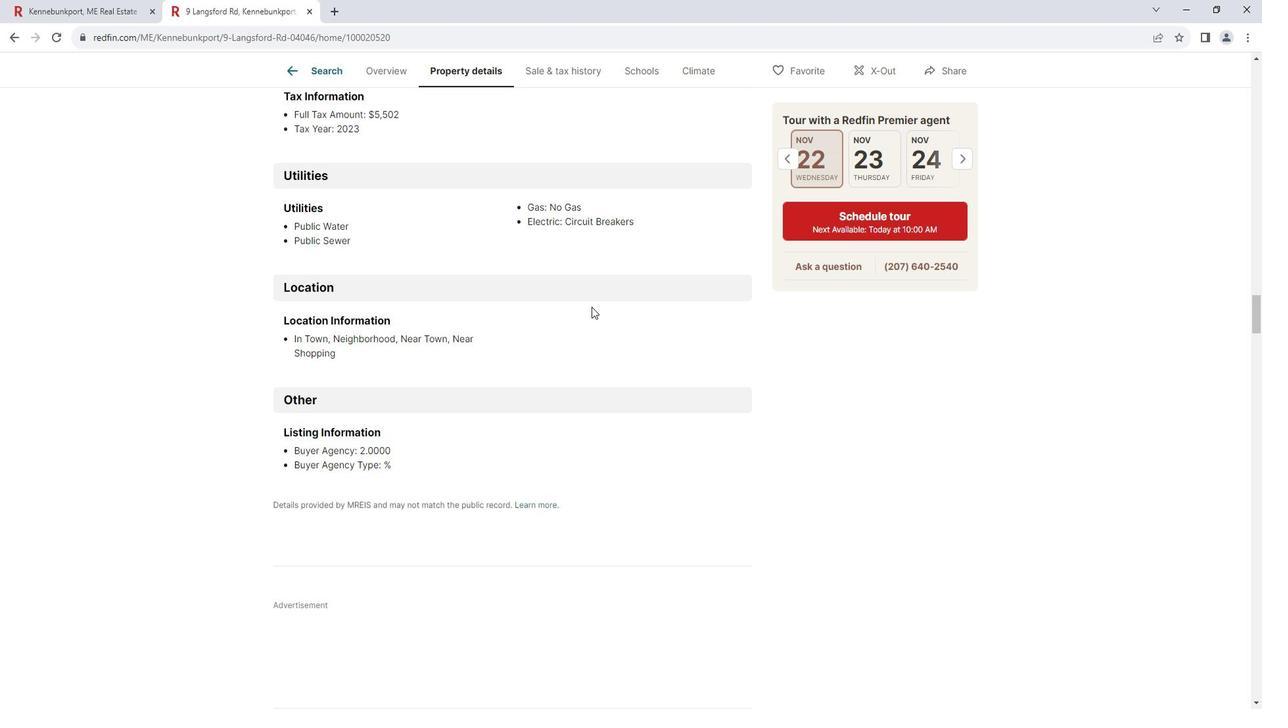 
Action: Mouse scrolled (604, 307) with delta (0, 0)
Screenshot: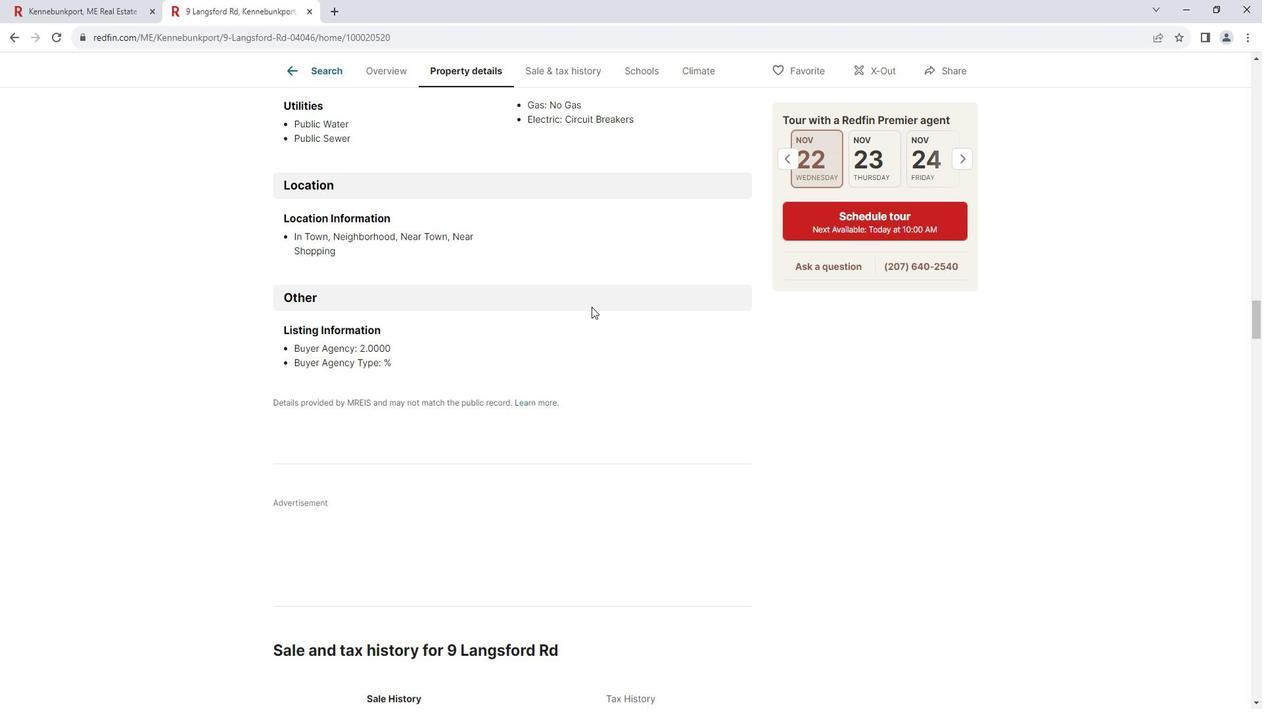 
Action: Mouse scrolled (604, 307) with delta (0, 0)
Screenshot: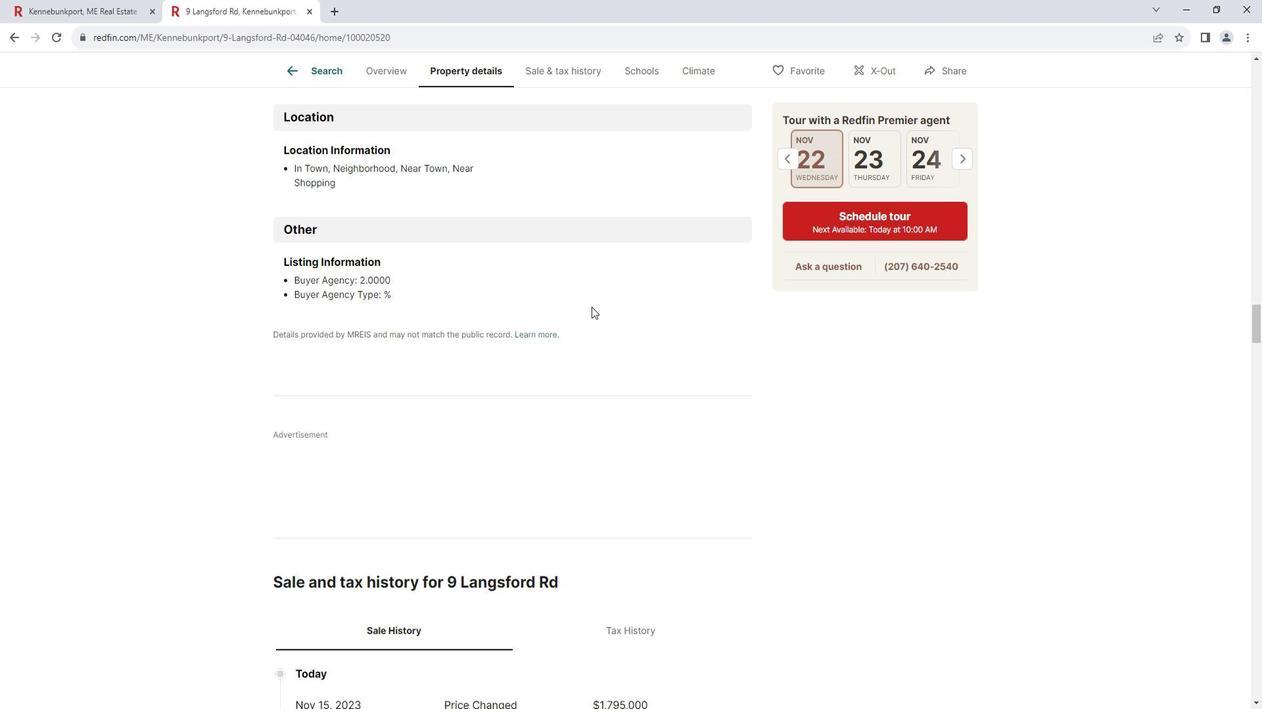 
Action: Mouse scrolled (604, 307) with delta (0, 0)
Screenshot: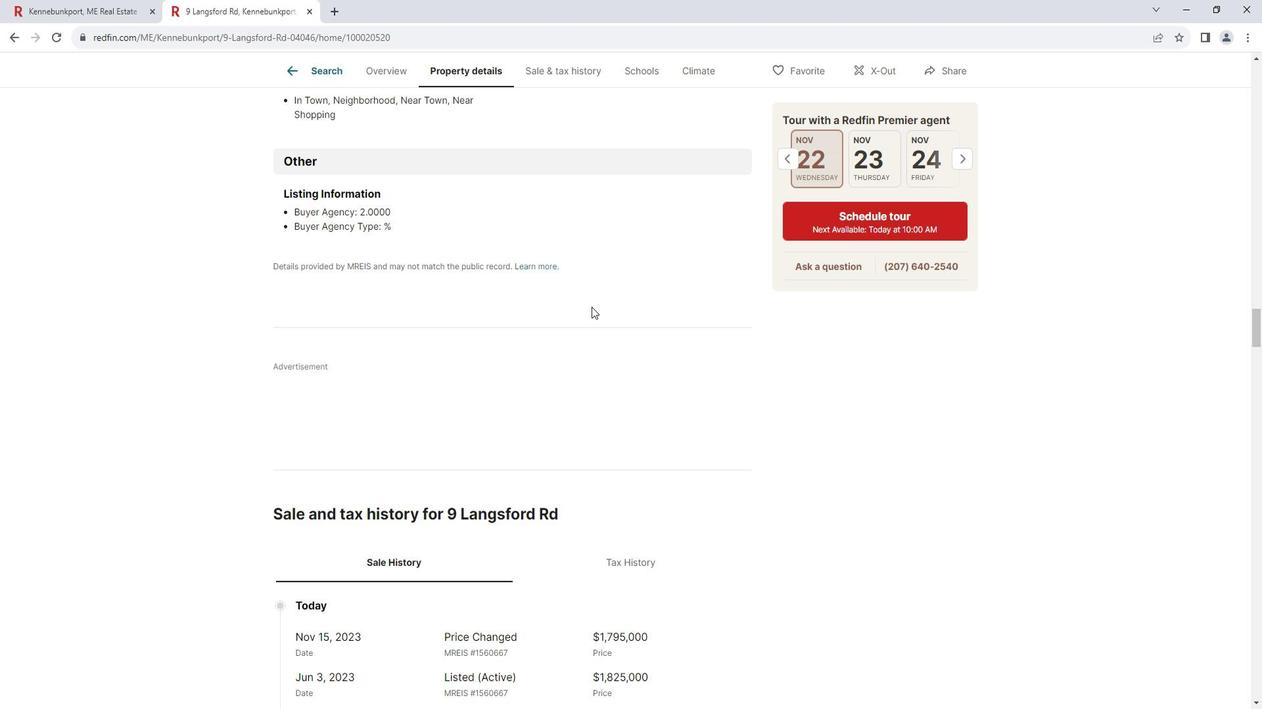 
Action: Mouse scrolled (604, 307) with delta (0, 0)
Screenshot: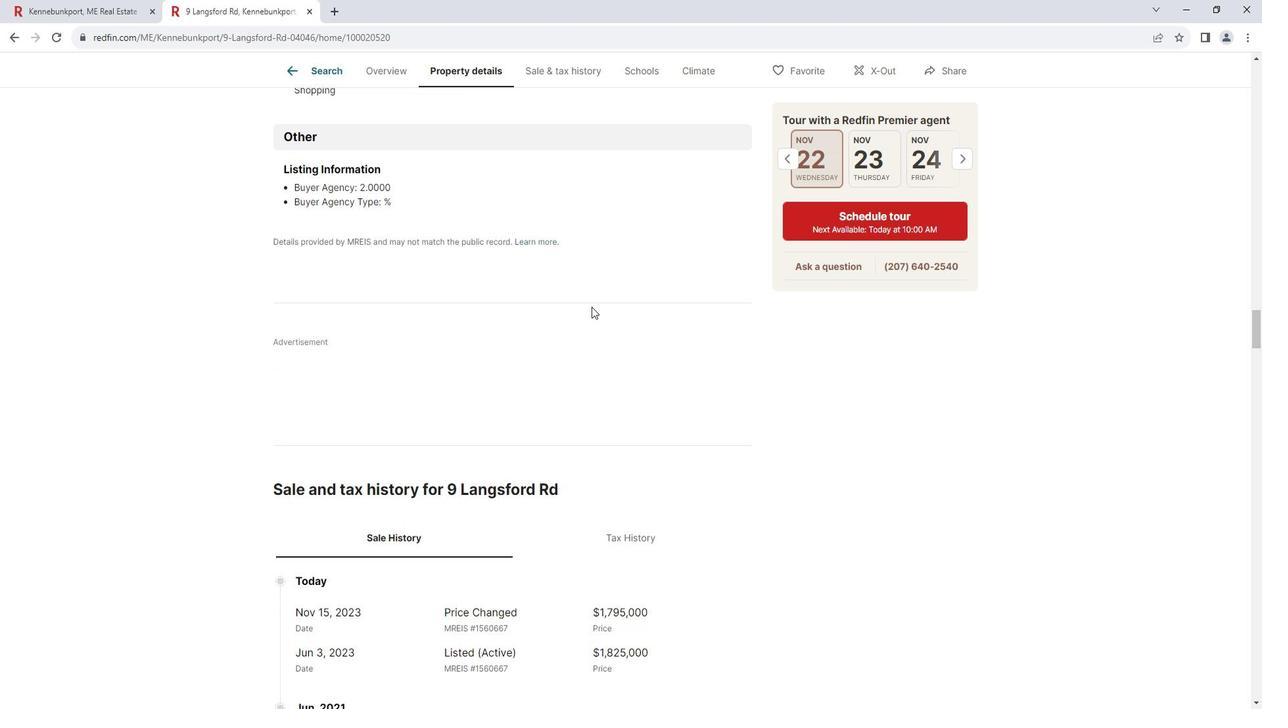 
Action: Mouse scrolled (604, 307) with delta (0, 0)
Screenshot: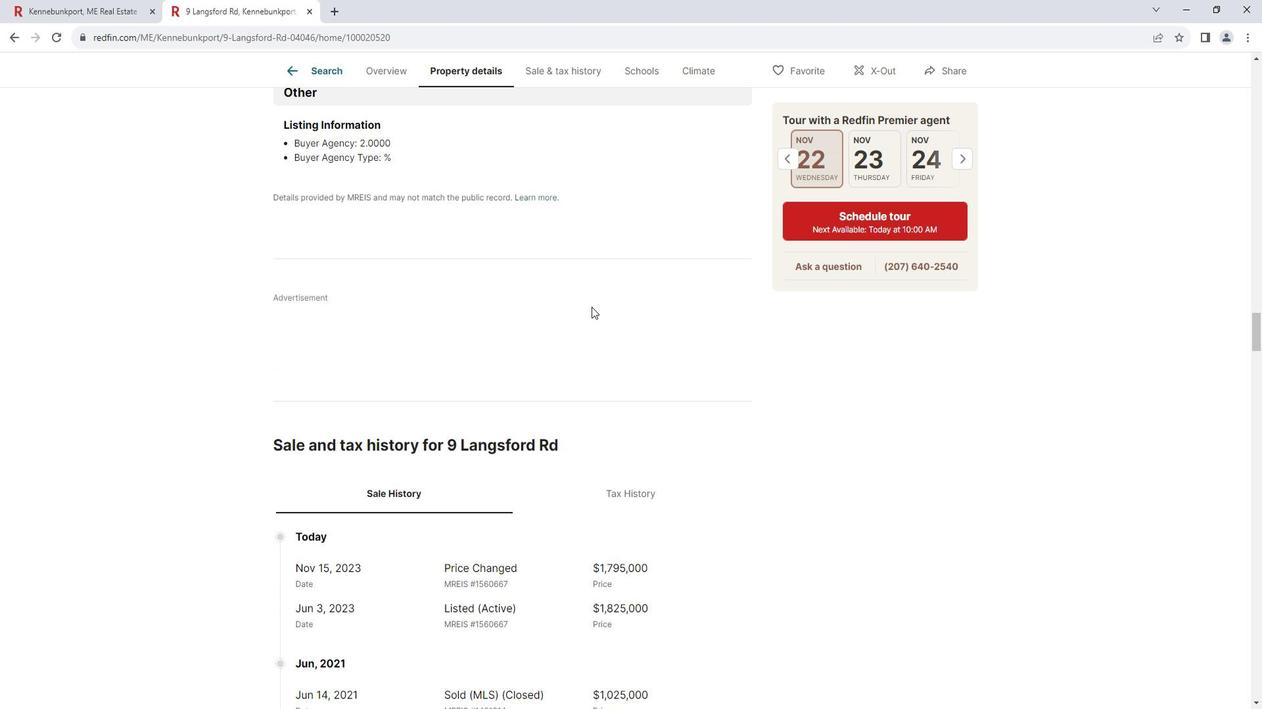 
Action: Mouse scrolled (604, 307) with delta (0, 0)
Screenshot: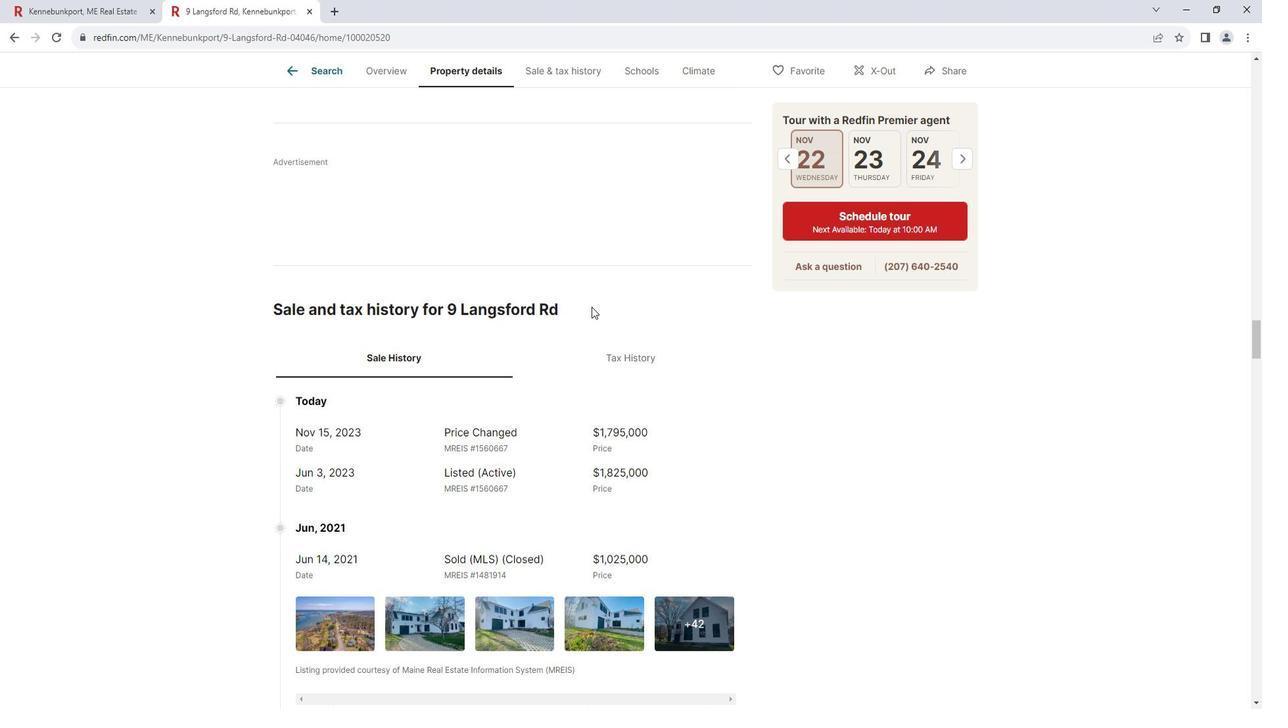 
Action: Mouse scrolled (604, 307) with delta (0, 0)
Screenshot: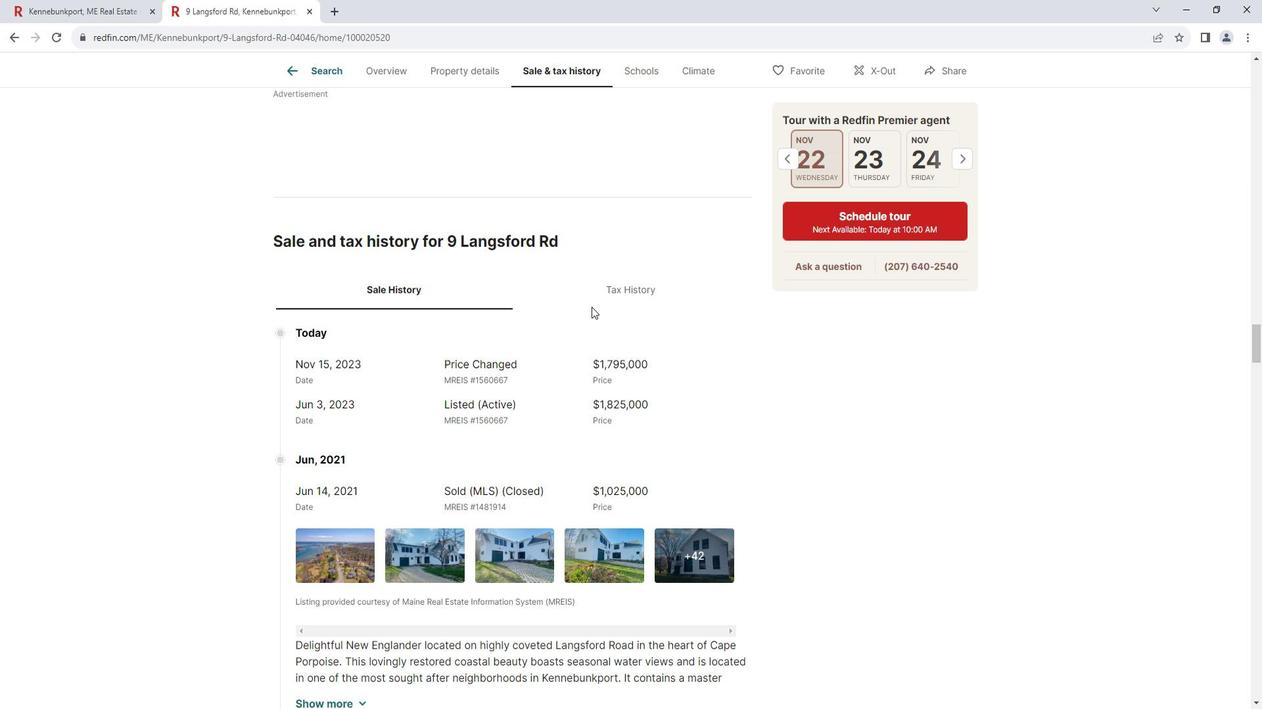 
Action: Mouse scrolled (604, 307) with delta (0, 0)
Screenshot: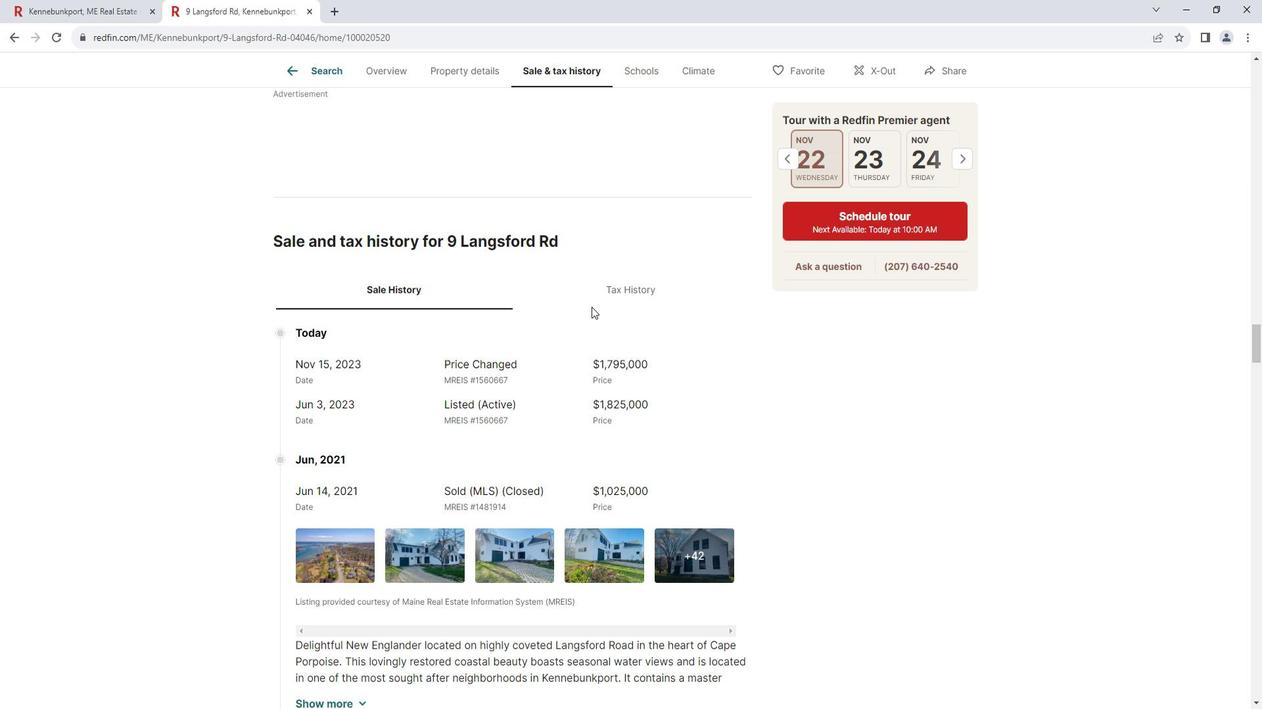 
Action: Mouse scrolled (604, 307) with delta (0, 0)
Screenshot: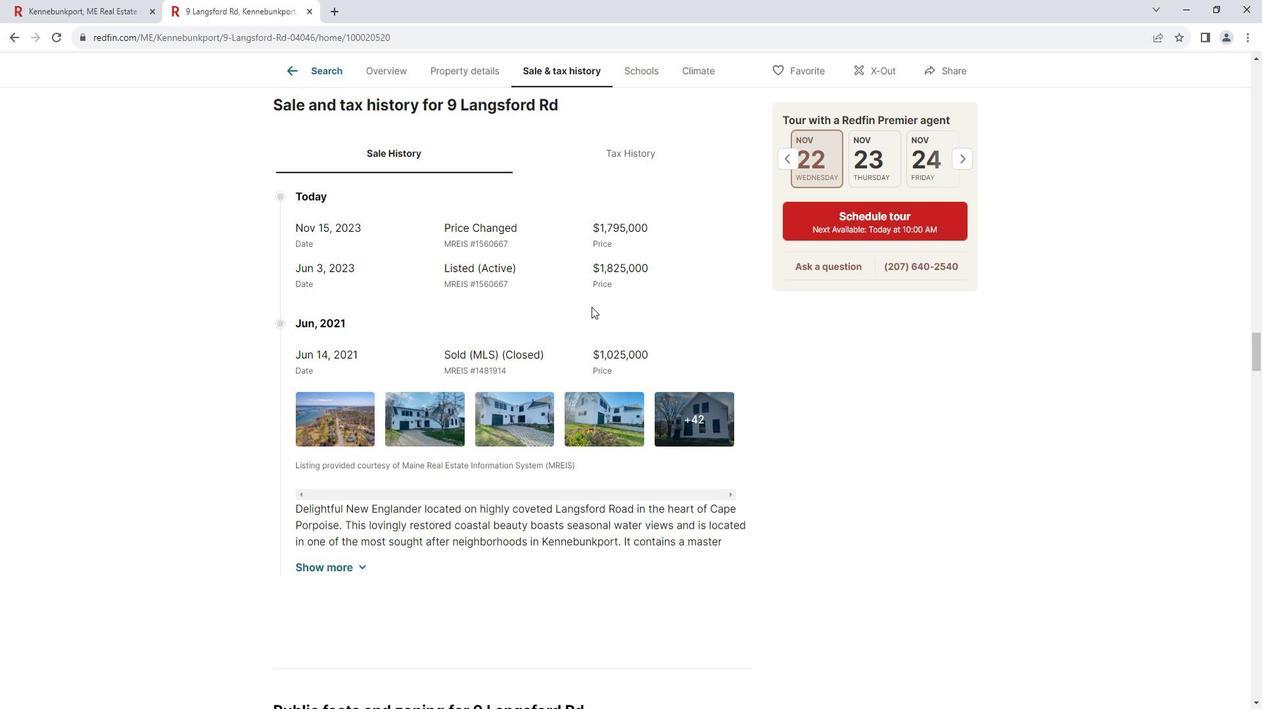 
Action: Mouse scrolled (604, 307) with delta (0, 0)
Screenshot: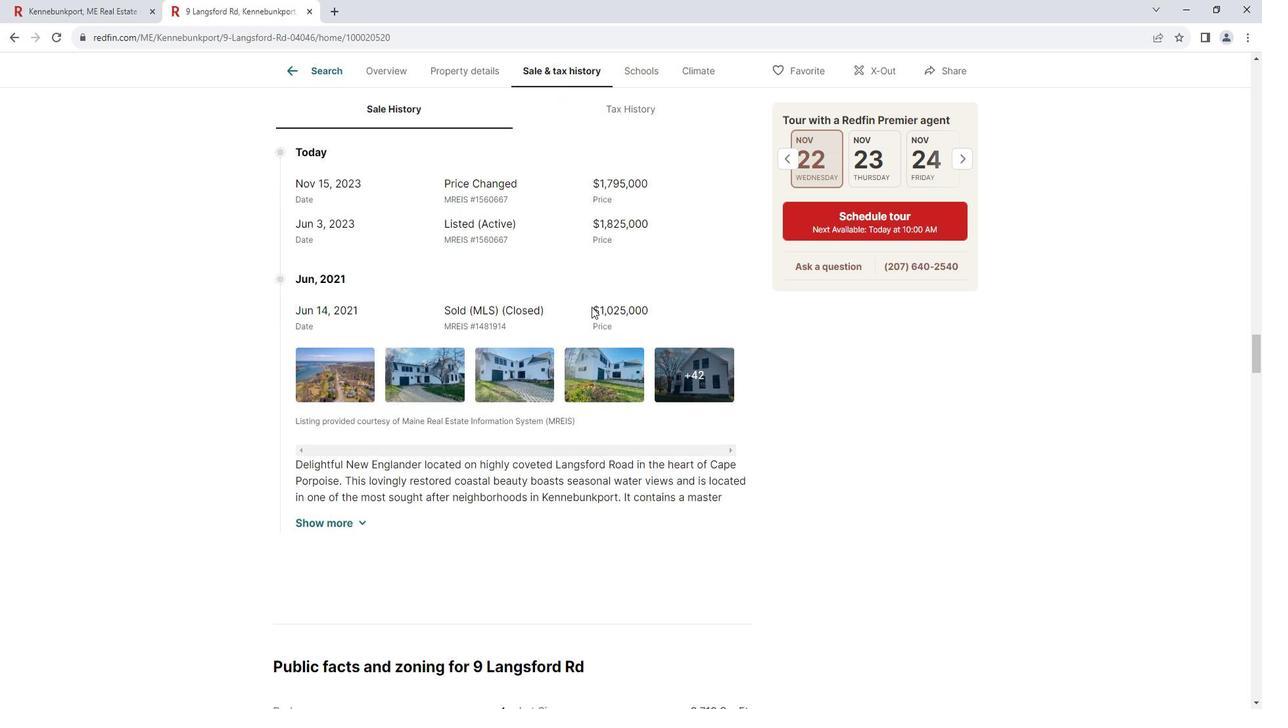 
Action: Mouse scrolled (604, 307) with delta (0, 0)
Screenshot: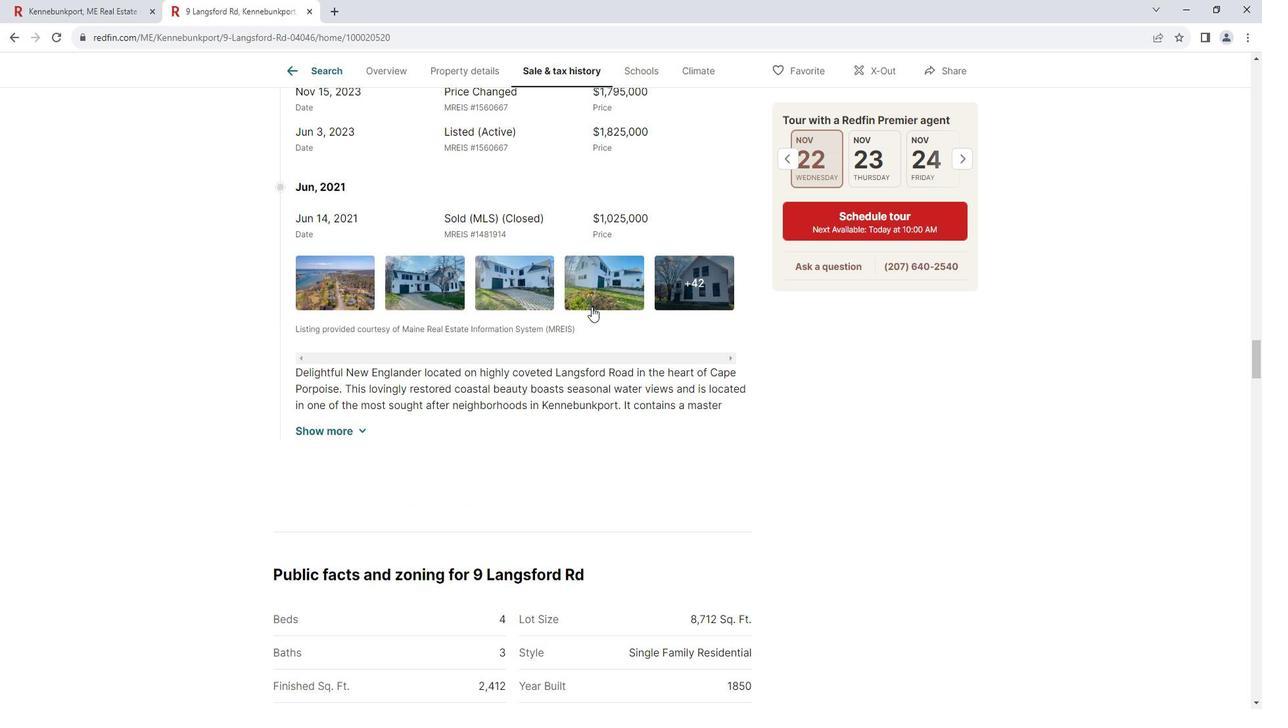 
Action: Mouse scrolled (604, 307) with delta (0, 0)
Screenshot: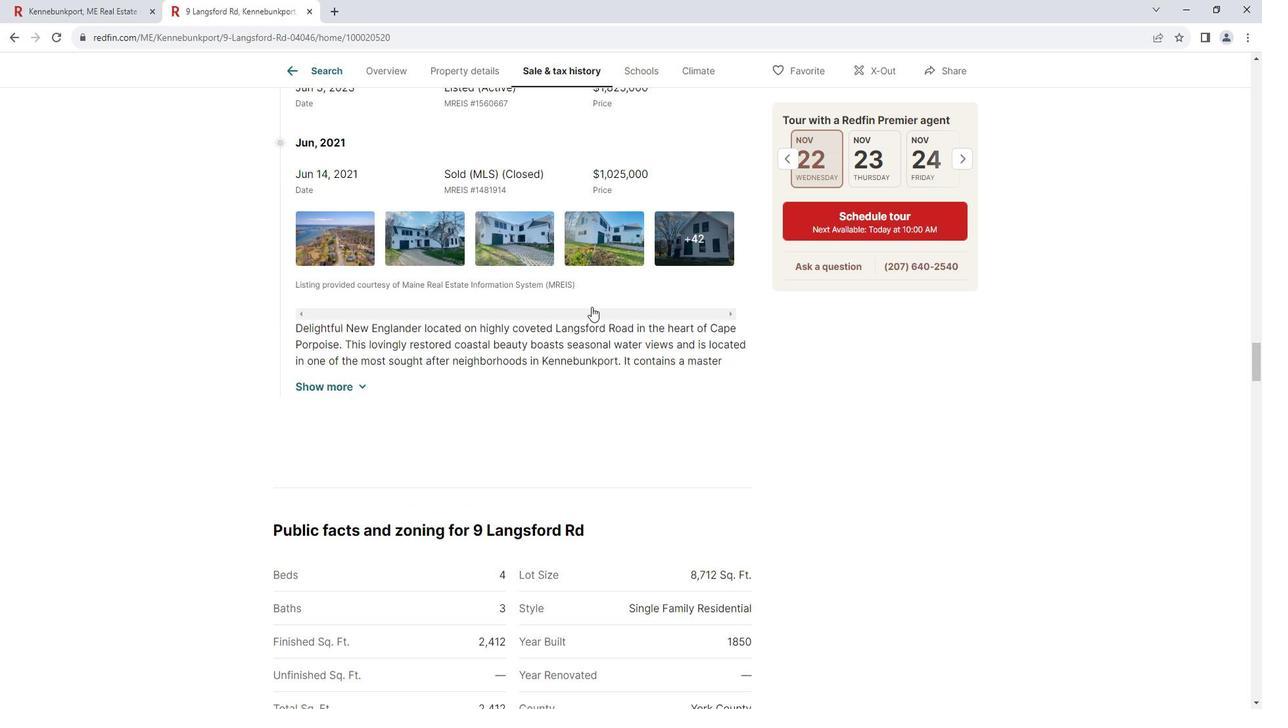 
Action: Mouse scrolled (604, 307) with delta (0, 0)
Screenshot: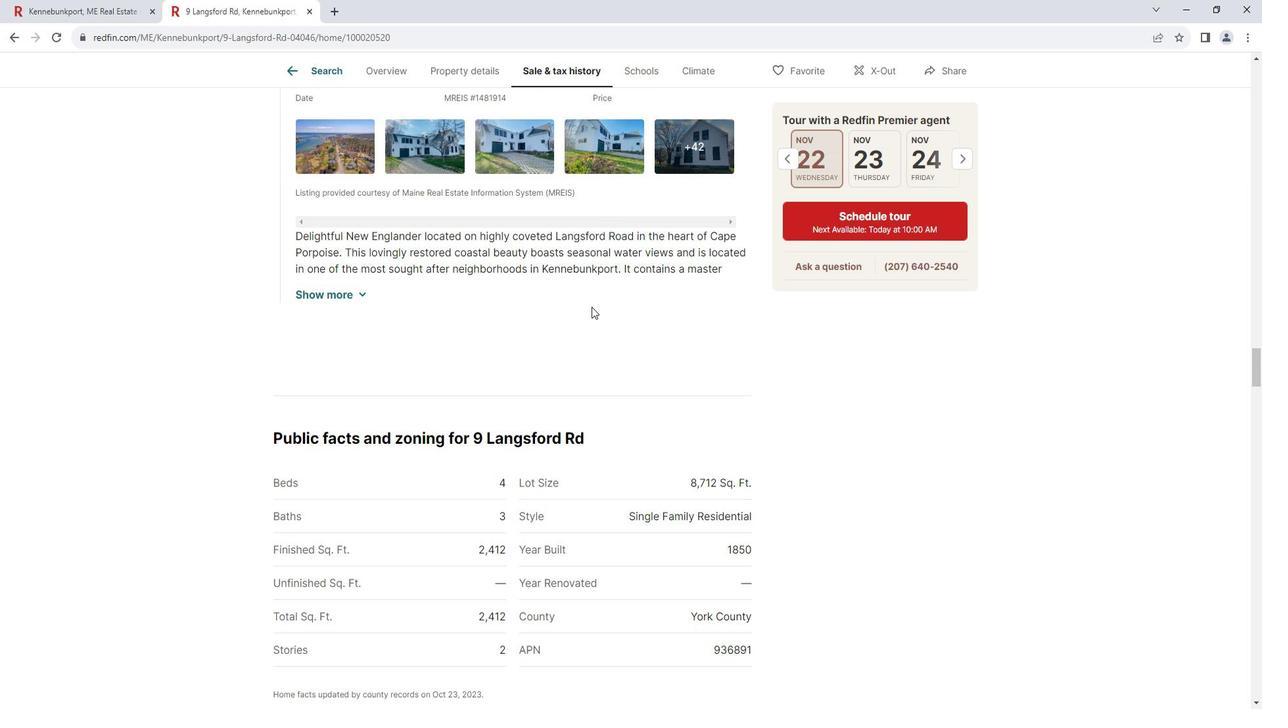 
Action: Mouse scrolled (604, 307) with delta (0, 0)
Screenshot: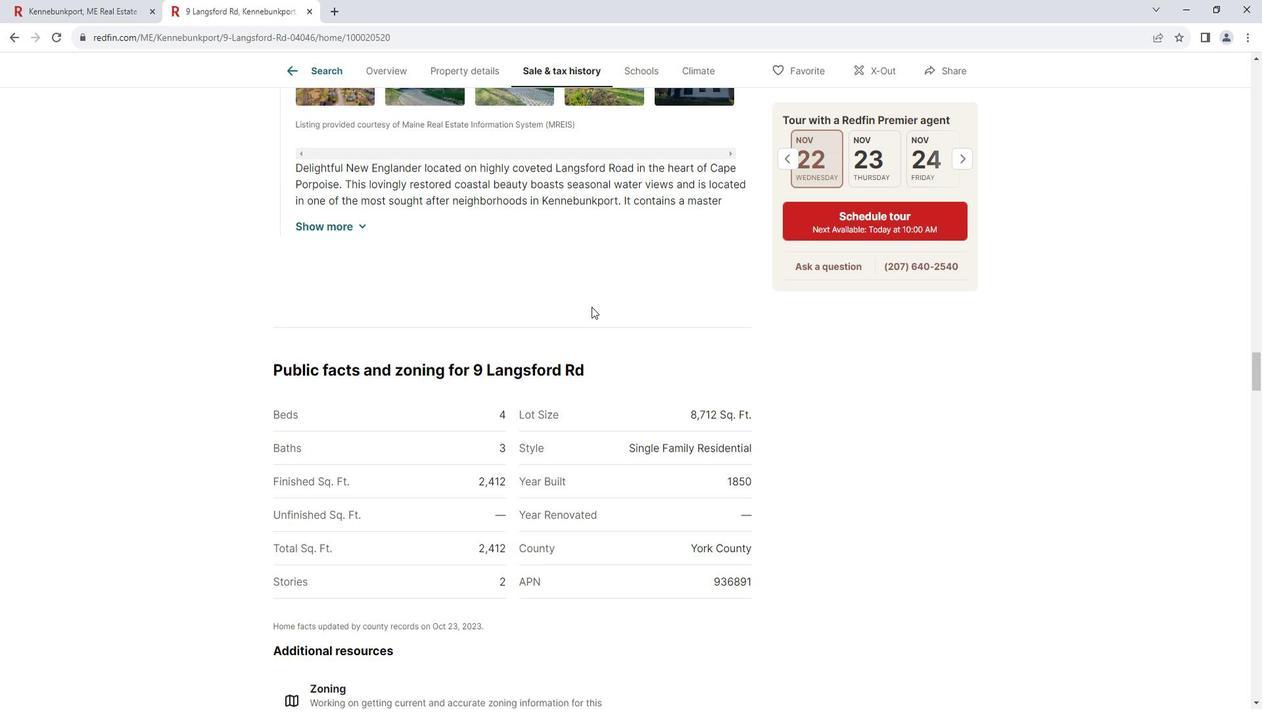 
Action: Mouse scrolled (604, 307) with delta (0, 0)
Screenshot: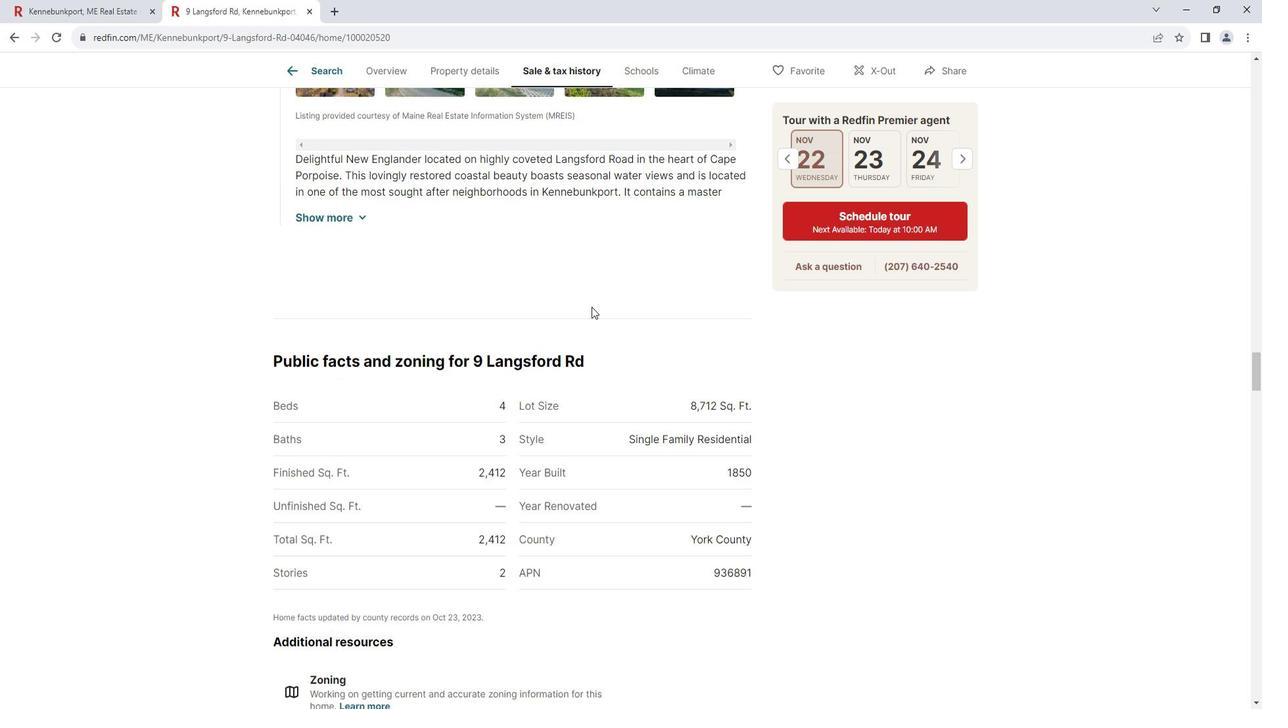 
Action: Mouse scrolled (604, 307) with delta (0, 0)
Screenshot: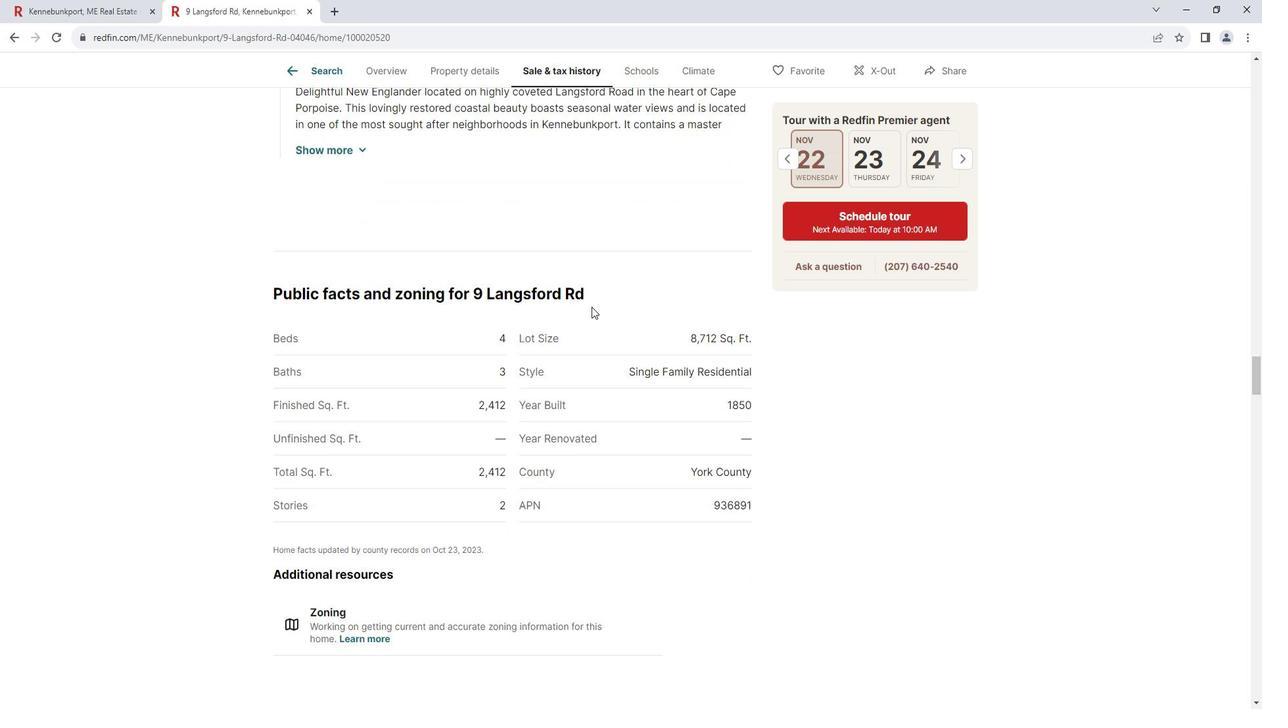 
Action: Mouse scrolled (604, 307) with delta (0, 0)
Screenshot: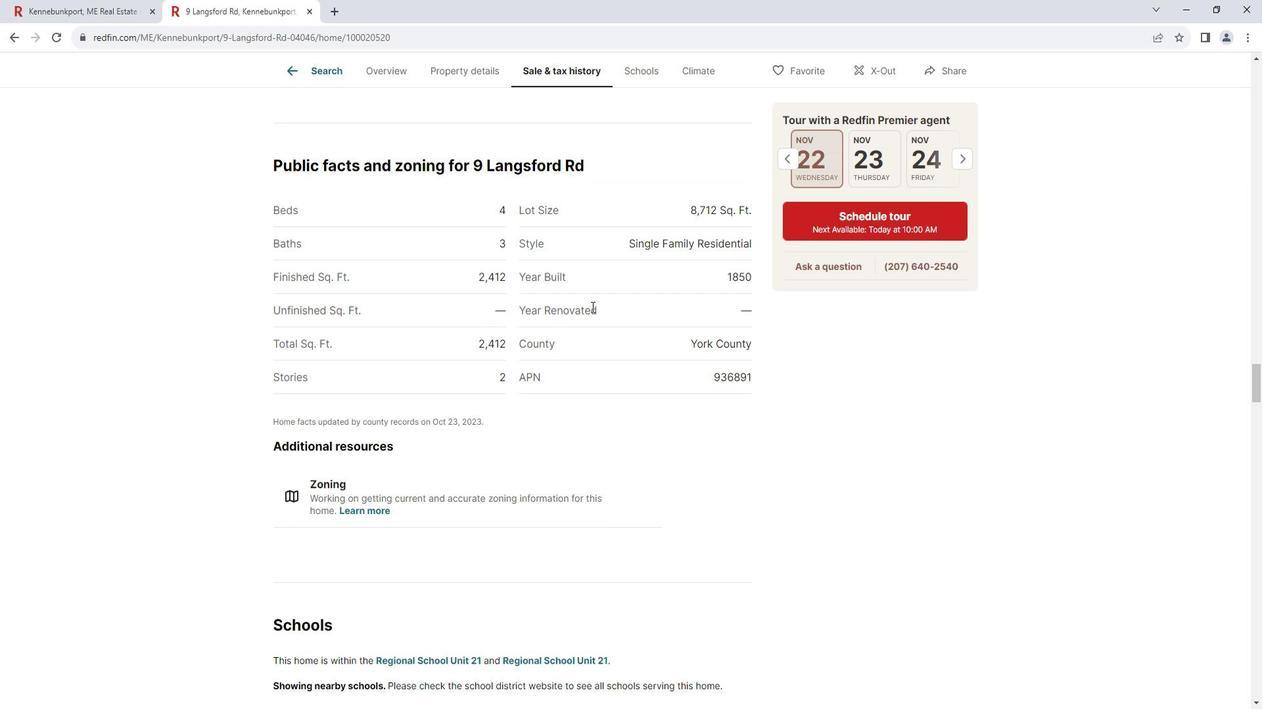 
Action: Mouse scrolled (604, 307) with delta (0, 0)
Screenshot: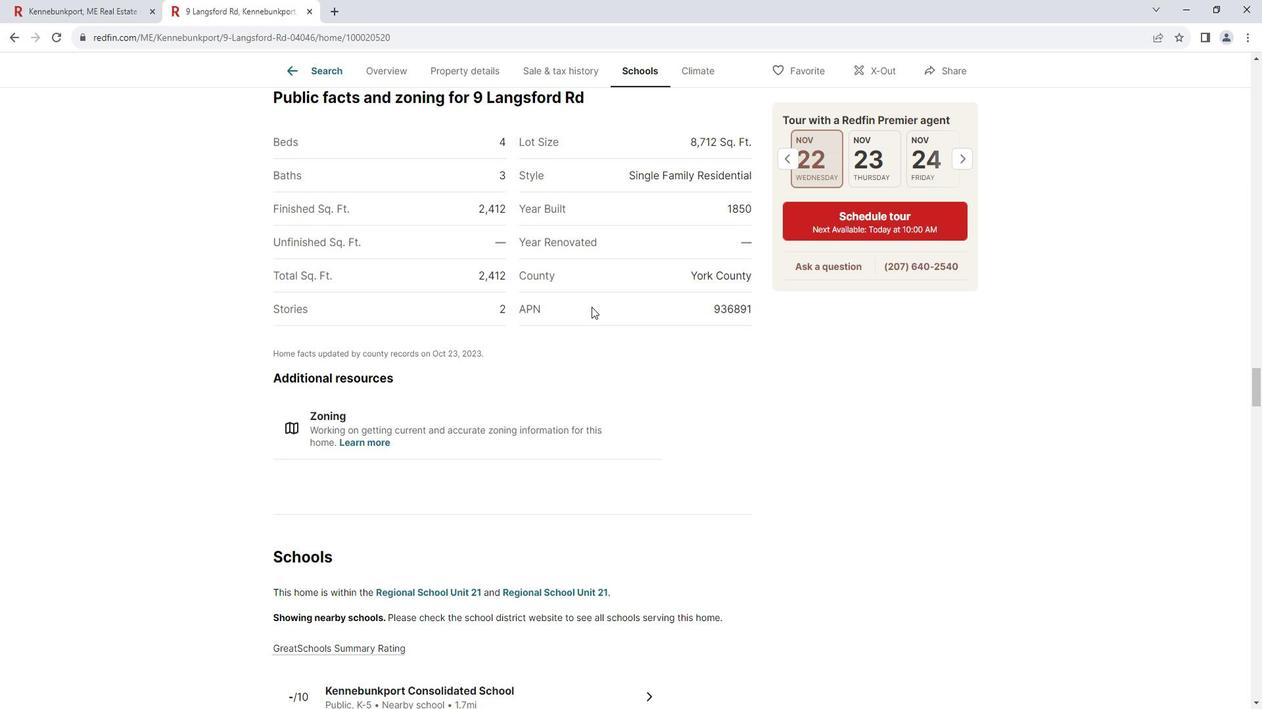 
Action: Mouse scrolled (604, 307) with delta (0, 0)
Screenshot: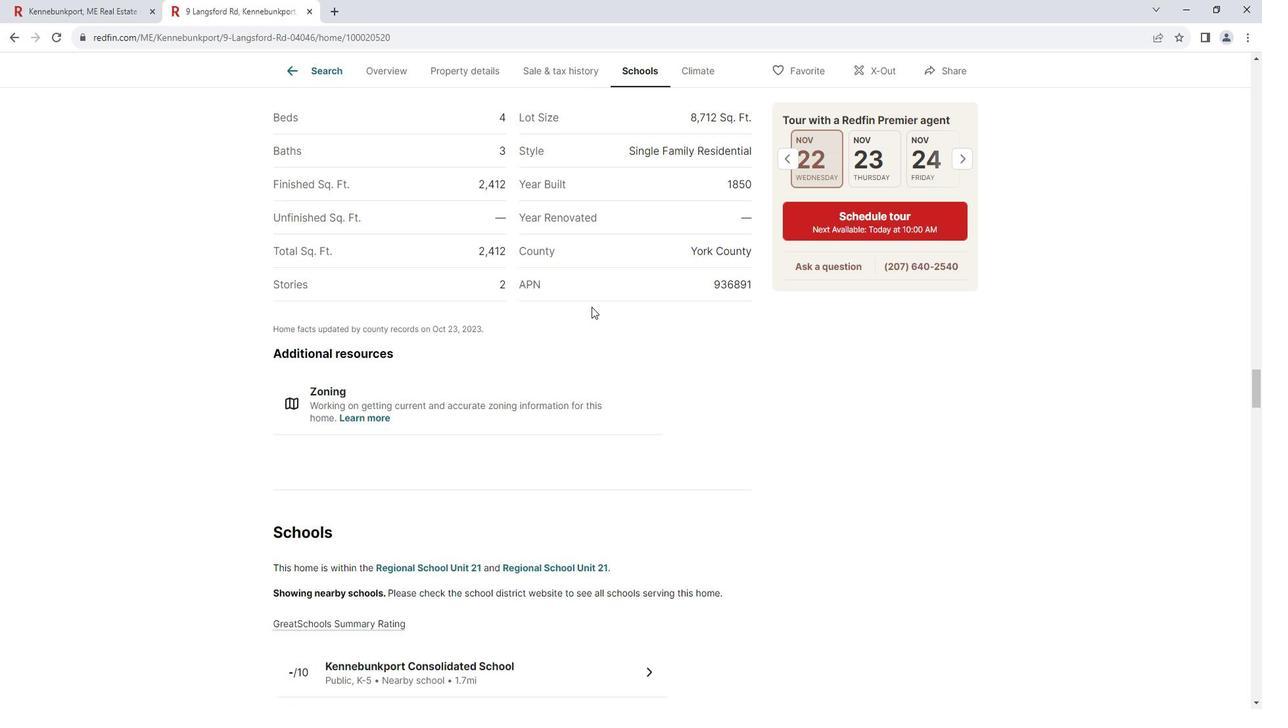 
Action: Mouse scrolled (604, 307) with delta (0, 0)
Screenshot: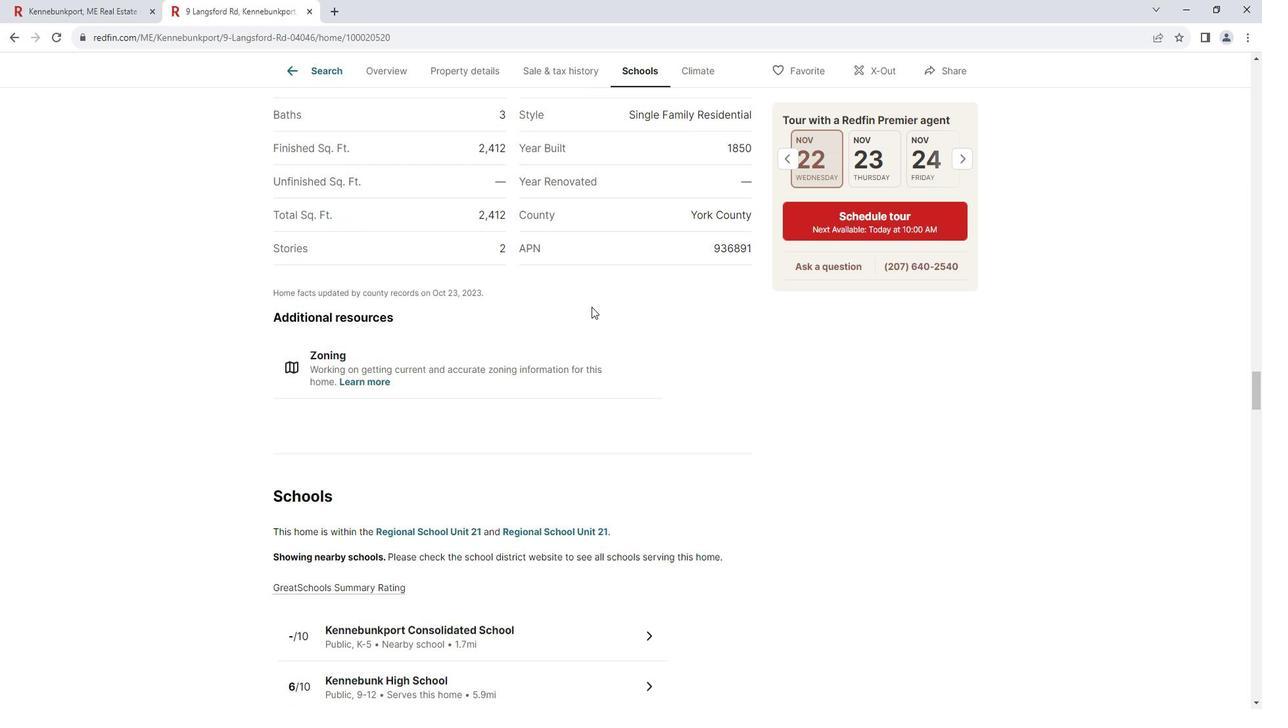 
Action: Mouse scrolled (604, 307) with delta (0, 0)
Screenshot: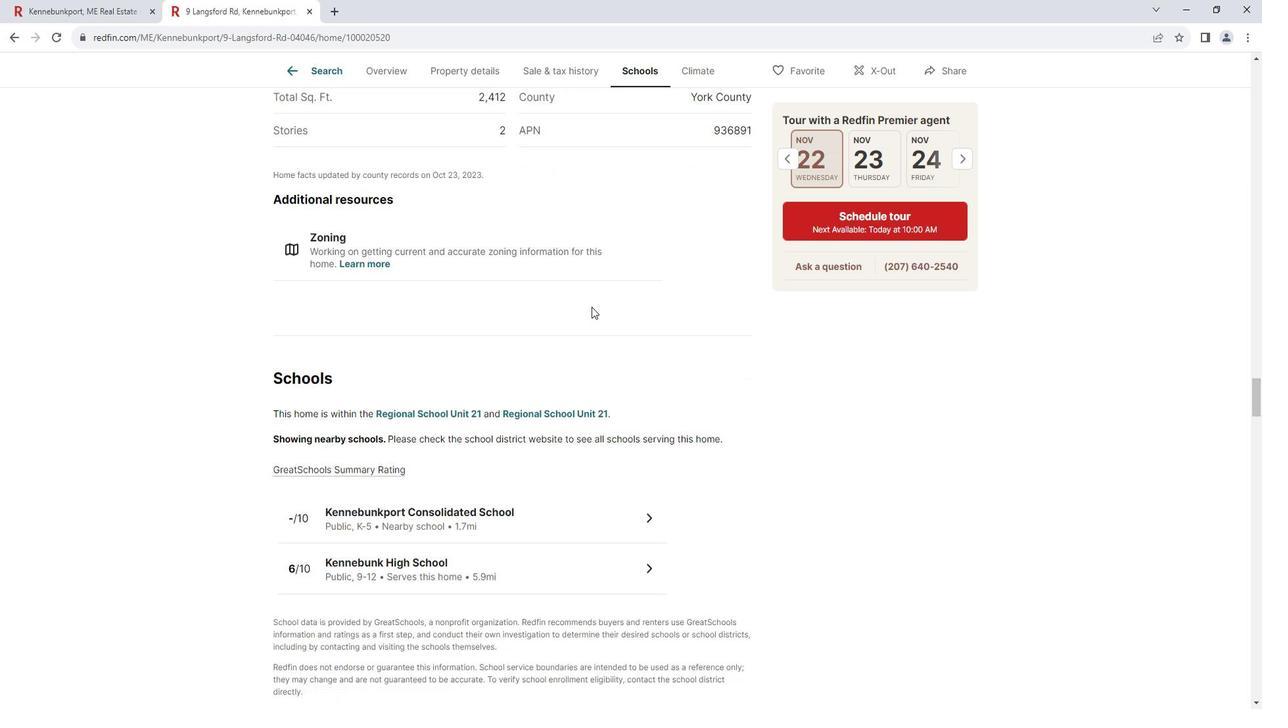 
Action: Mouse scrolled (604, 307) with delta (0, 0)
Screenshot: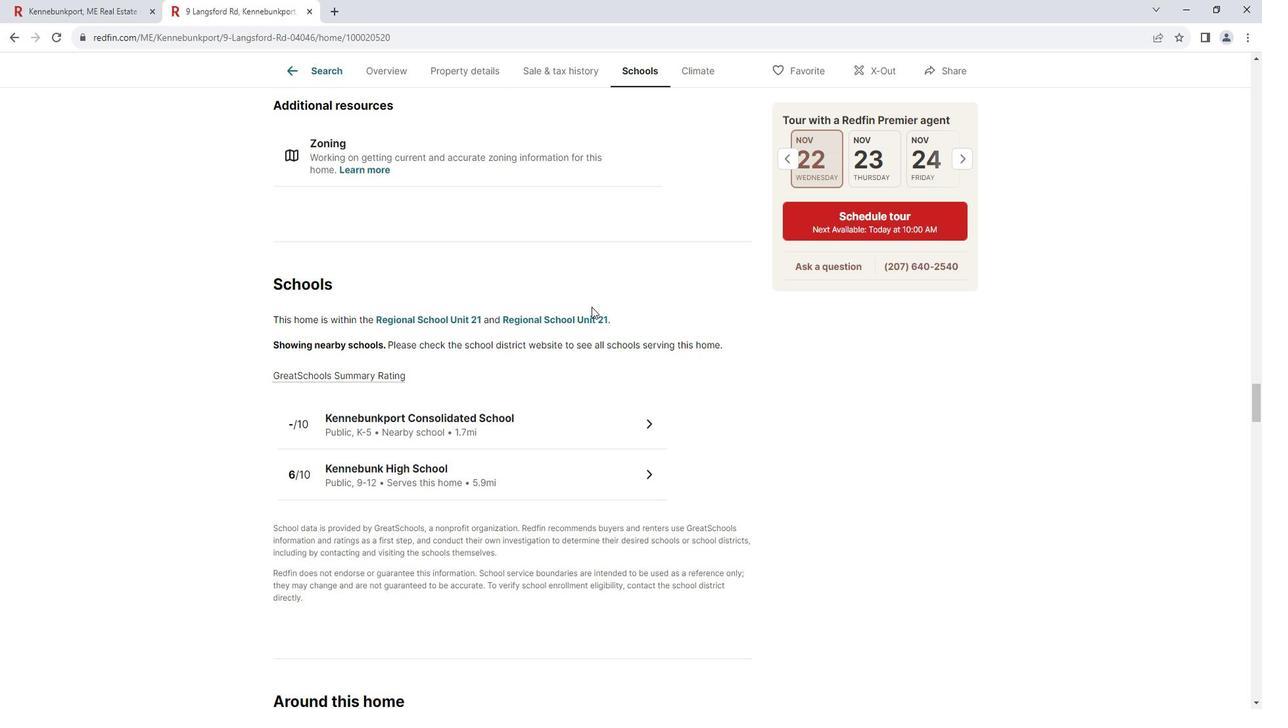 
Action: Mouse scrolled (604, 307) with delta (0, 0)
Screenshot: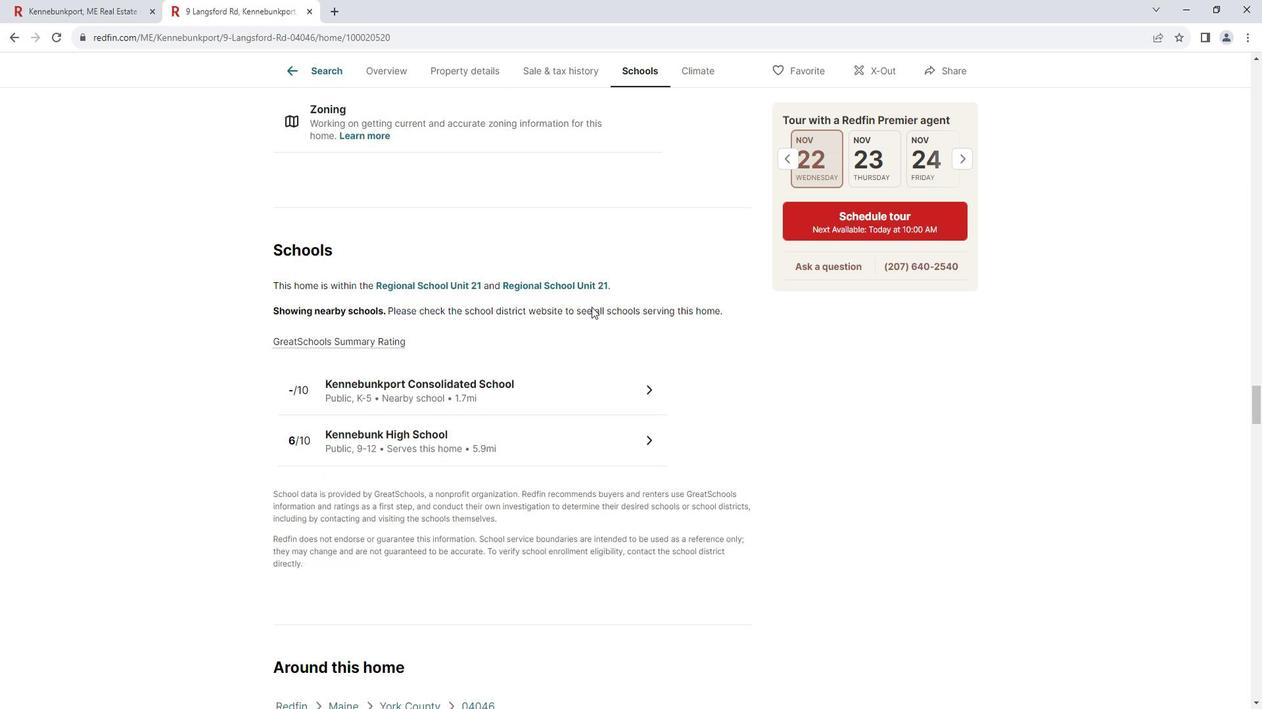 
Action: Mouse scrolled (604, 307) with delta (0, 0)
Screenshot: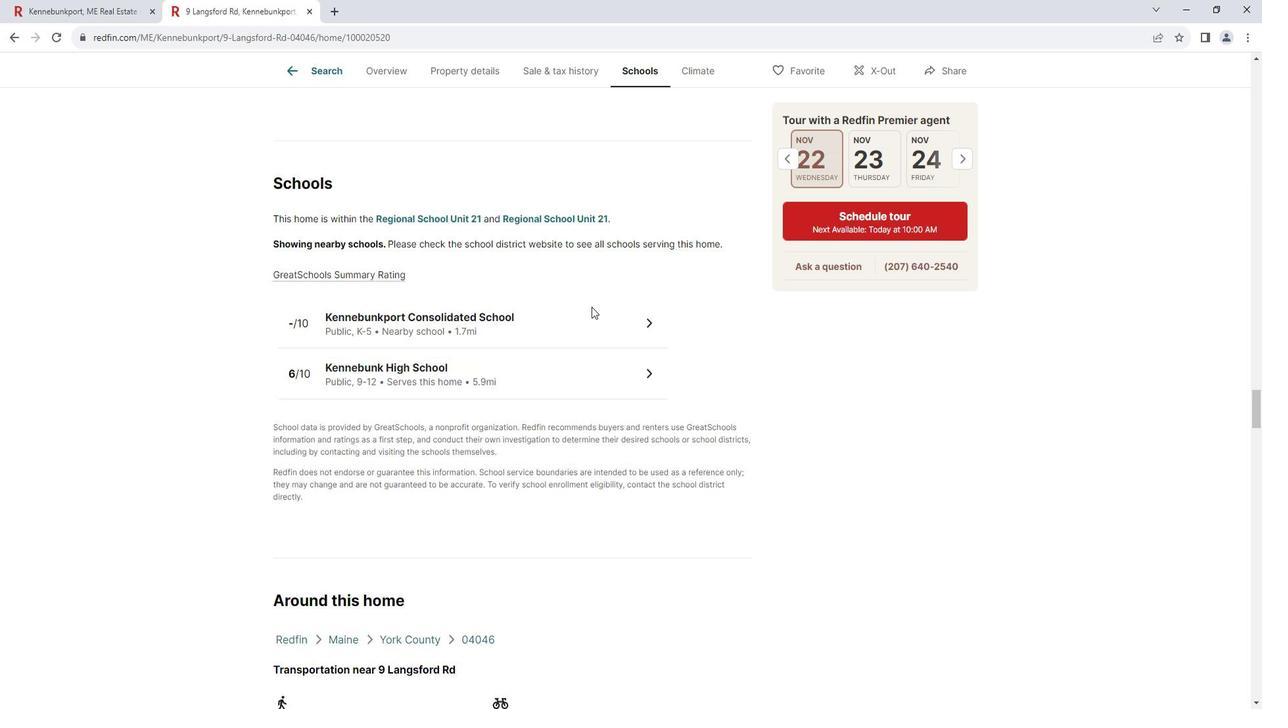 
Action: Mouse scrolled (604, 307) with delta (0, 0)
Screenshot: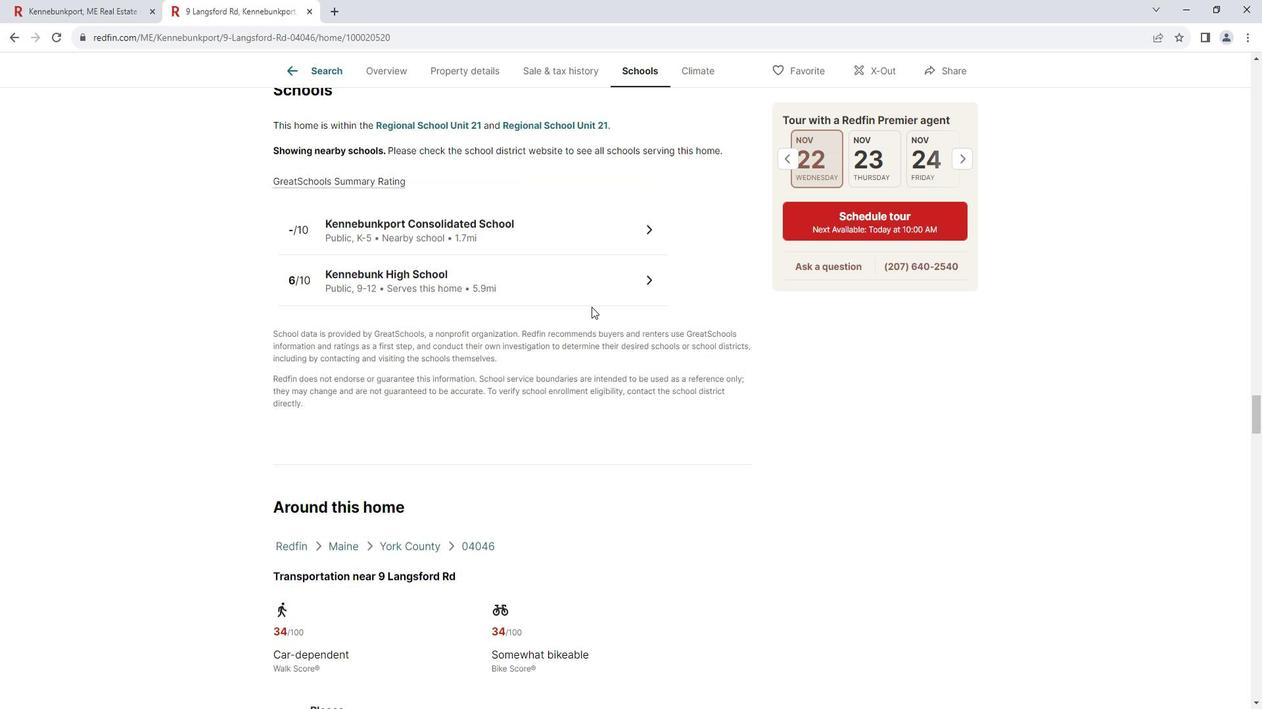 
Action: Mouse scrolled (604, 307) with delta (0, 0)
Screenshot: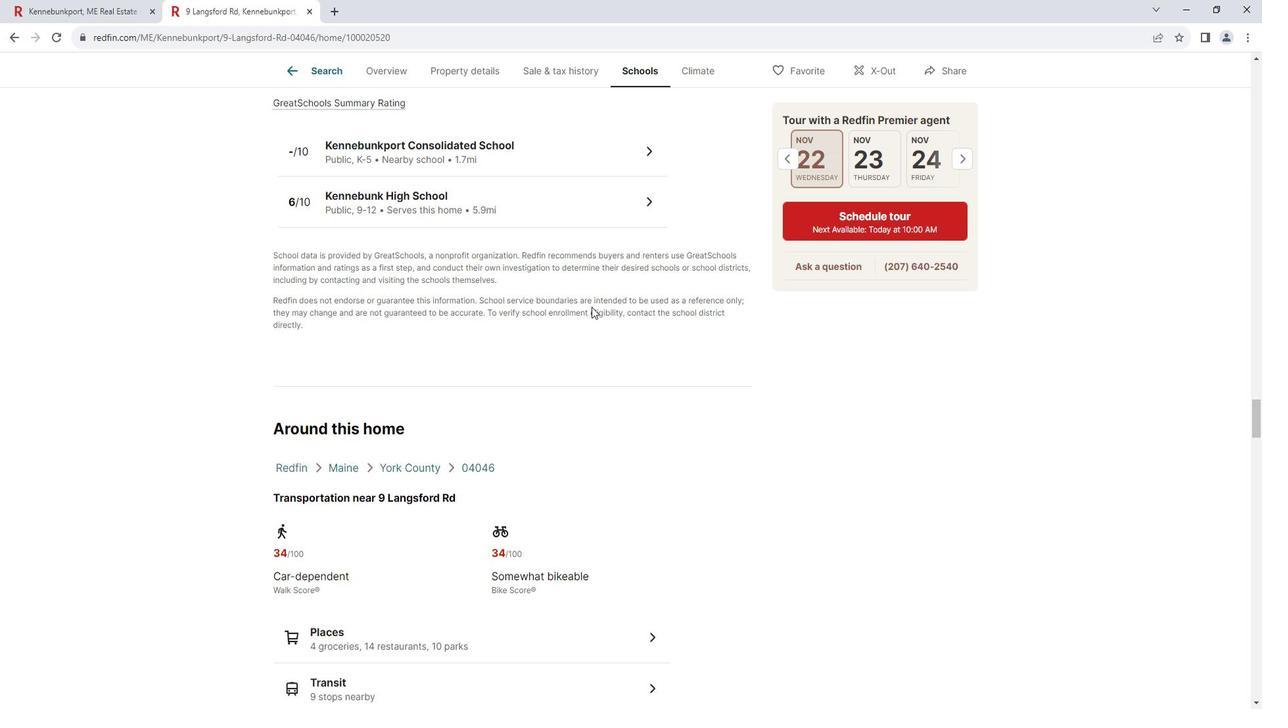 
Action: Mouse scrolled (604, 307) with delta (0, 0)
Screenshot: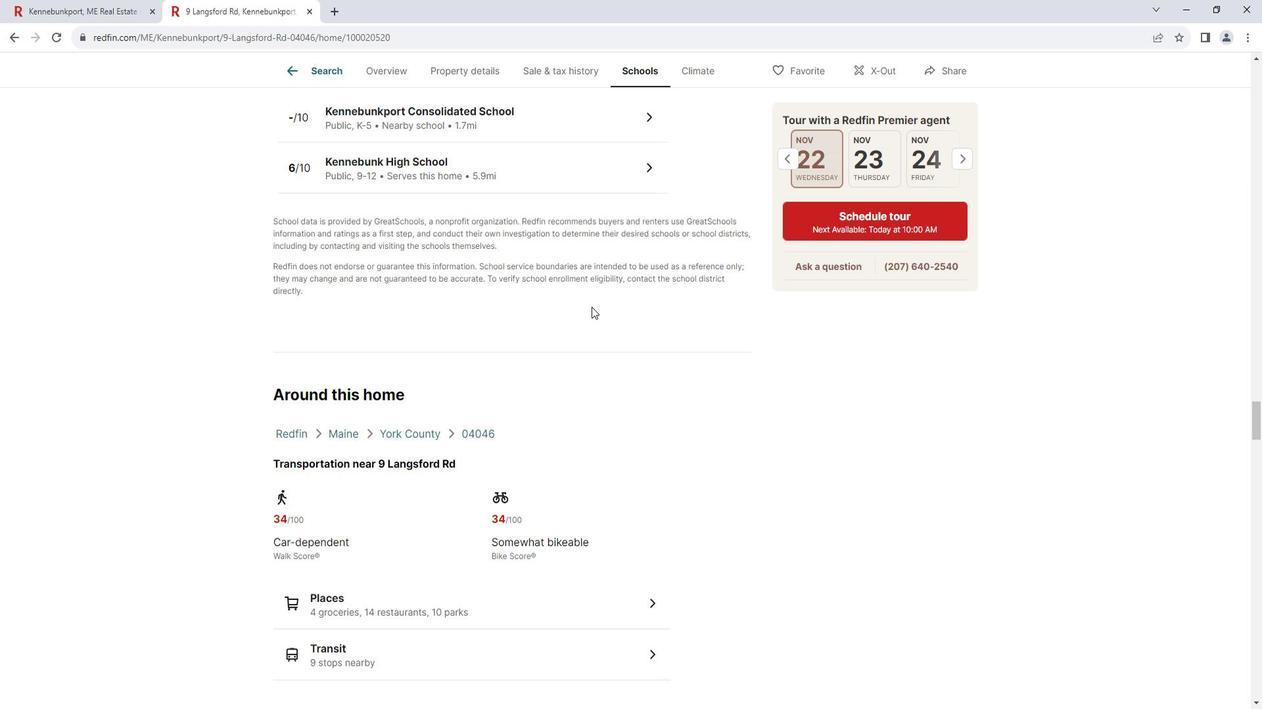 
Action: Mouse scrolled (604, 307) with delta (0, 0)
Screenshot: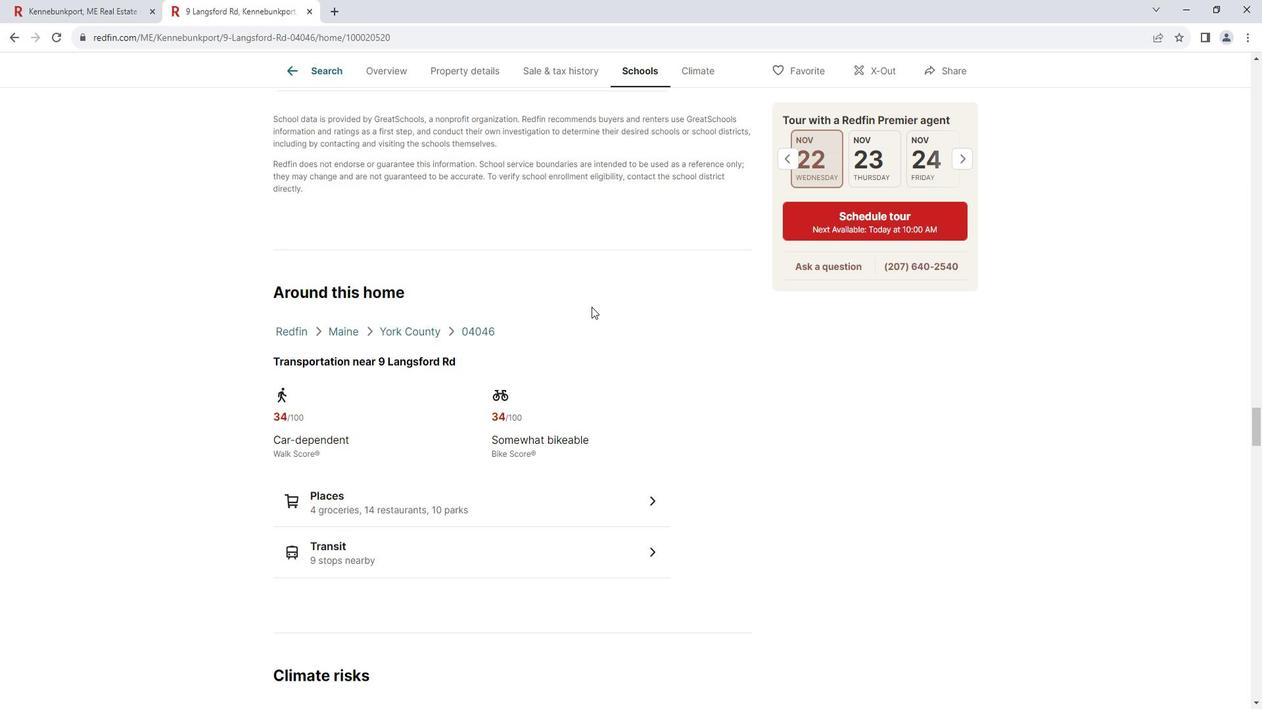 
Action: Mouse scrolled (604, 307) with delta (0, 0)
Screenshot: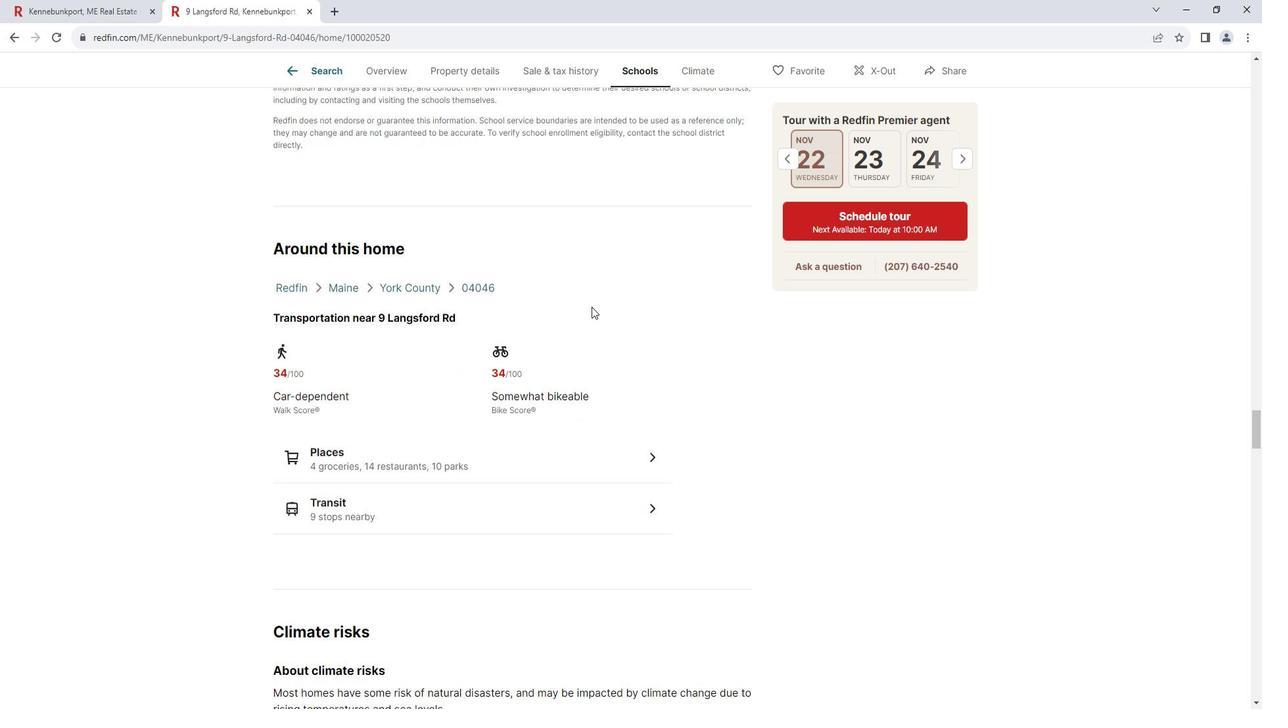 
Action: Mouse scrolled (604, 307) with delta (0, 0)
Screenshot: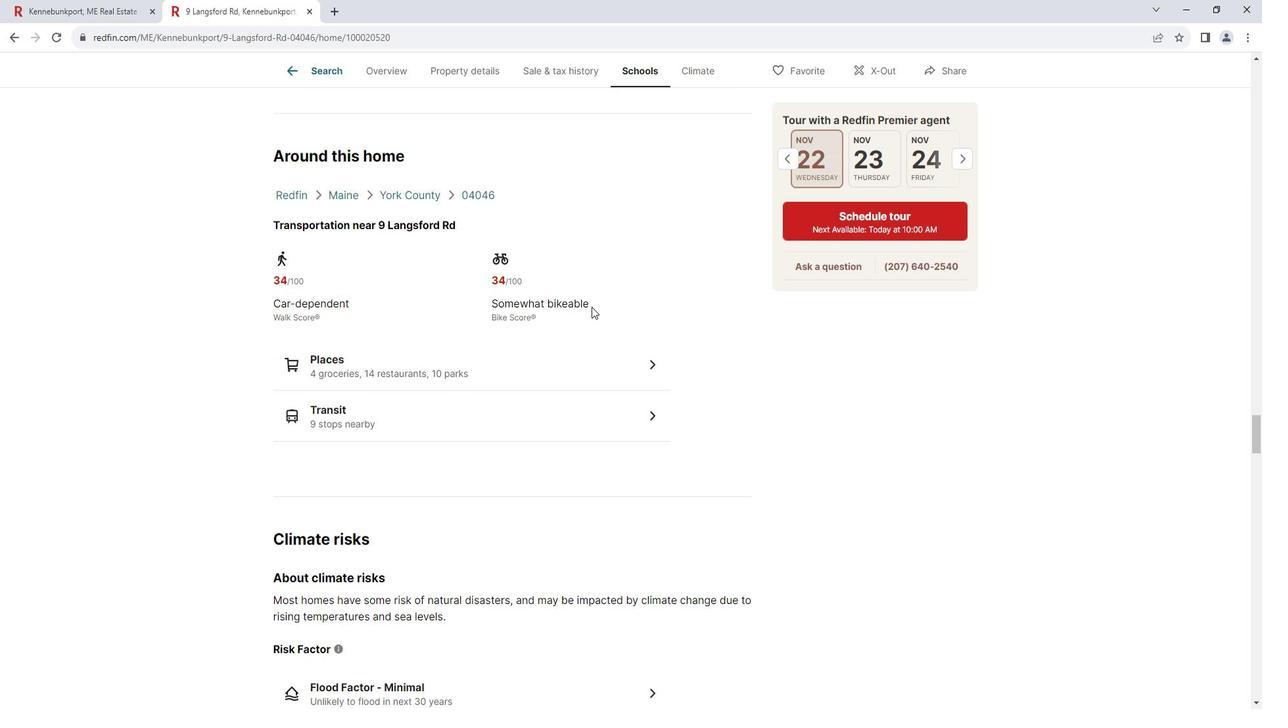 
Action: Mouse scrolled (604, 307) with delta (0, 0)
Screenshot: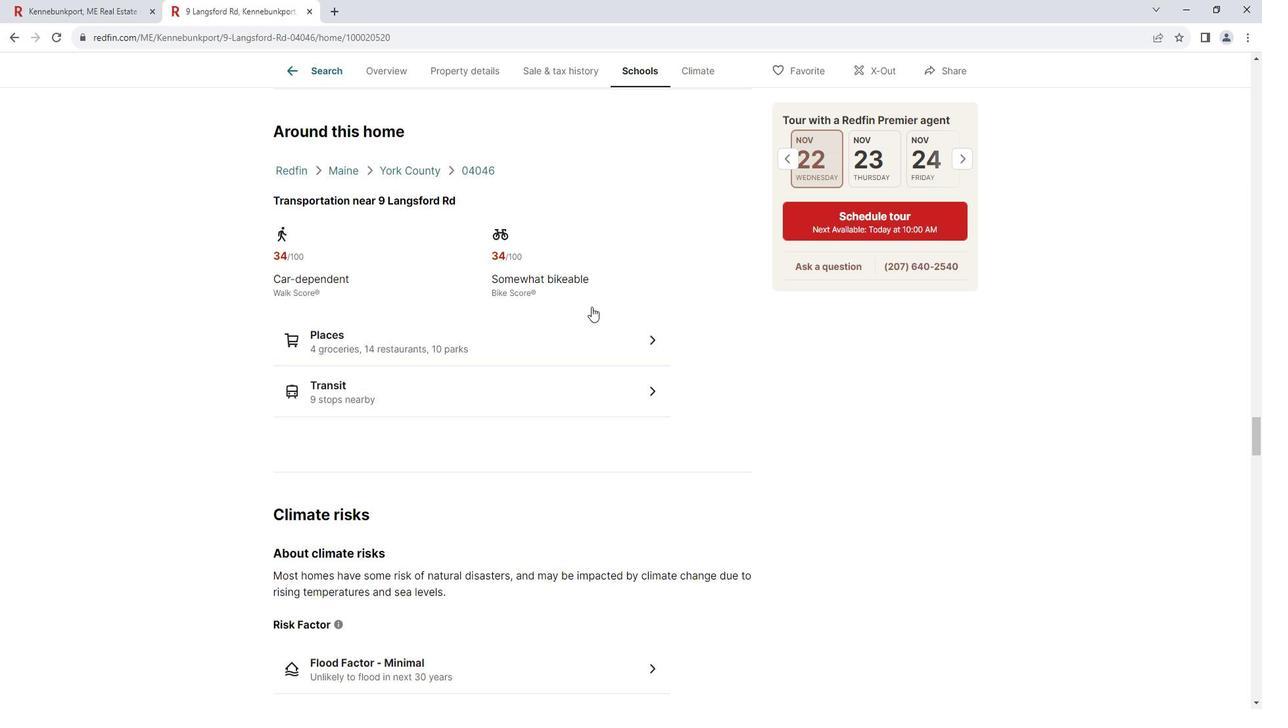 
Action: Mouse scrolled (604, 307) with delta (0, 0)
Screenshot: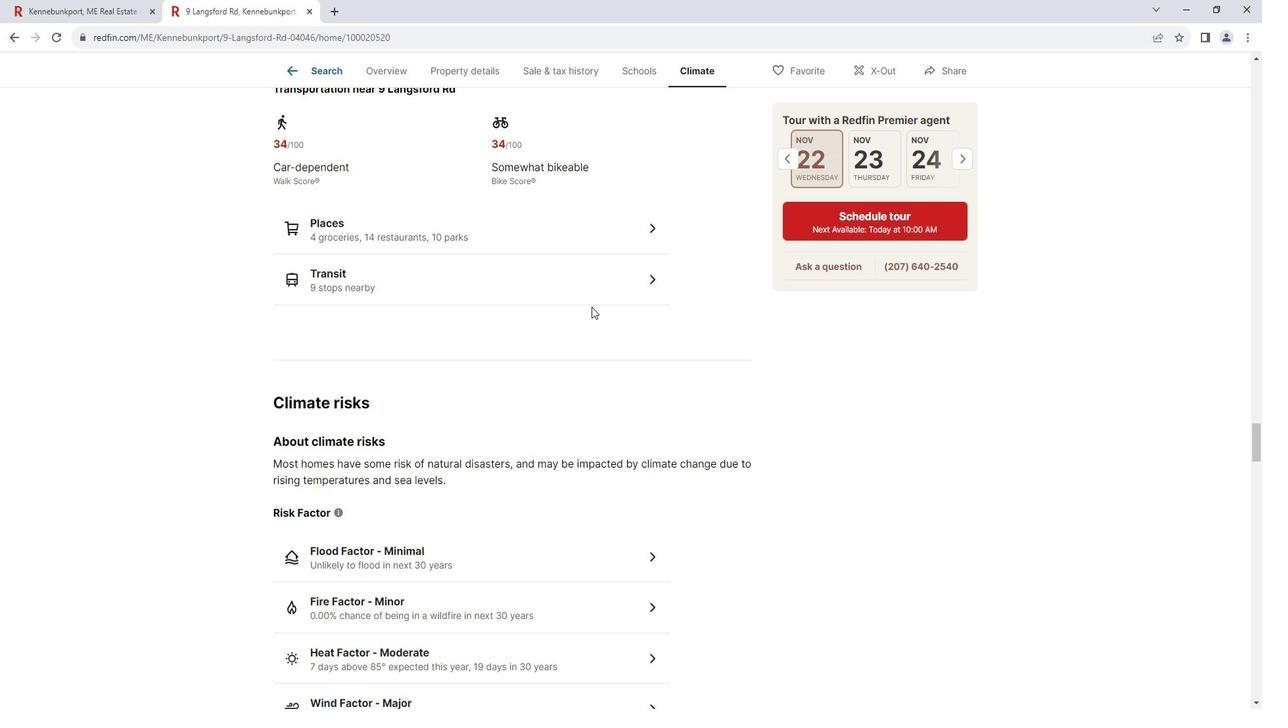 
Action: Mouse scrolled (604, 307) with delta (0, 0)
Screenshot: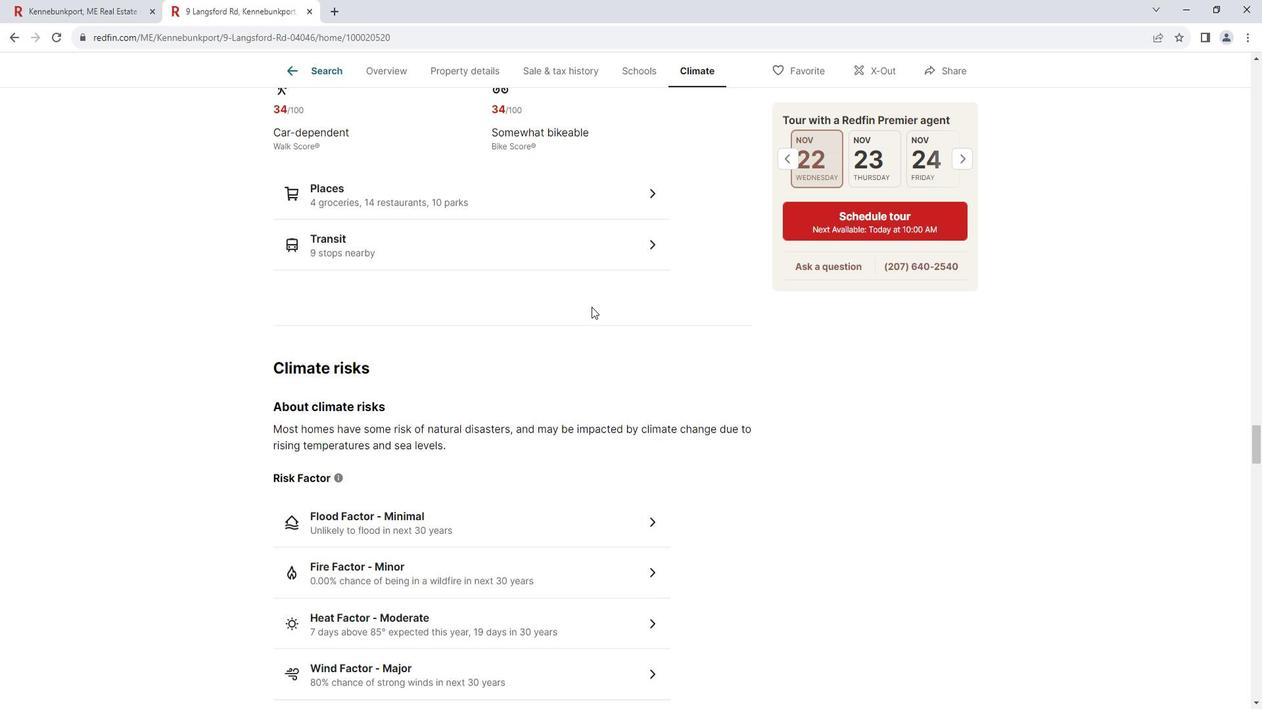 
Action: Mouse scrolled (604, 307) with delta (0, 0)
Screenshot: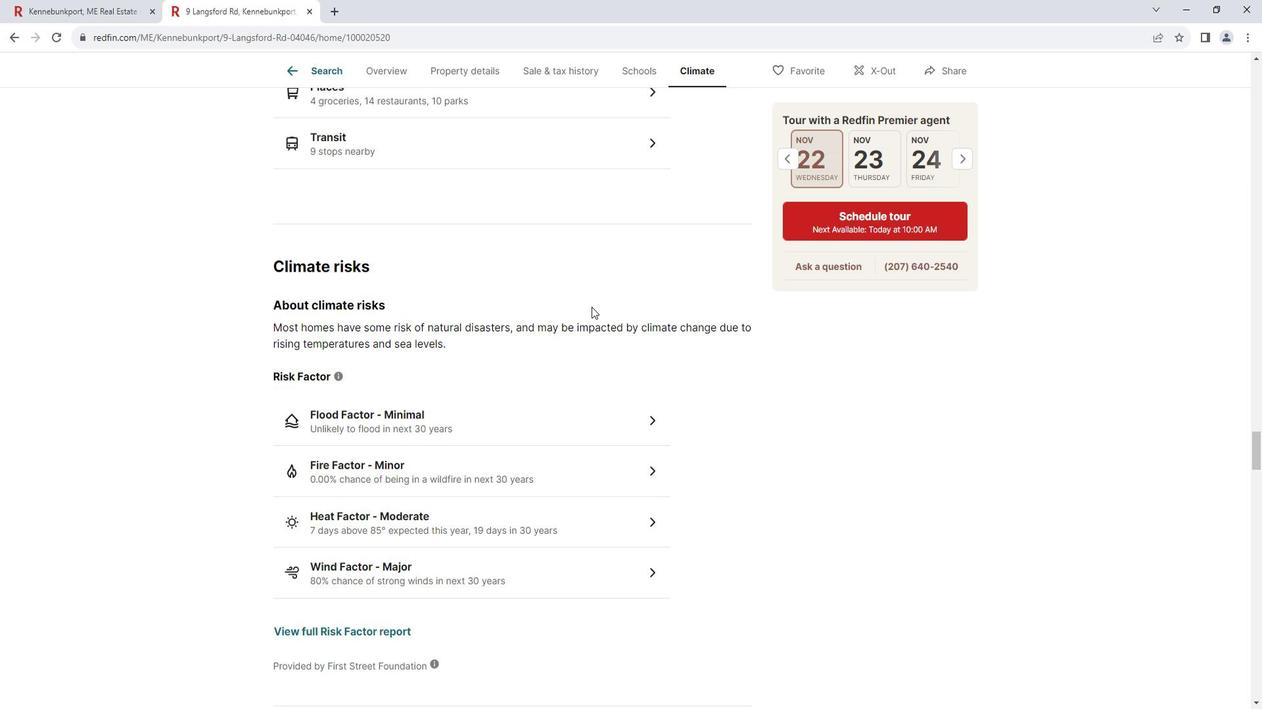 
Action: Mouse scrolled (604, 307) with delta (0, 0)
Screenshot: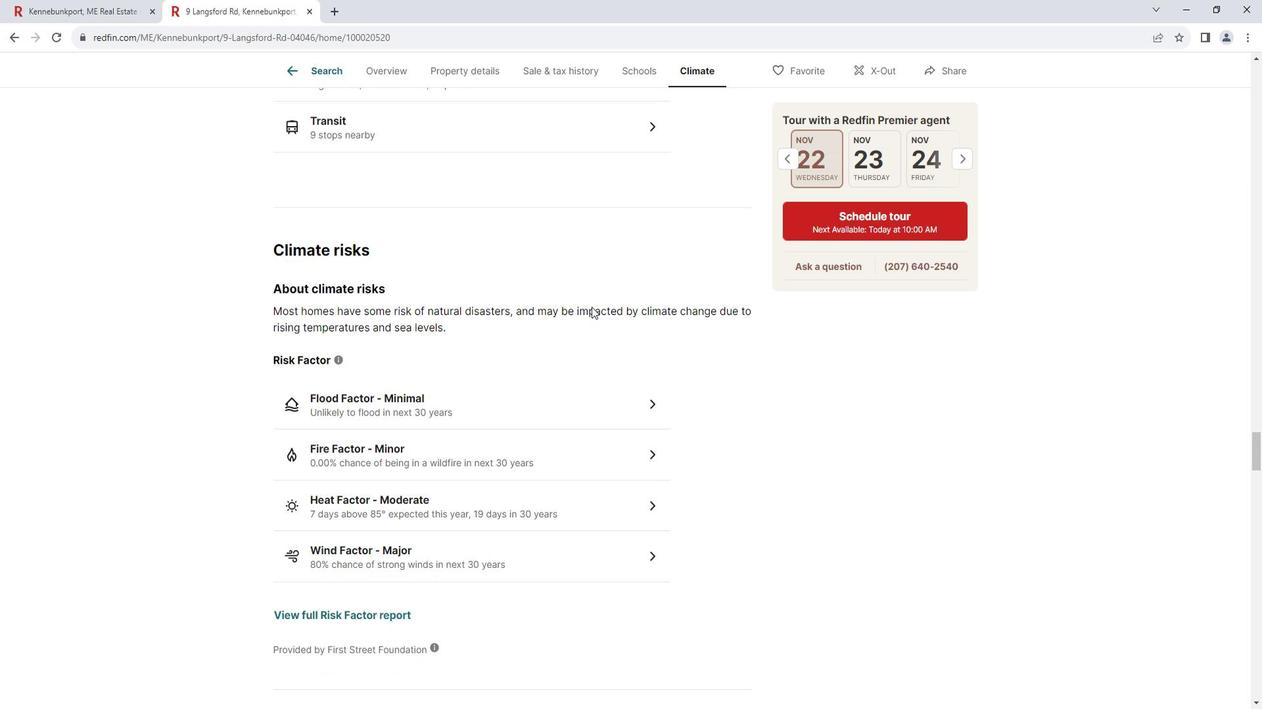 
Action: Mouse scrolled (604, 307) with delta (0, 0)
Screenshot: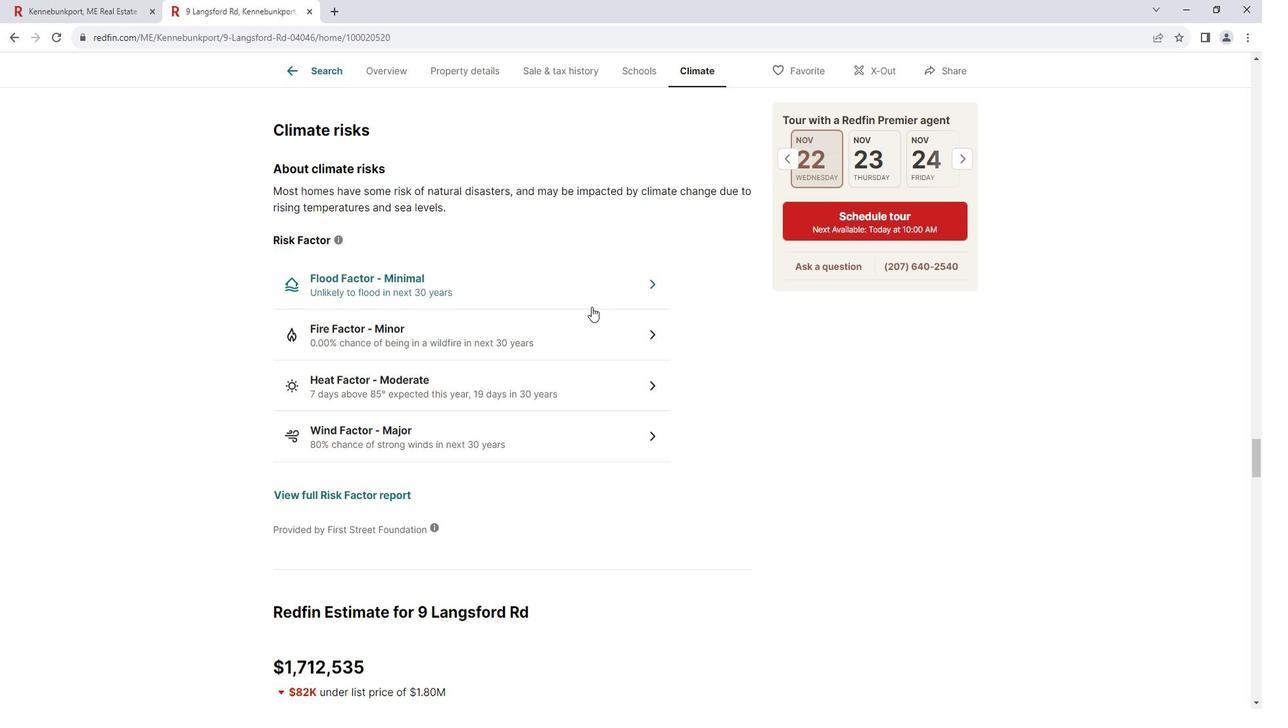 
Action: Mouse scrolled (604, 307) with delta (0, 0)
Screenshot: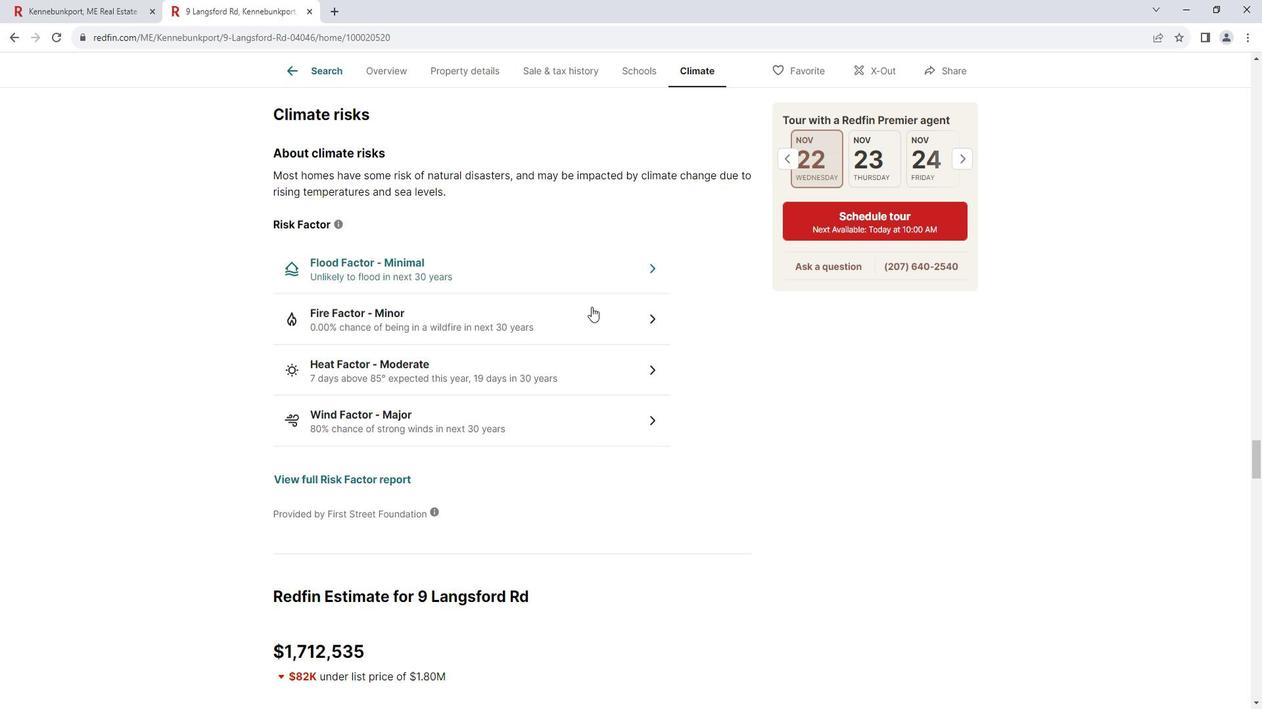 
Action: Mouse scrolled (604, 307) with delta (0, 0)
Screenshot: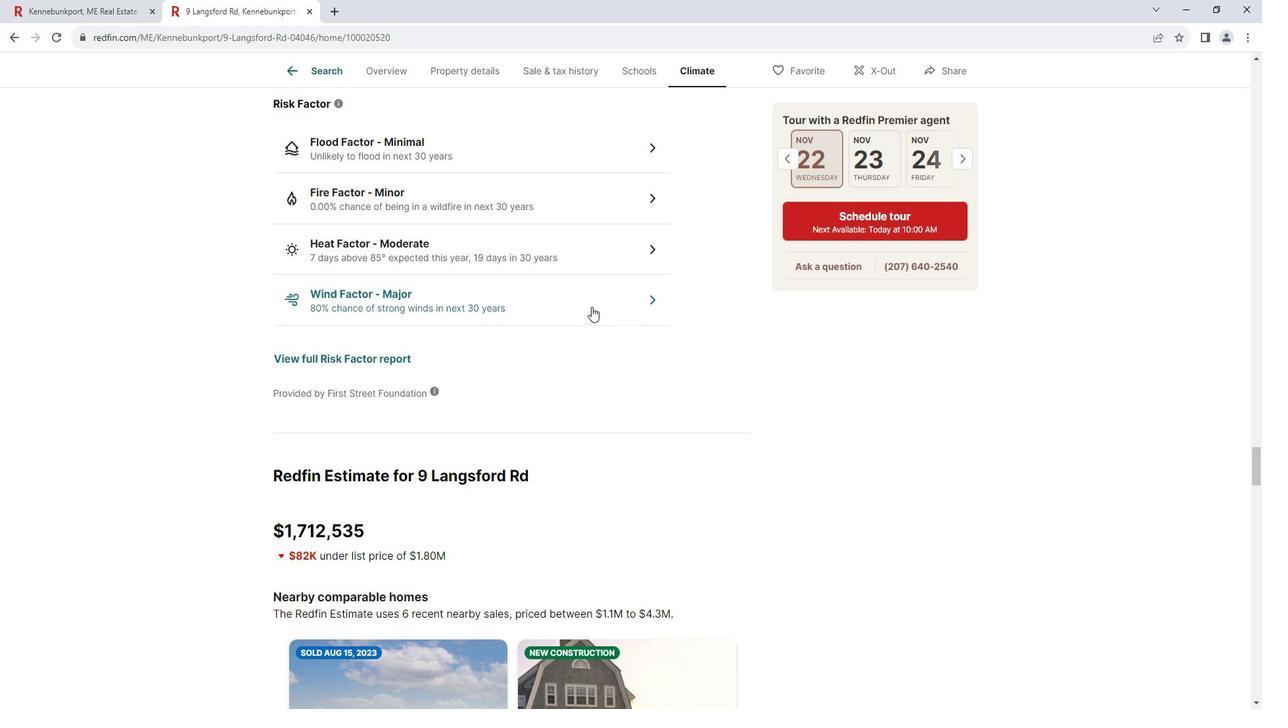 
Action: Mouse scrolled (604, 307) with delta (0, 0)
Screenshot: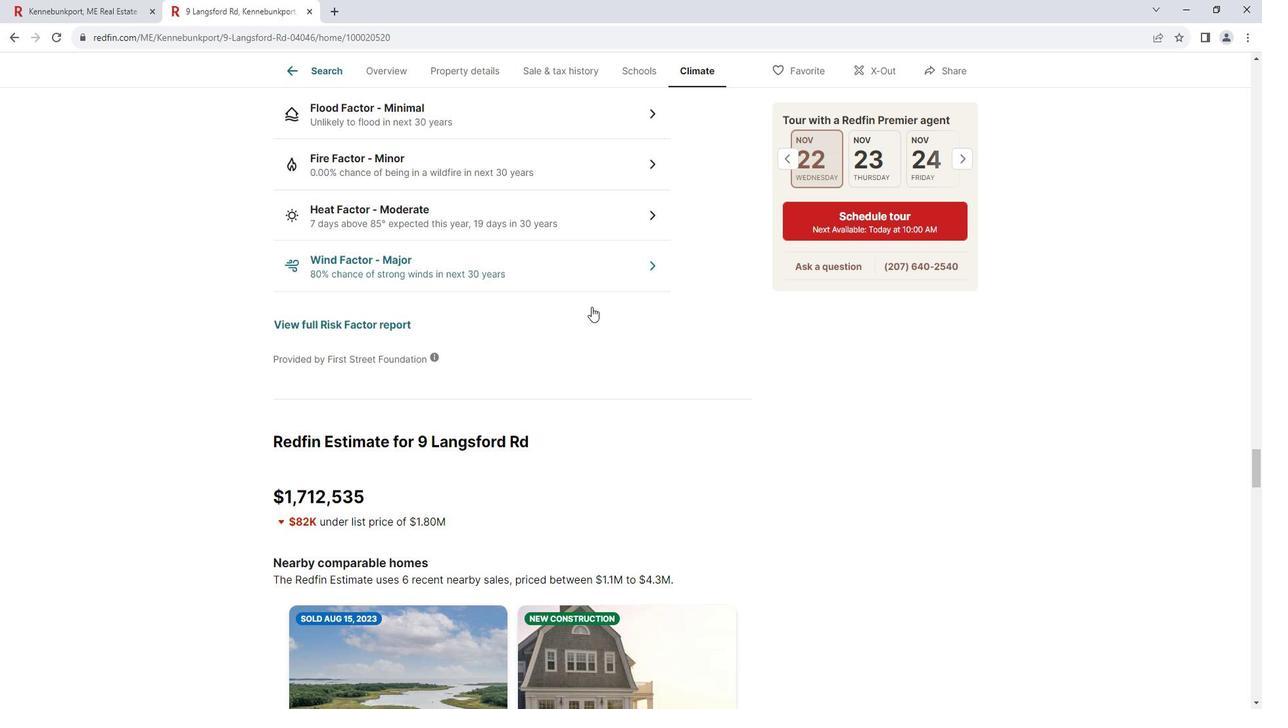 
Action: Mouse scrolled (604, 307) with delta (0, 0)
Screenshot: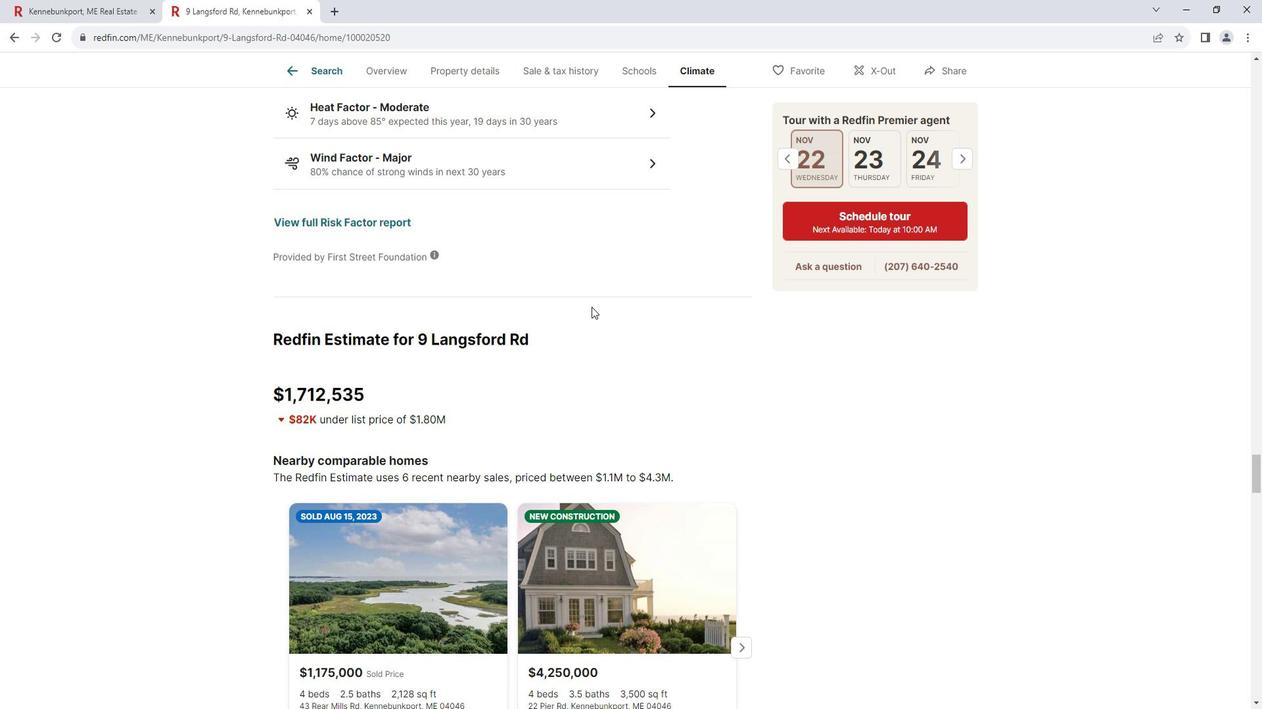 
Action: Mouse scrolled (604, 307) with delta (0, 0)
Screenshot: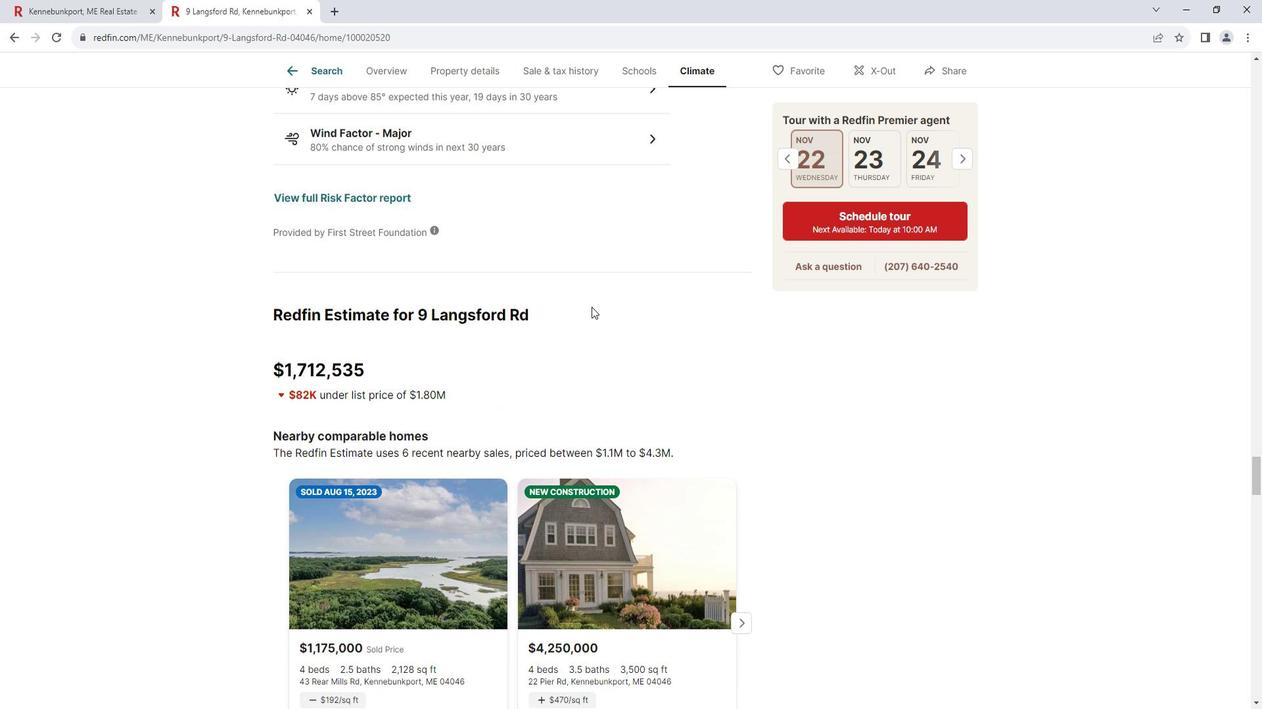 
Action: Mouse scrolled (604, 307) with delta (0, 0)
Screenshot: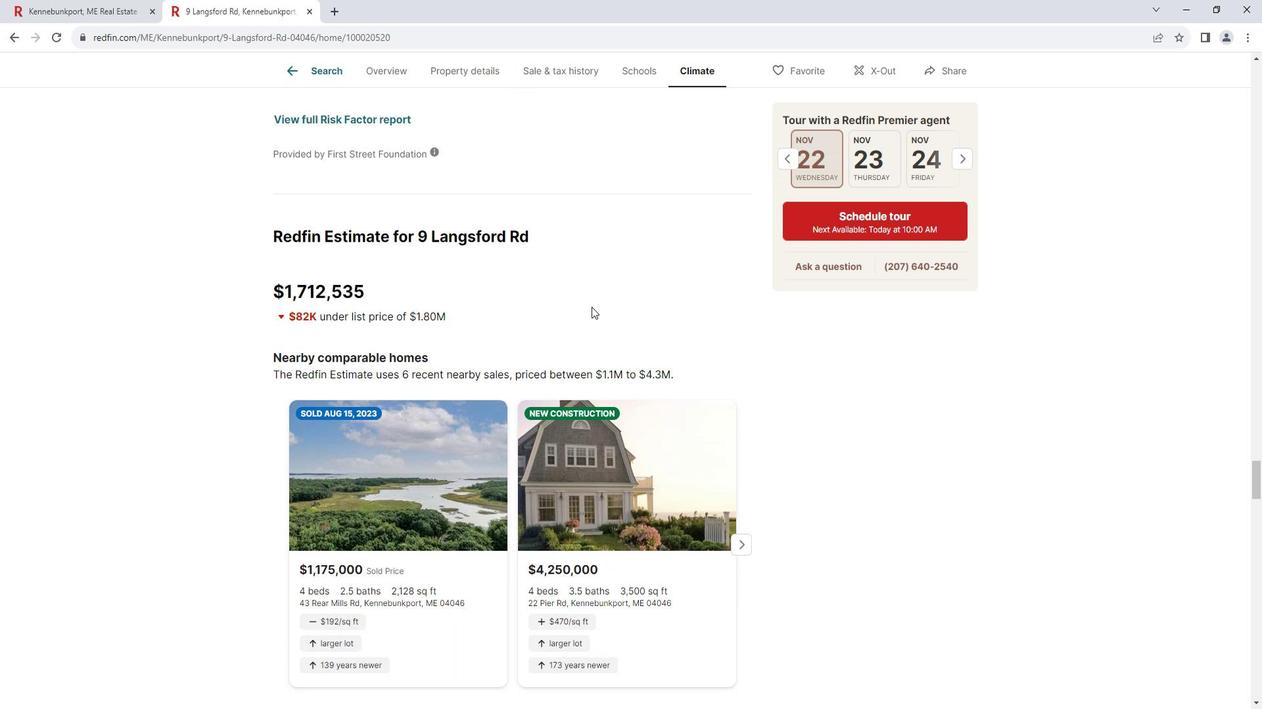 
Action: Mouse scrolled (604, 307) with delta (0, 0)
Screenshot: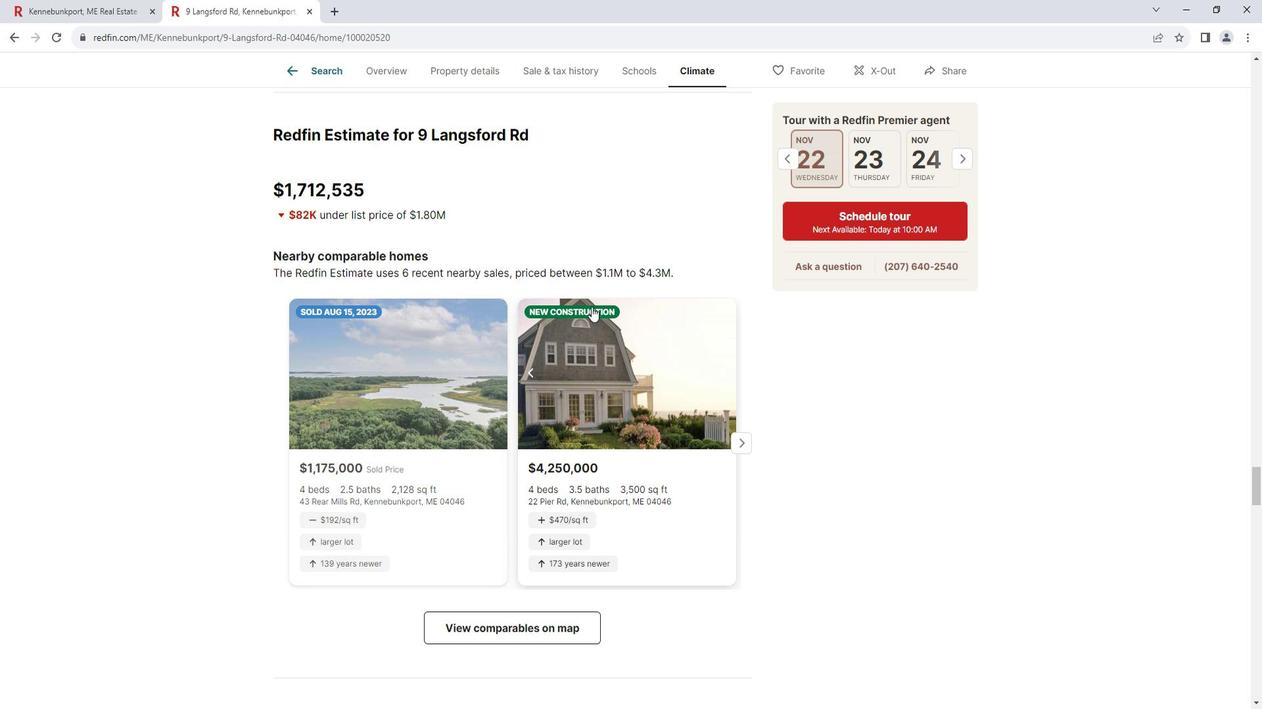 
Action: Mouse scrolled (604, 307) with delta (0, 0)
Screenshot: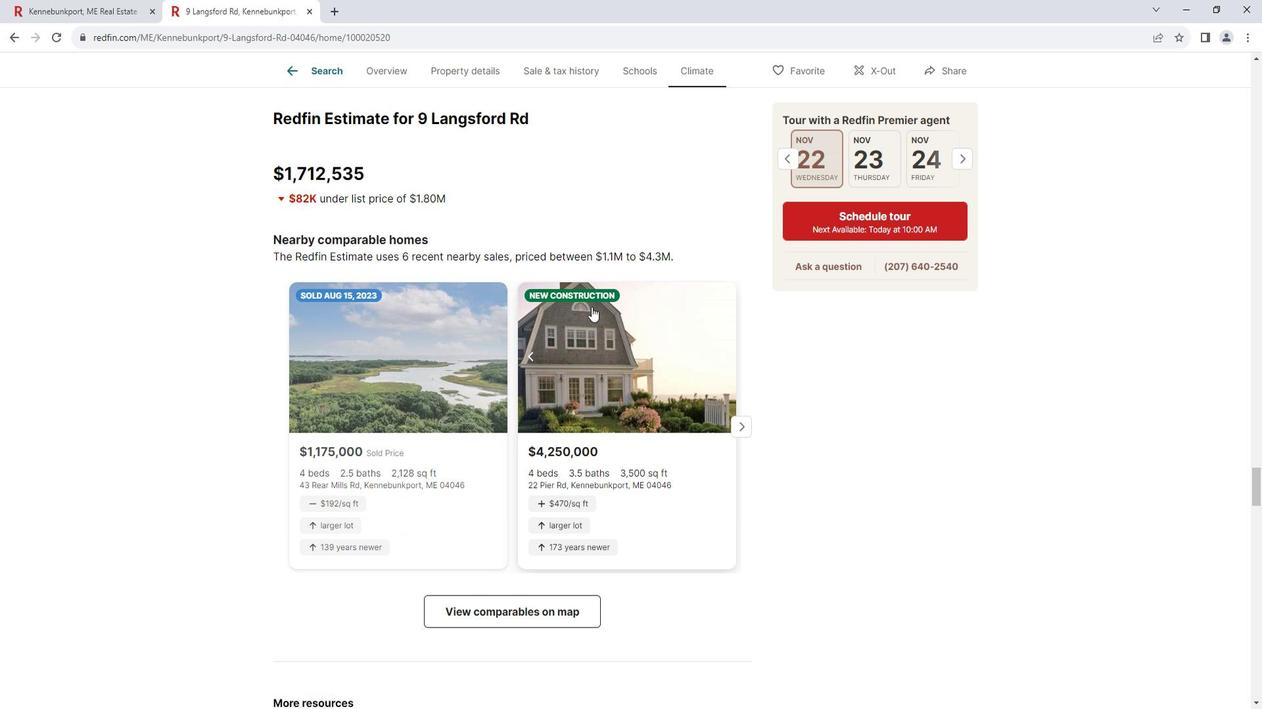 
Action: Mouse scrolled (604, 307) with delta (0, 0)
Screenshot: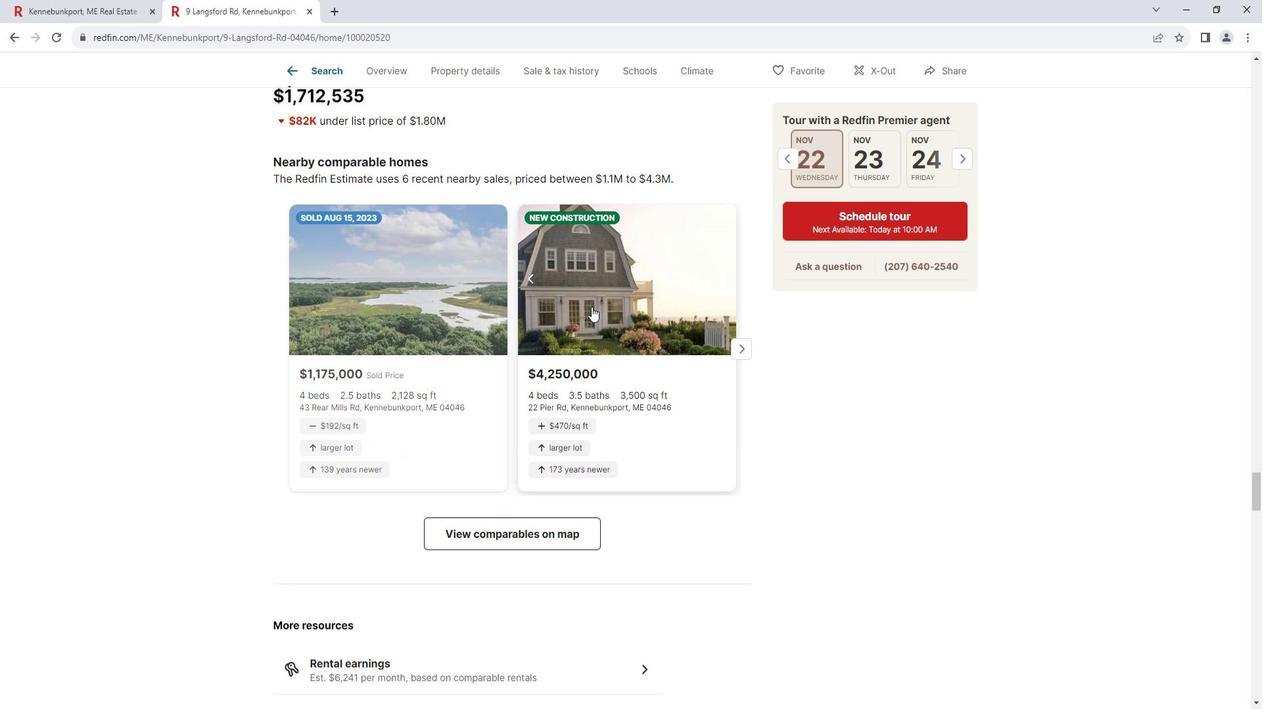 
Action: Mouse scrolled (604, 307) with delta (0, 0)
Screenshot: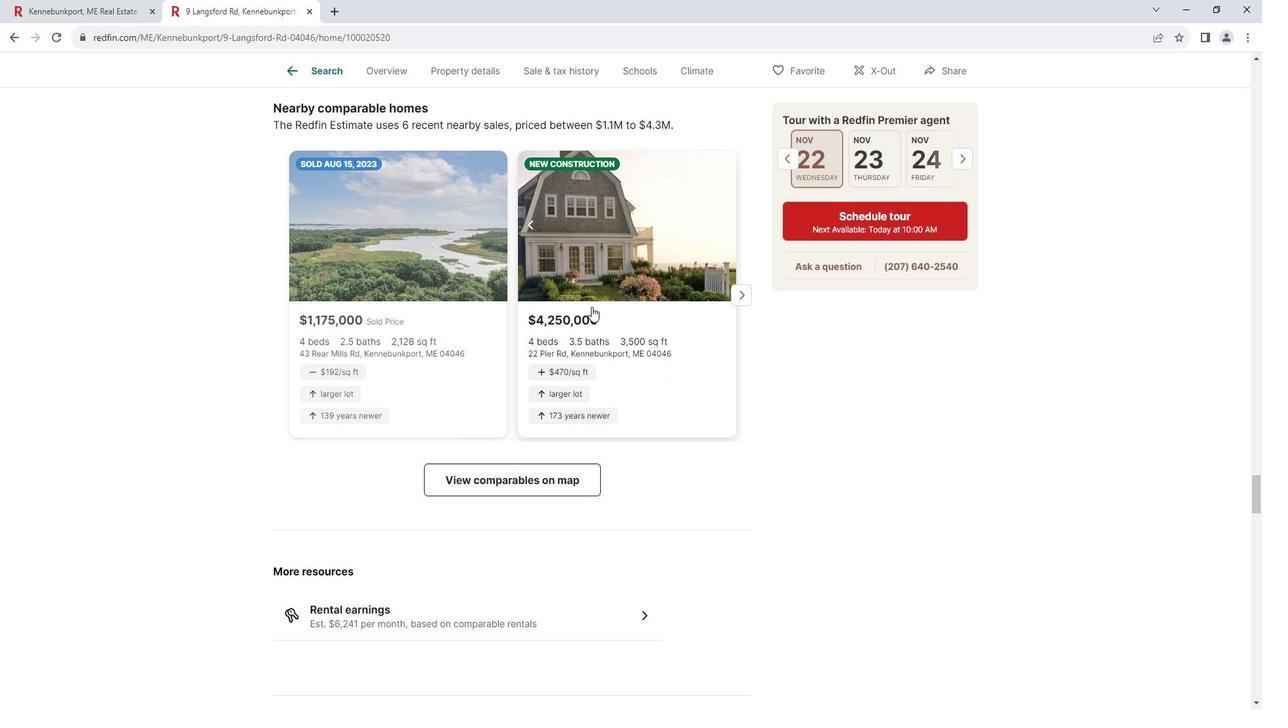 
Action: Mouse scrolled (604, 307) with delta (0, 0)
Screenshot: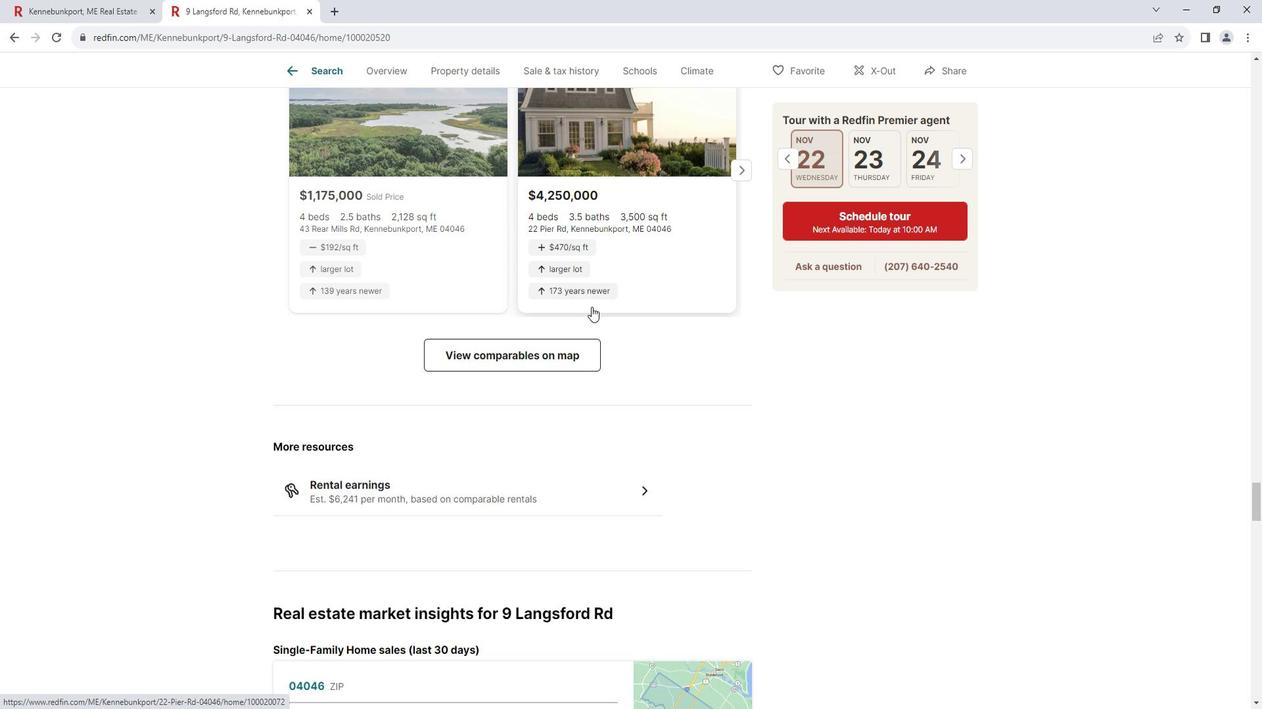 
Action: Mouse scrolled (604, 307) with delta (0, 0)
Screenshot: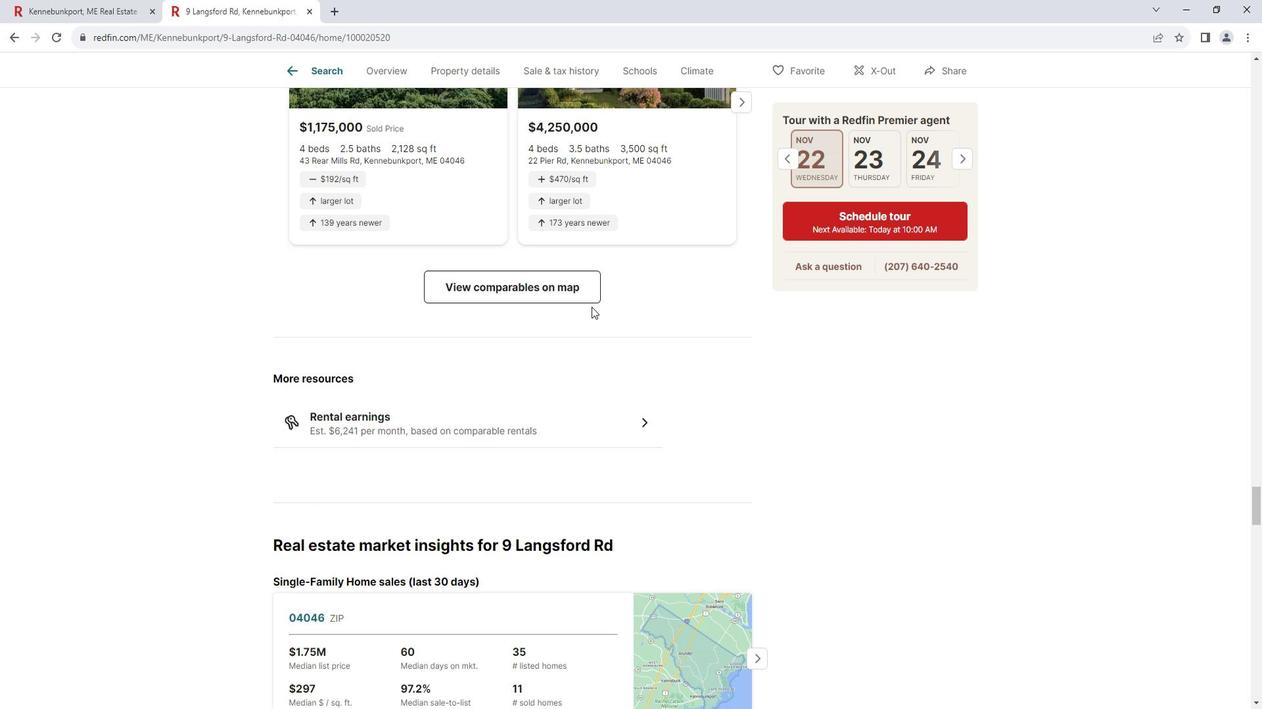 
Action: Mouse scrolled (604, 307) with delta (0, 0)
Screenshot: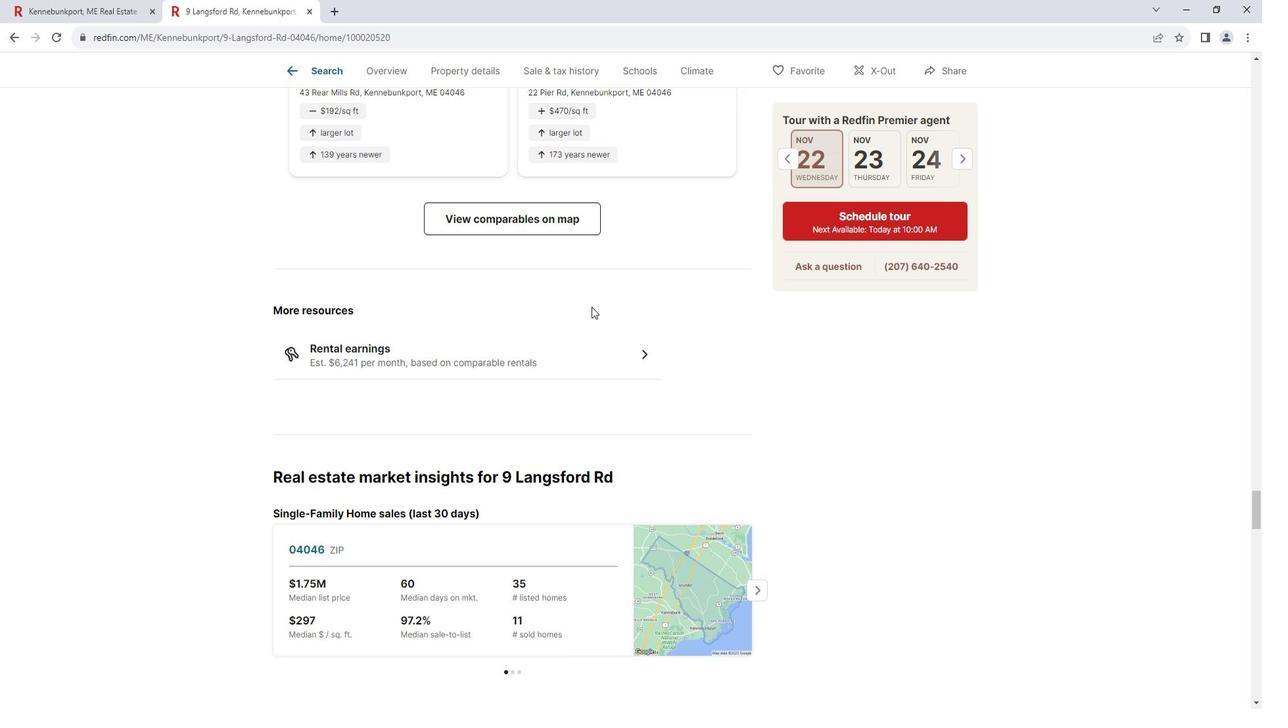 
Action: Mouse scrolled (604, 307) with delta (0, 0)
Screenshot: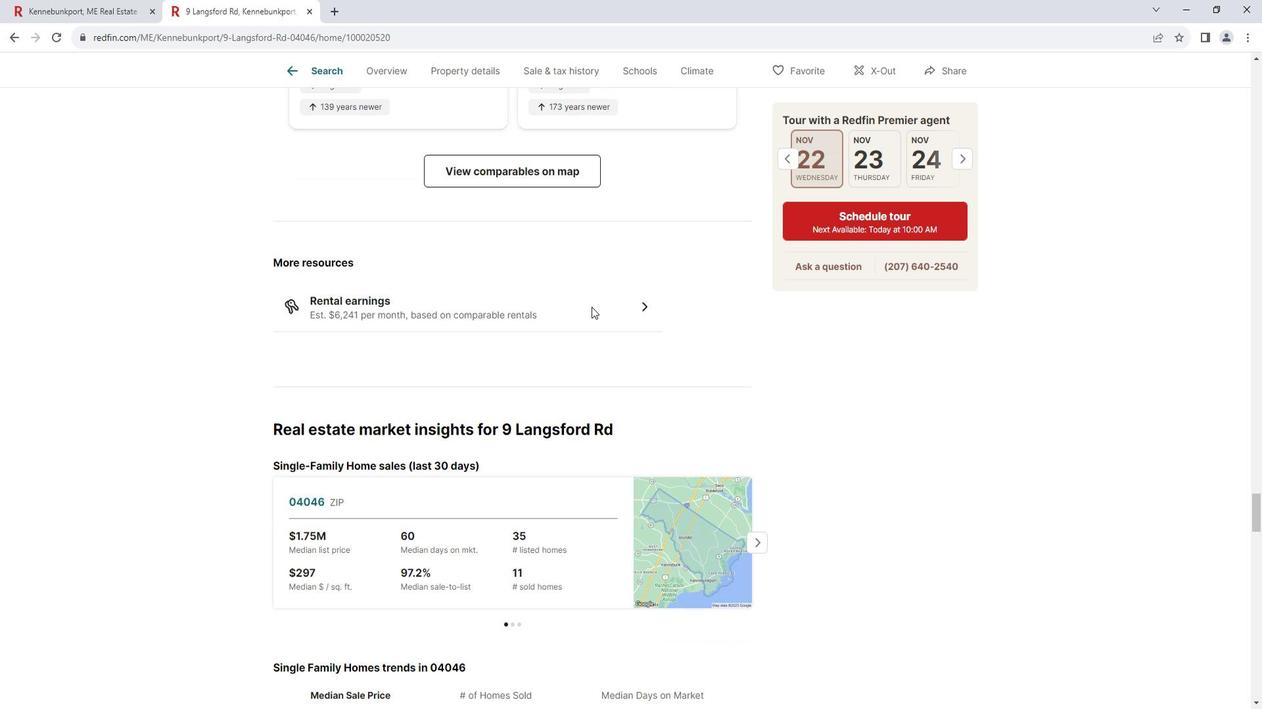 
Action: Mouse scrolled (604, 307) with delta (0, 0)
Screenshot: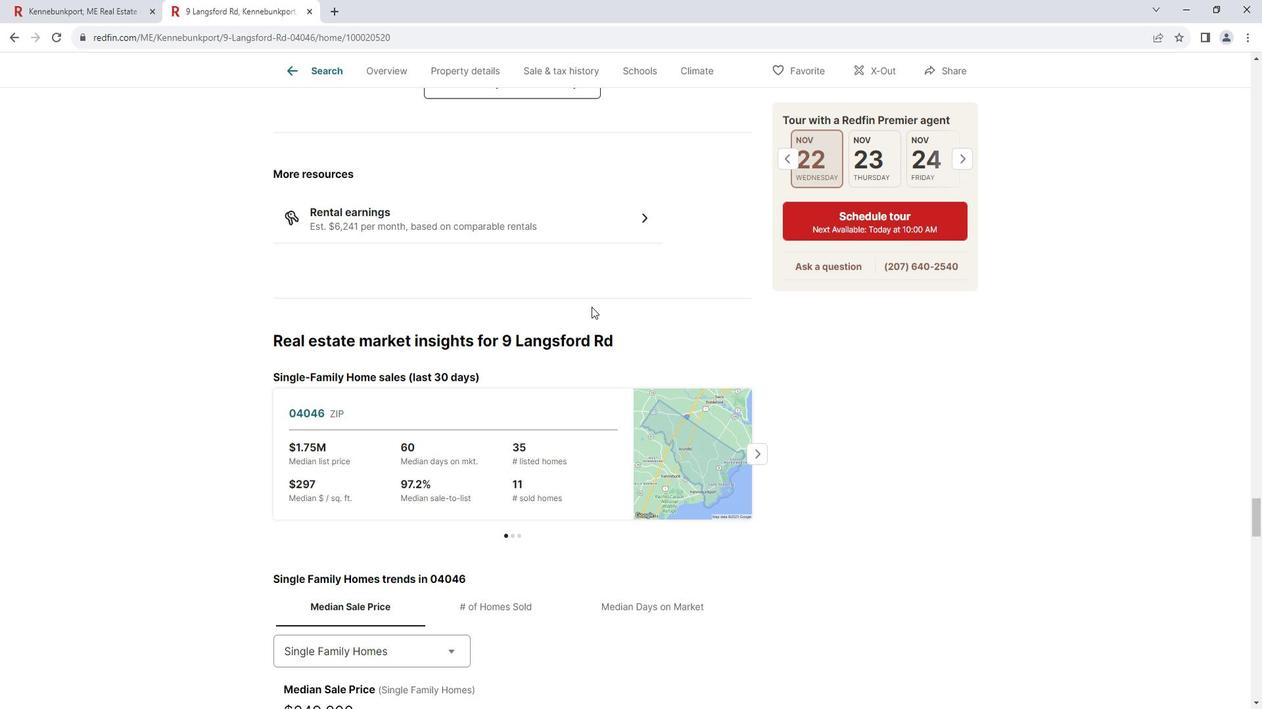 
Action: Mouse scrolled (604, 307) with delta (0, 0)
Screenshot: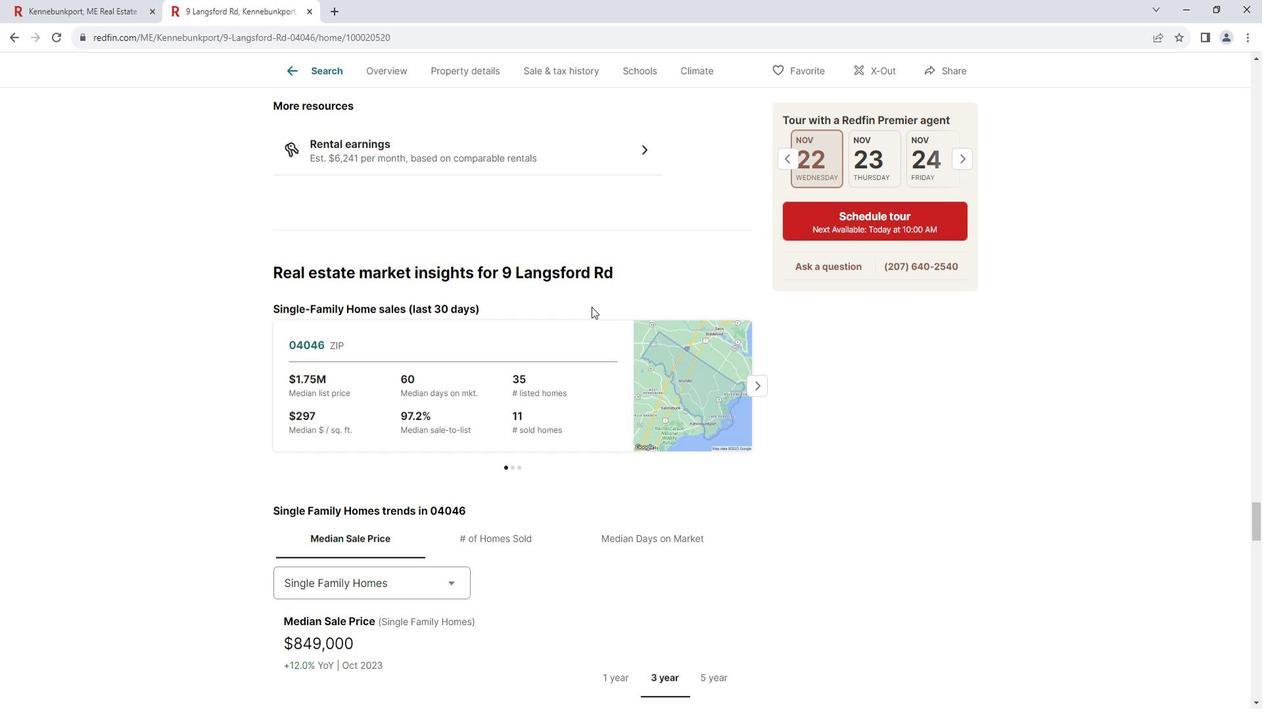 
Action: Mouse scrolled (604, 307) with delta (0, 0)
Screenshot: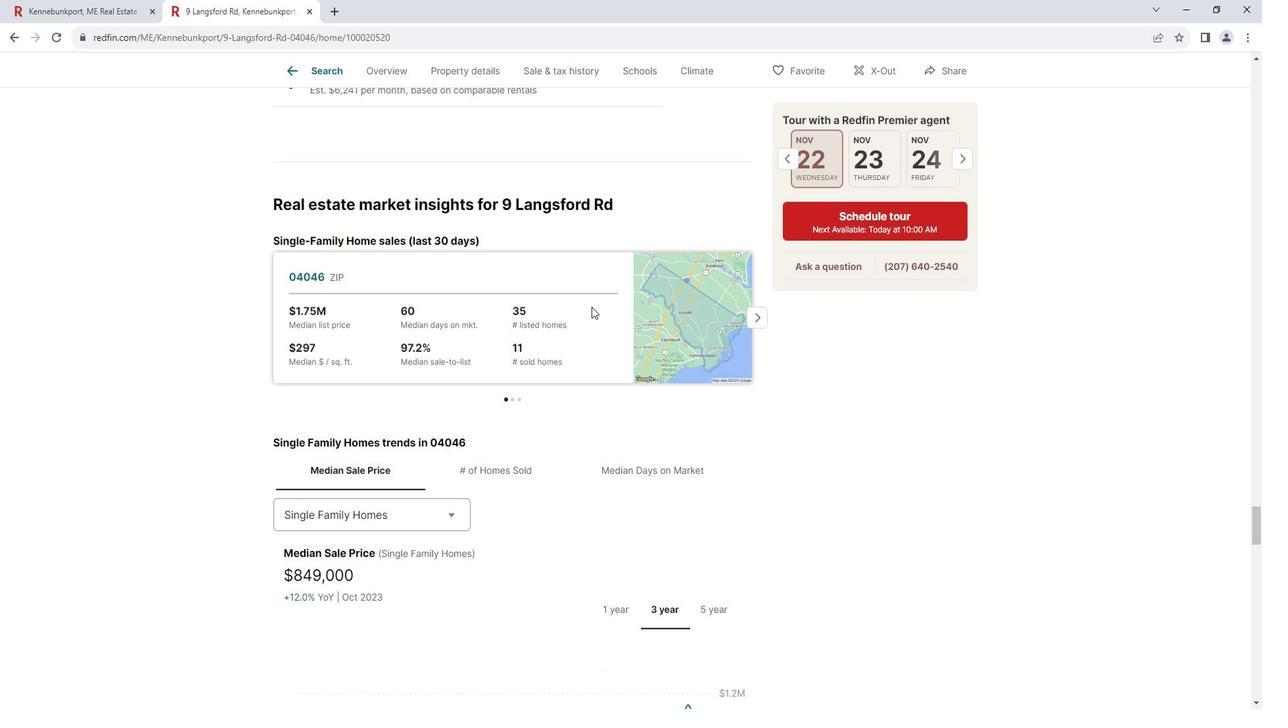 
Action: Mouse scrolled (604, 307) with delta (0, 0)
Screenshot: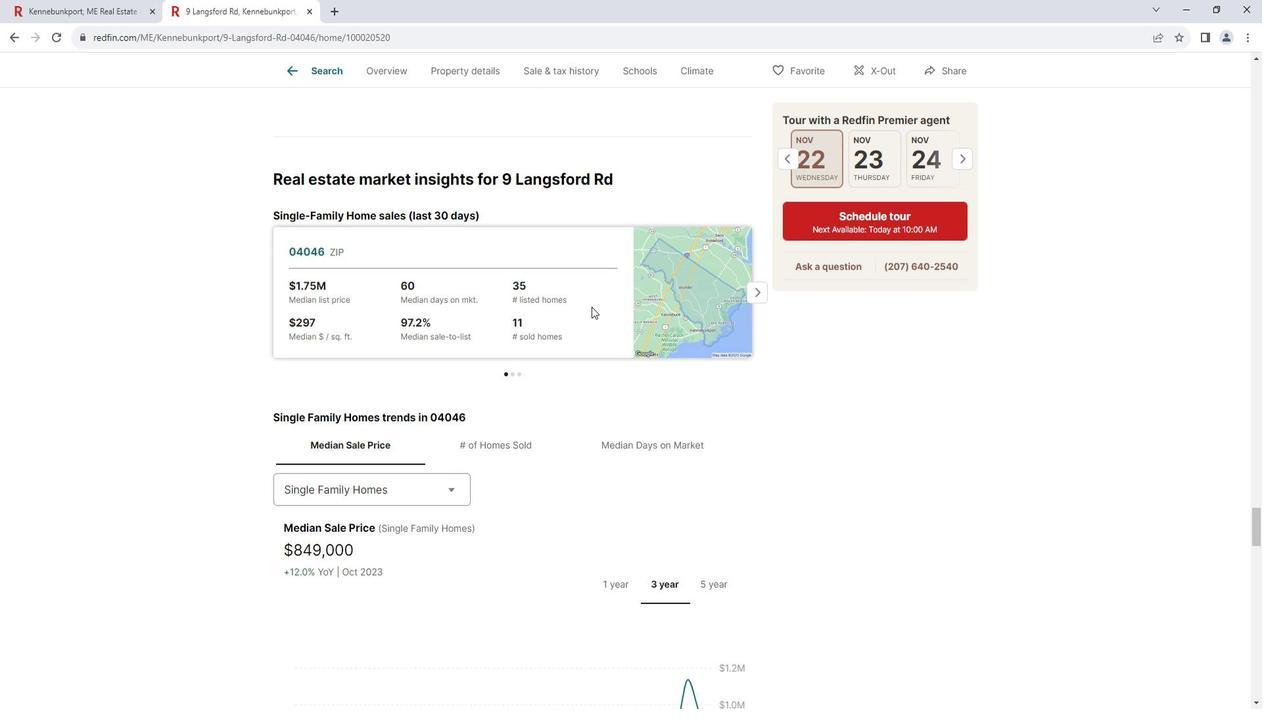 
Action: Mouse scrolled (604, 307) with delta (0, 0)
Screenshot: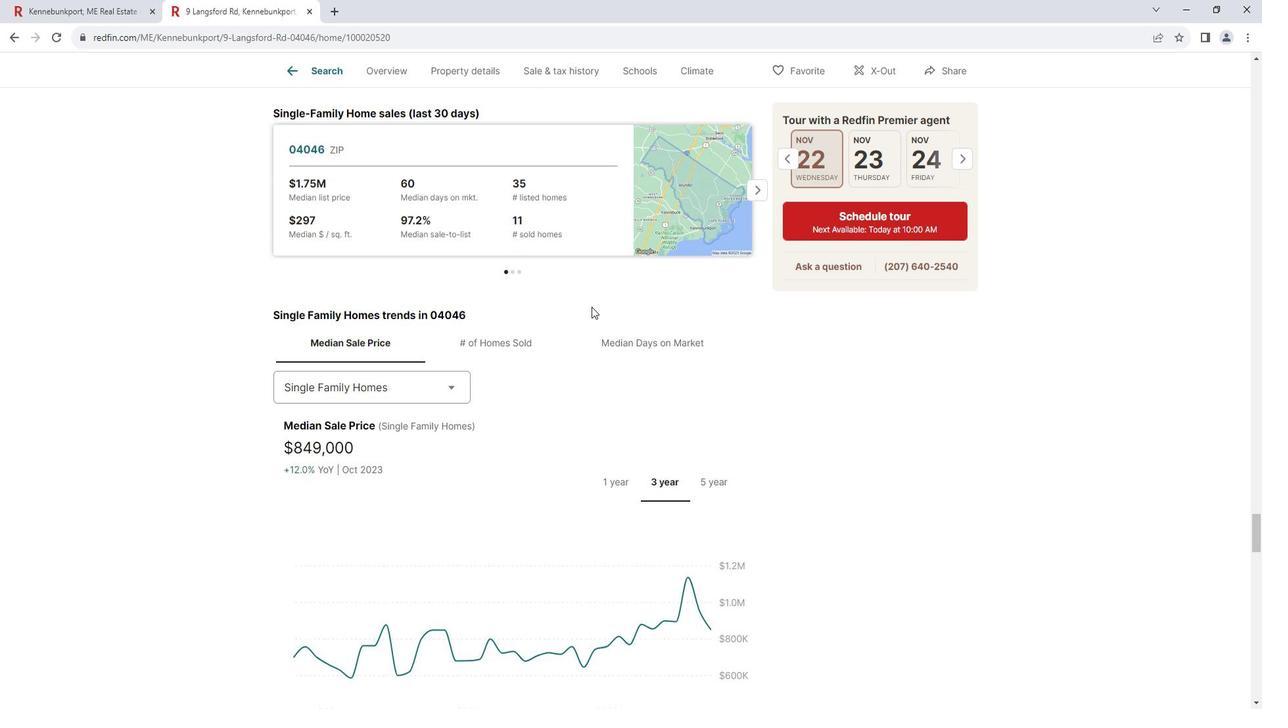 
Action: Mouse scrolled (604, 307) with delta (0, 0)
Screenshot: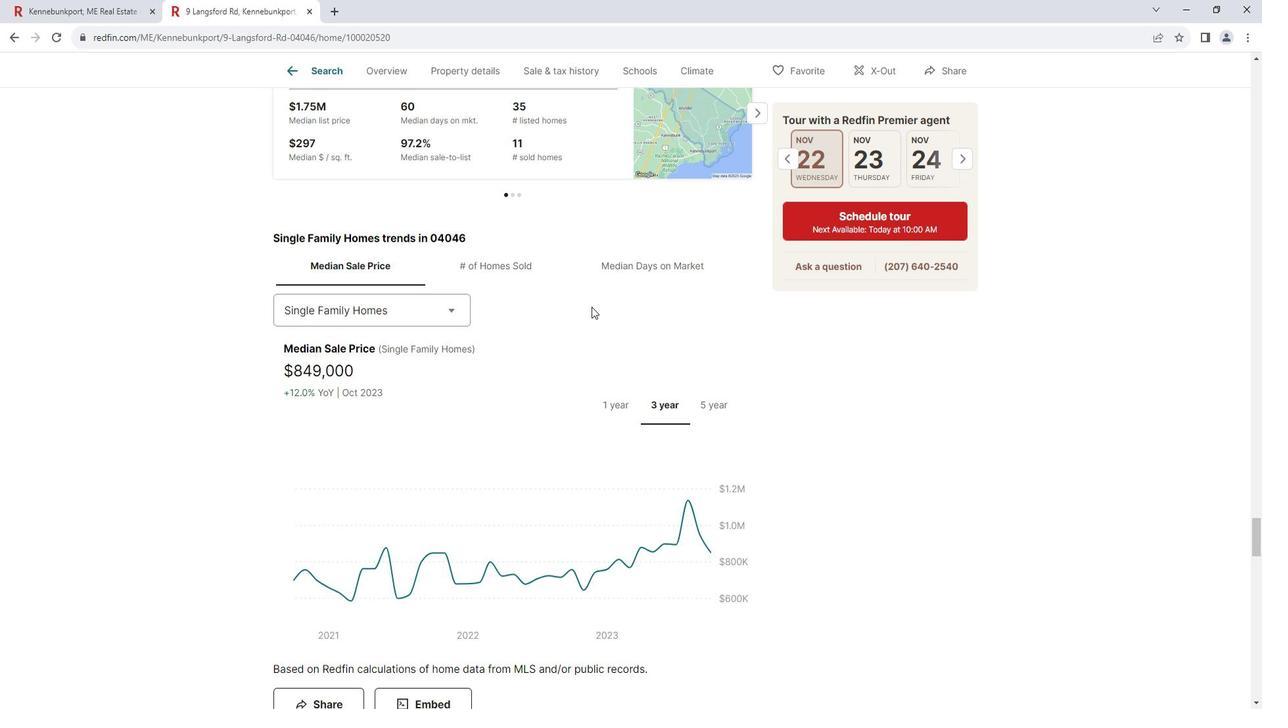 
Action: Mouse scrolled (604, 307) with delta (0, 0)
Screenshot: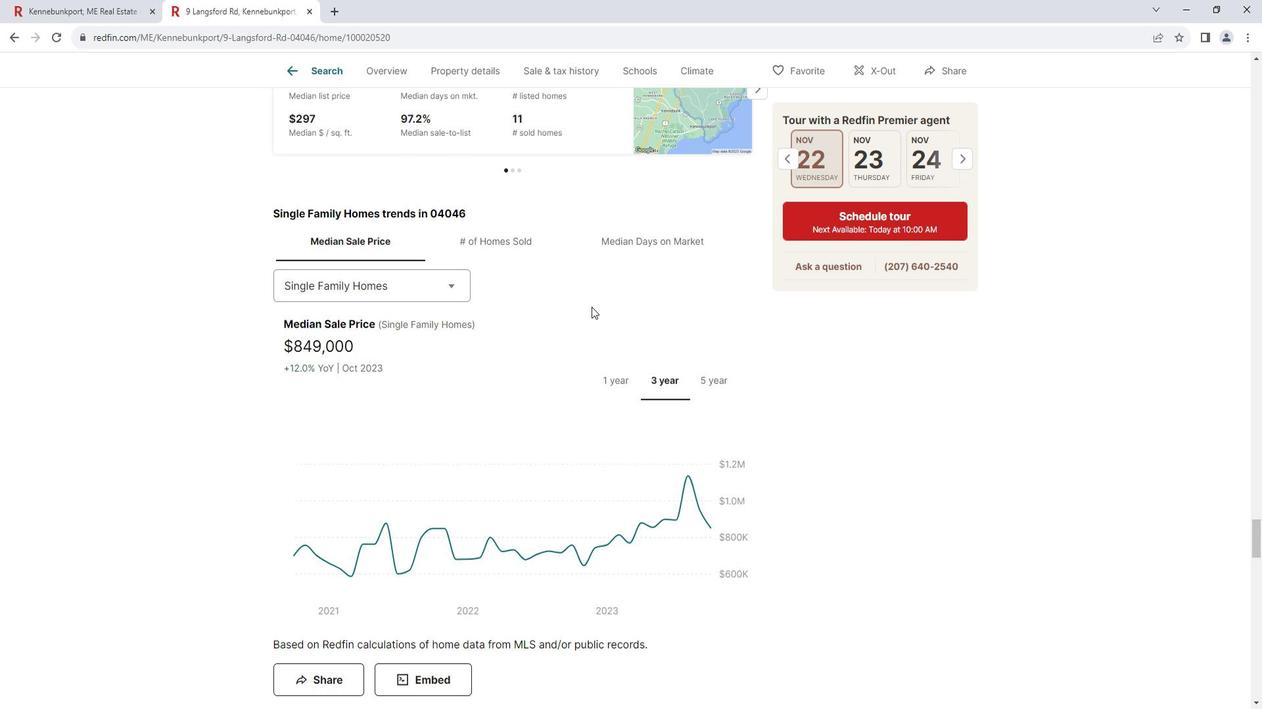 
Action: Mouse scrolled (604, 307) with delta (0, 0)
Screenshot: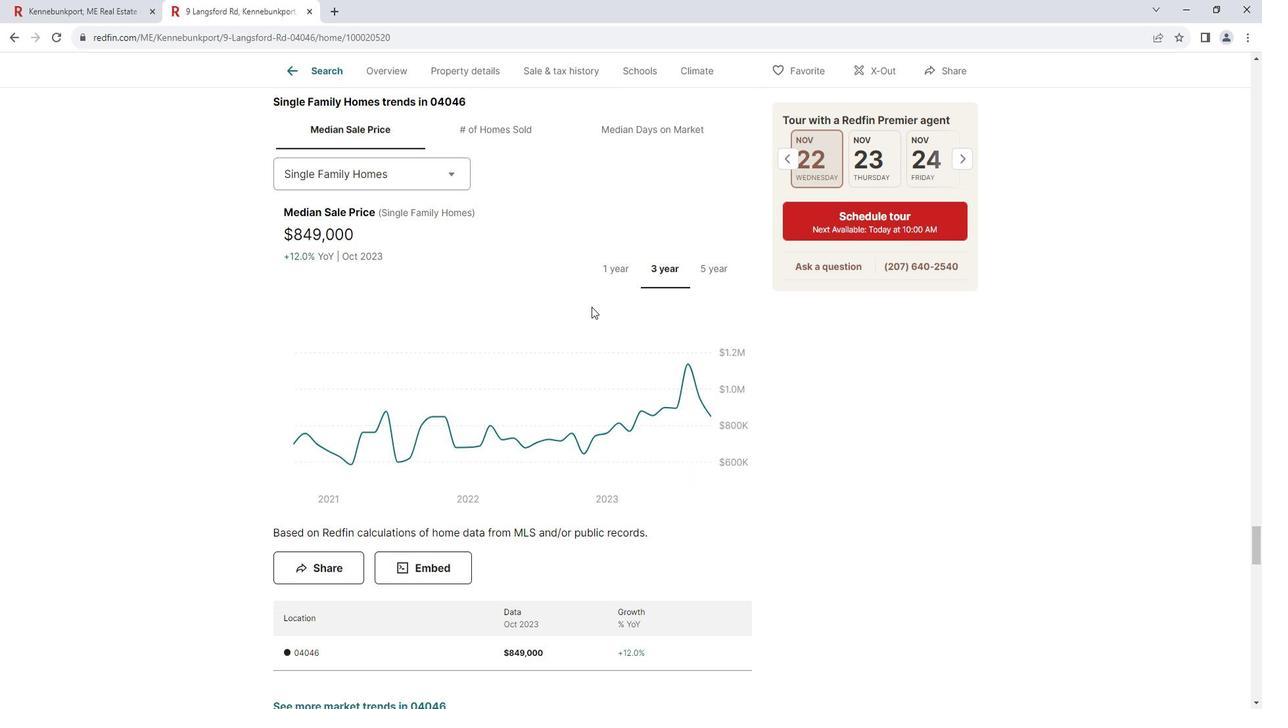 
Action: Mouse scrolled (604, 307) with delta (0, 0)
Screenshot: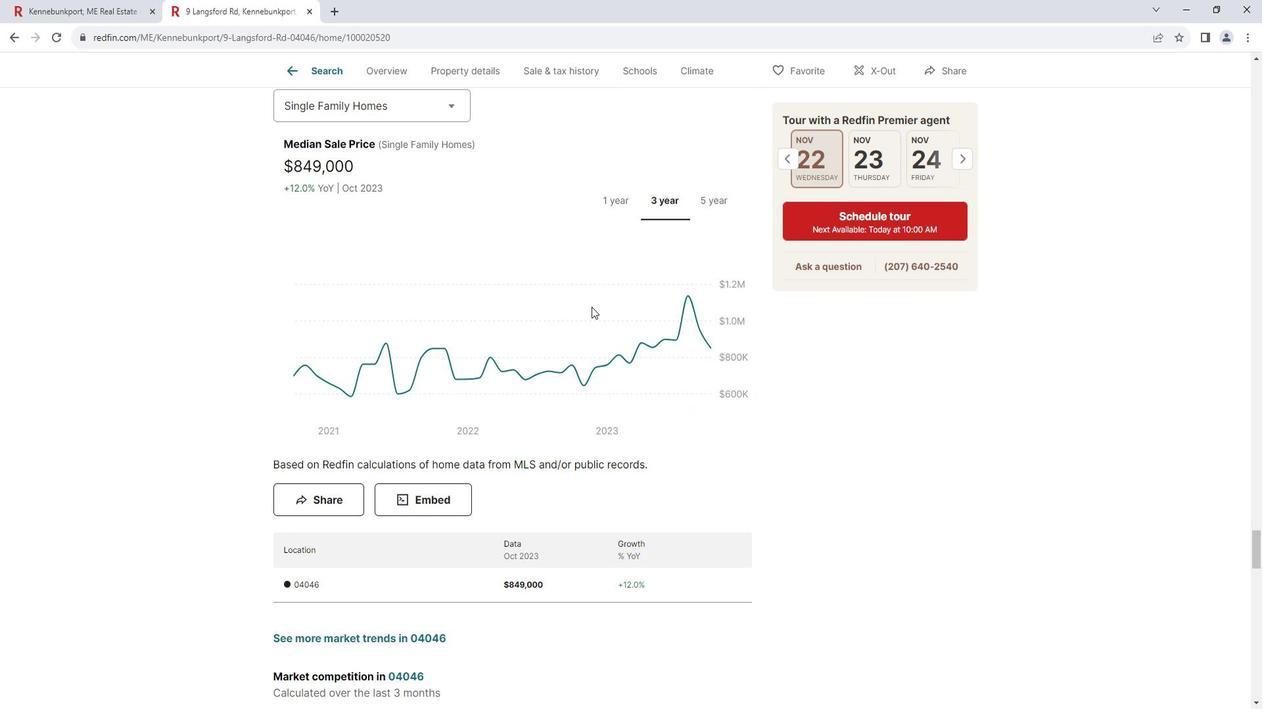 
Action: Mouse scrolled (604, 307) with delta (0, 0)
Screenshot: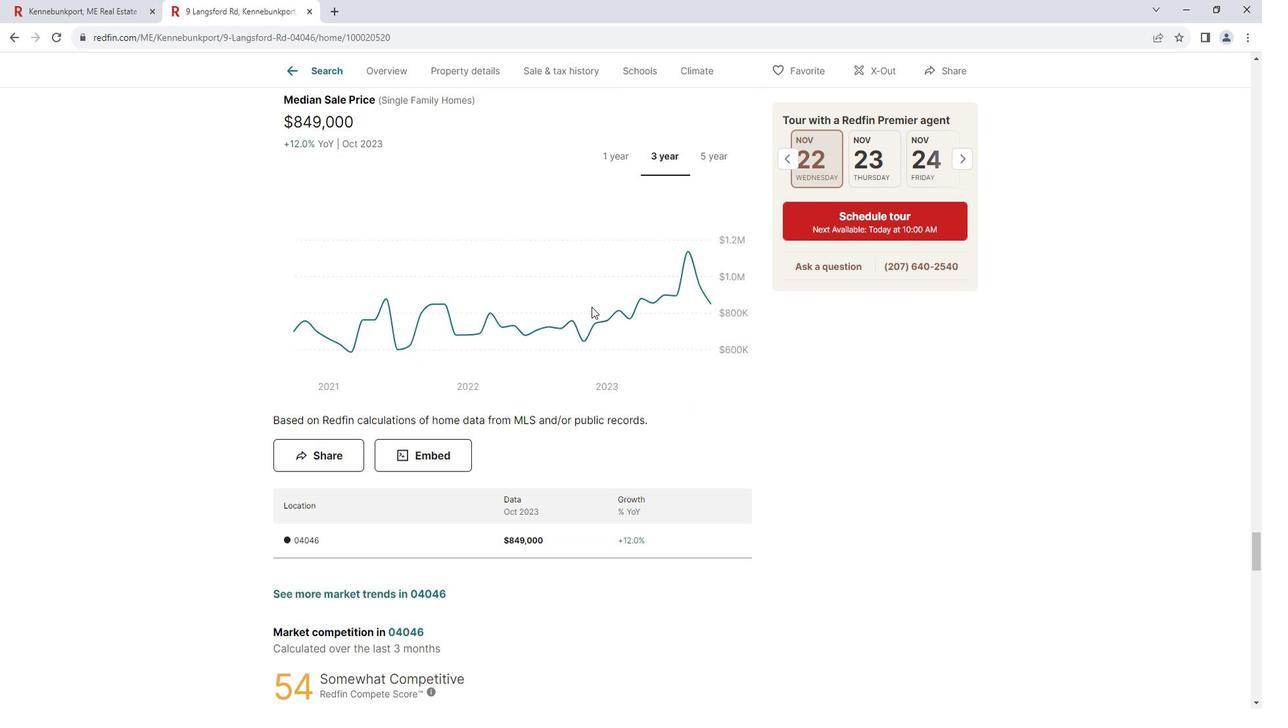 
Action: Mouse scrolled (604, 307) with delta (0, 0)
Screenshot: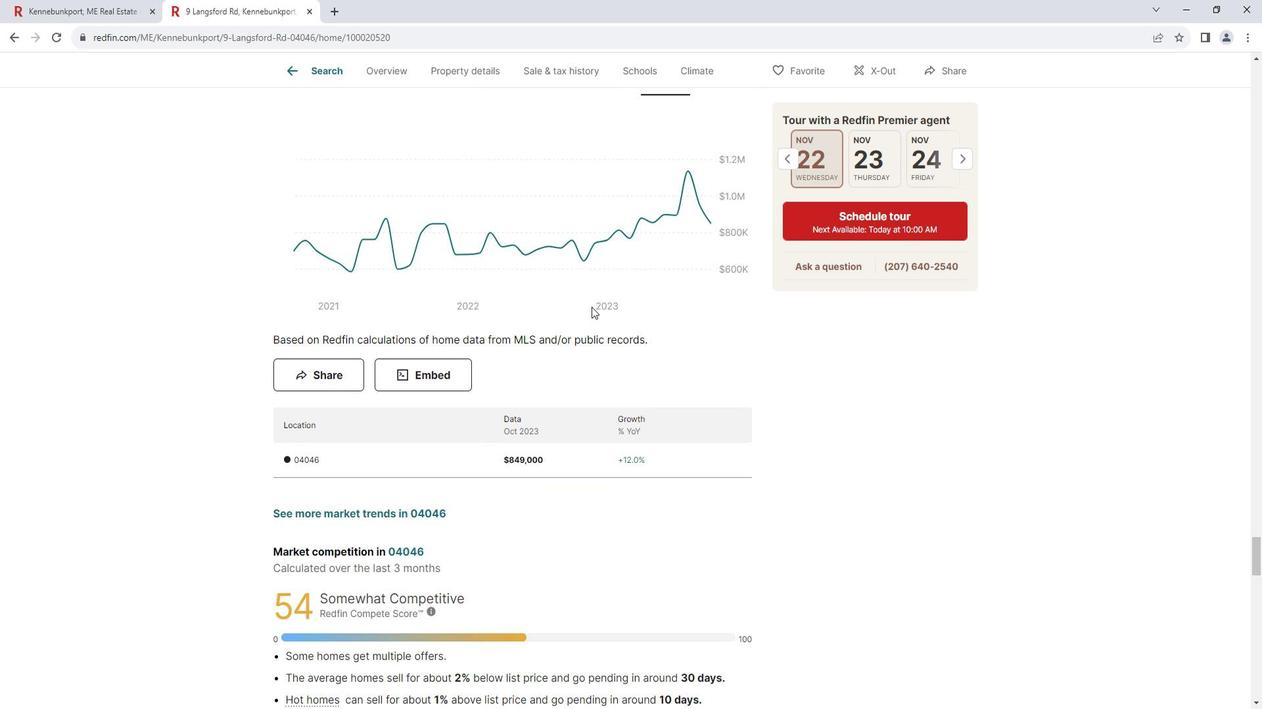 
Action: Mouse scrolled (604, 307) with delta (0, 0)
Screenshot: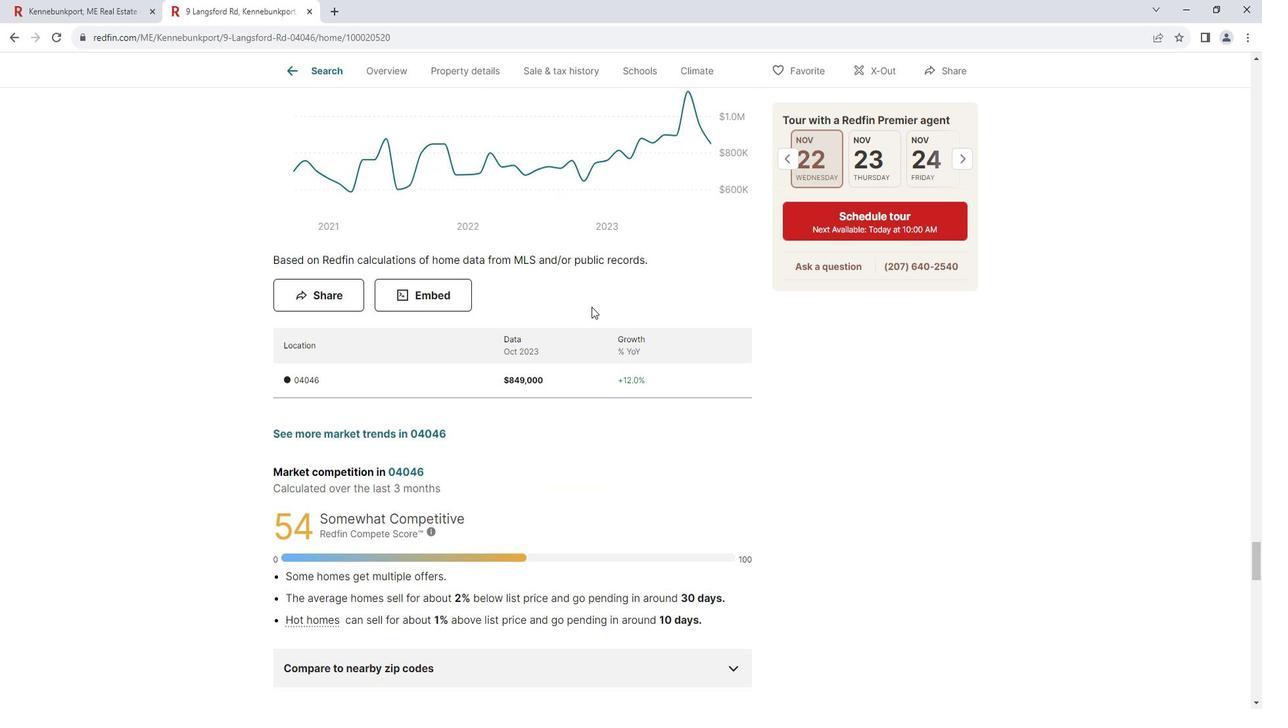 
Action: Mouse scrolled (604, 307) with delta (0, 0)
Screenshot: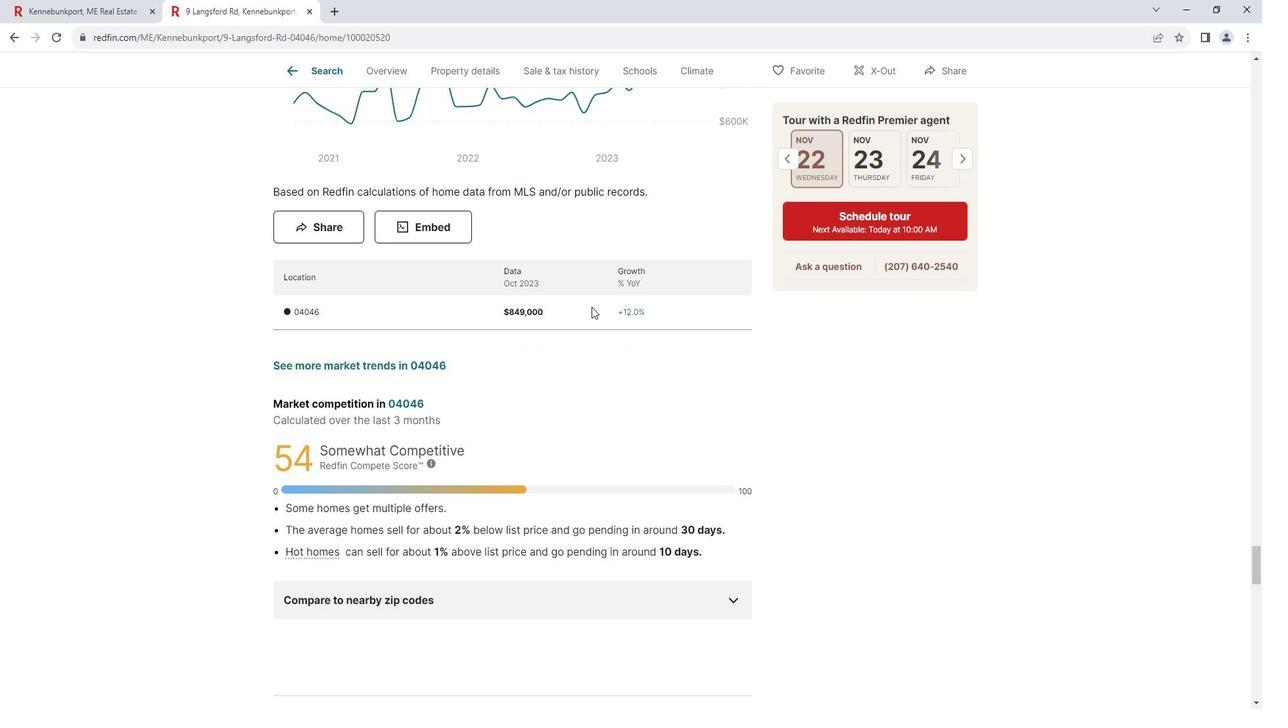 
Action: Mouse scrolled (604, 307) with delta (0, 0)
Screenshot: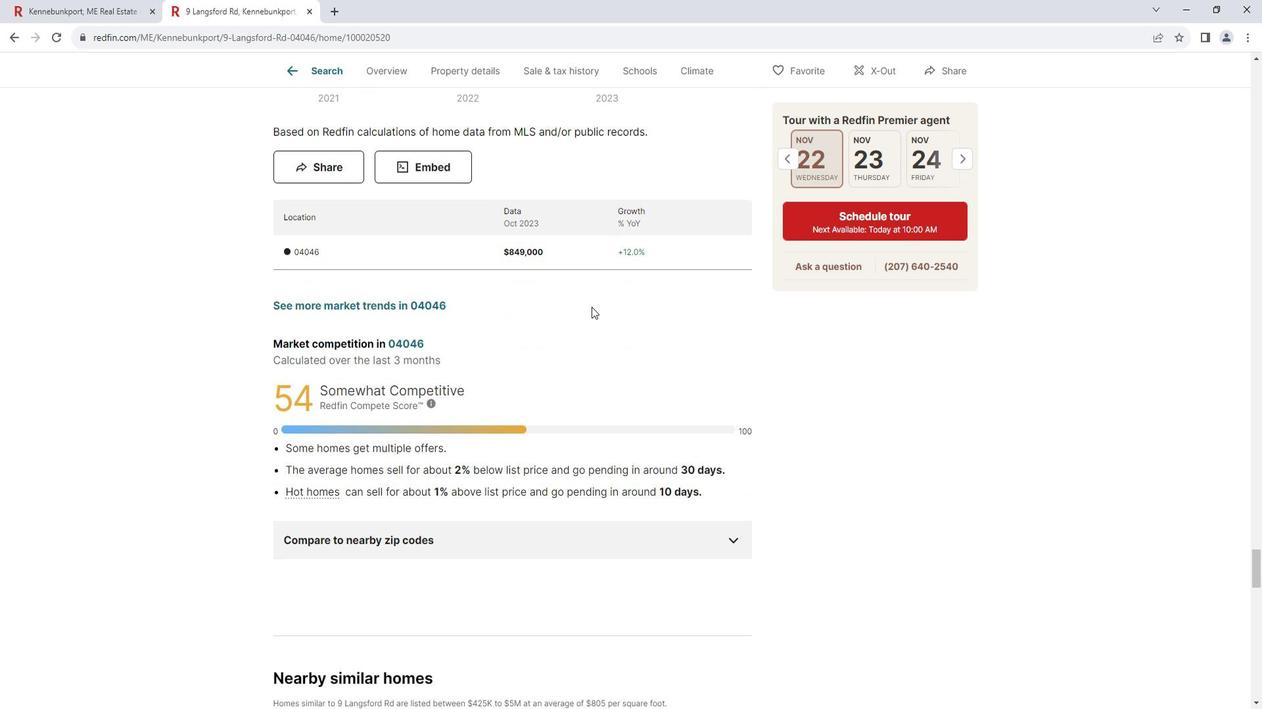 
Action: Mouse scrolled (604, 307) with delta (0, 0)
Screenshot: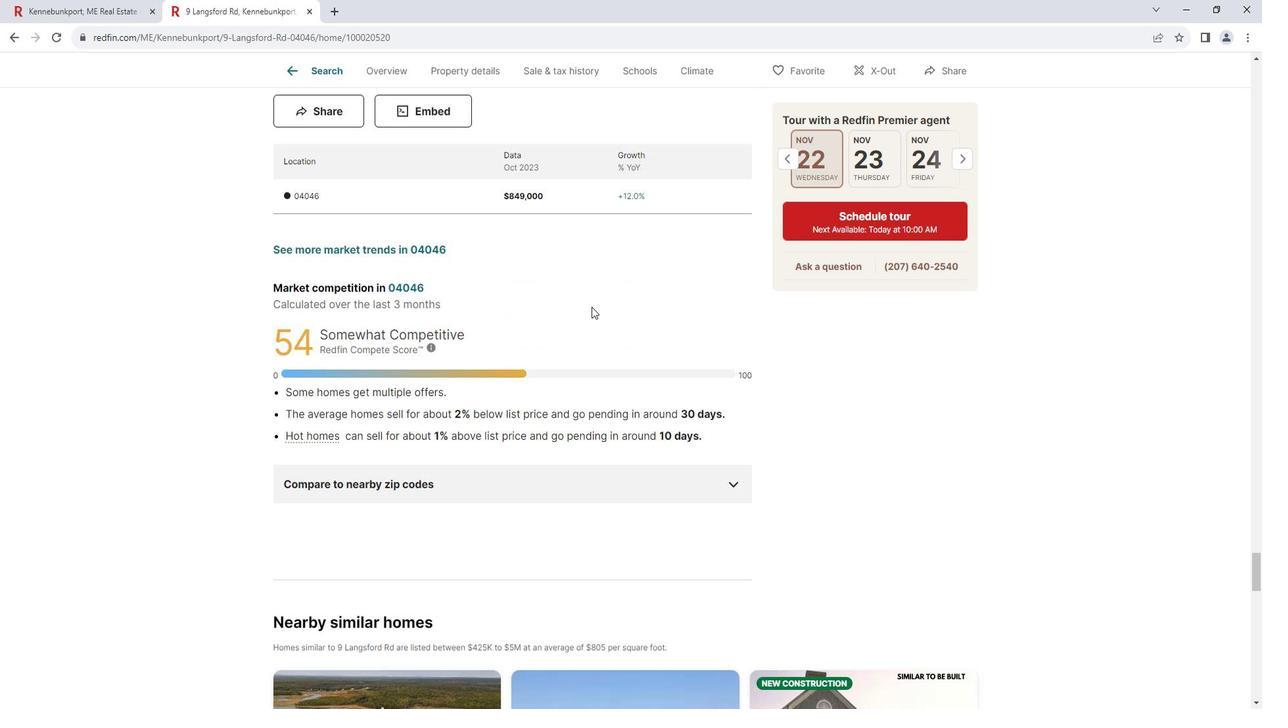 
Action: Mouse scrolled (604, 307) with delta (0, 0)
Screenshot: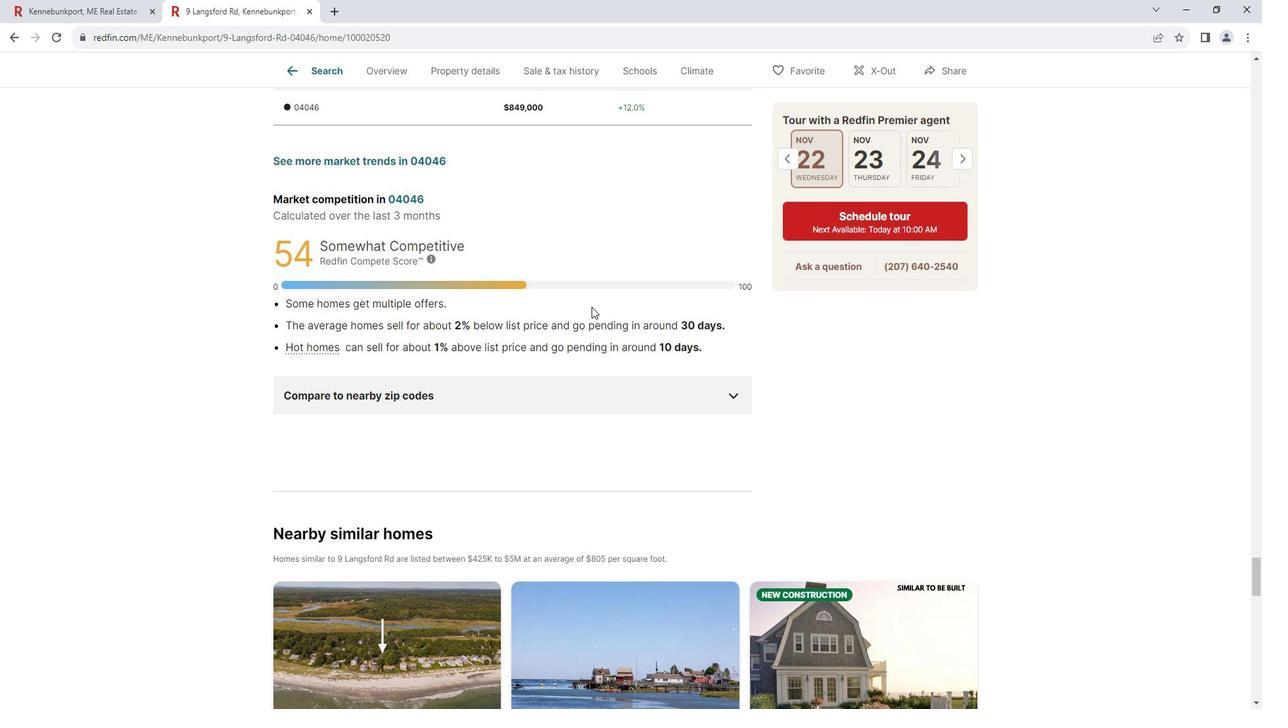 
Action: Mouse scrolled (604, 307) with delta (0, 0)
Screenshot: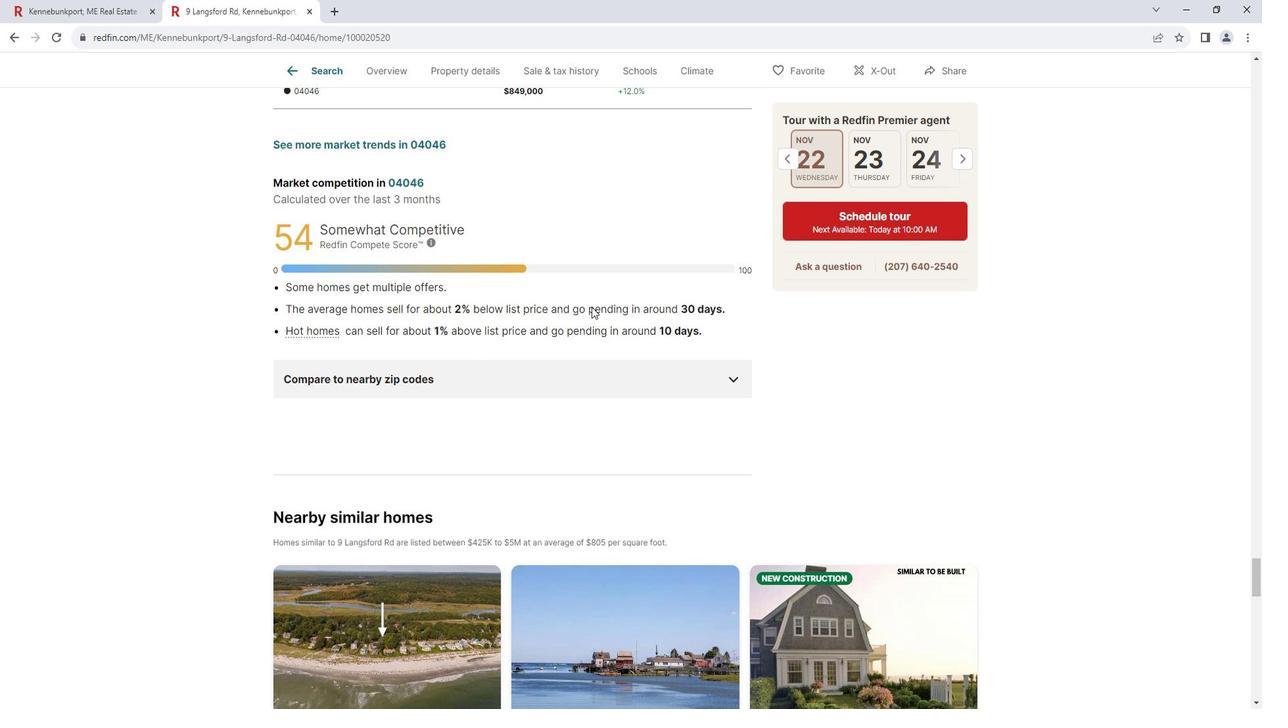 
Action: Mouse scrolled (604, 307) with delta (0, 0)
Screenshot: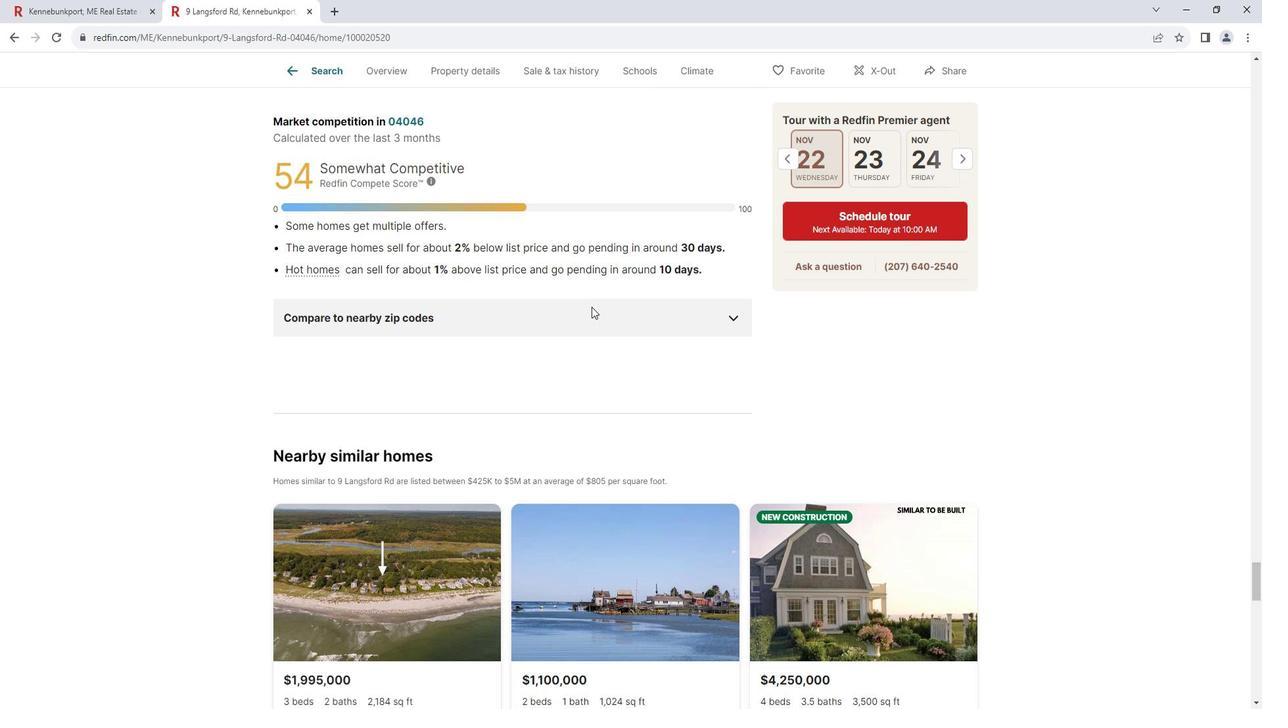 
Action: Mouse scrolled (604, 307) with delta (0, 0)
Screenshot: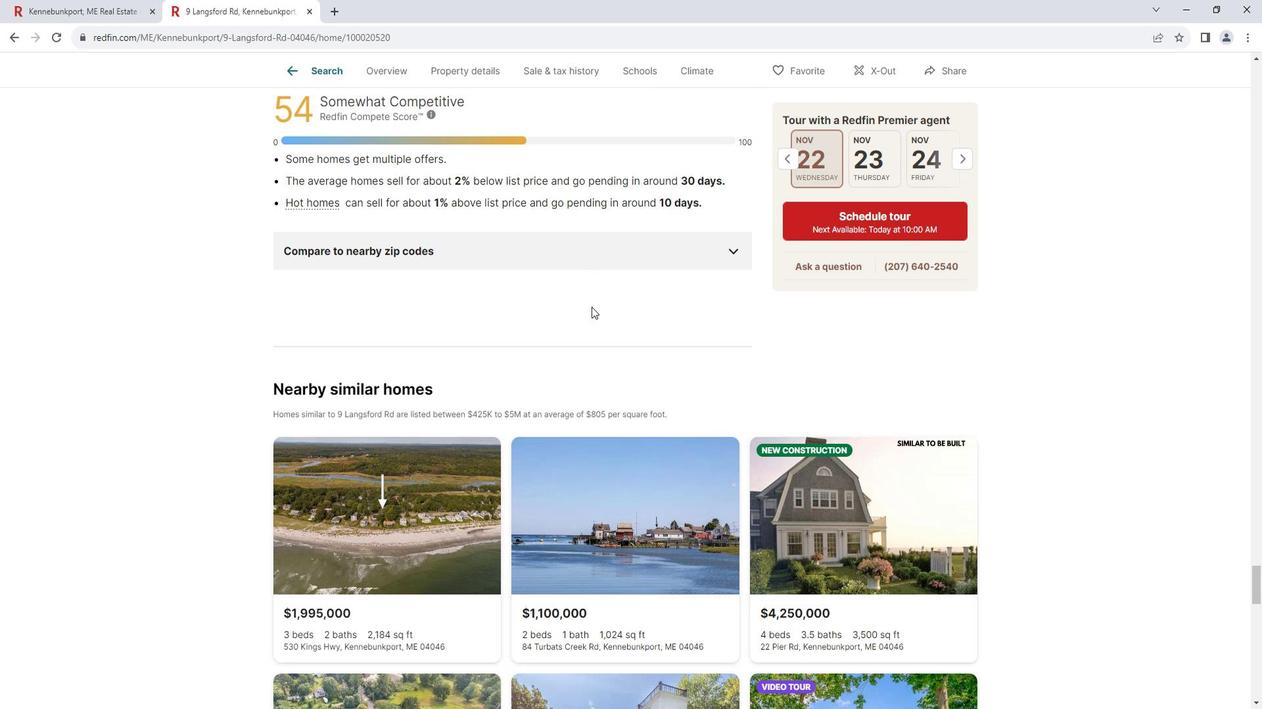 
Action: Mouse scrolled (604, 307) with delta (0, 0)
Screenshot: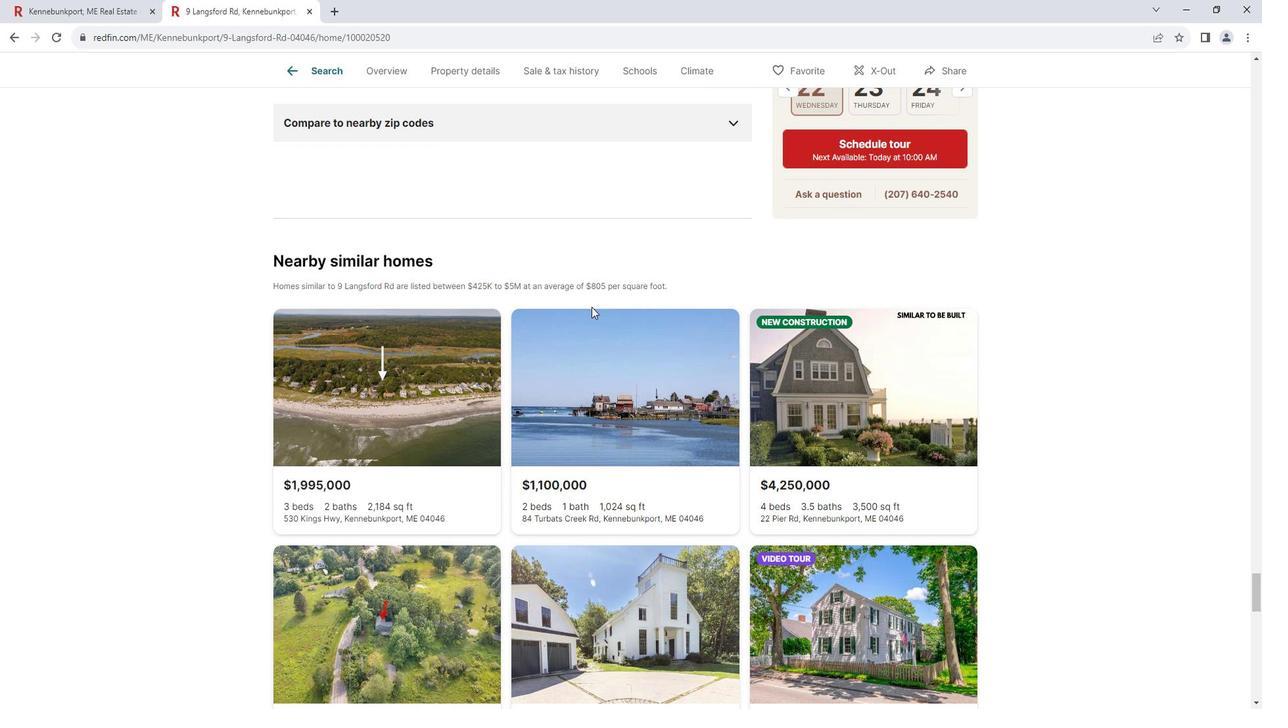 
Action: Mouse scrolled (604, 307) with delta (0, 0)
Screenshot: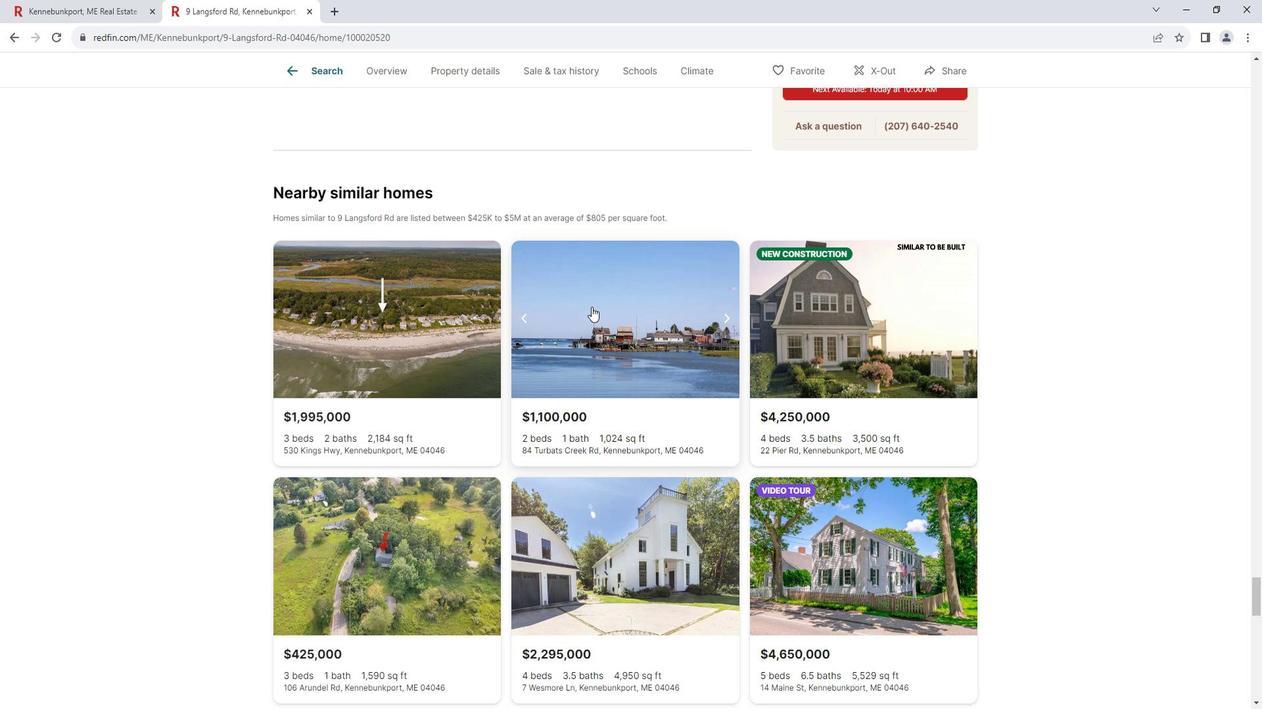 
Action: Mouse scrolled (604, 307) with delta (0, 0)
Screenshot: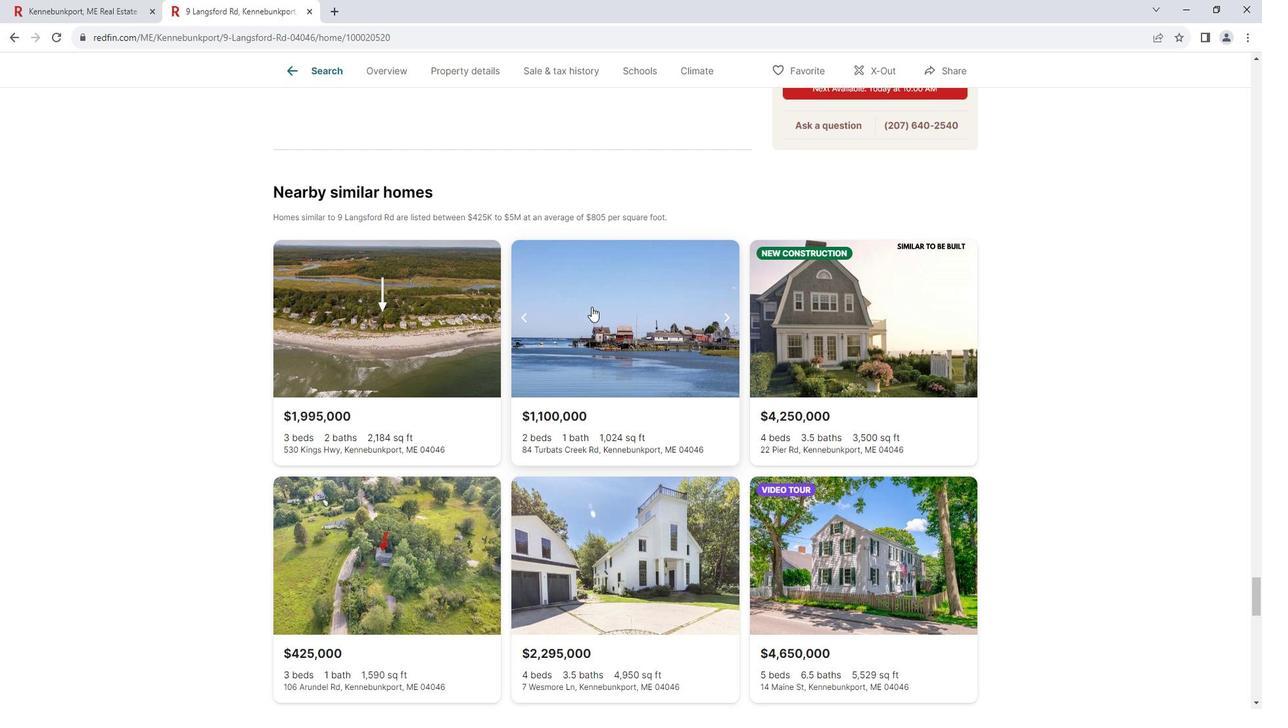 
Action: Mouse scrolled (604, 307) with delta (0, 0)
Screenshot: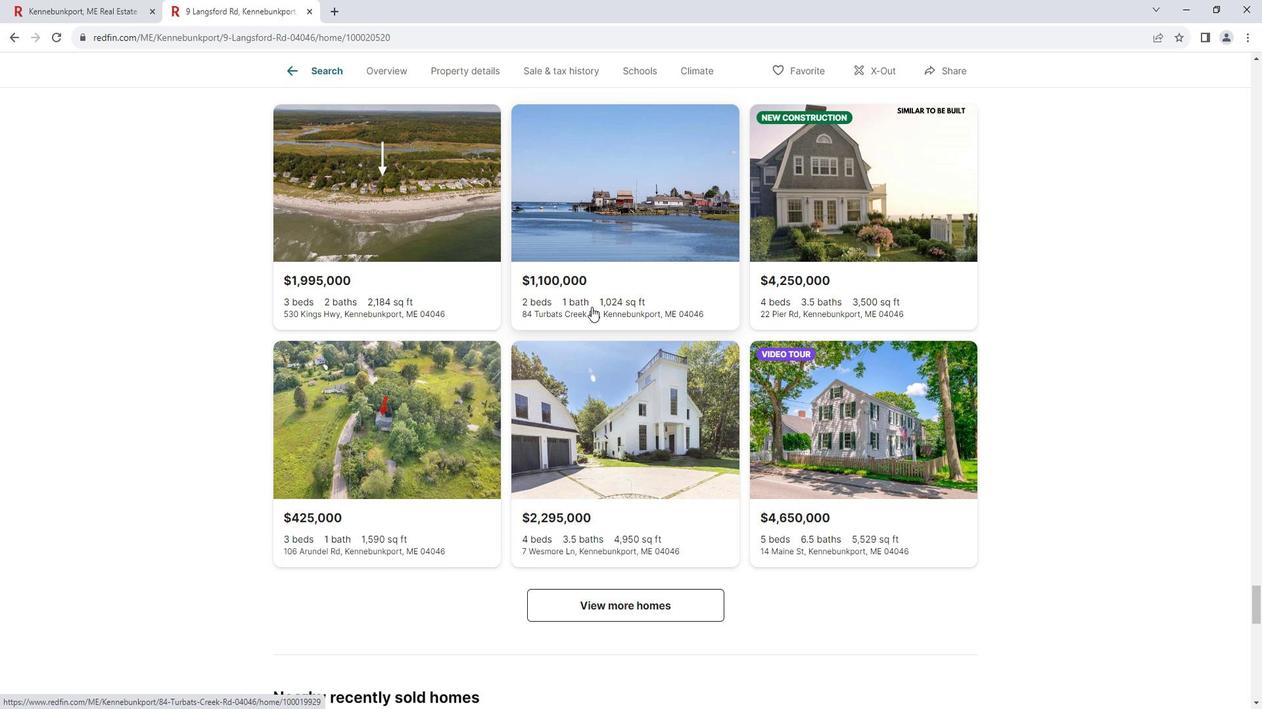
Action: Mouse scrolled (604, 307) with delta (0, 0)
Screenshot: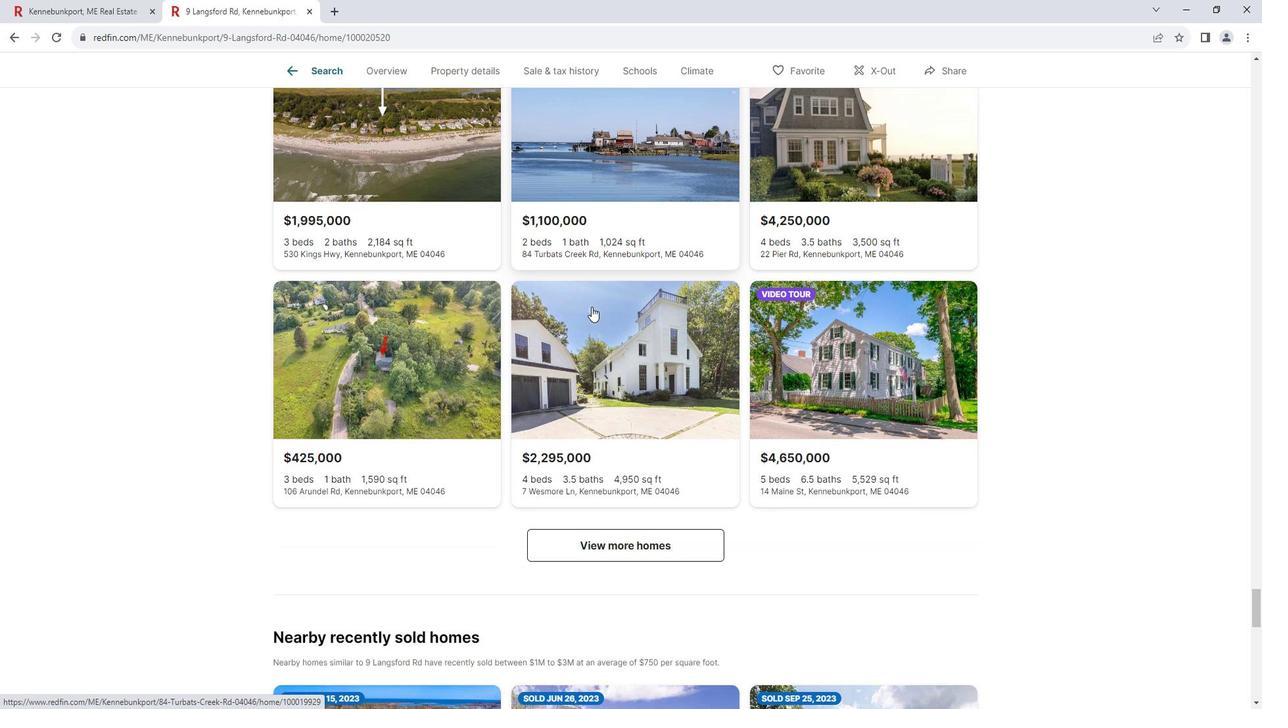 
Action: Mouse scrolled (604, 307) with delta (0, 0)
Screenshot: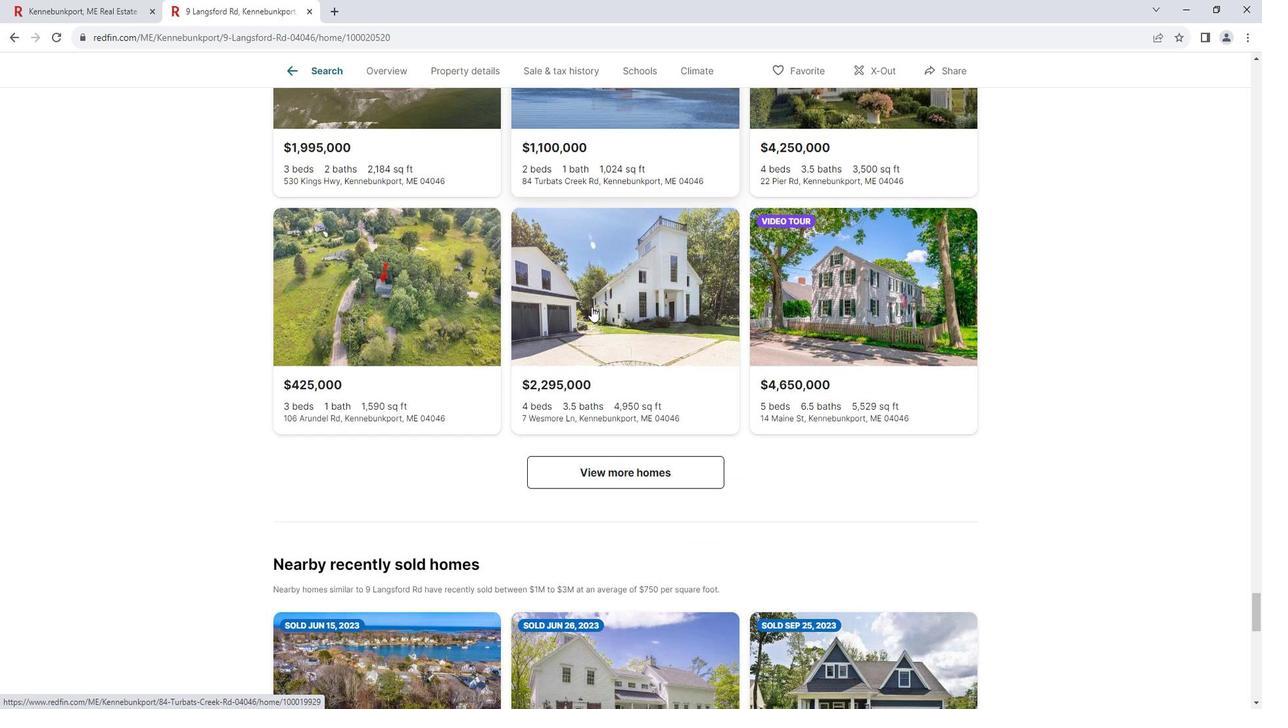 
Action: Mouse scrolled (604, 307) with delta (0, 0)
Screenshot: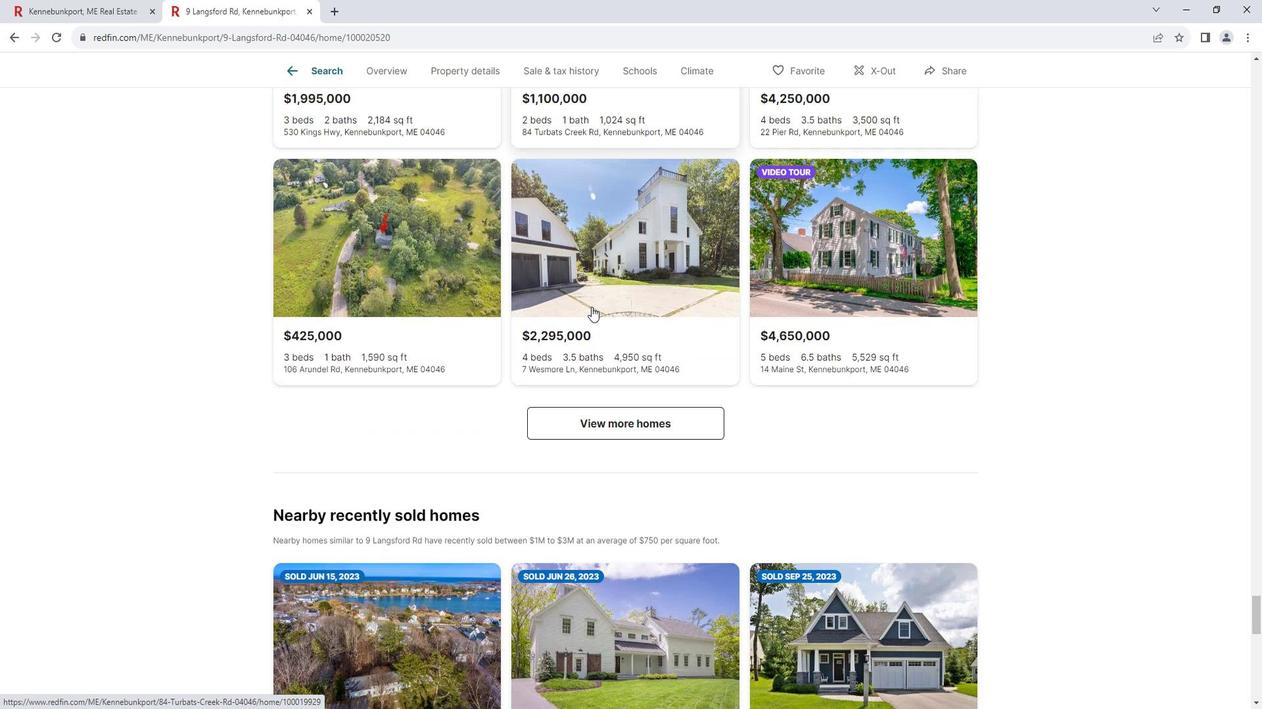 
Action: Mouse scrolled (604, 307) with delta (0, 0)
Screenshot: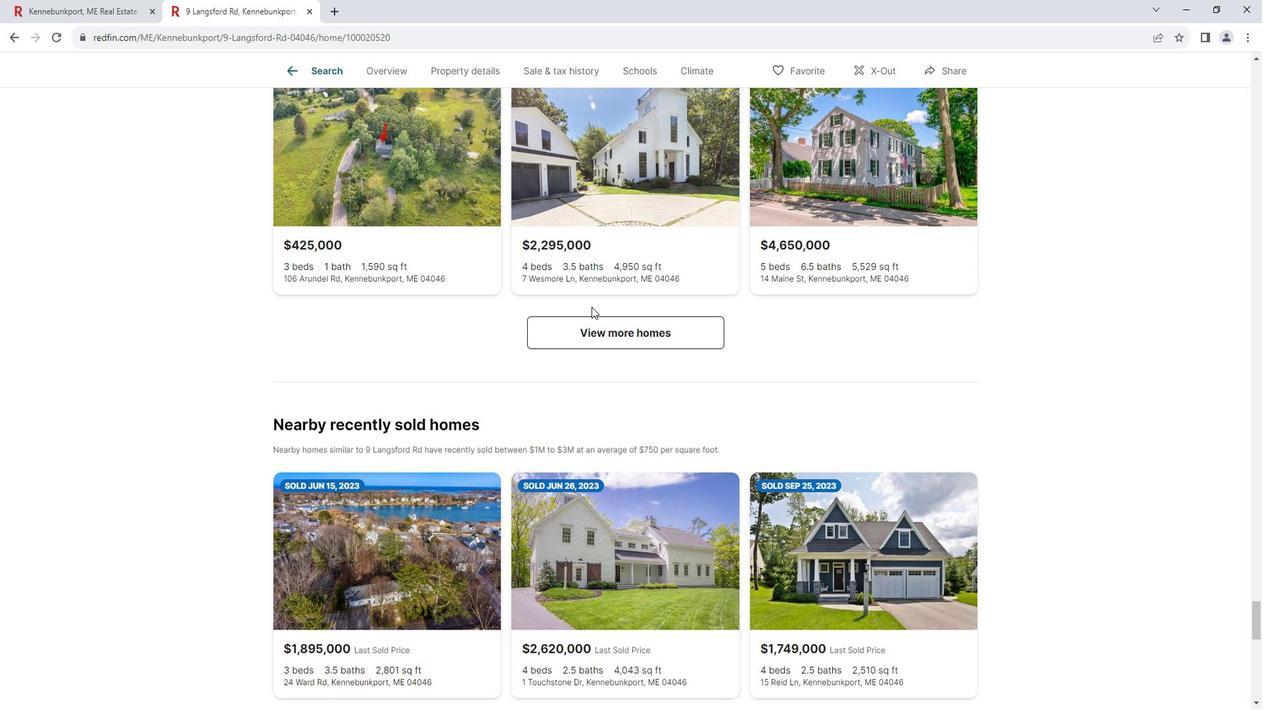 
Action: Mouse scrolled (604, 307) with delta (0, 0)
Screenshot: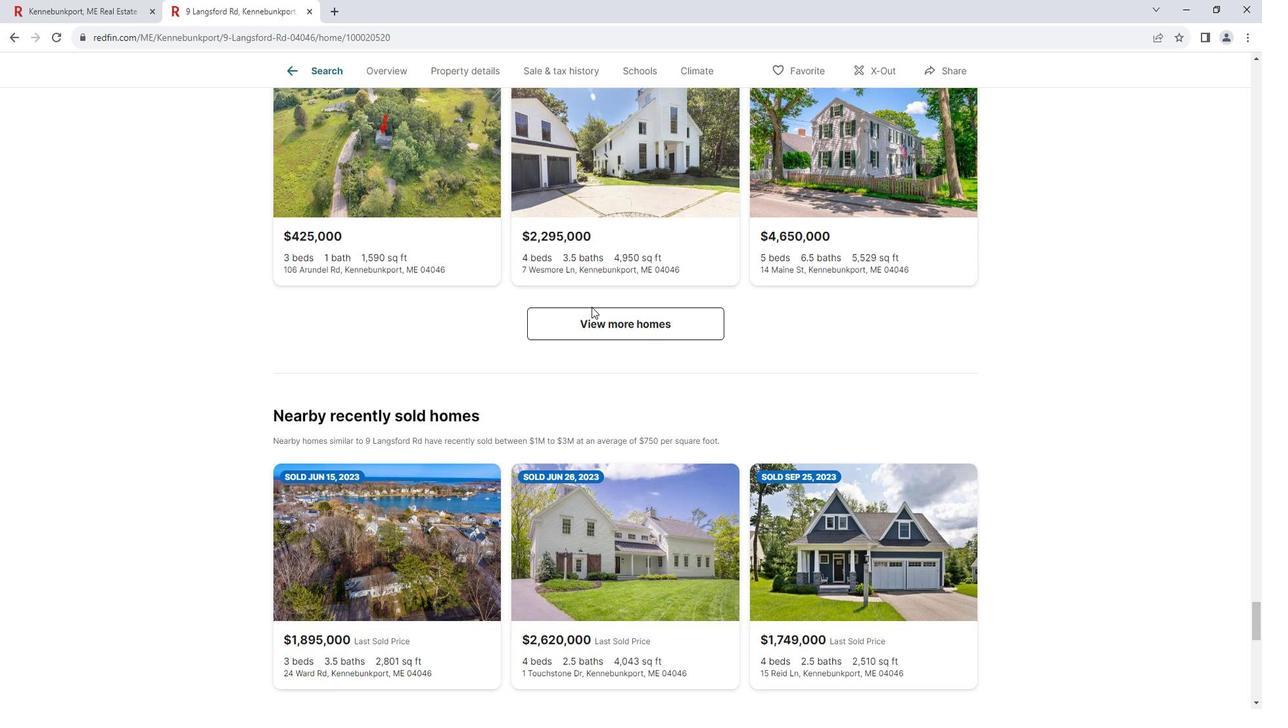 
Action: Mouse scrolled (604, 307) with delta (0, 0)
Screenshot: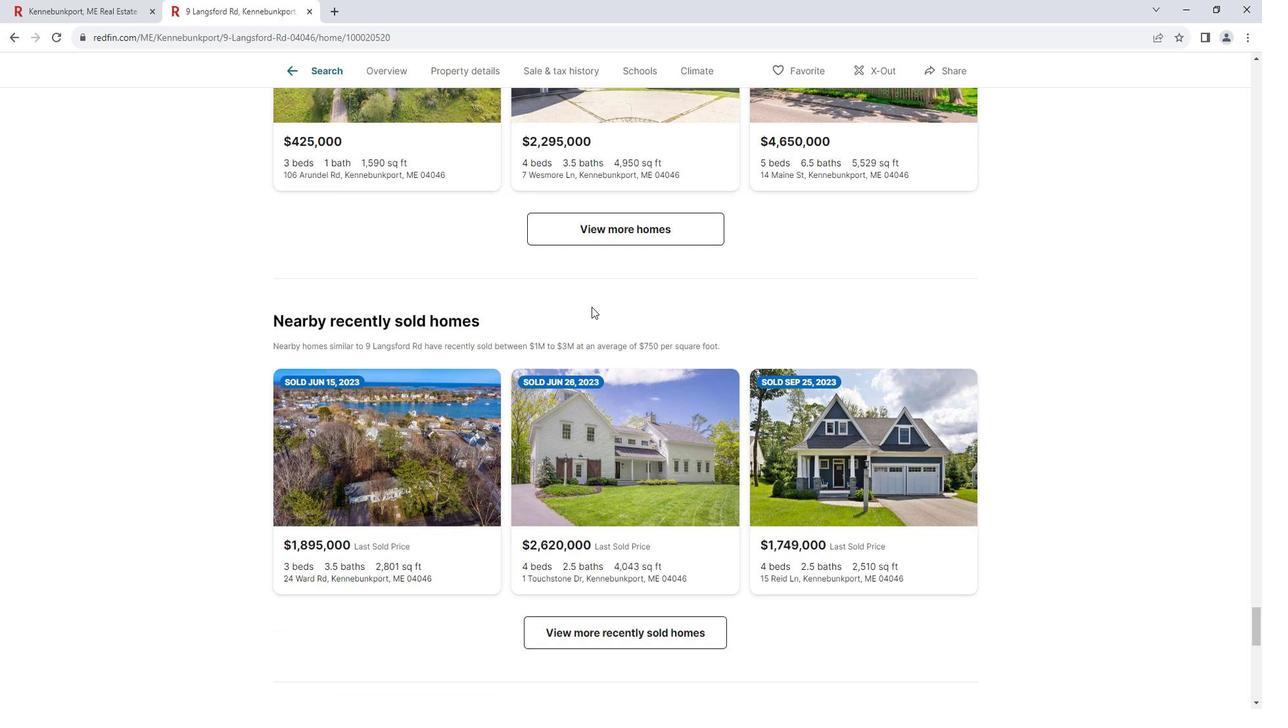 
Action: Mouse scrolled (604, 307) with delta (0, 0)
Screenshot: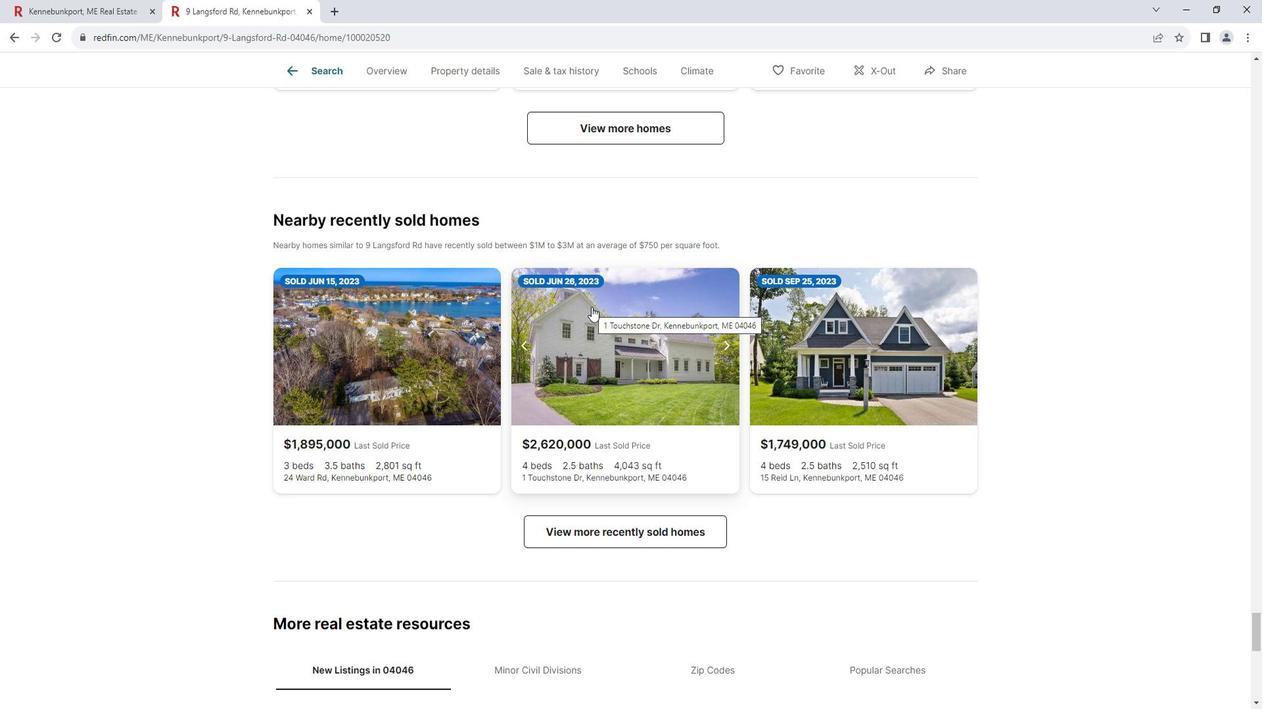 
Action: Mouse scrolled (604, 307) with delta (0, 0)
Screenshot: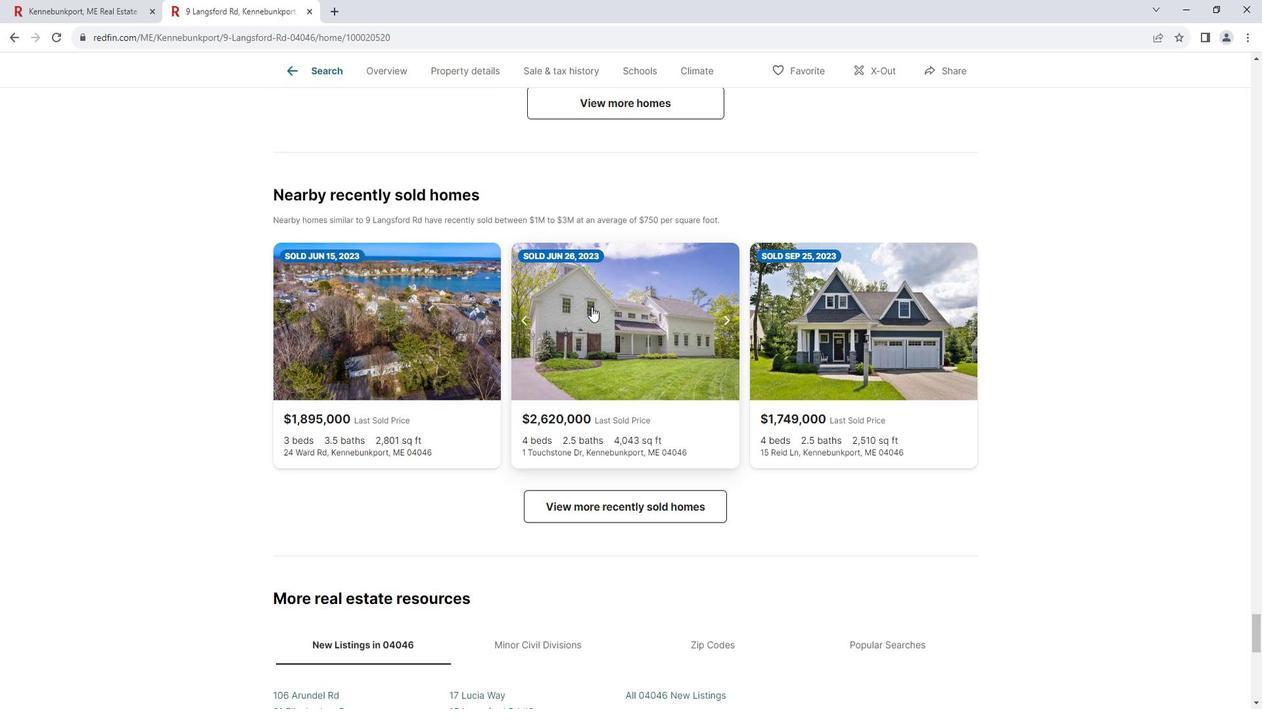 
Action: Mouse scrolled (604, 307) with delta (0, 0)
Screenshot: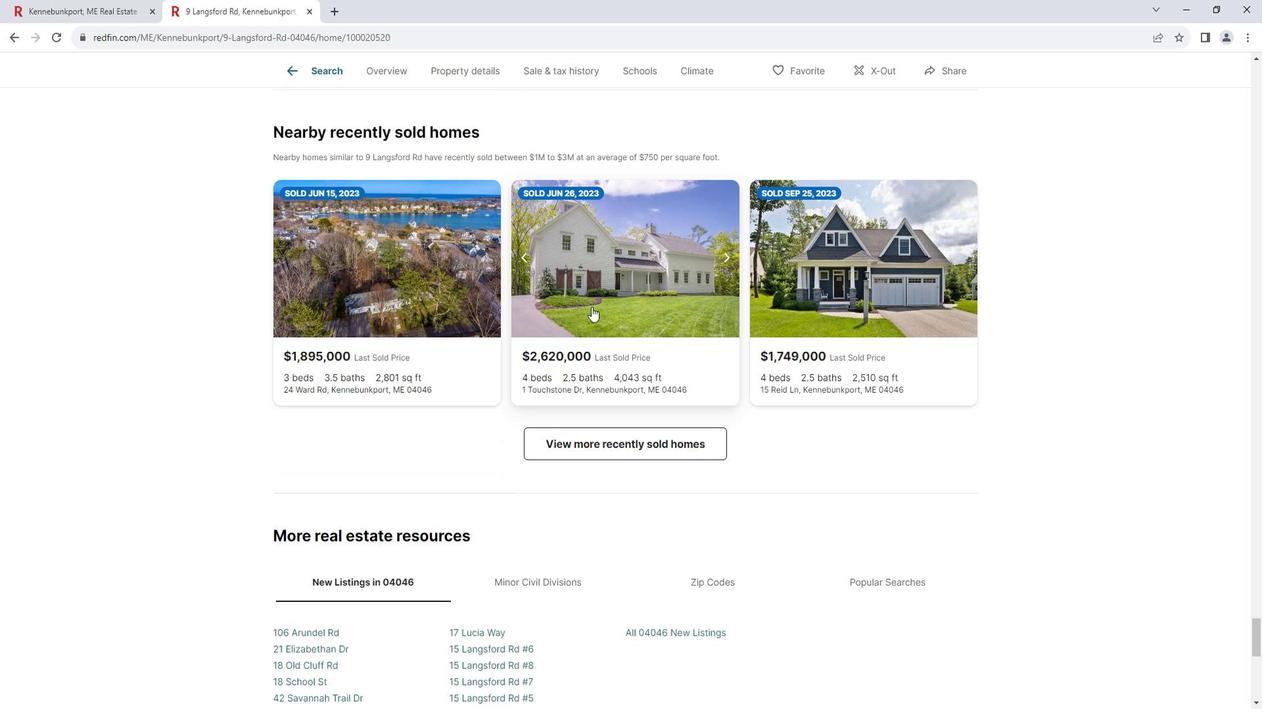 
Action: Mouse scrolled (604, 307) with delta (0, 0)
Screenshot: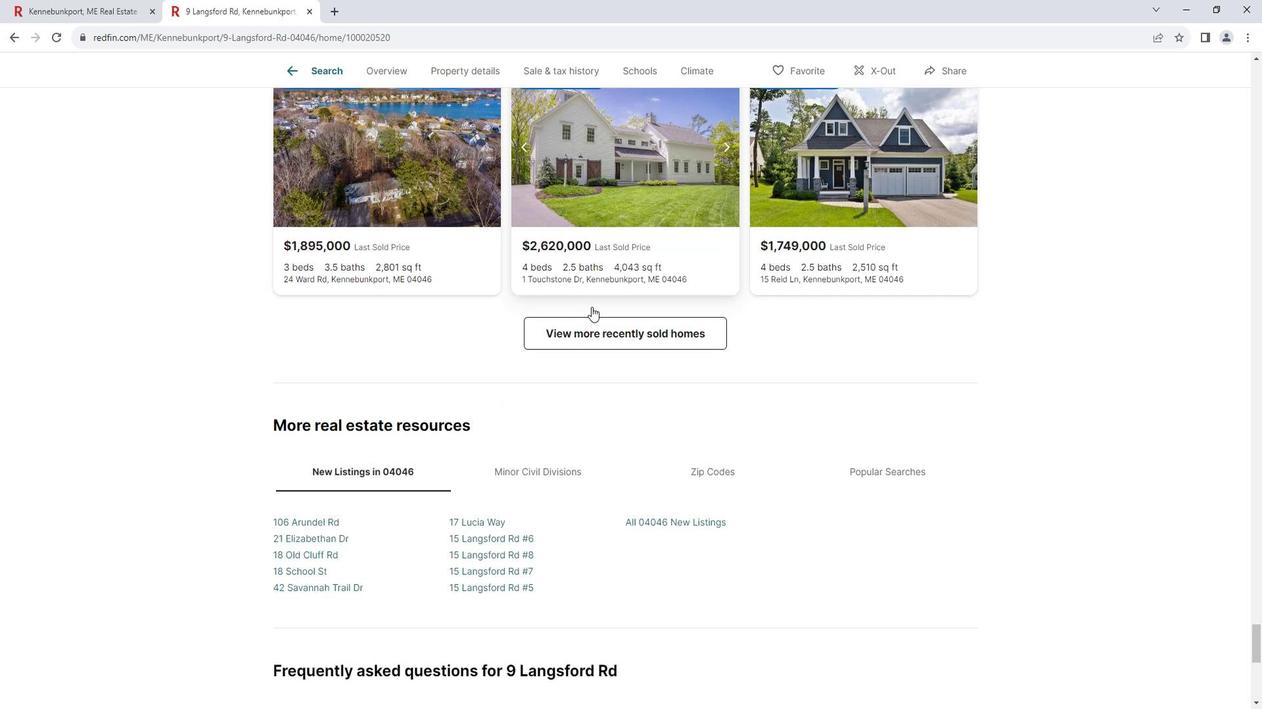 
Action: Mouse scrolled (604, 307) with delta (0, 0)
Screenshot: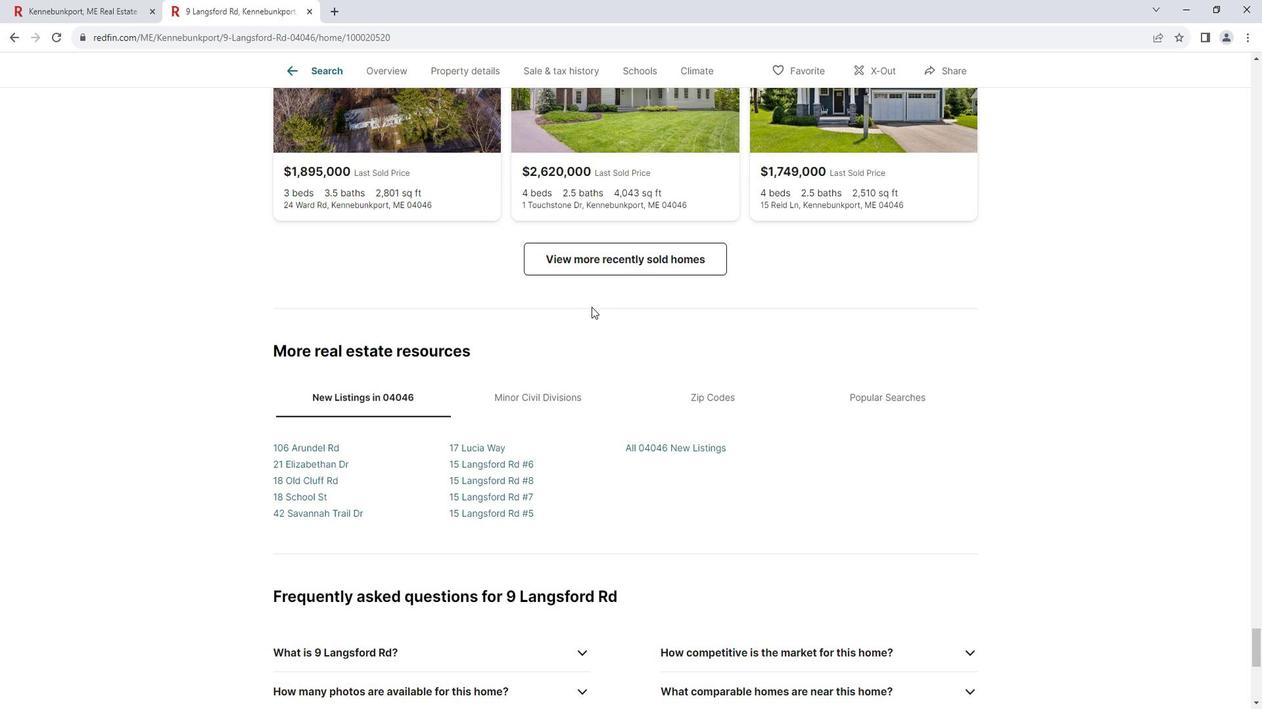 
Action: Mouse scrolled (604, 307) with delta (0, 0)
Screenshot: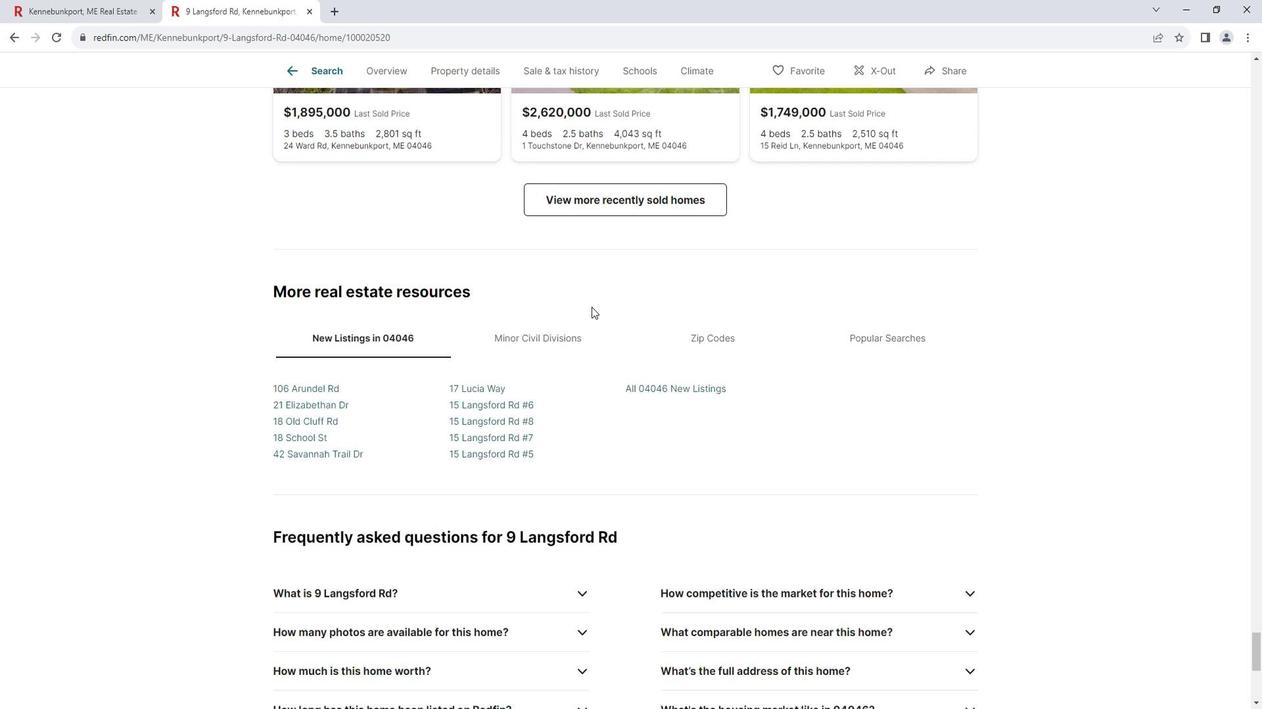 
Action: Mouse scrolled (604, 307) with delta (0, 0)
Screenshot: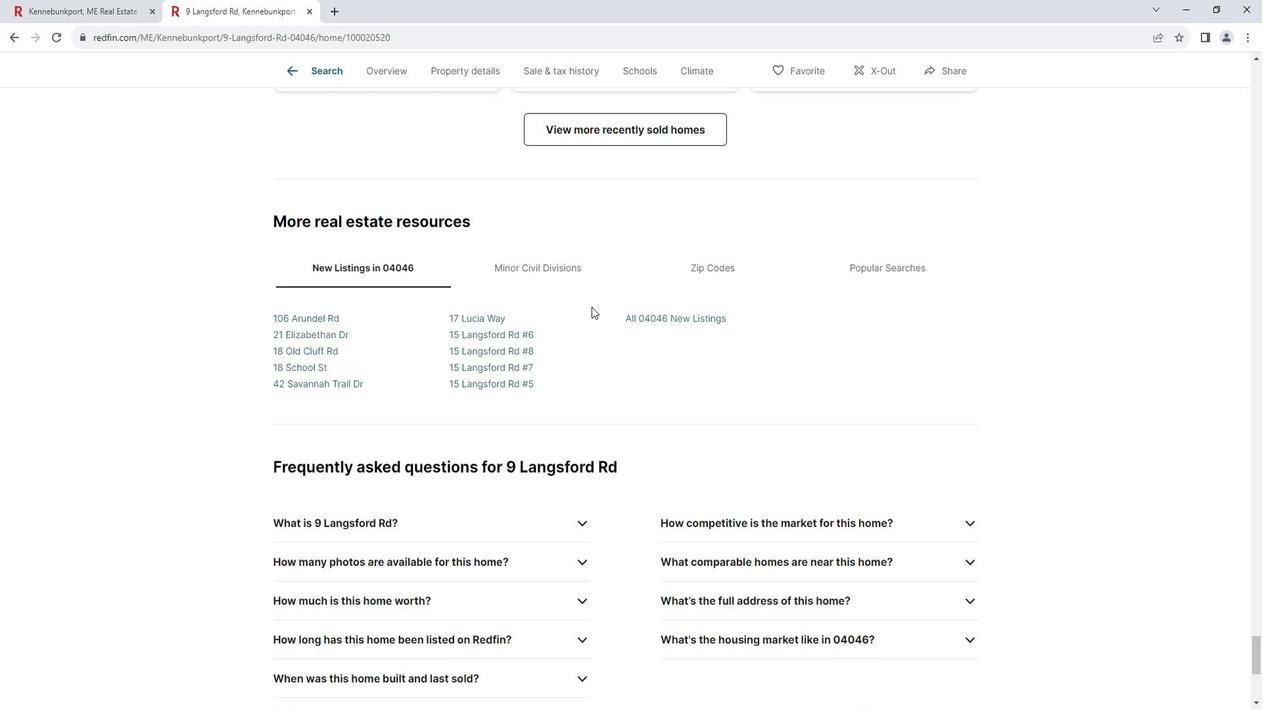 
Action: Mouse scrolled (604, 307) with delta (0, 0)
Screenshot: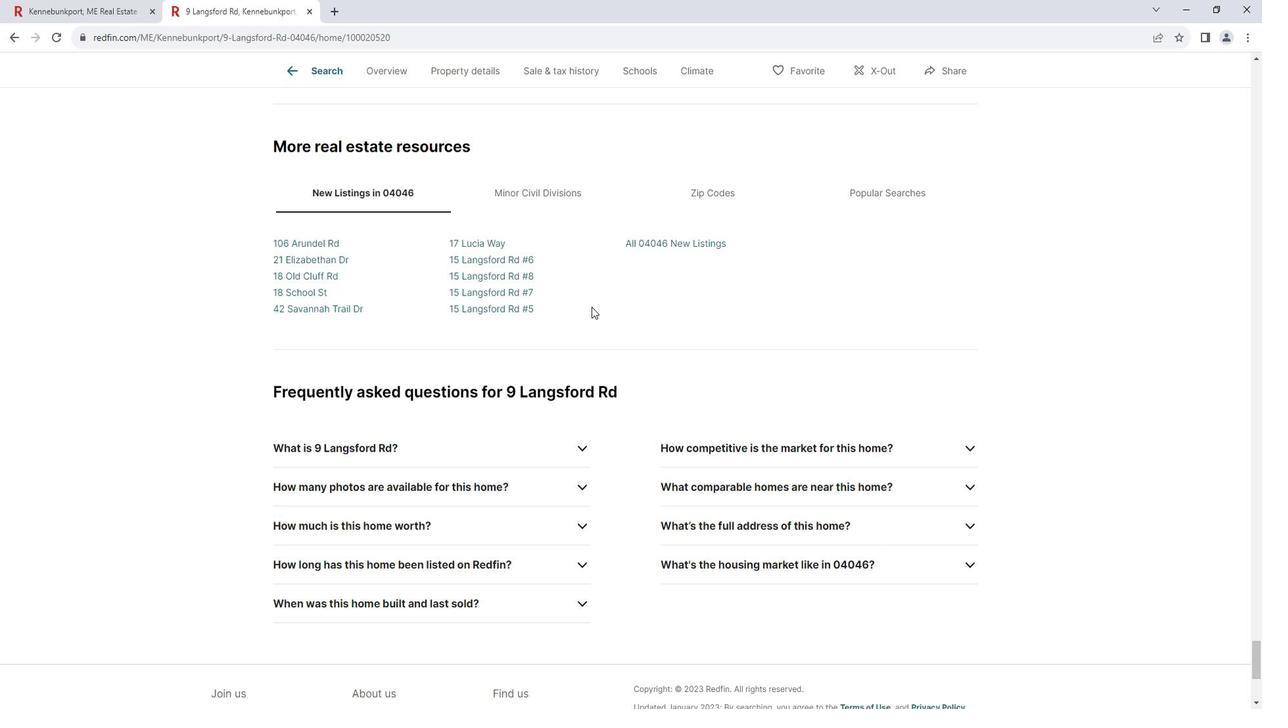 
Action: Mouse scrolled (604, 307) with delta (0, 0)
Screenshot: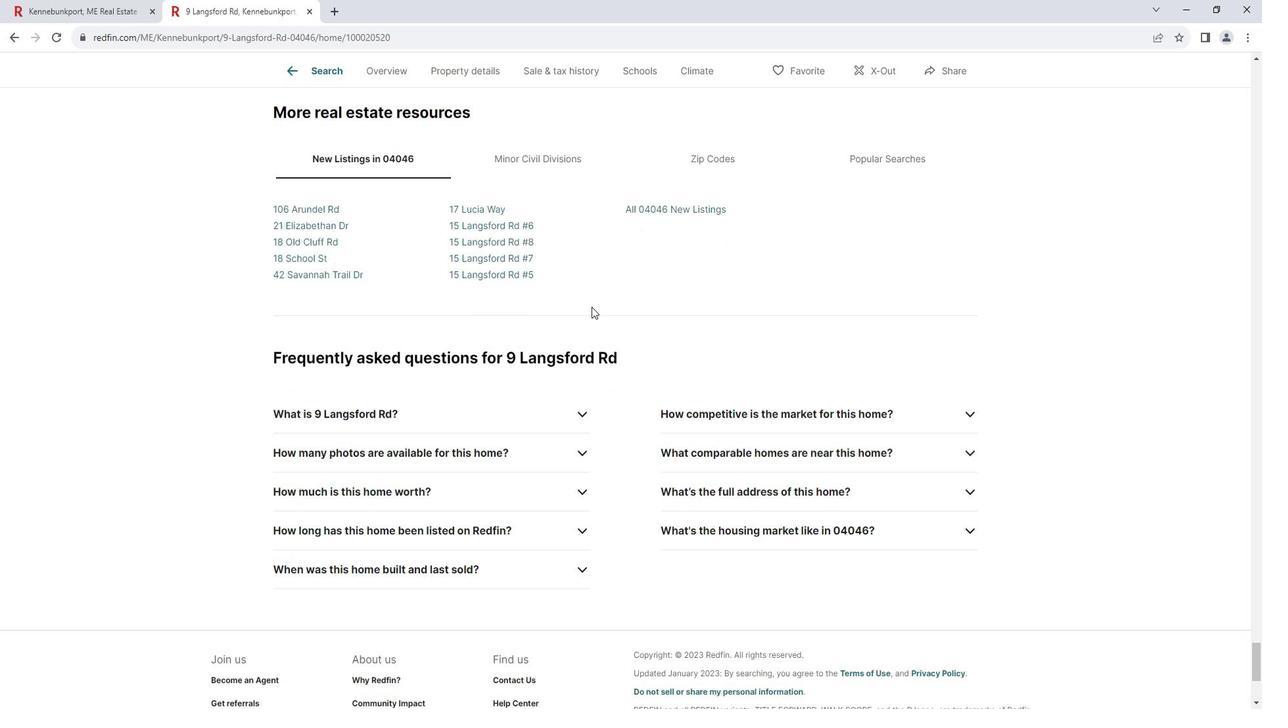 
Action: Mouse scrolled (604, 307) with delta (0, 0)
Screenshot: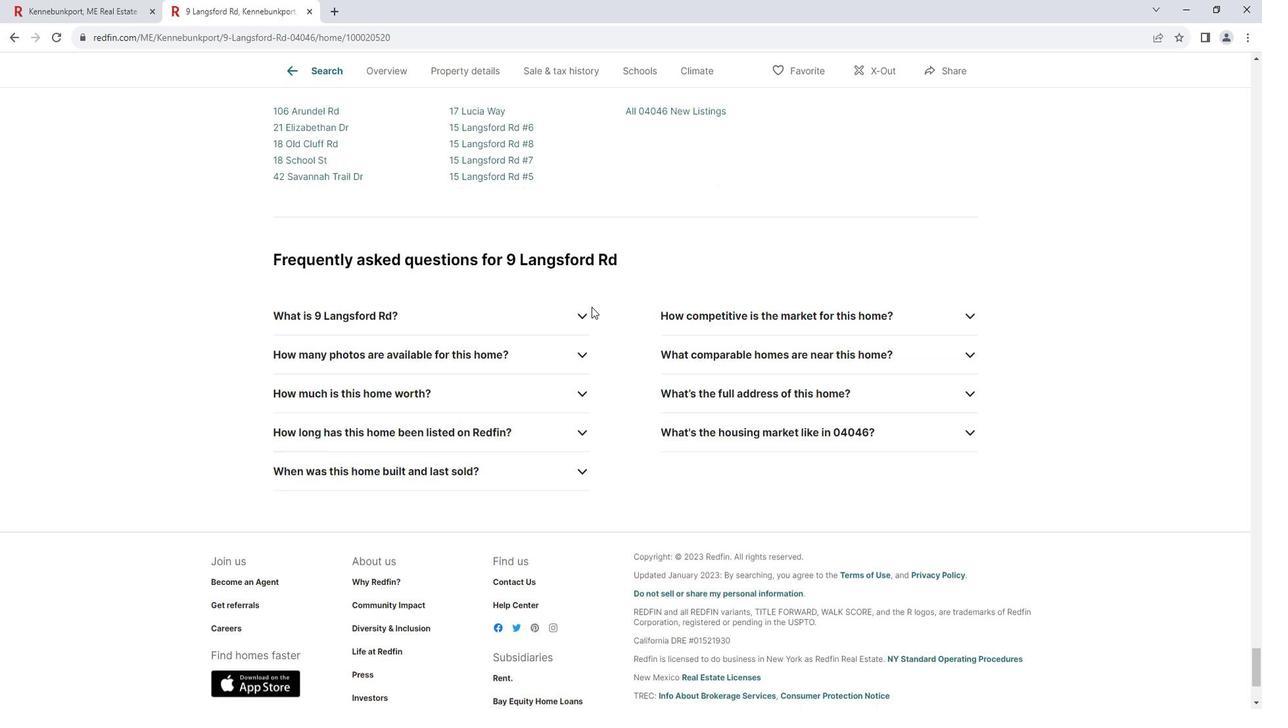 
Action: Mouse scrolled (604, 307) with delta (0, 0)
Screenshot: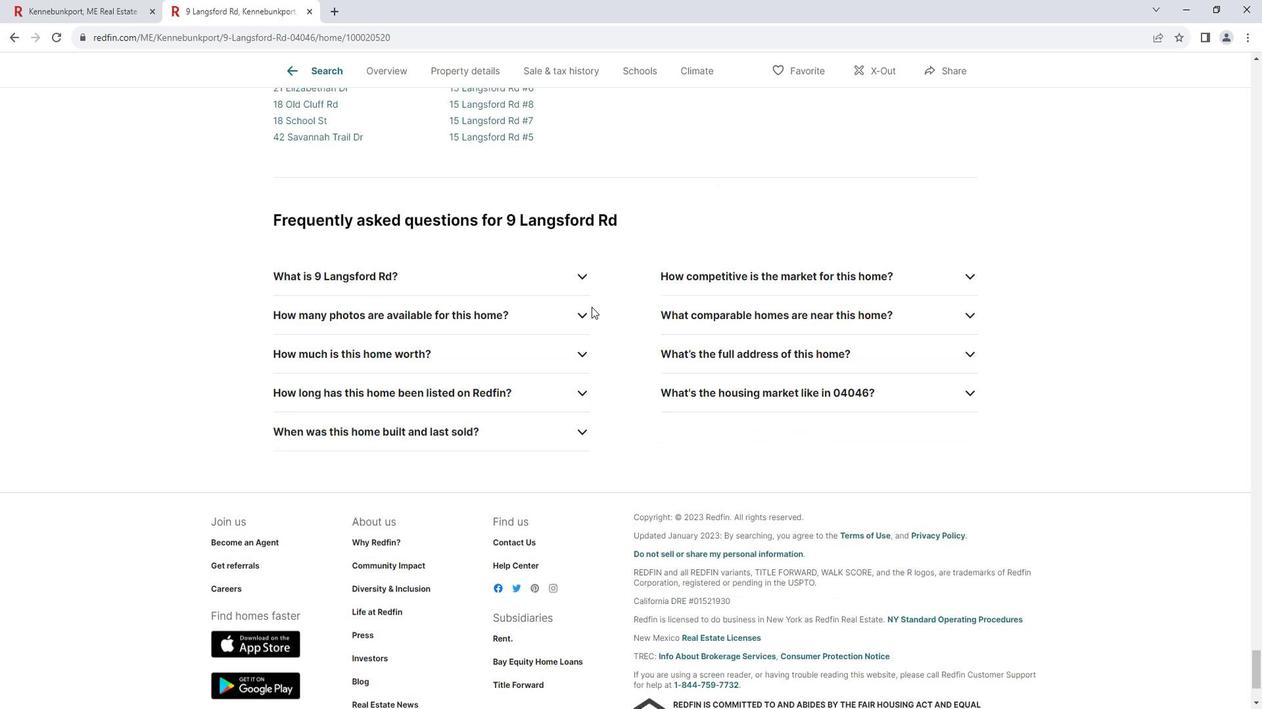 
Action: Mouse scrolled (604, 307) with delta (0, 0)
Screenshot: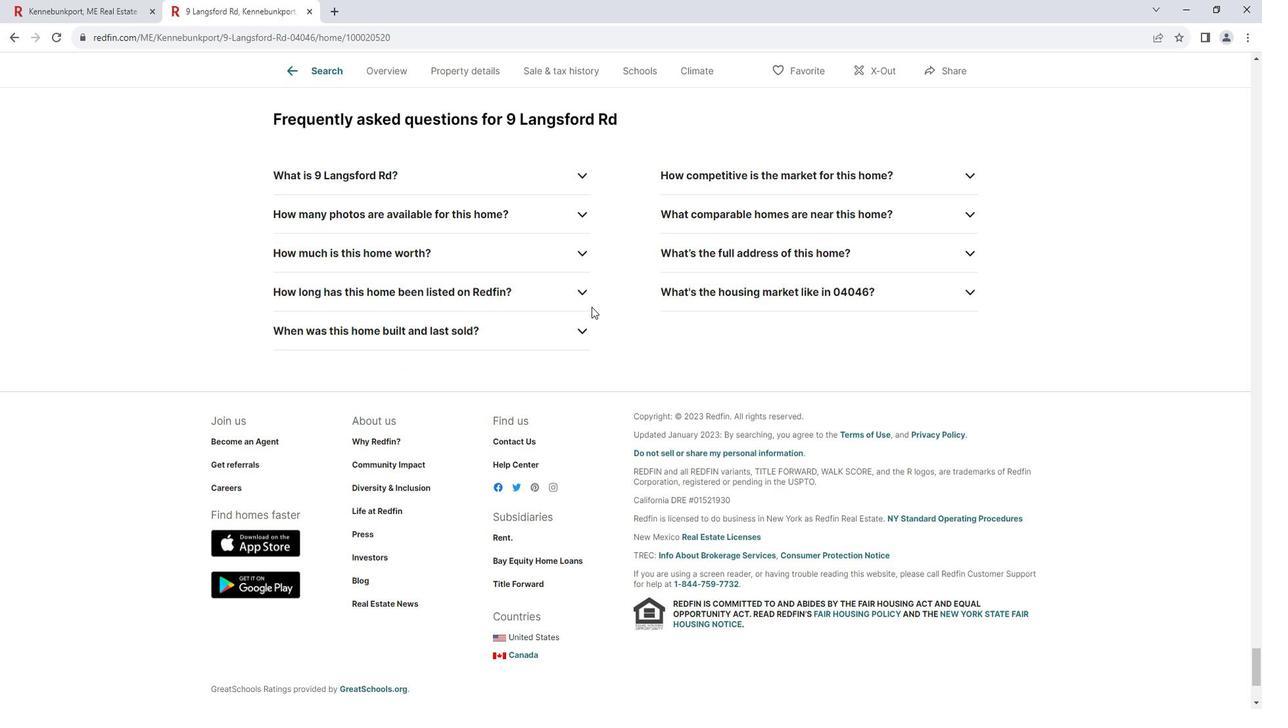 
Action: Mouse scrolled (604, 307) with delta (0, 0)
